 Task: Explore the features and views of the project management tool for 'Our first project'.
Action: Mouse moved to (538, 71)
Screenshot: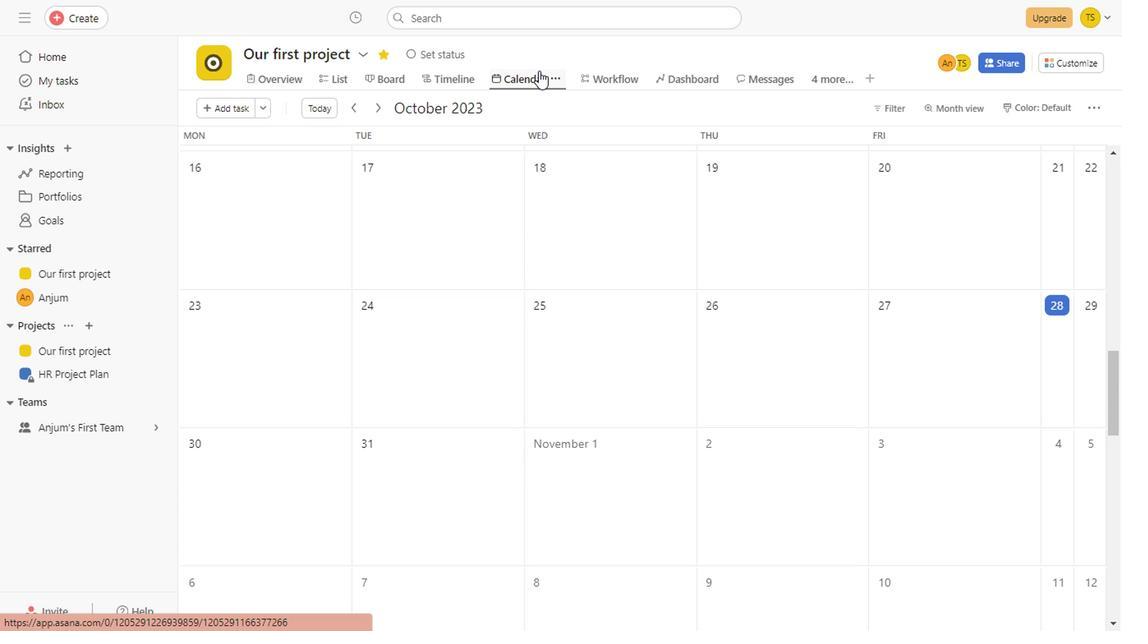 
Action: Mouse pressed left at (538, 71)
Screenshot: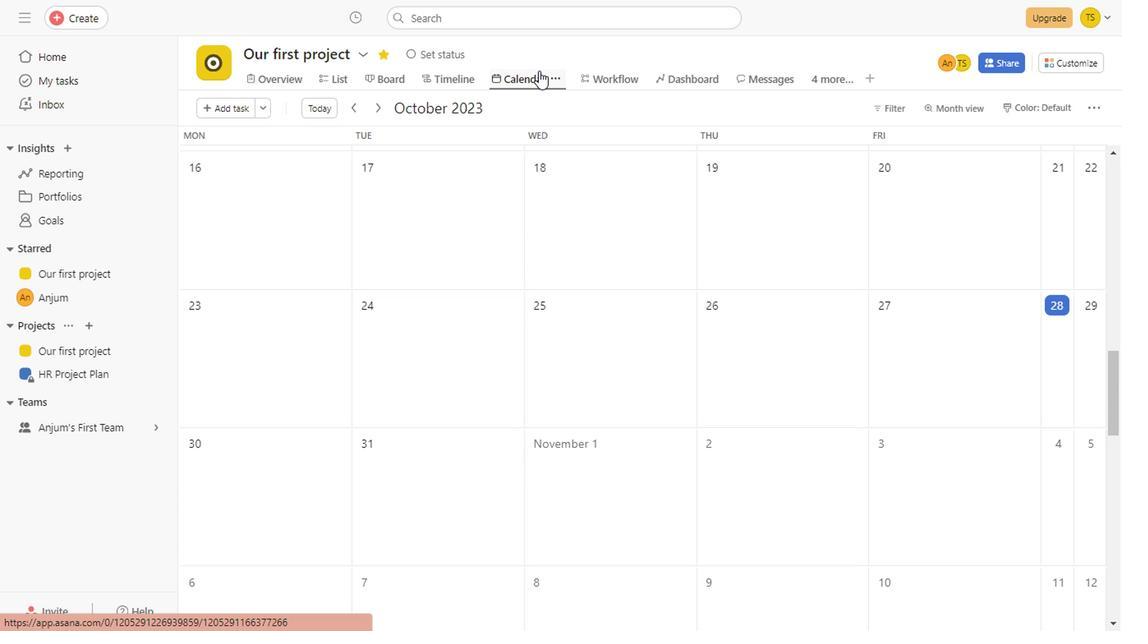 
Action: Mouse moved to (97, 60)
Screenshot: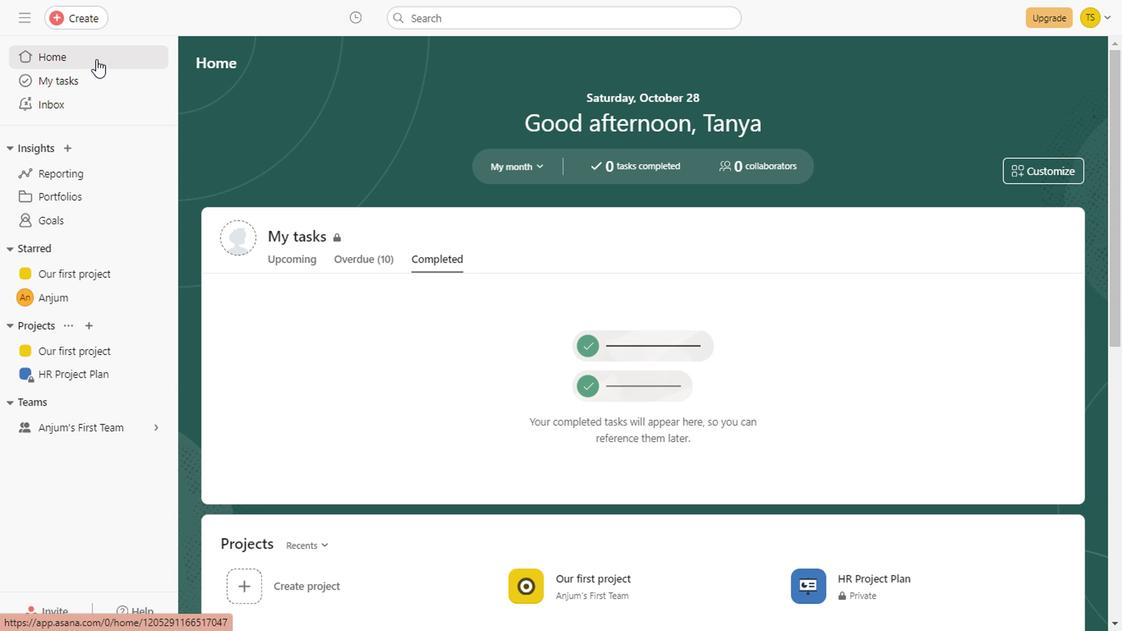 
Action: Mouse pressed left at (97, 60)
Screenshot: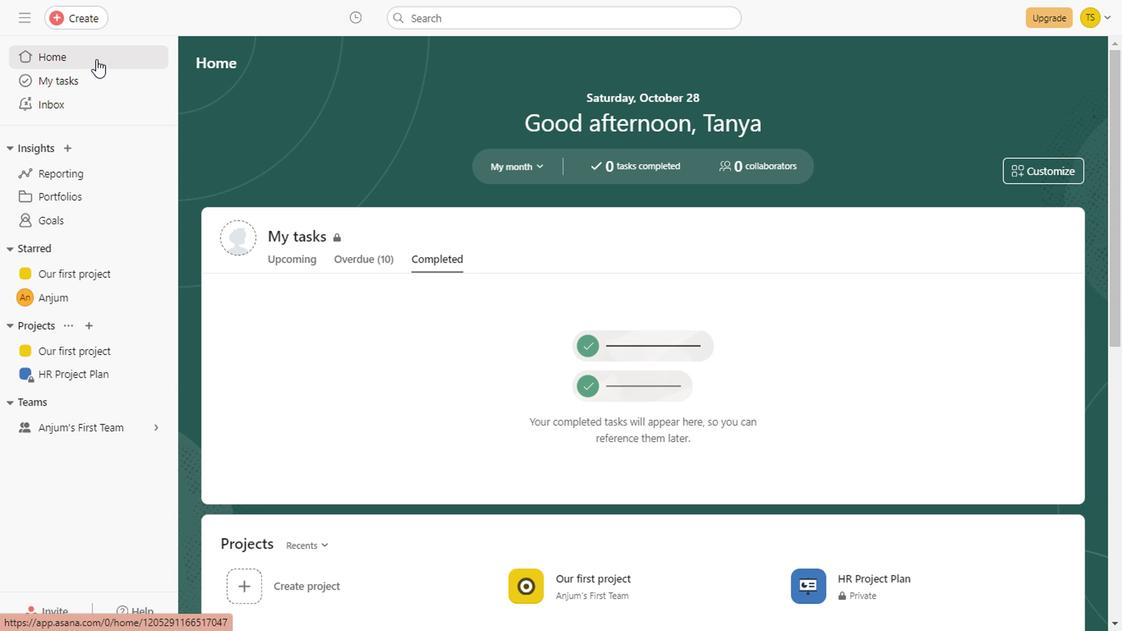 
Action: Mouse moved to (695, 406)
Screenshot: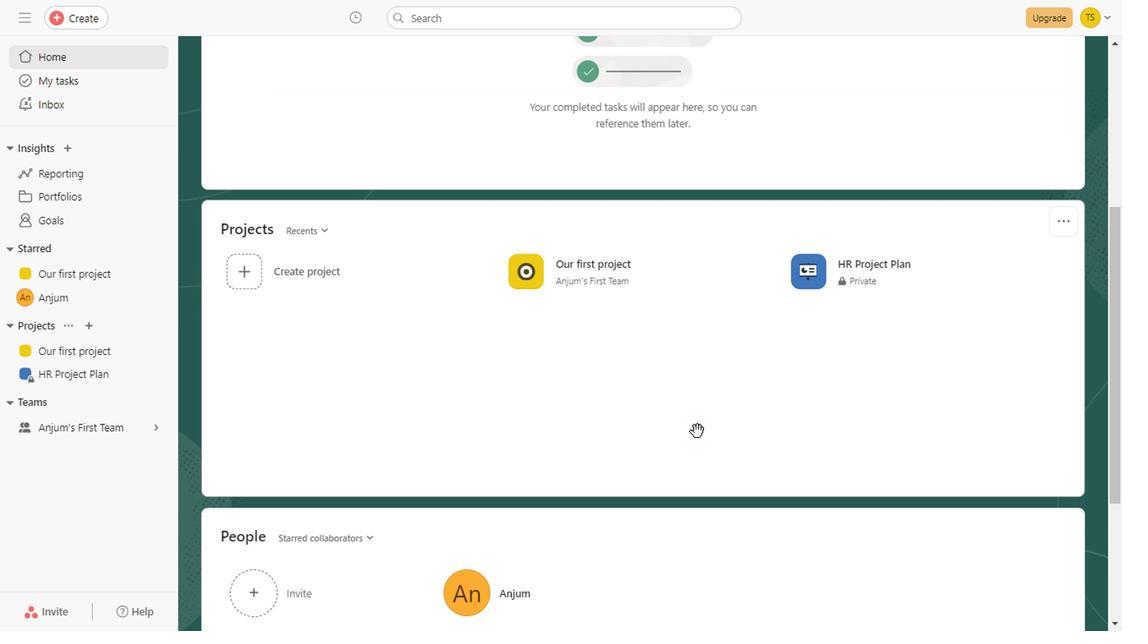 
Action: Mouse scrolled (695, 405) with delta (0, 0)
Screenshot: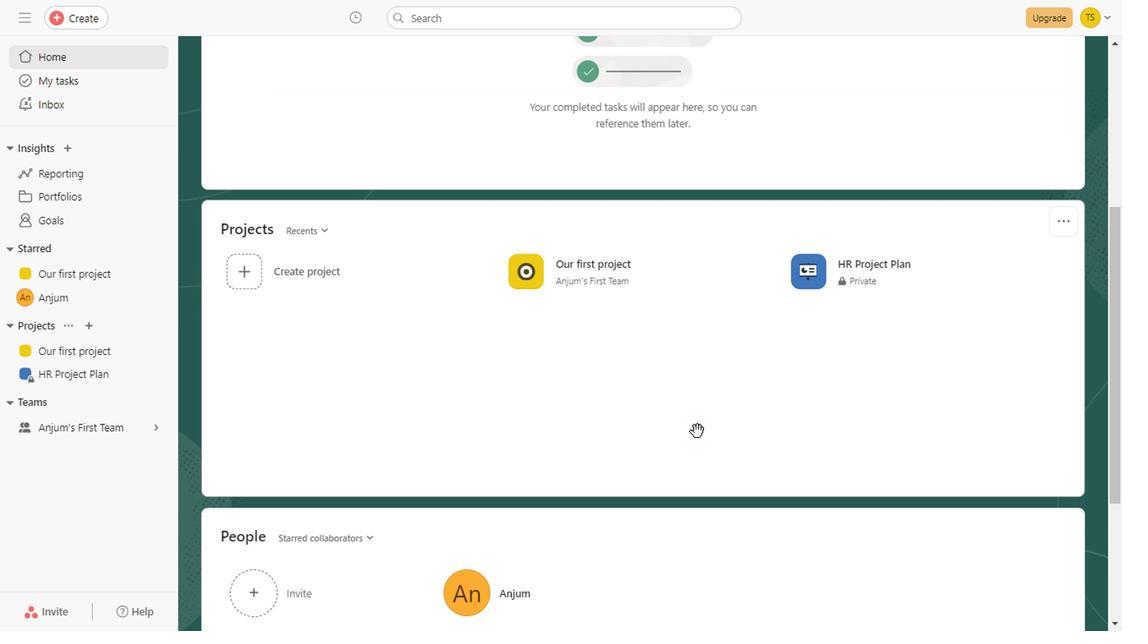 
Action: Mouse scrolled (695, 405) with delta (0, 0)
Screenshot: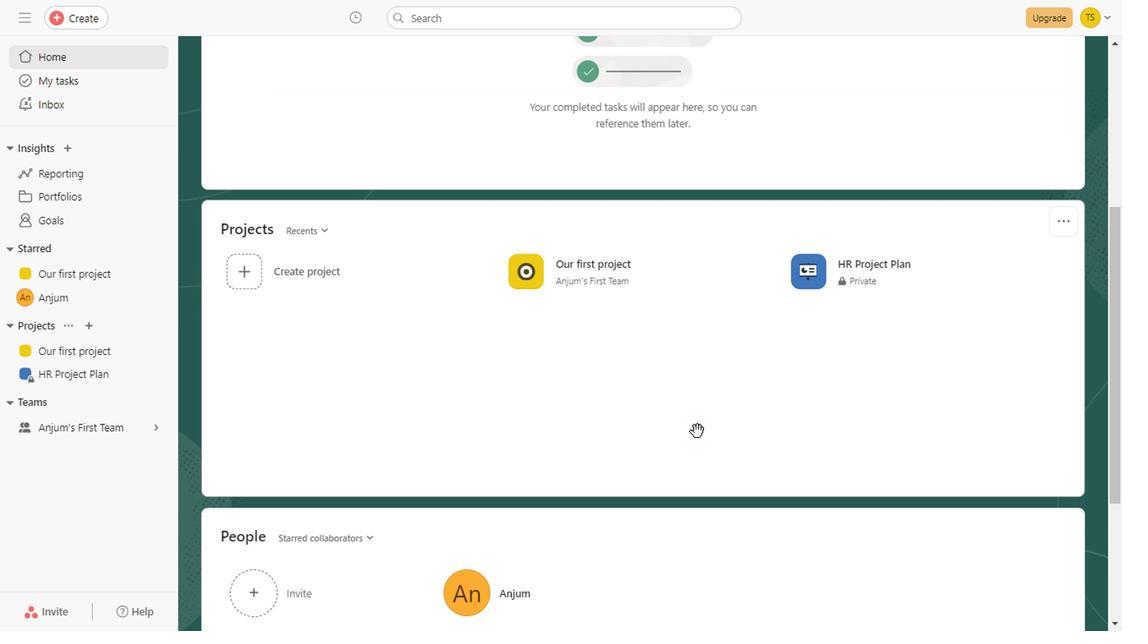 
Action: Mouse scrolled (695, 405) with delta (0, 0)
Screenshot: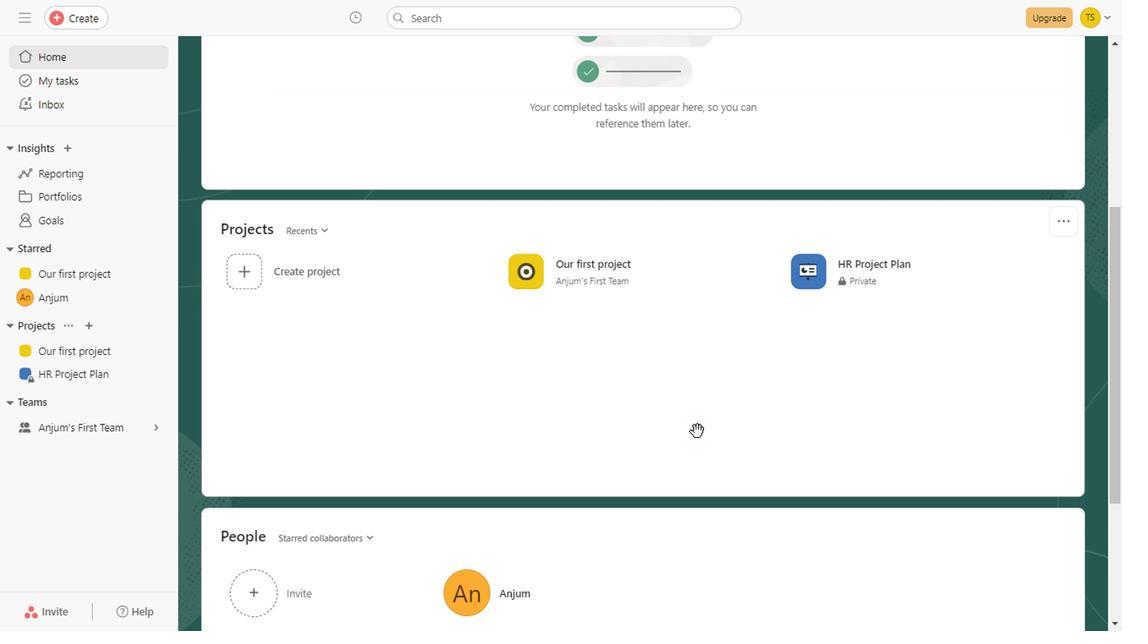 
Action: Mouse scrolled (695, 405) with delta (0, 0)
Screenshot: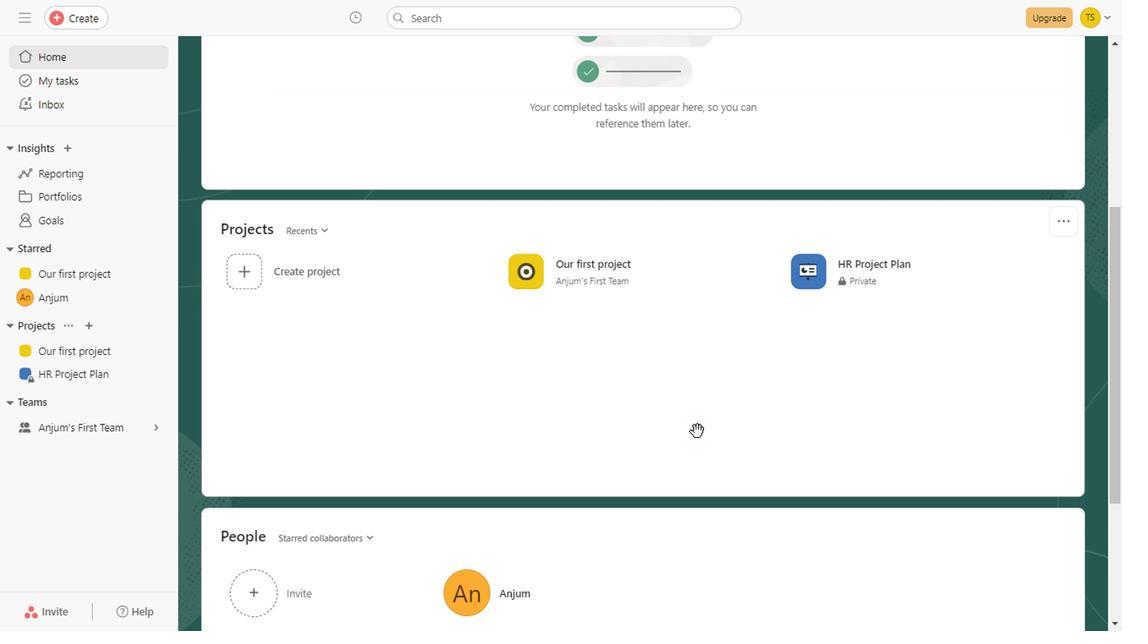 
Action: Mouse scrolled (695, 405) with delta (0, 0)
Screenshot: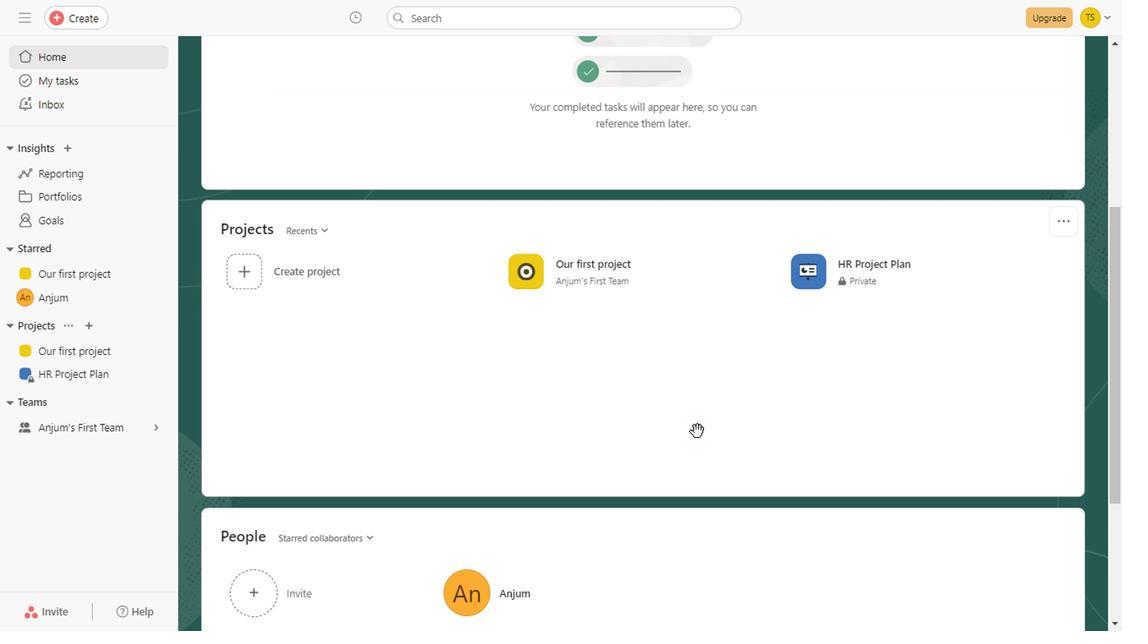 
Action: Mouse scrolled (695, 405) with delta (0, 0)
Screenshot: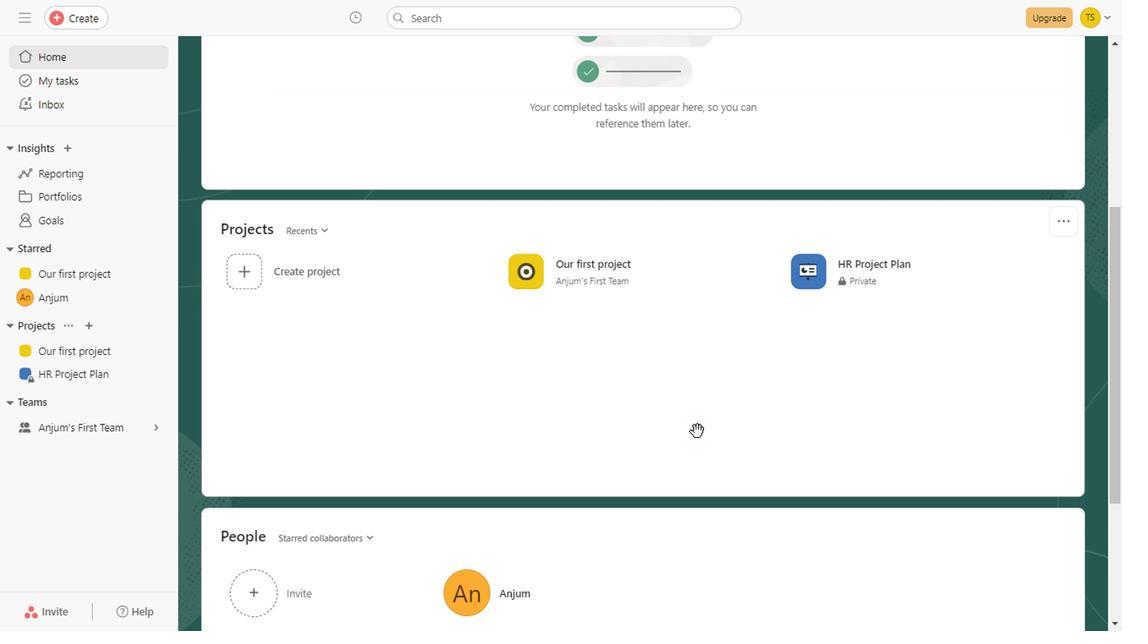 
Action: Mouse scrolled (695, 405) with delta (0, 0)
Screenshot: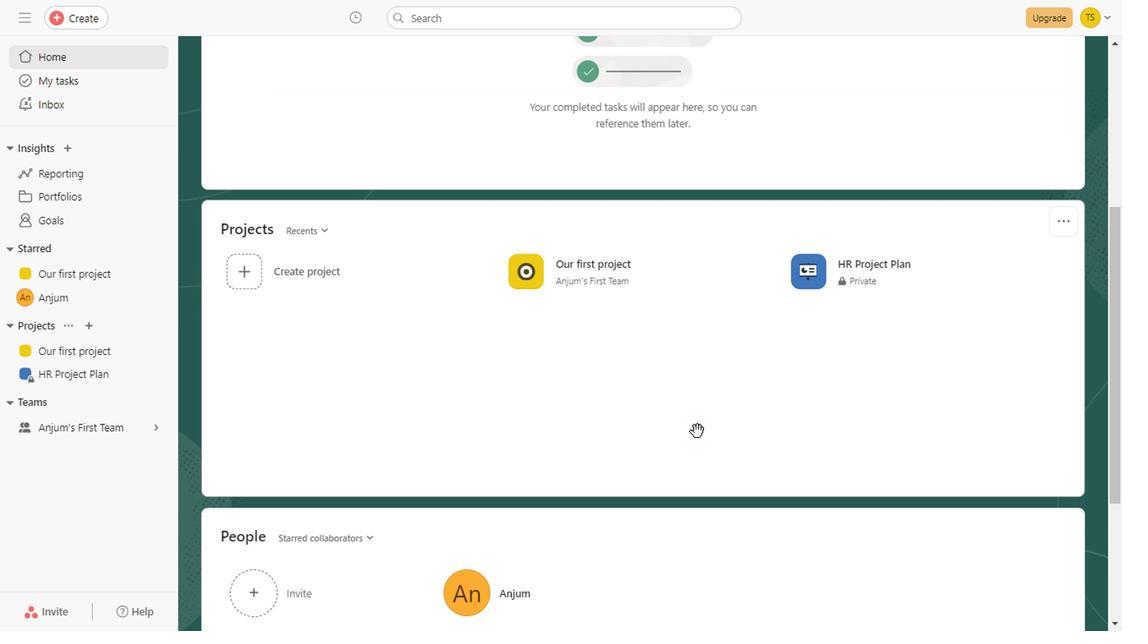 
Action: Mouse scrolled (695, 405) with delta (0, 0)
Screenshot: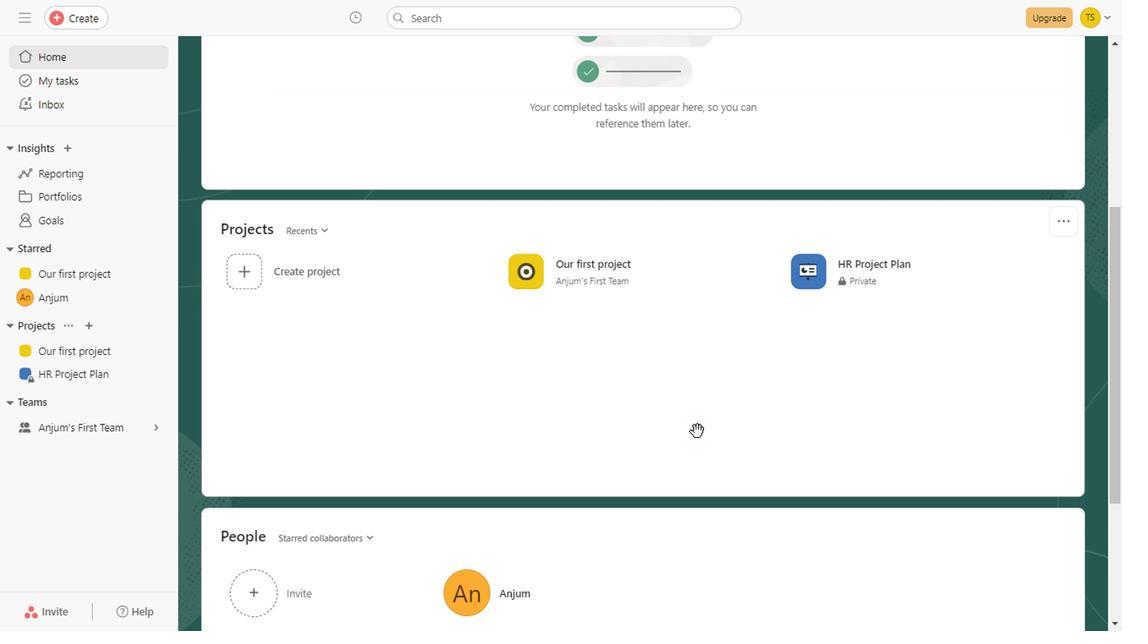 
Action: Mouse scrolled (695, 405) with delta (0, 0)
Screenshot: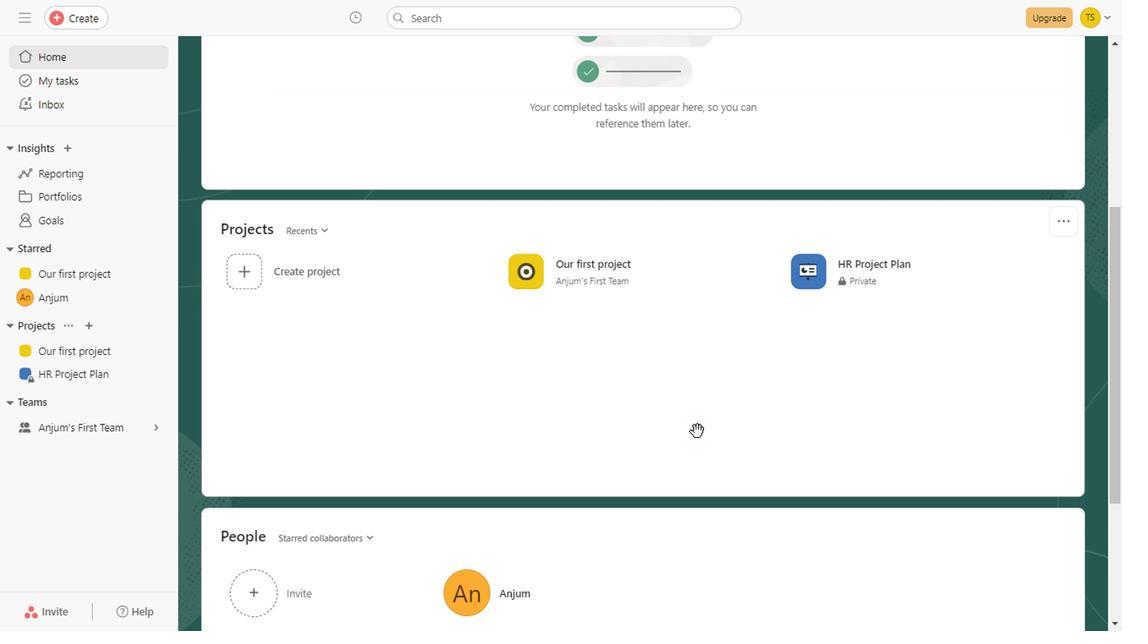
Action: Mouse scrolled (695, 405) with delta (0, 0)
Screenshot: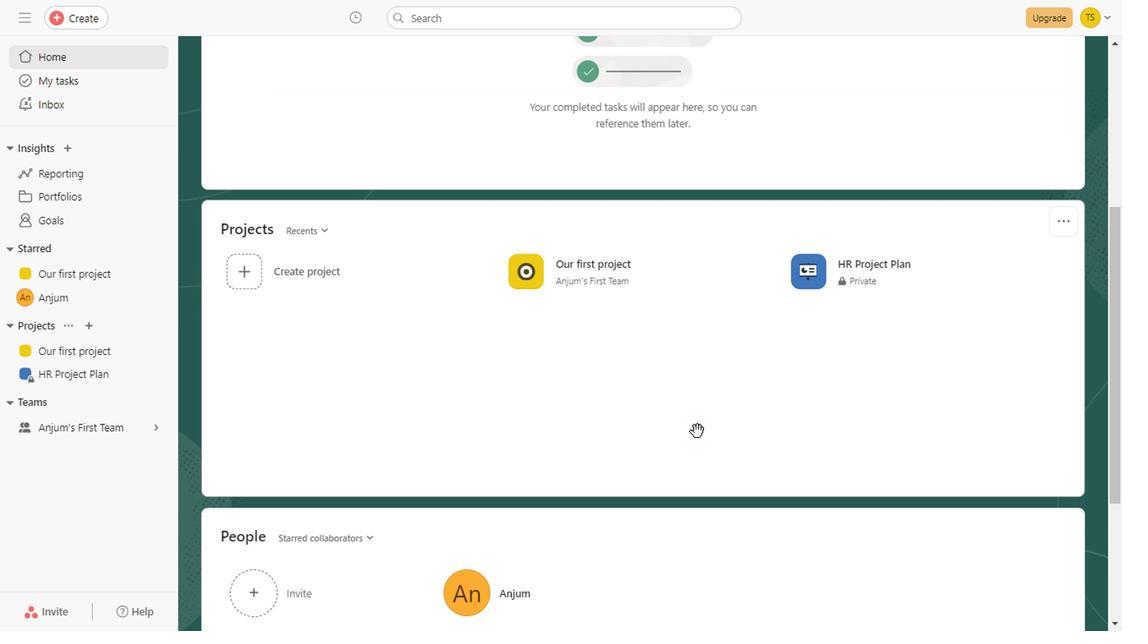 
Action: Mouse scrolled (695, 405) with delta (0, 0)
Screenshot: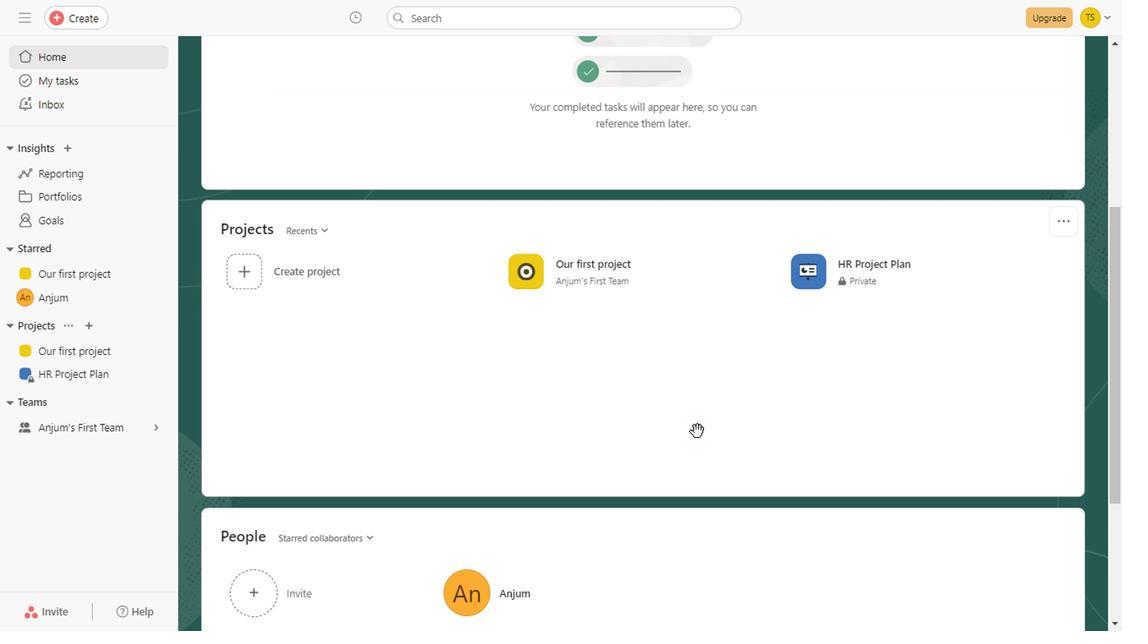 
Action: Mouse scrolled (695, 405) with delta (0, 0)
Screenshot: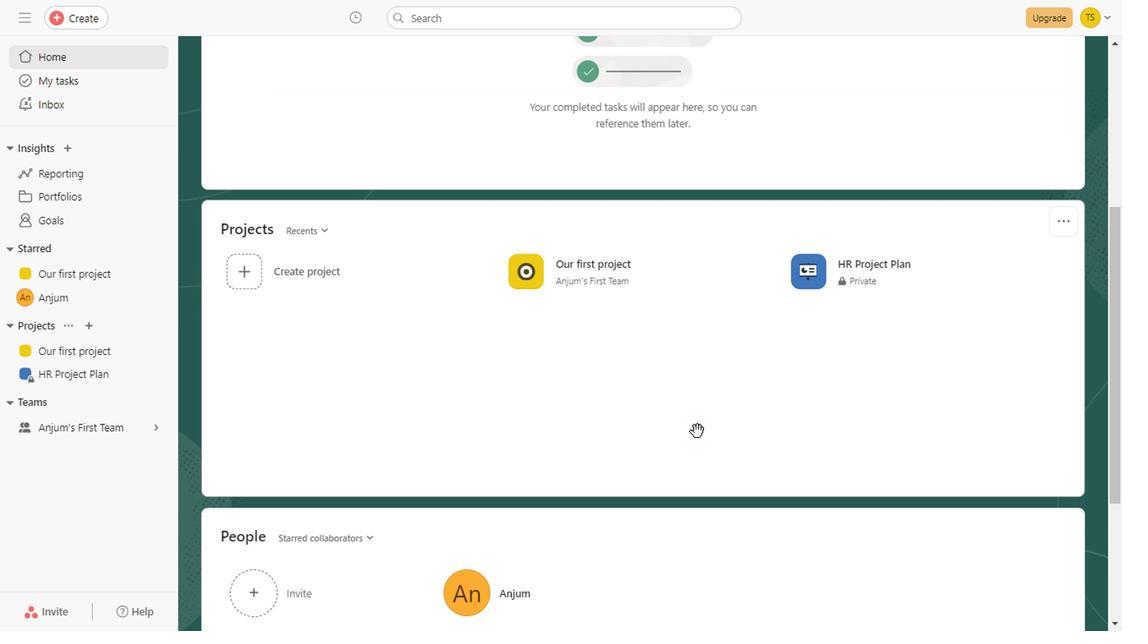 
Action: Mouse scrolled (695, 405) with delta (0, 0)
Screenshot: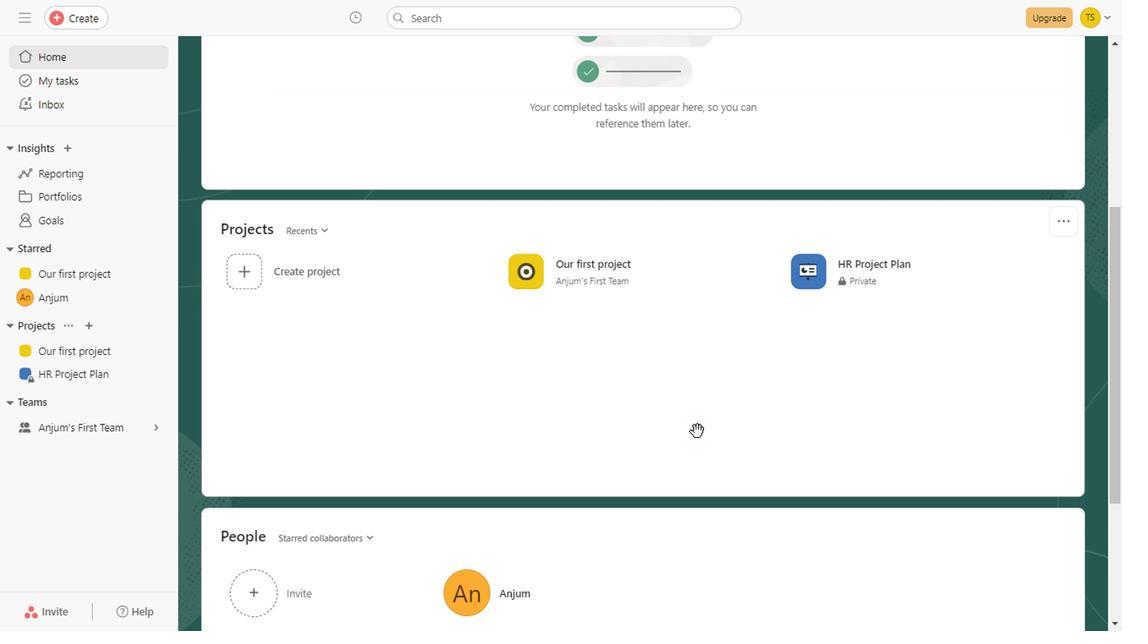 
Action: Mouse scrolled (695, 405) with delta (0, 0)
Screenshot: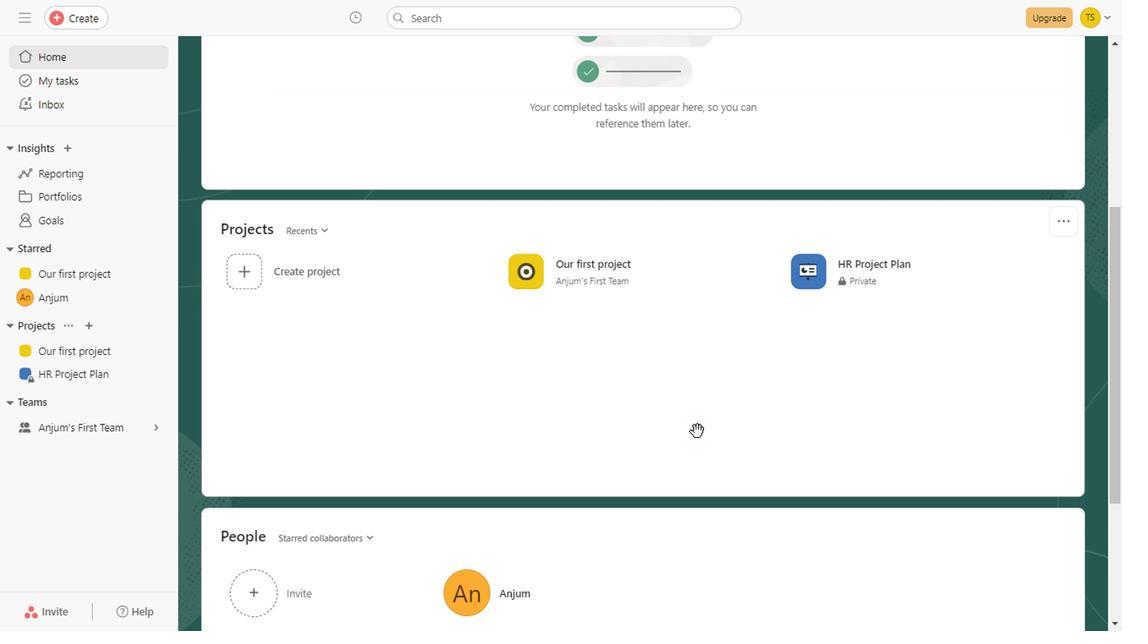 
Action: Mouse scrolled (695, 405) with delta (0, 0)
Screenshot: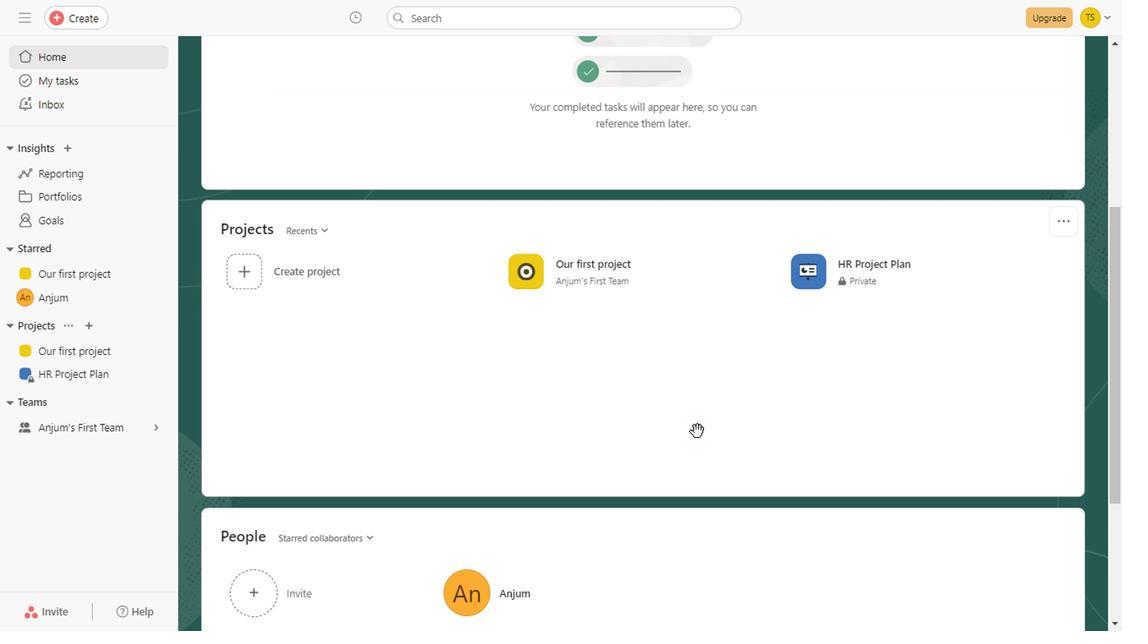 
Action: Mouse scrolled (695, 405) with delta (0, 0)
Screenshot: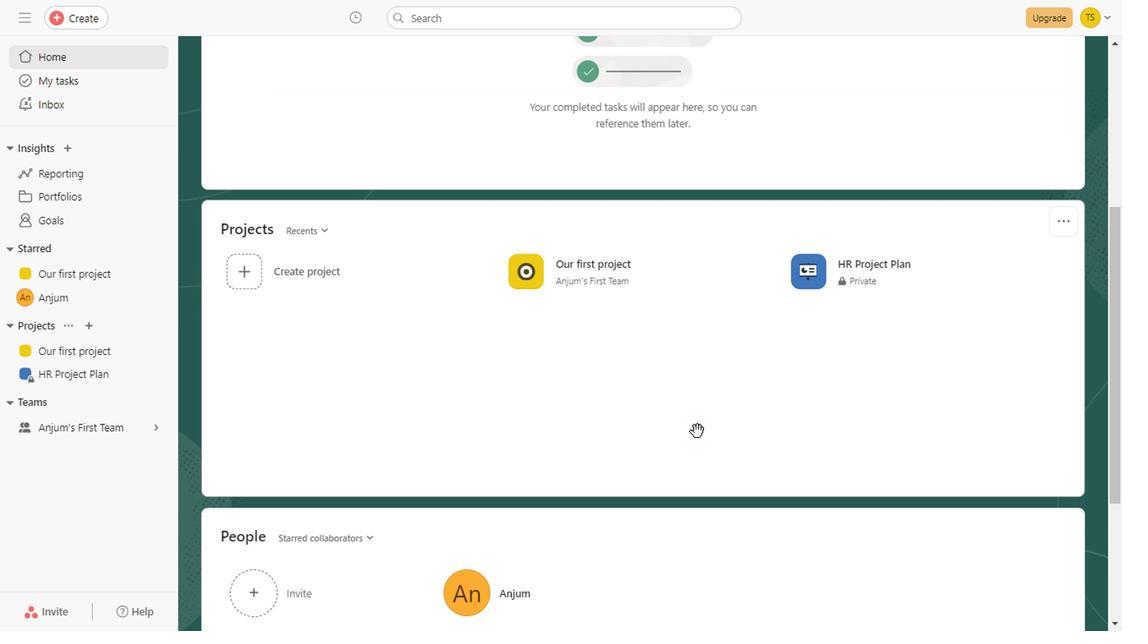 
Action: Mouse scrolled (695, 405) with delta (0, 0)
Screenshot: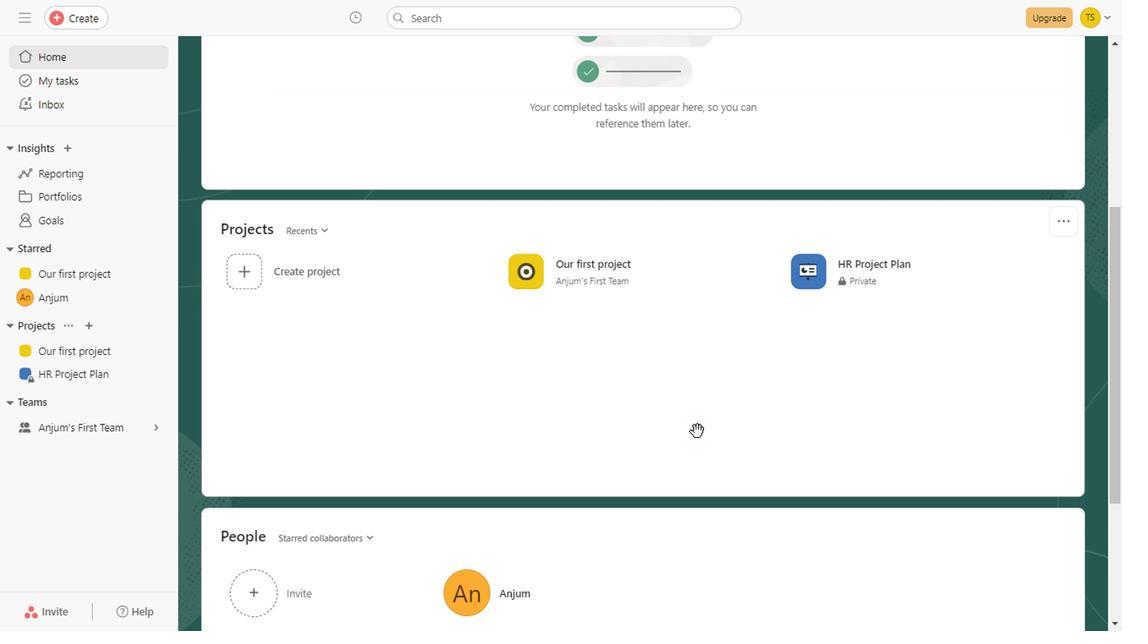 
Action: Mouse scrolled (695, 405) with delta (0, 0)
Screenshot: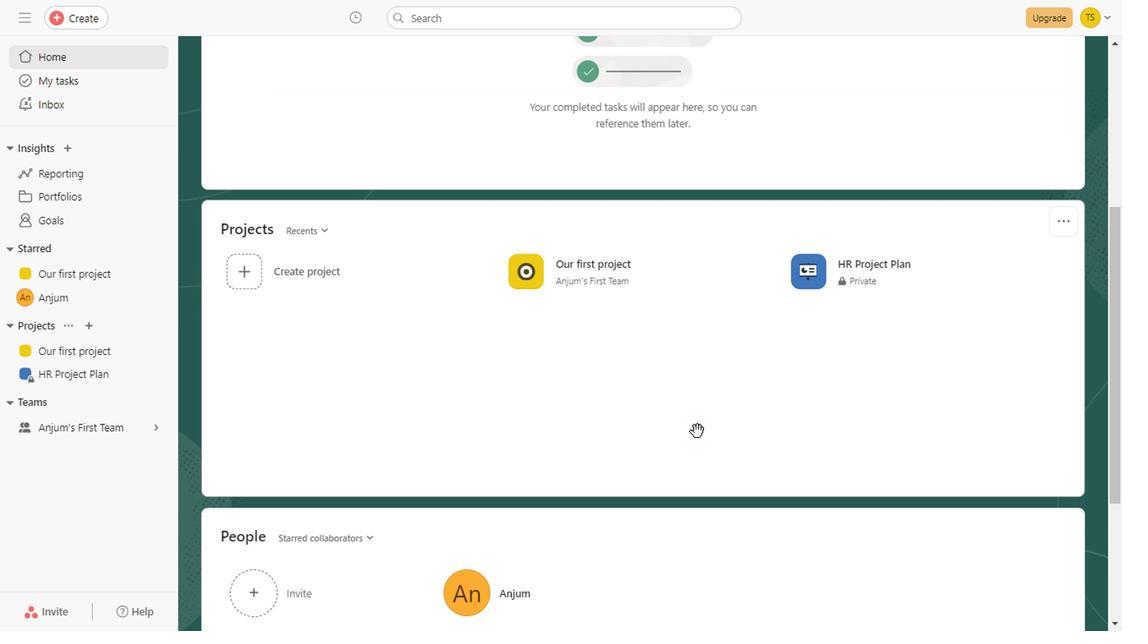 
Action: Mouse scrolled (695, 405) with delta (0, 0)
Screenshot: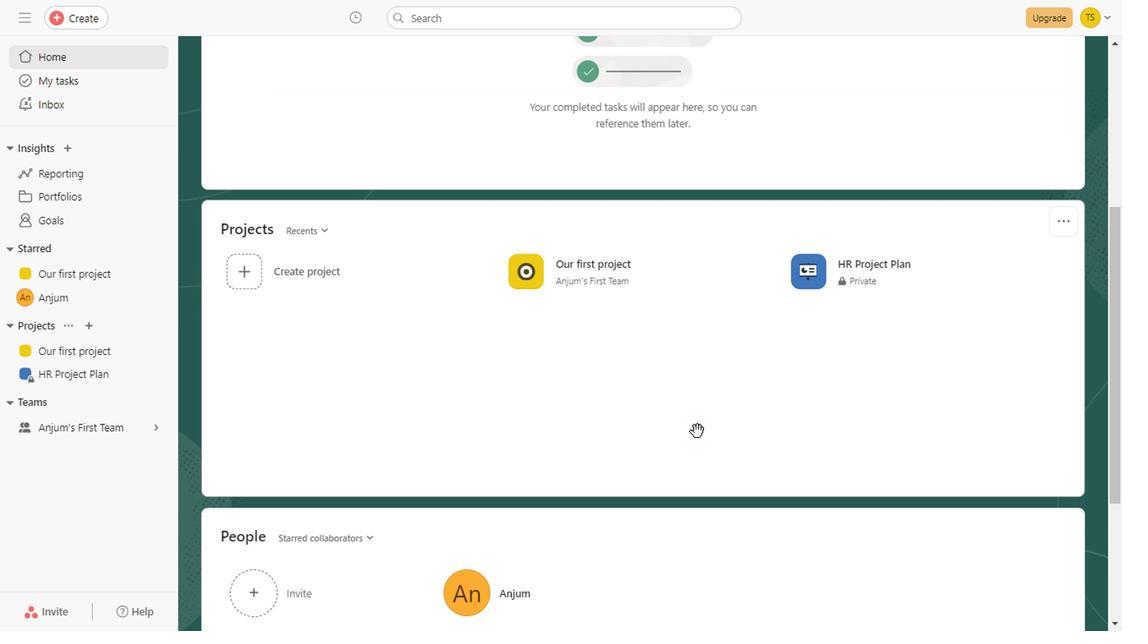 
Action: Mouse scrolled (695, 405) with delta (0, 0)
Screenshot: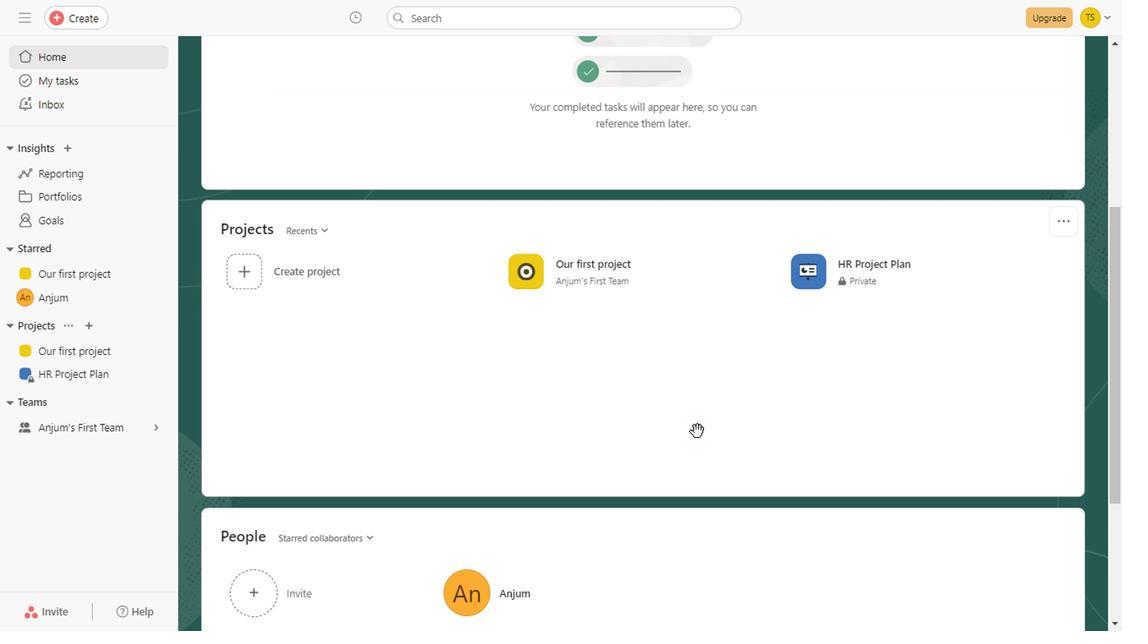
Action: Mouse scrolled (695, 405) with delta (0, 0)
Screenshot: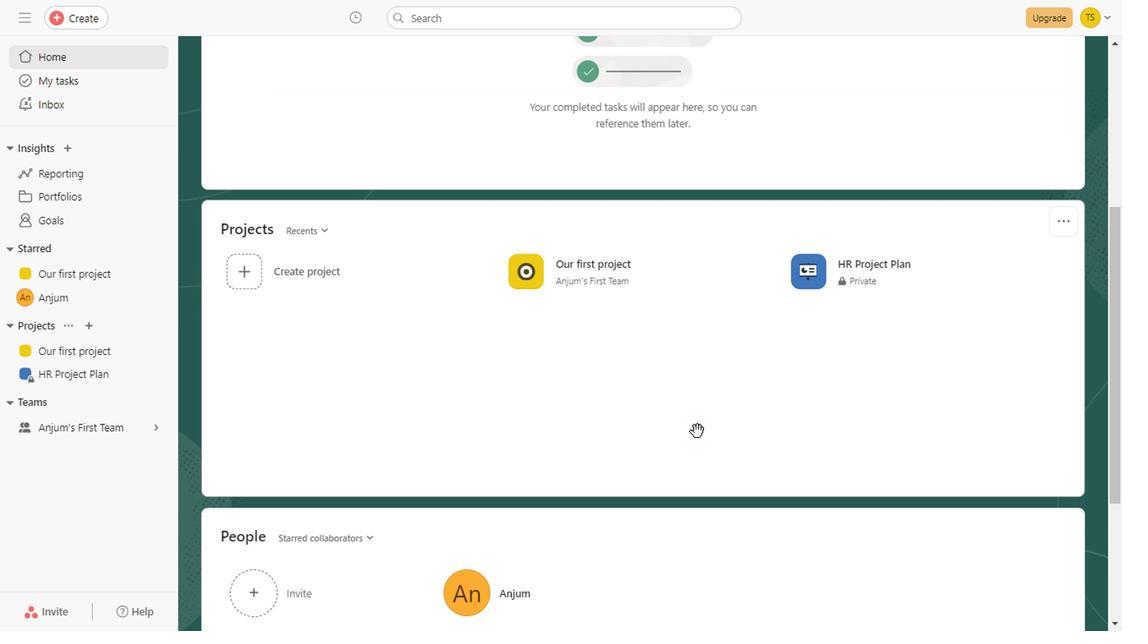 
Action: Mouse scrolled (695, 405) with delta (0, 0)
Screenshot: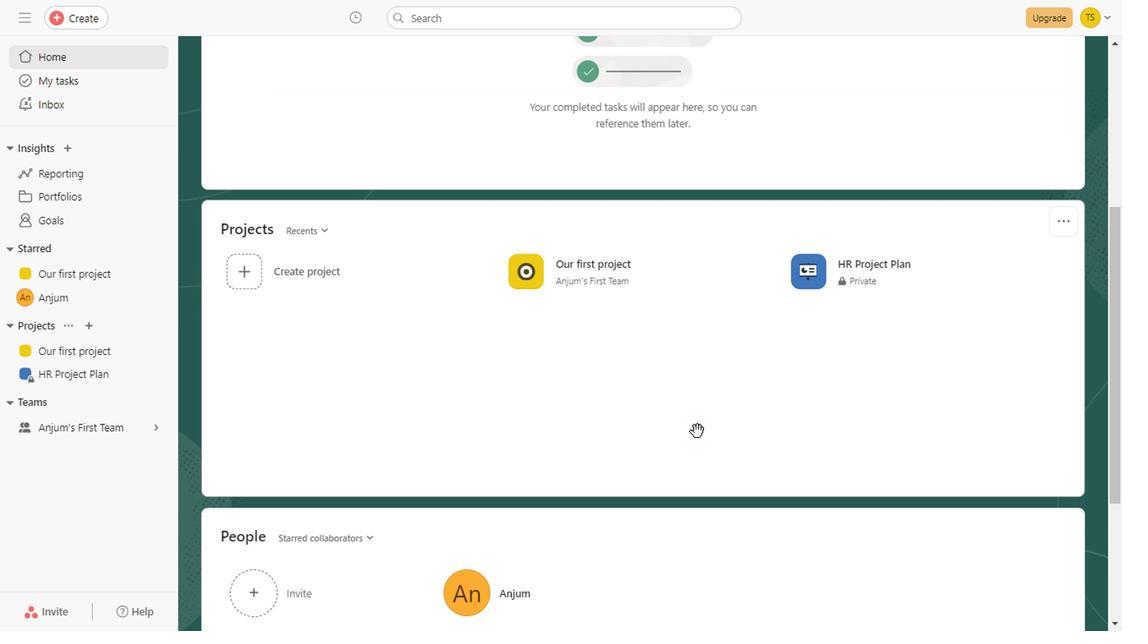 
Action: Mouse scrolled (695, 405) with delta (0, 0)
Screenshot: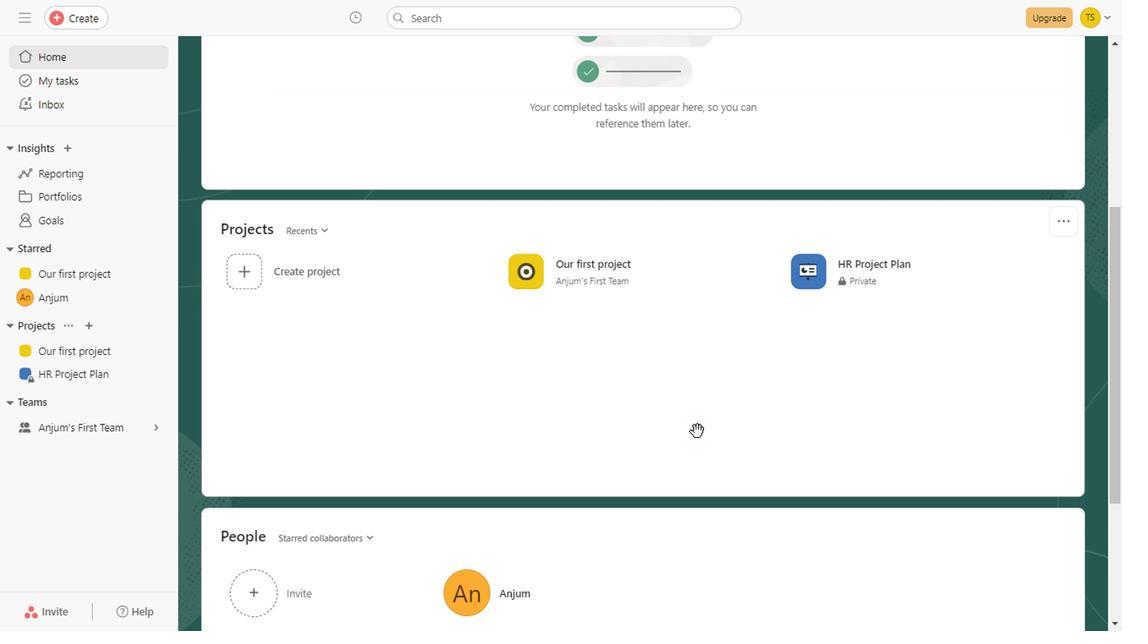
Action: Mouse scrolled (695, 405) with delta (0, 0)
Screenshot: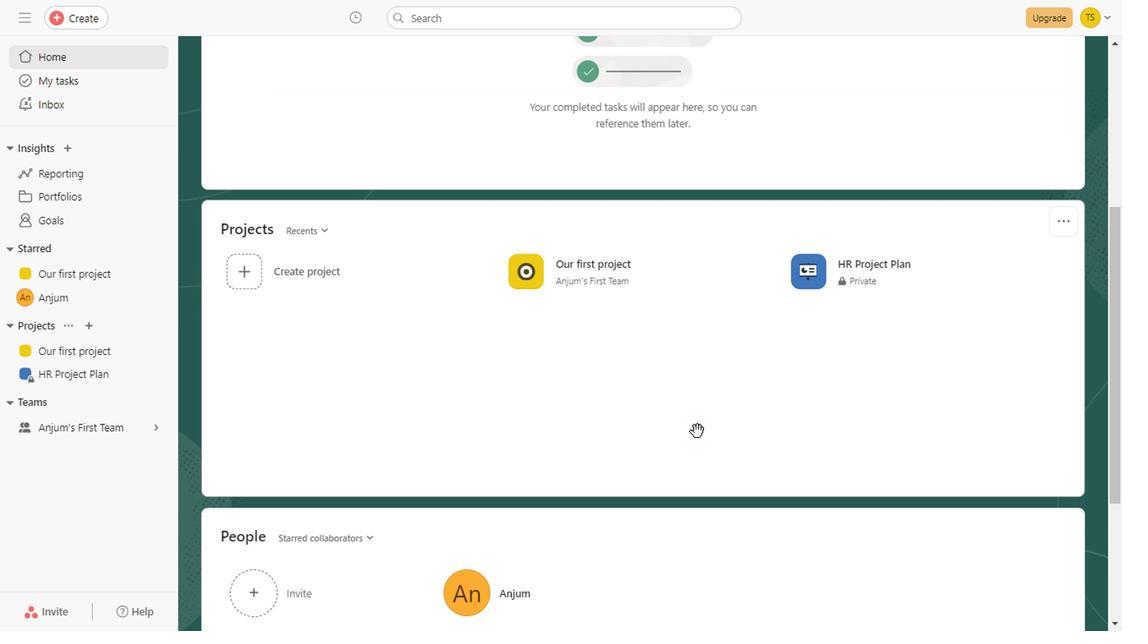 
Action: Mouse scrolled (695, 405) with delta (0, 0)
Screenshot: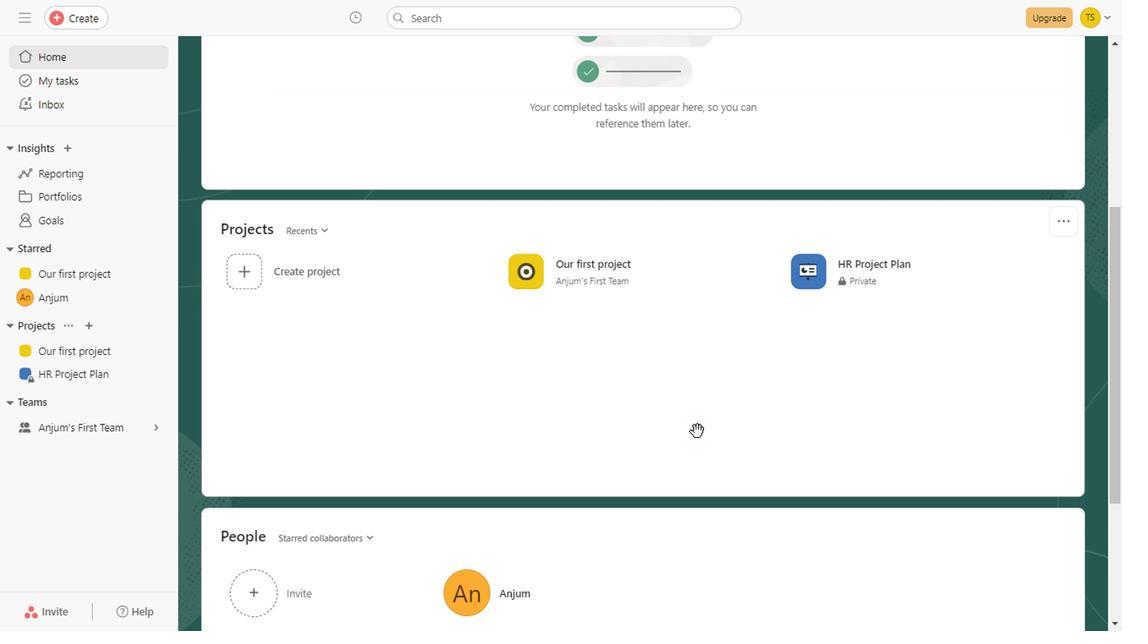 
Action: Mouse scrolled (695, 405) with delta (0, 0)
Screenshot: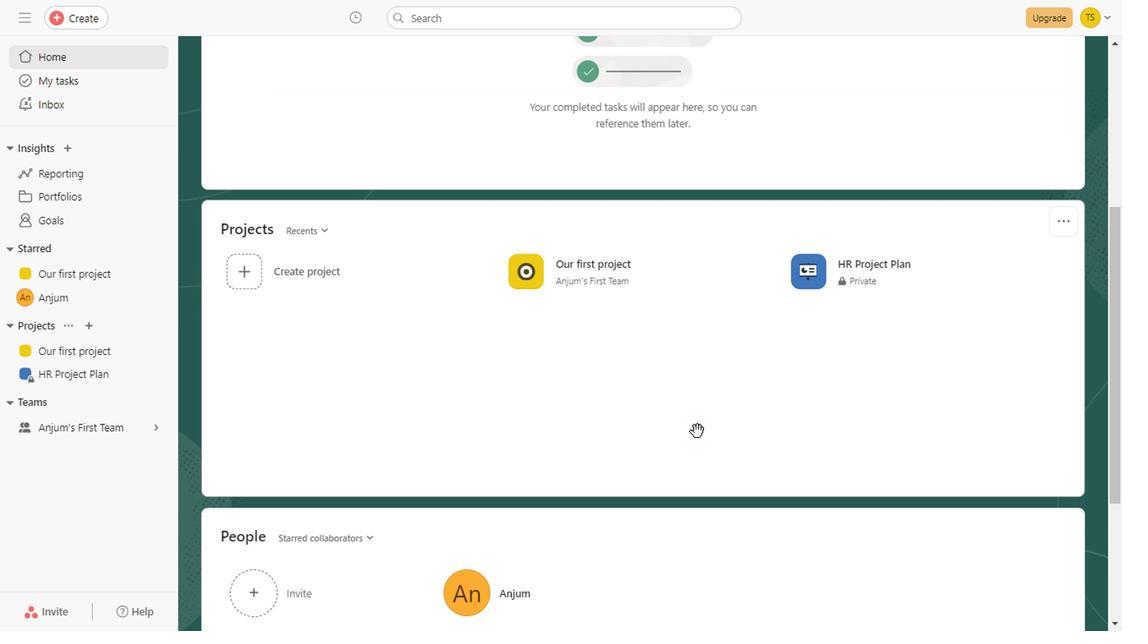 
Action: Mouse scrolled (695, 405) with delta (0, 0)
Screenshot: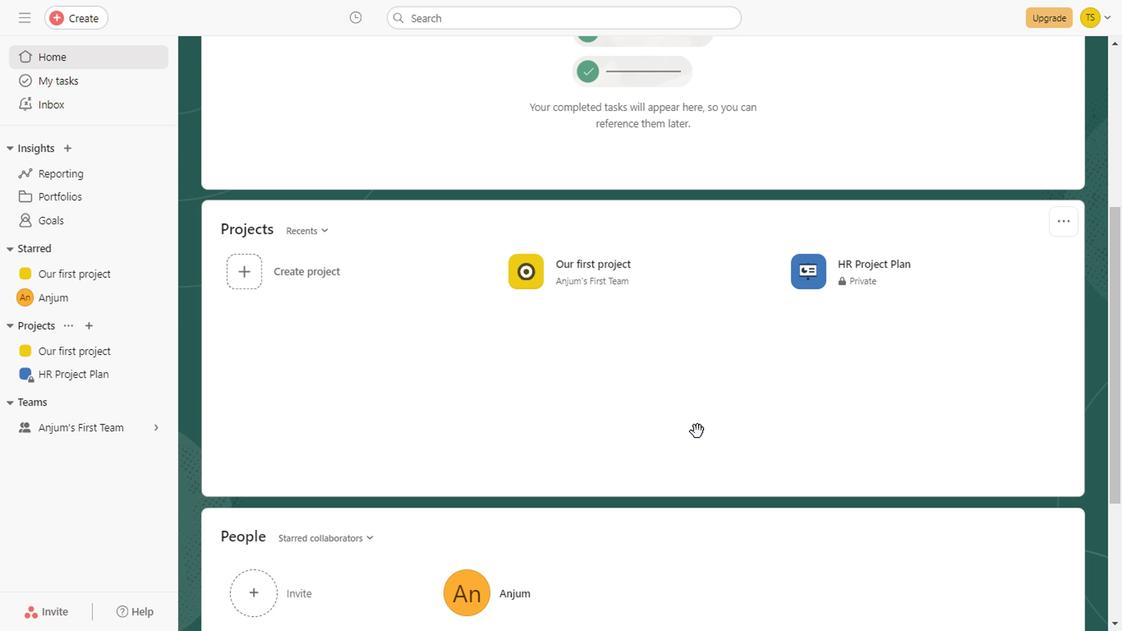 
Action: Mouse scrolled (695, 405) with delta (0, 0)
Screenshot: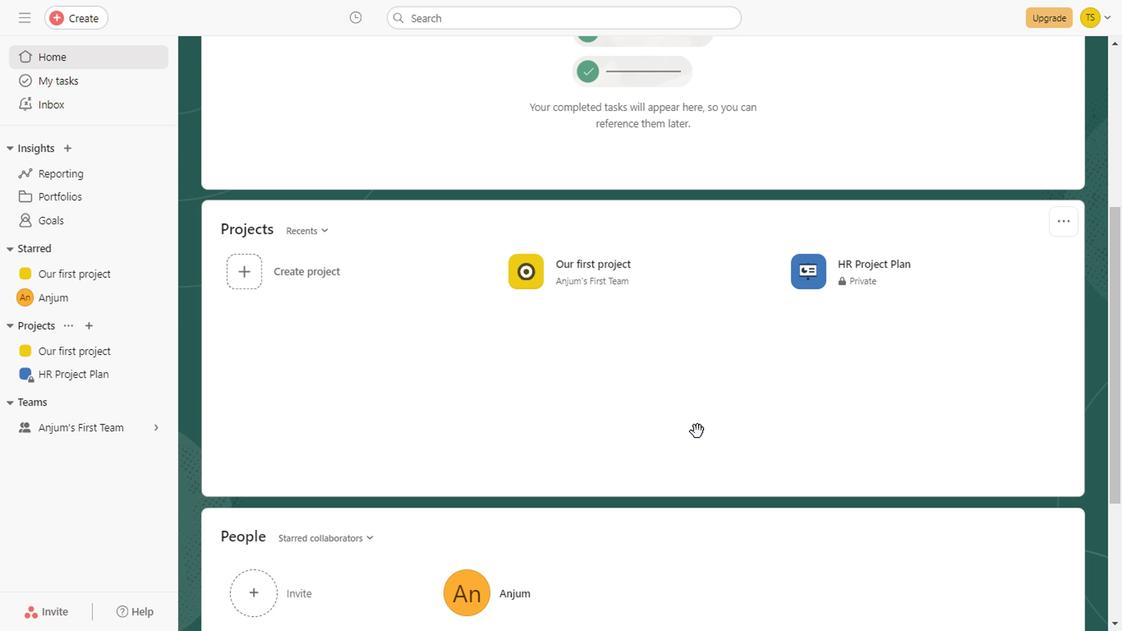 
Action: Mouse scrolled (695, 405) with delta (0, 0)
Screenshot: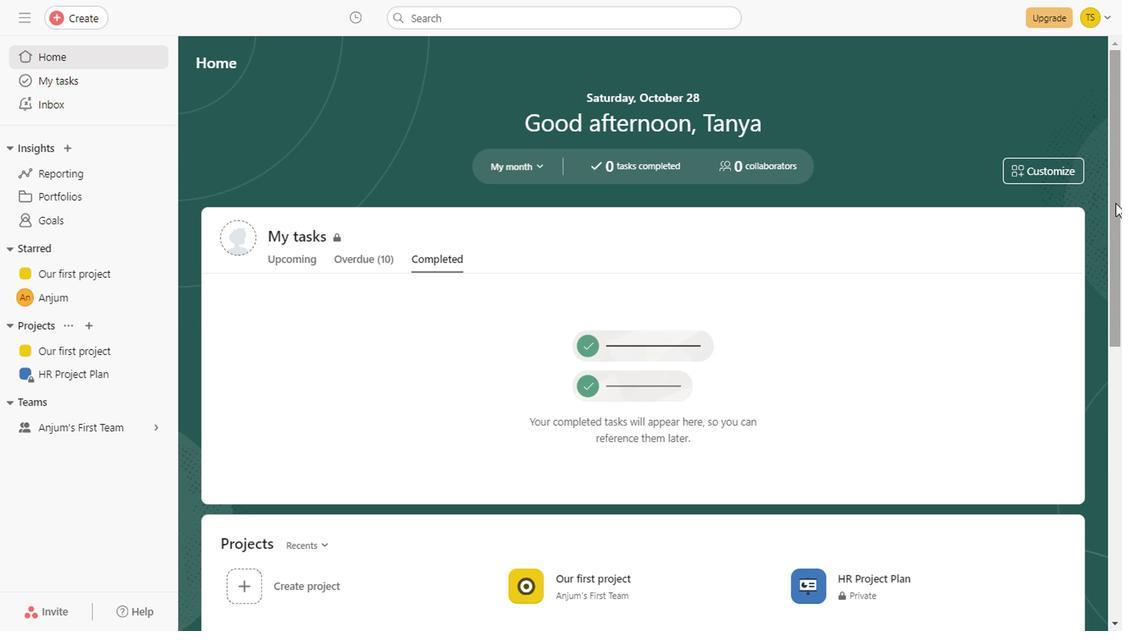 
Action: Mouse scrolled (695, 405) with delta (0, 0)
Screenshot: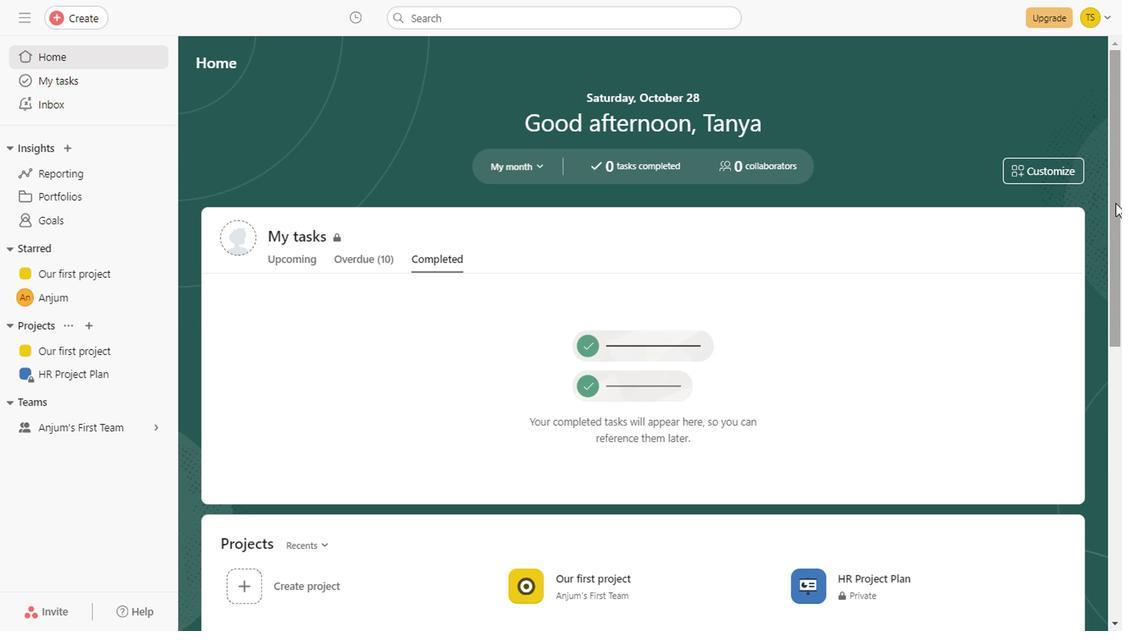 
Action: Mouse scrolled (695, 405) with delta (0, 0)
Screenshot: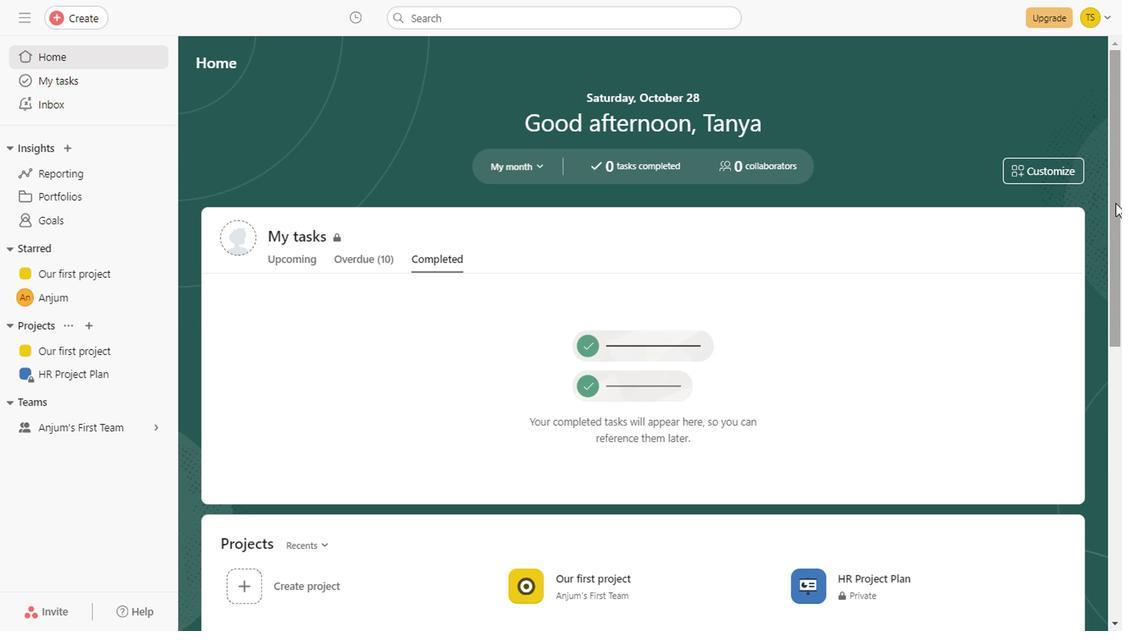
Action: Mouse scrolled (695, 405) with delta (0, 0)
Screenshot: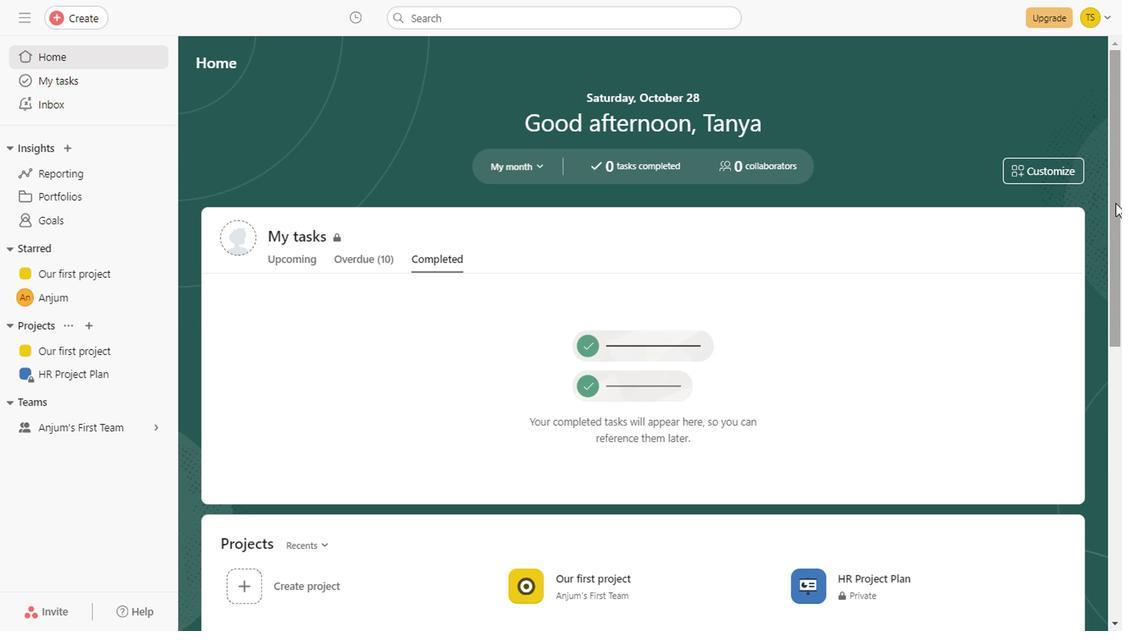 
Action: Mouse scrolled (695, 405) with delta (0, 0)
Screenshot: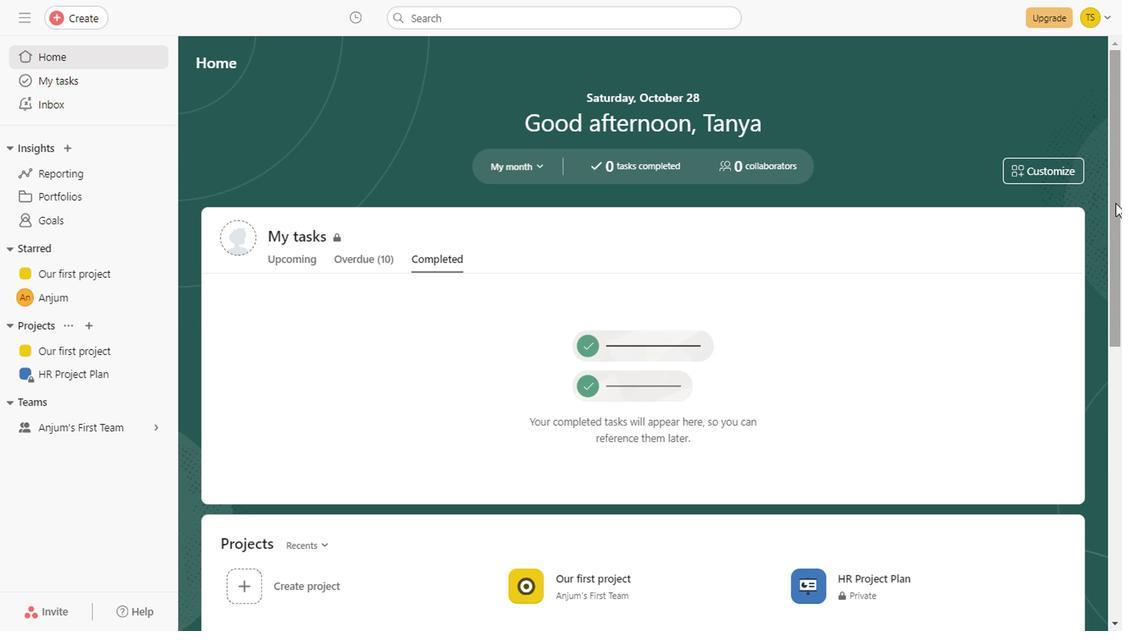 
Action: Mouse scrolled (695, 405) with delta (0, 0)
Screenshot: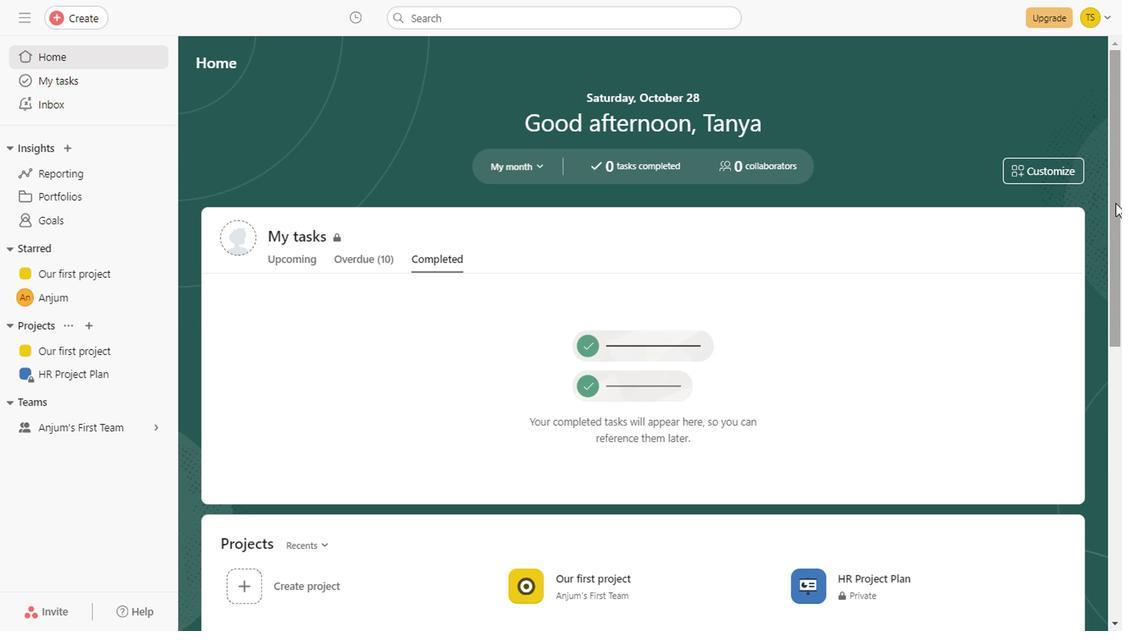 
Action: Mouse moved to (1111, 194)
Screenshot: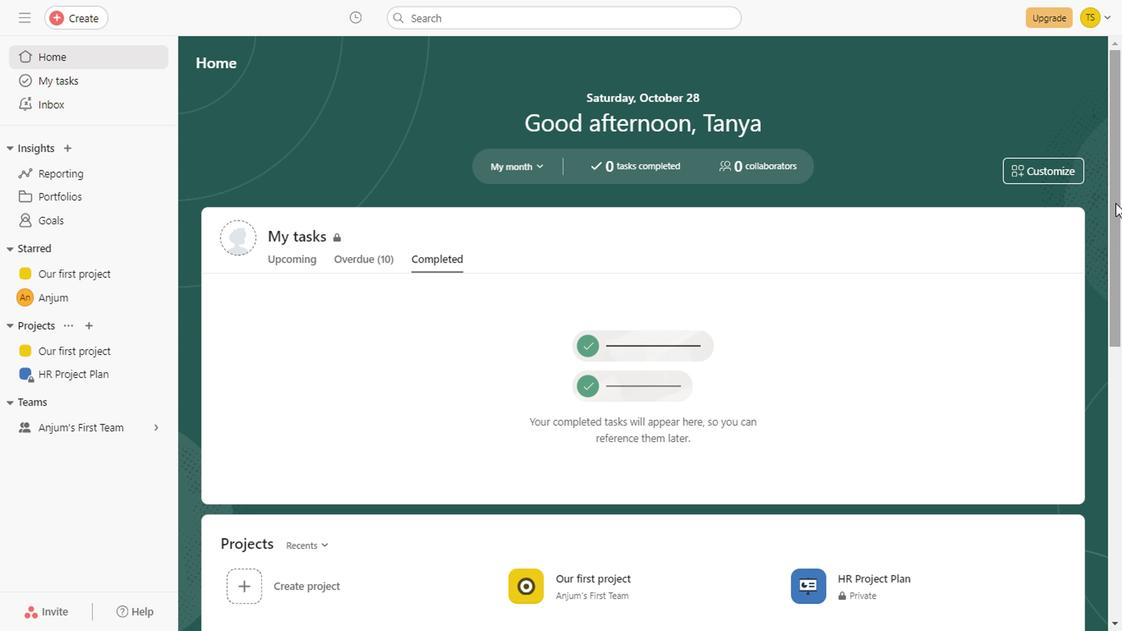 
Action: Mouse pressed left at (1111, 194)
Screenshot: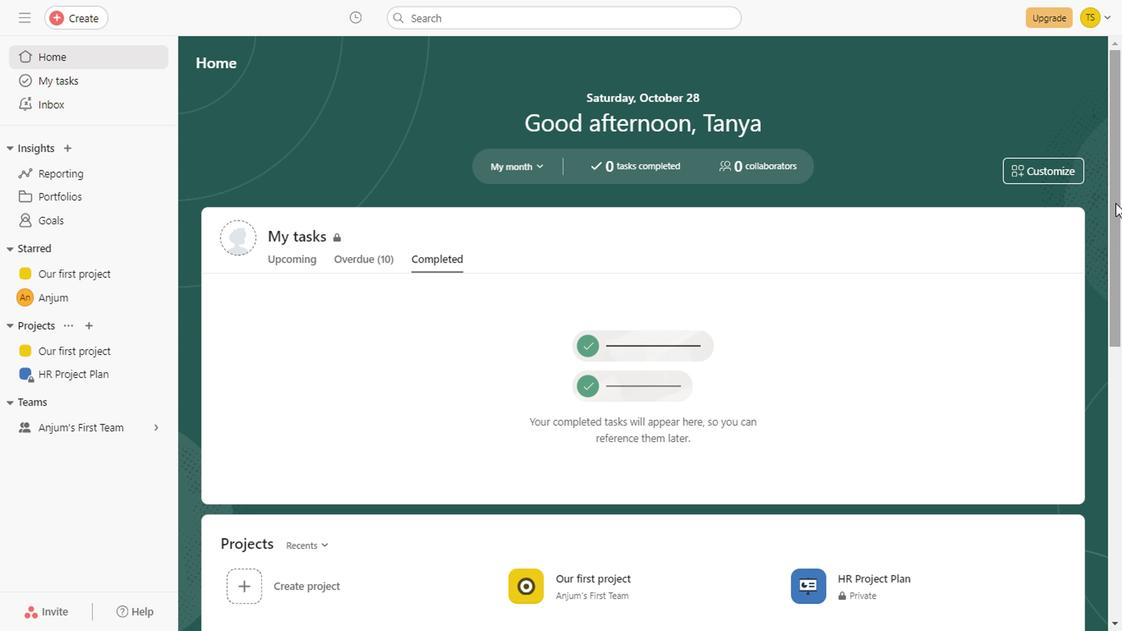 
Action: Mouse moved to (123, 262)
Screenshot: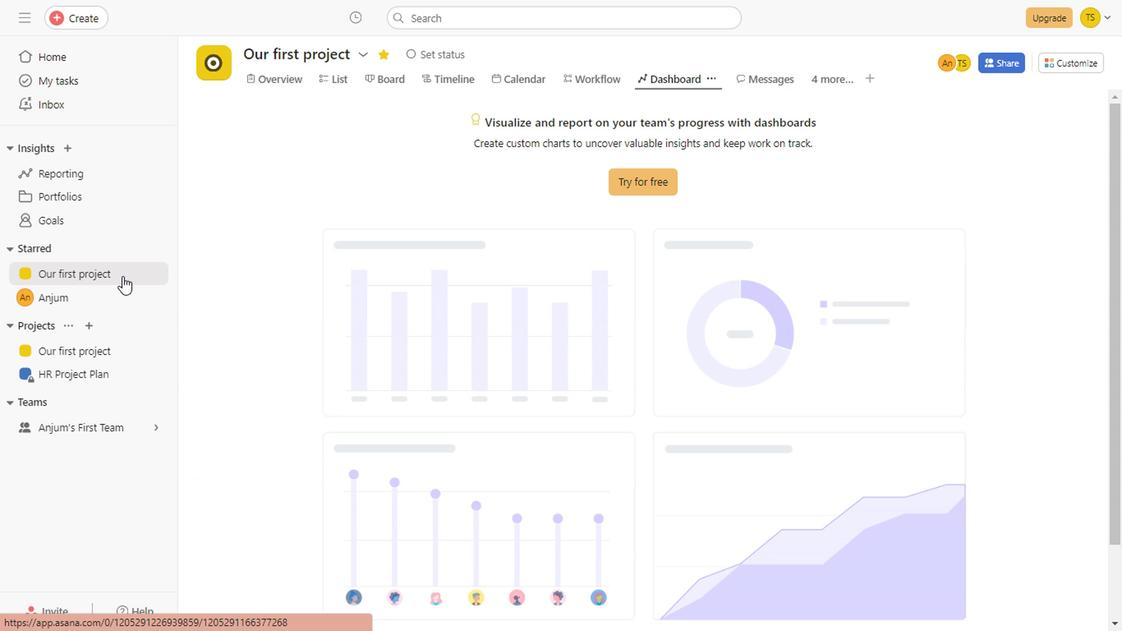 
Action: Mouse pressed left at (123, 262)
Screenshot: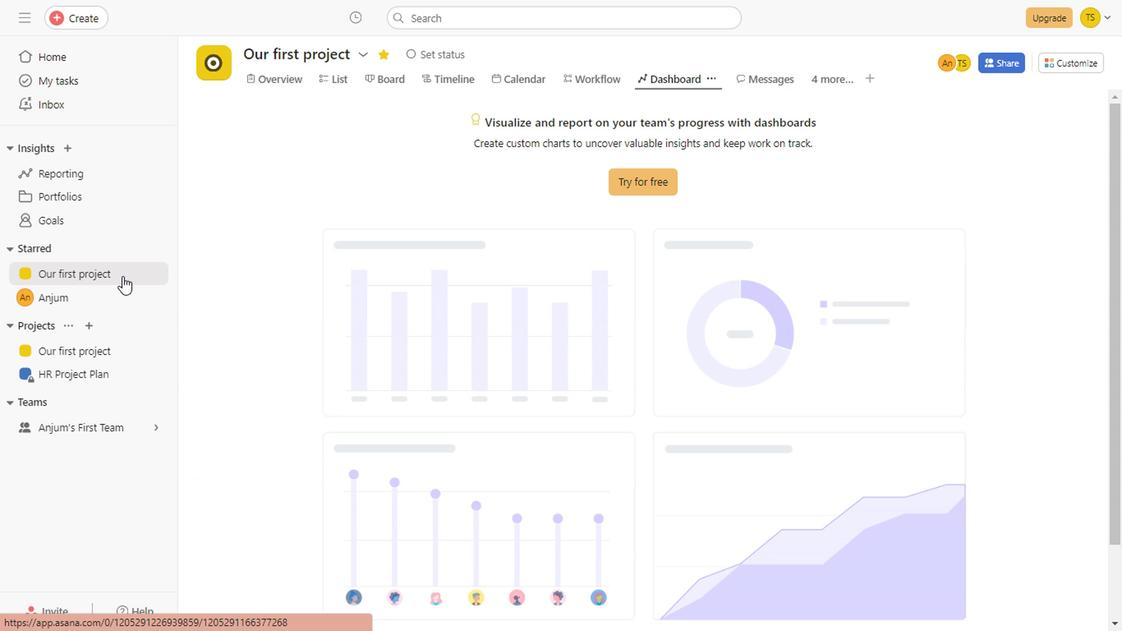 
Action: Mouse moved to (877, 392)
Screenshot: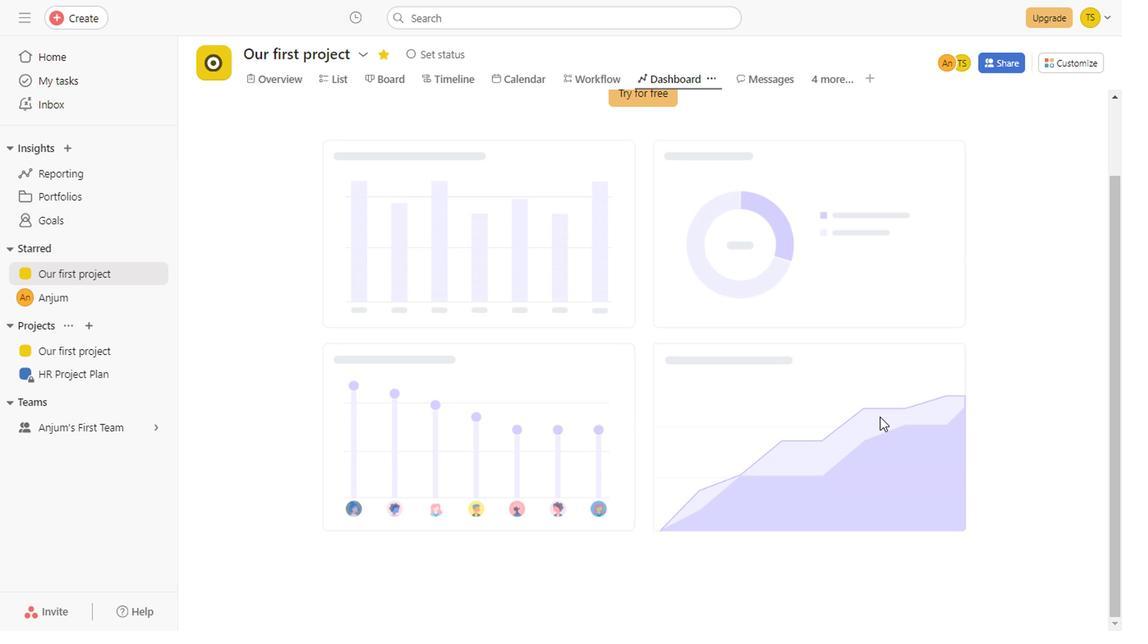 
Action: Mouse scrolled (877, 391) with delta (0, -1)
Screenshot: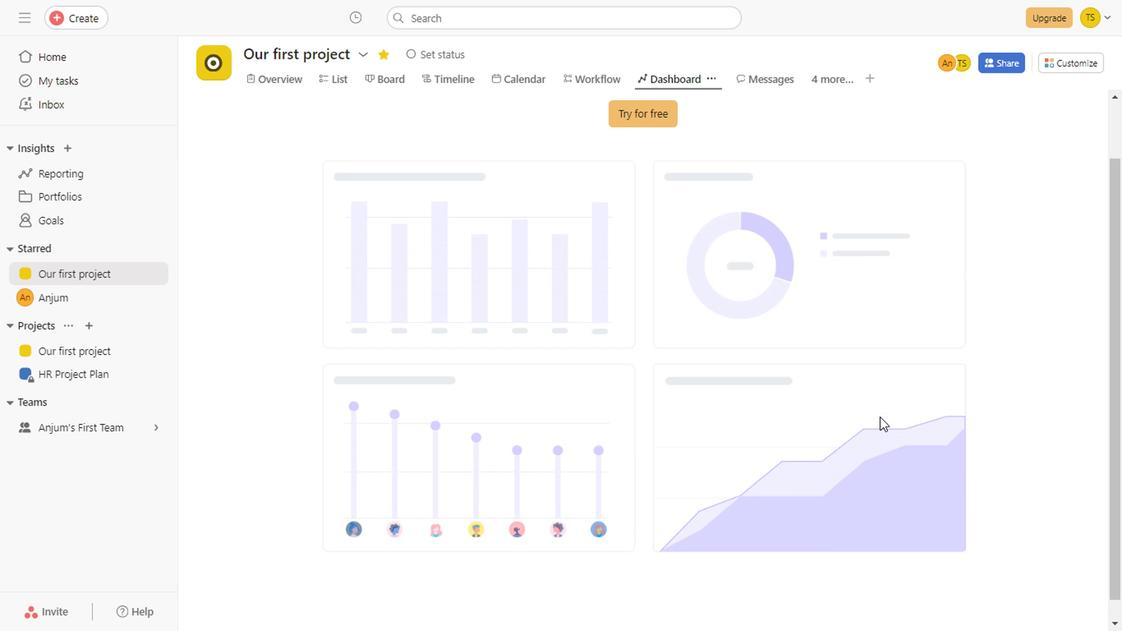 
Action: Mouse scrolled (877, 391) with delta (0, -1)
Screenshot: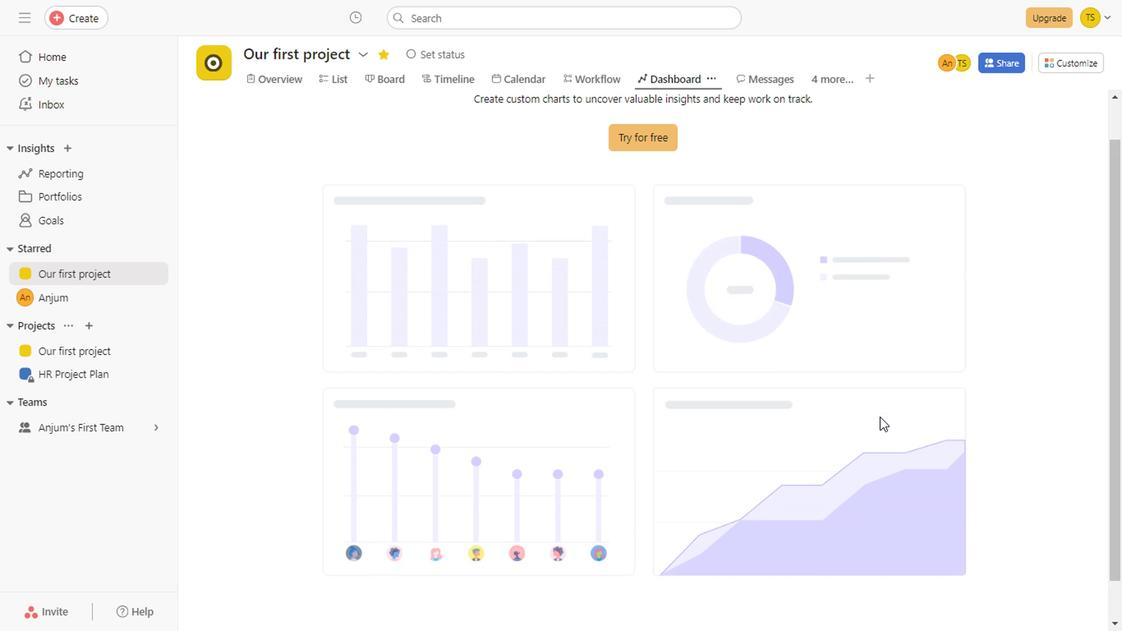 
Action: Mouse scrolled (877, 391) with delta (0, -1)
Screenshot: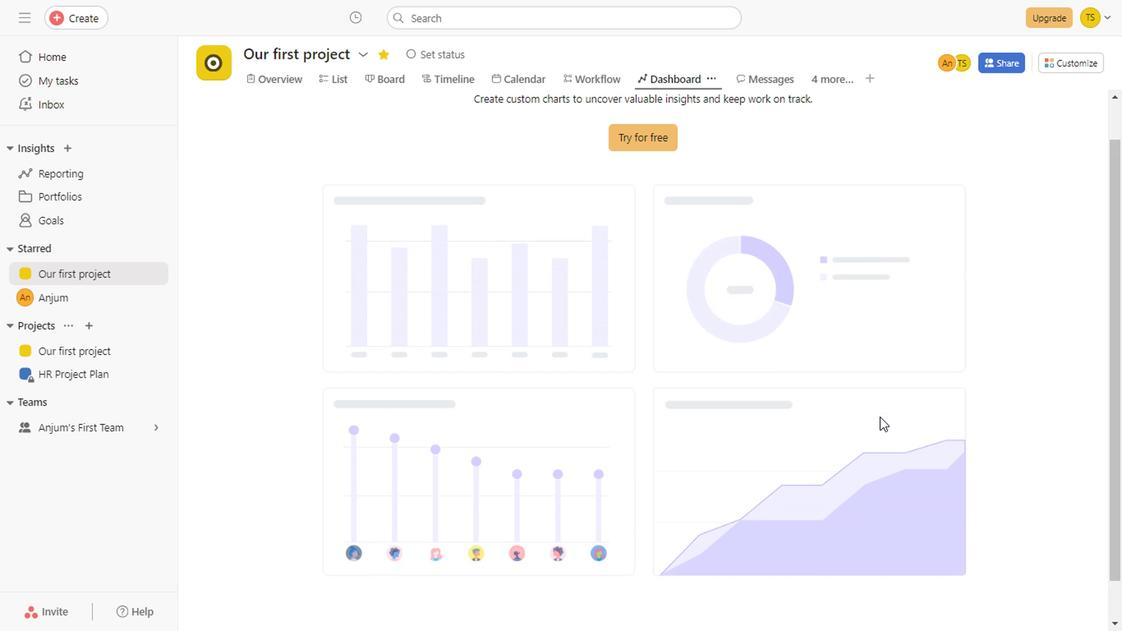 
Action: Mouse scrolled (877, 391) with delta (0, -1)
Screenshot: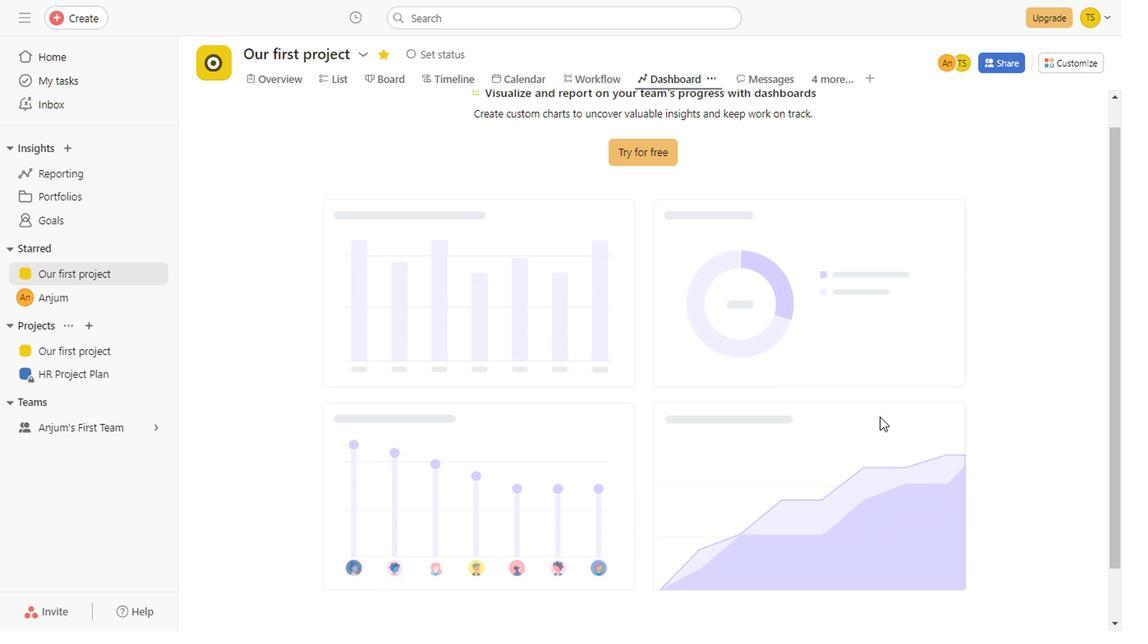 
Action: Mouse scrolled (877, 391) with delta (0, -1)
Screenshot: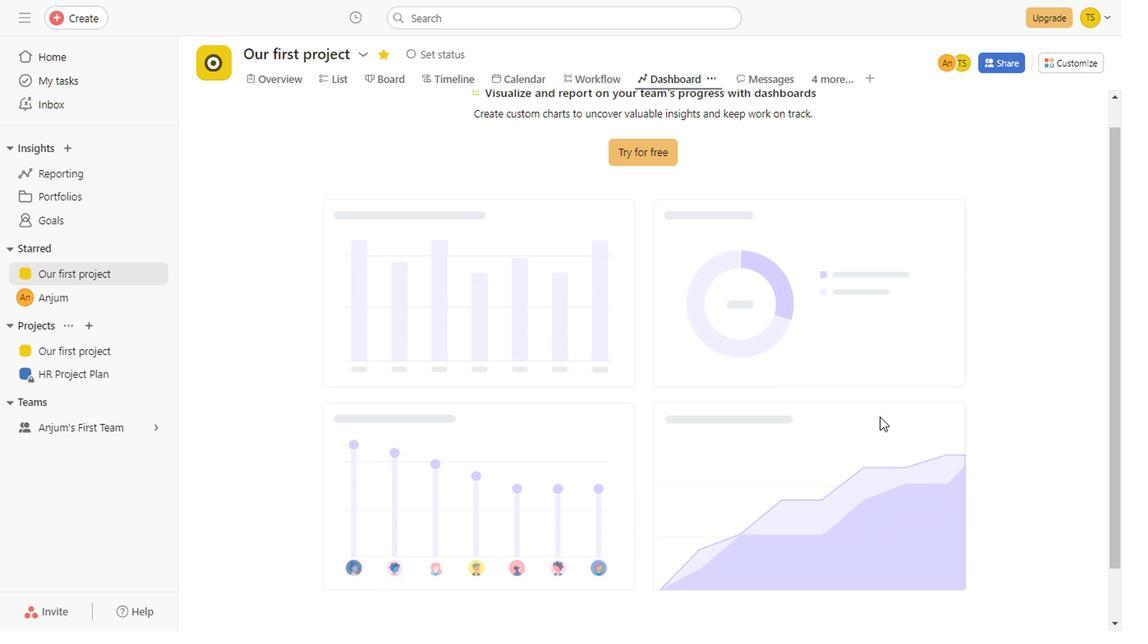 
Action: Mouse scrolled (877, 391) with delta (0, -1)
Screenshot: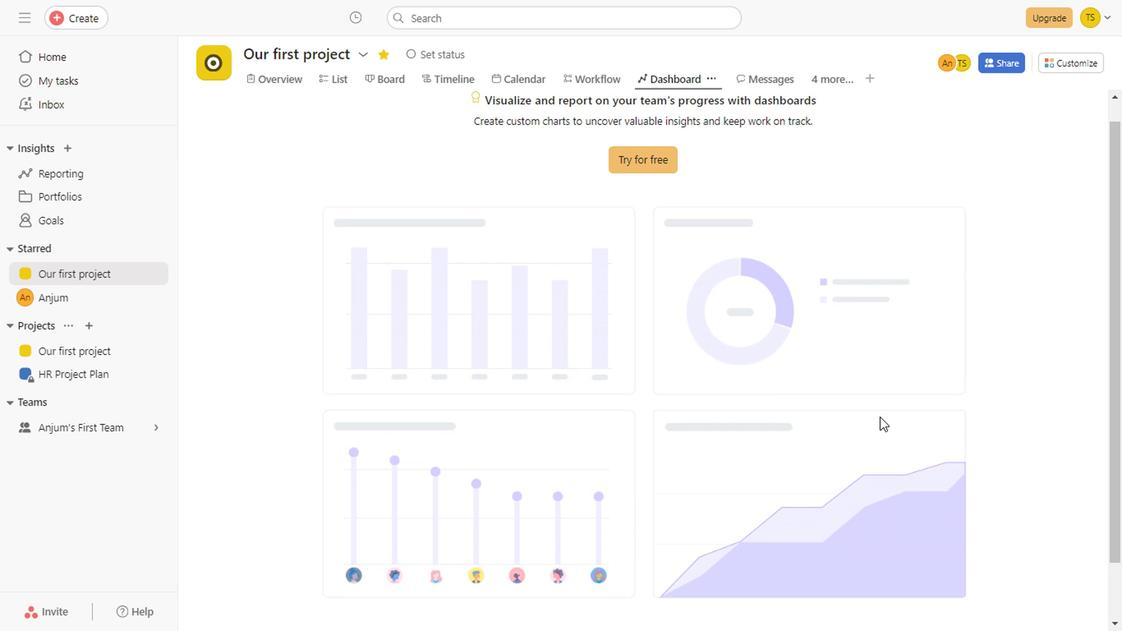 
Action: Mouse scrolled (877, 391) with delta (0, -1)
Screenshot: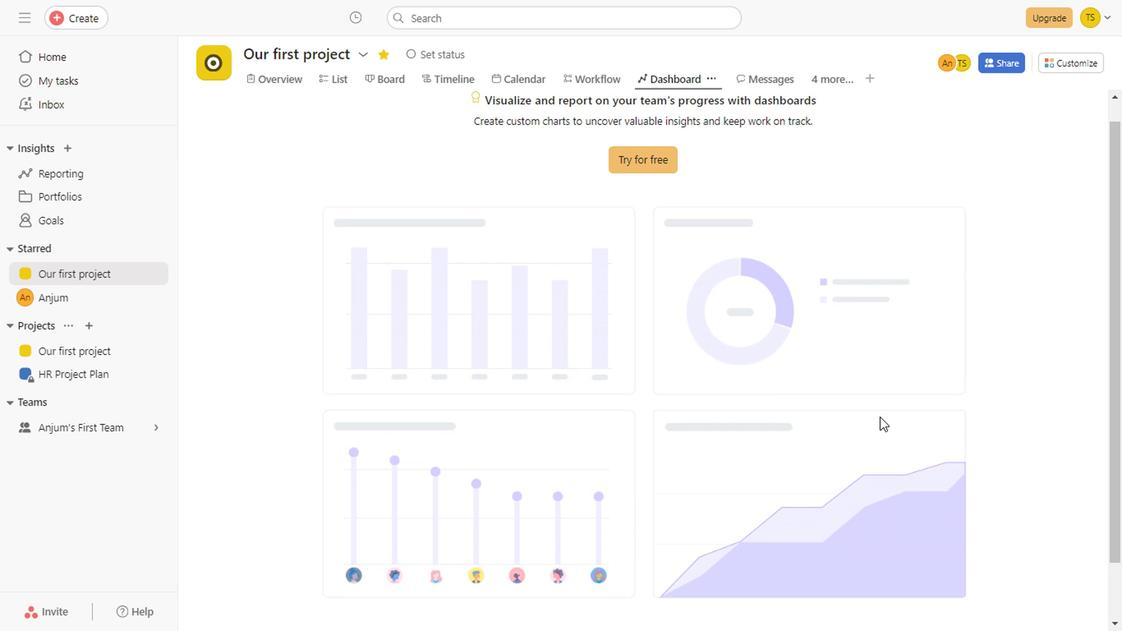 
Action: Mouse scrolled (877, 391) with delta (0, -1)
Screenshot: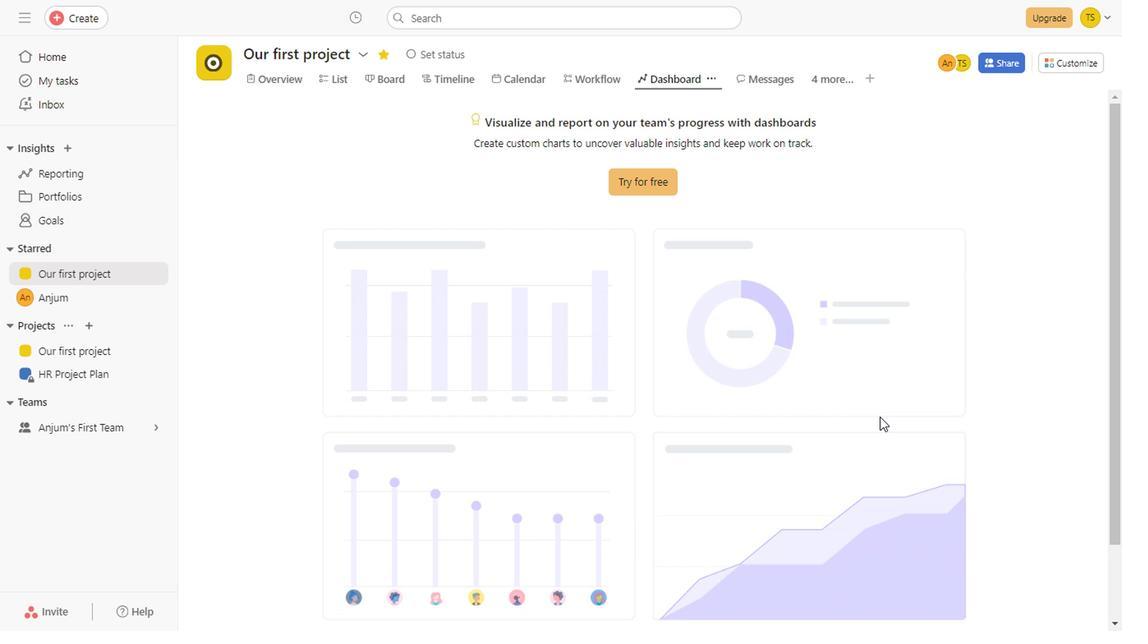 
Action: Mouse scrolled (877, 391) with delta (0, -1)
Screenshot: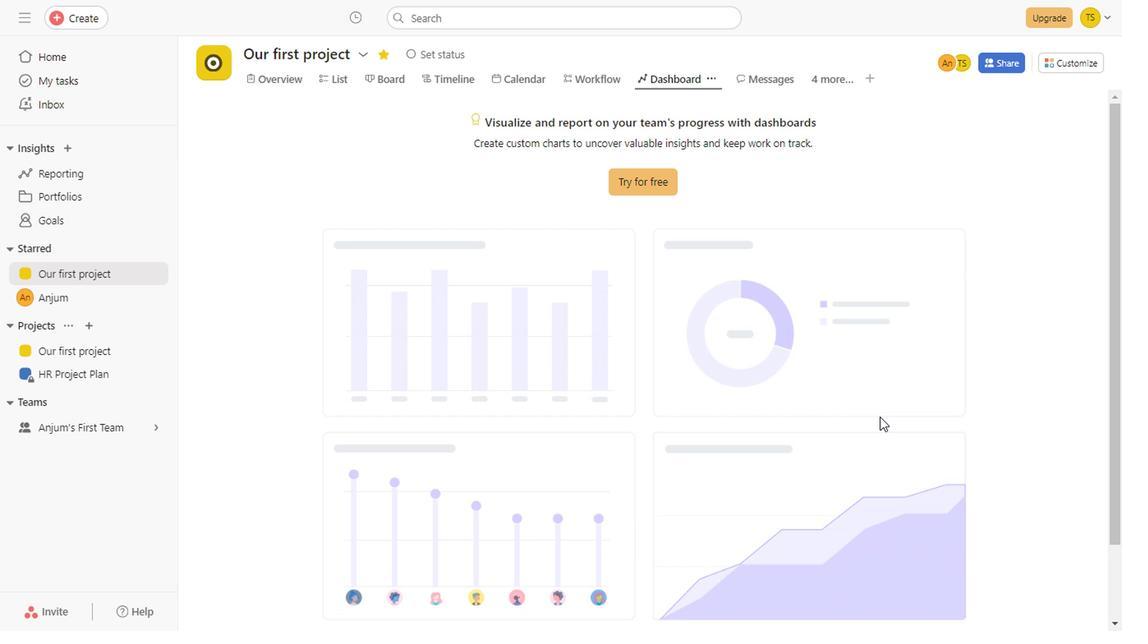 
Action: Mouse scrolled (877, 391) with delta (0, -1)
Screenshot: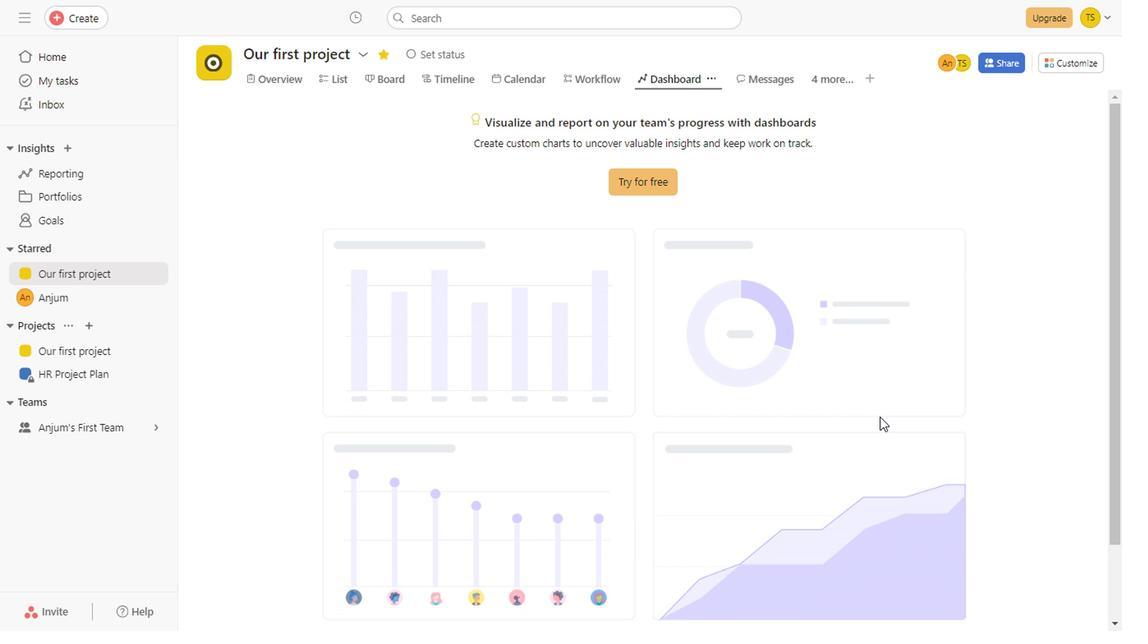 
Action: Mouse scrolled (877, 391) with delta (0, -1)
Screenshot: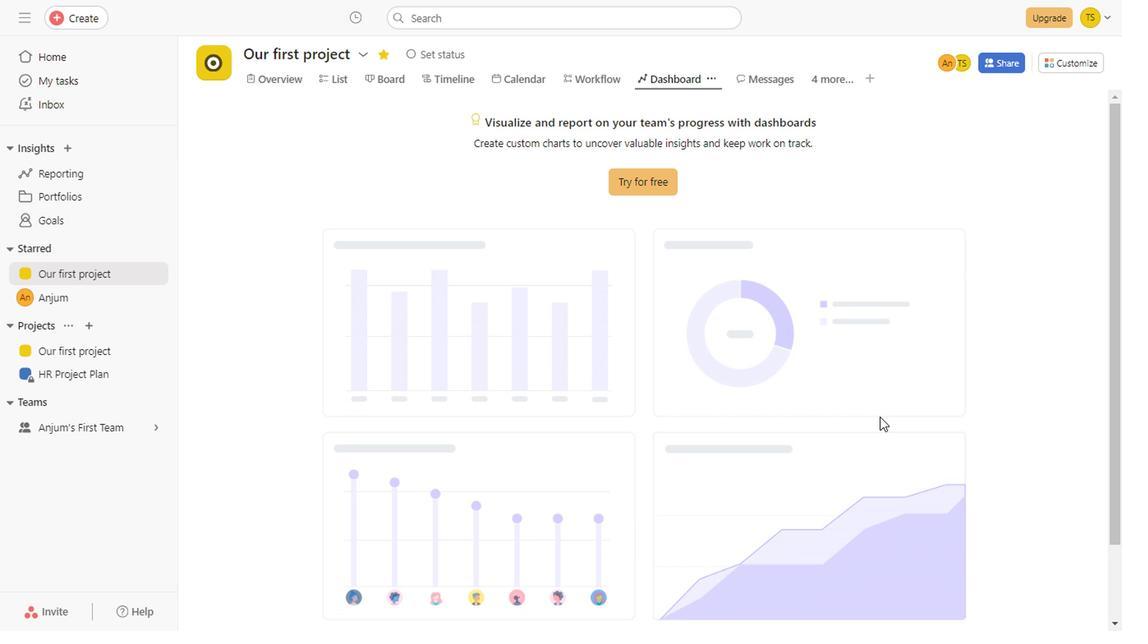 
Action: Mouse scrolled (877, 391) with delta (0, -1)
Screenshot: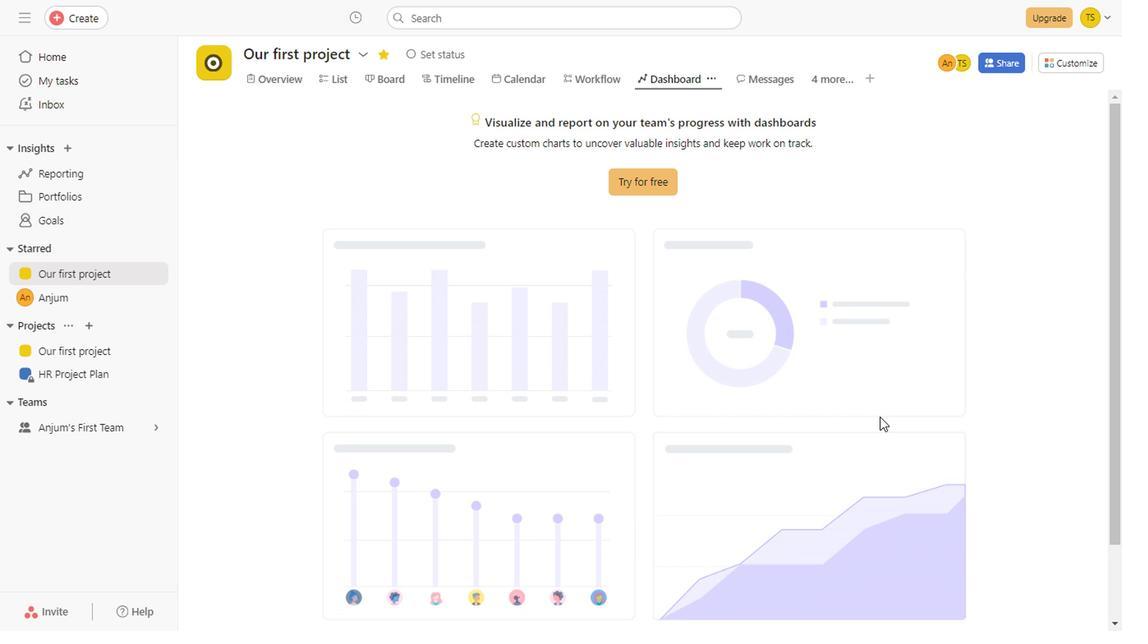 
Action: Mouse scrolled (877, 391) with delta (0, -1)
Screenshot: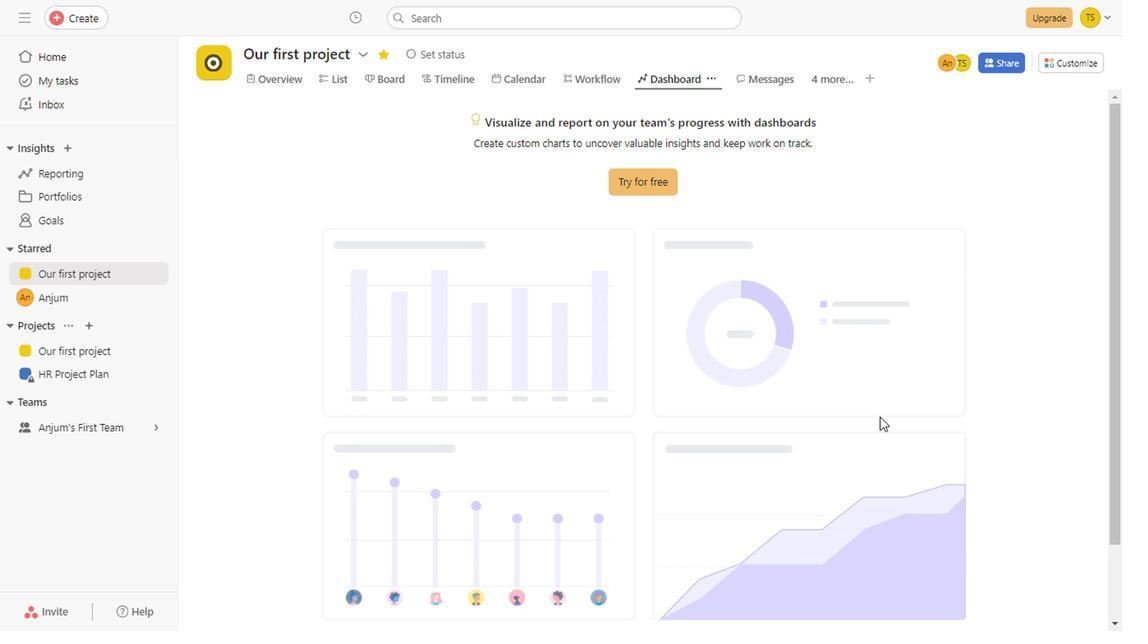 
Action: Mouse scrolled (877, 391) with delta (0, -1)
Screenshot: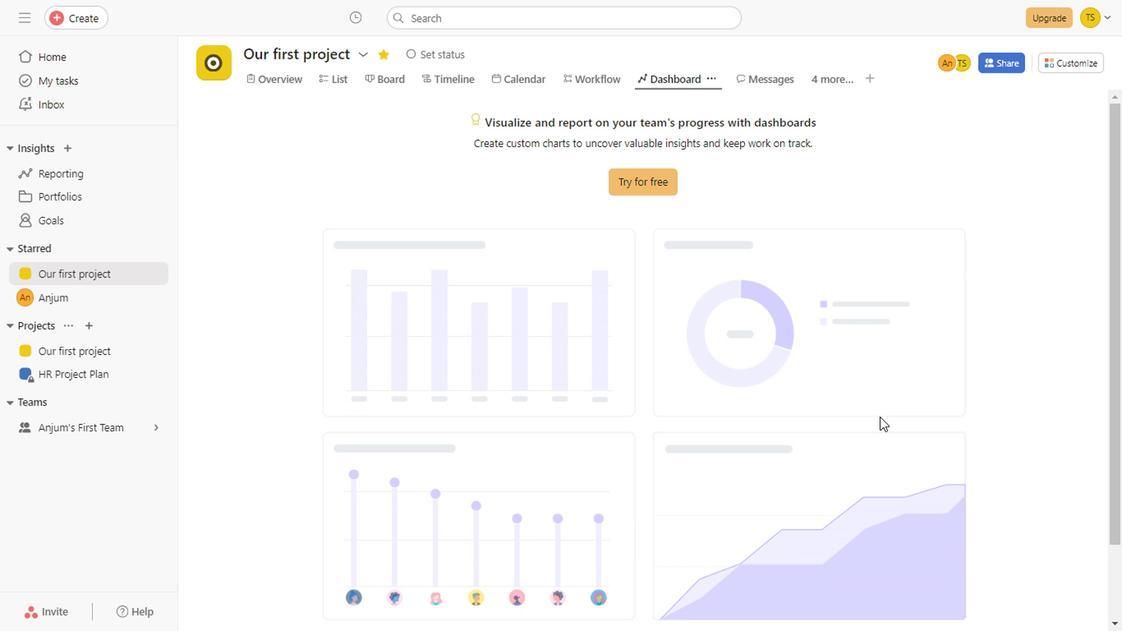
Action: Mouse scrolled (877, 391) with delta (0, -1)
Screenshot: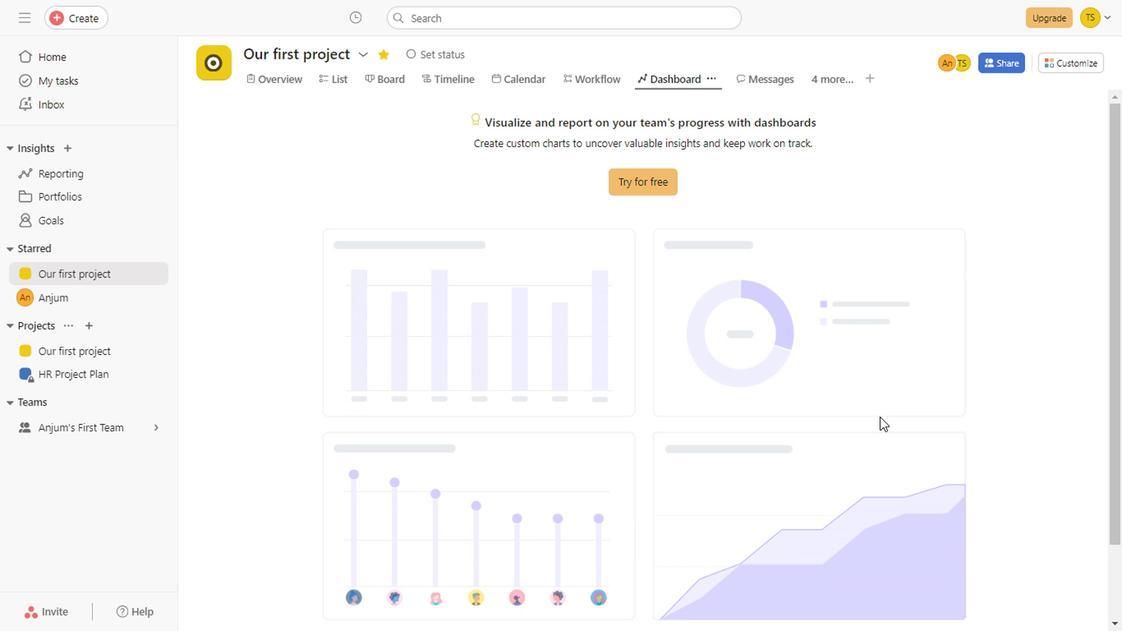 
Action: Mouse scrolled (877, 391) with delta (0, -1)
Screenshot: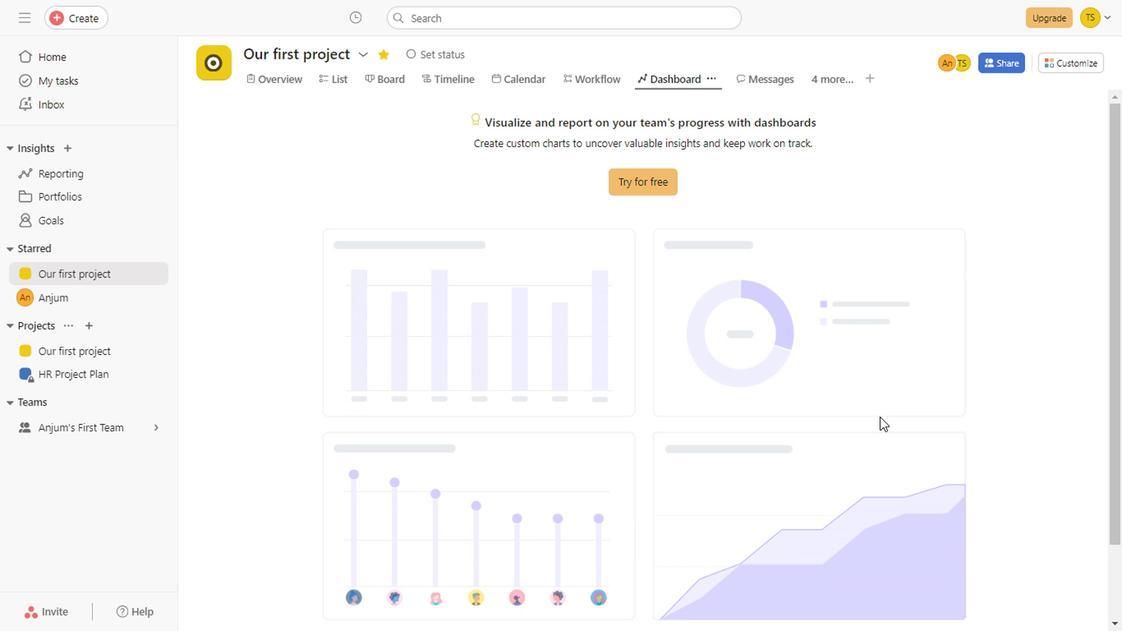 
Action: Mouse scrolled (877, 391) with delta (0, -1)
Screenshot: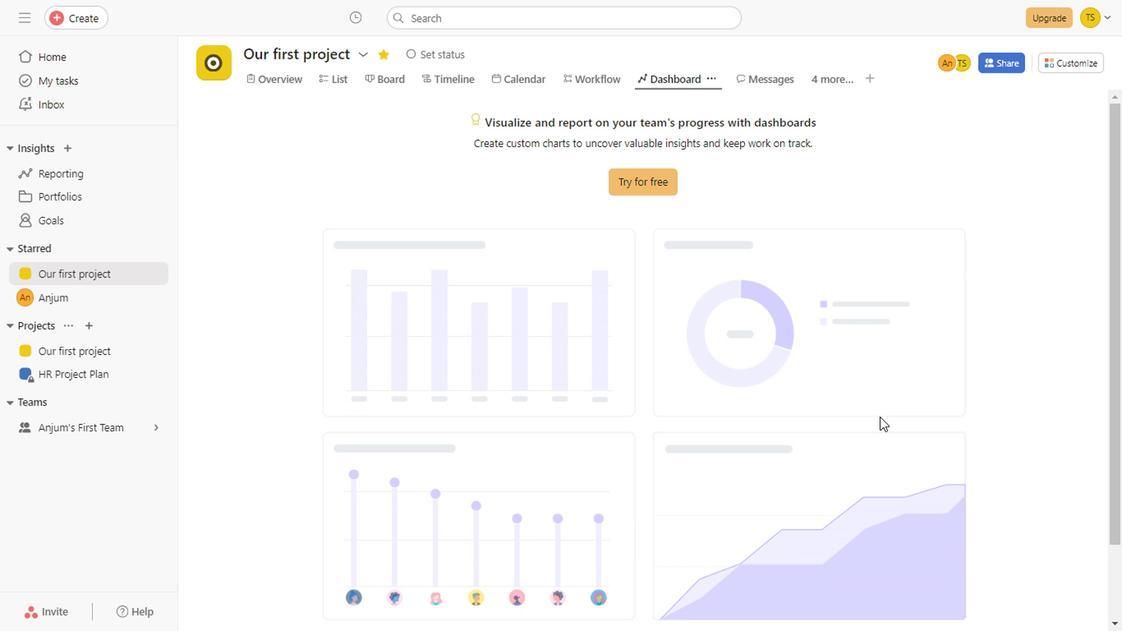 
Action: Mouse scrolled (877, 391) with delta (0, -1)
Screenshot: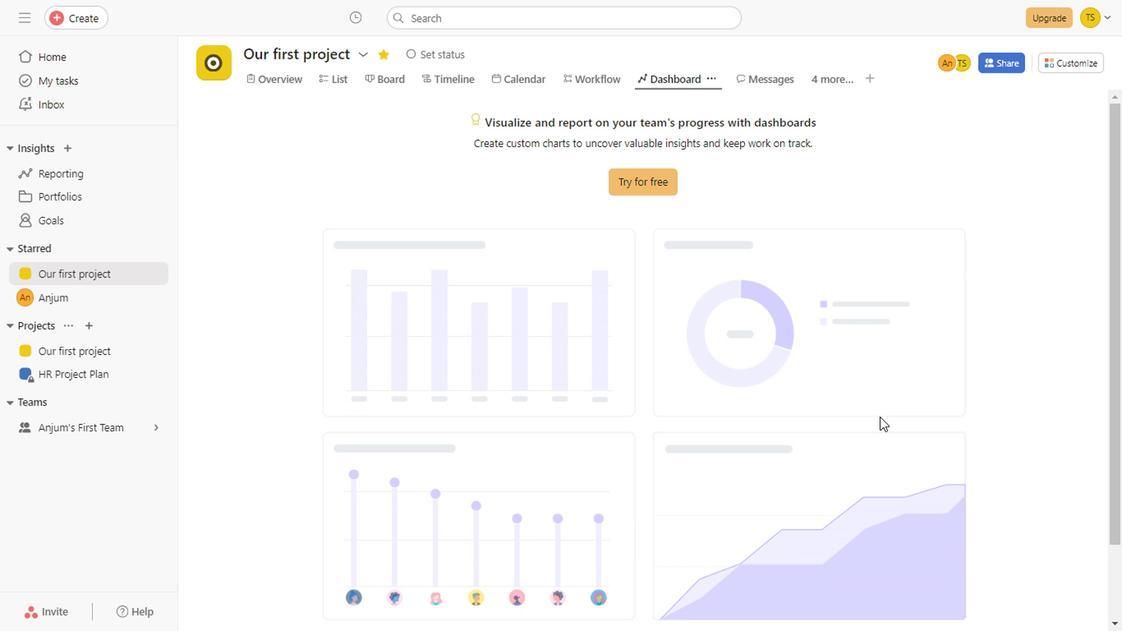 
Action: Mouse scrolled (877, 391) with delta (0, -1)
Screenshot: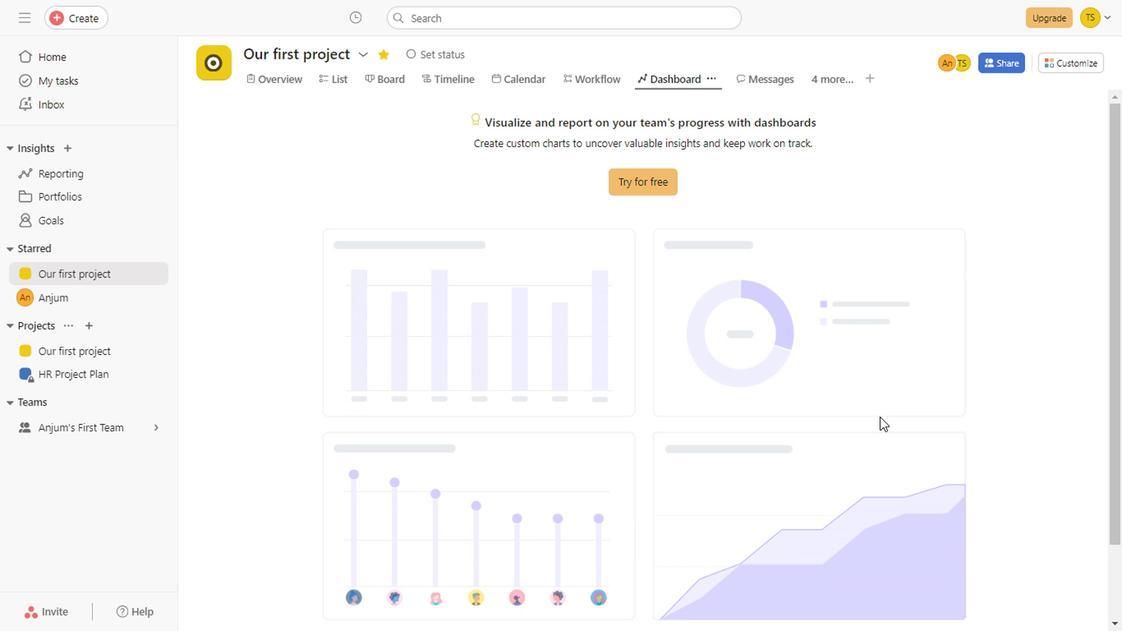 
Action: Mouse scrolled (877, 391) with delta (0, -1)
Screenshot: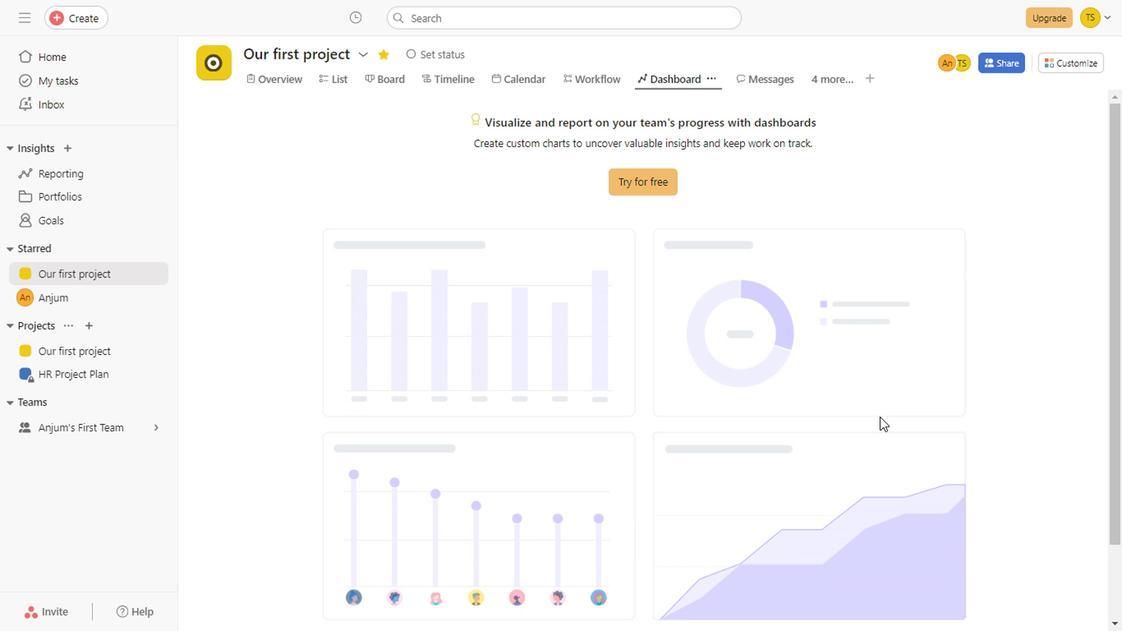 
Action: Mouse scrolled (877, 391) with delta (0, -1)
Screenshot: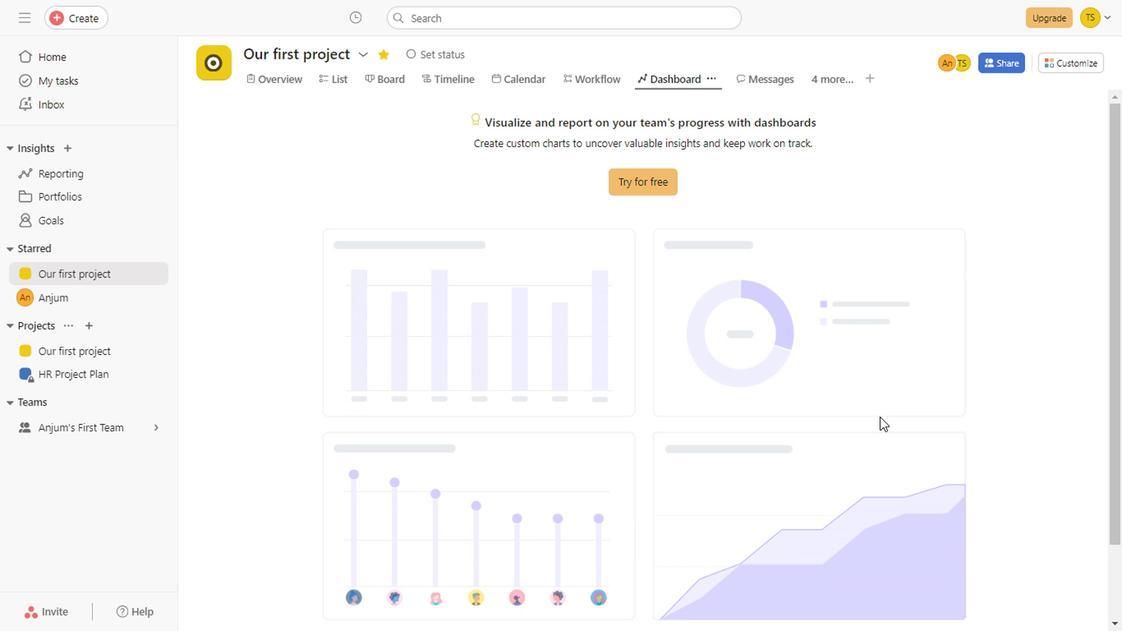 
Action: Mouse scrolled (877, 391) with delta (0, -1)
Screenshot: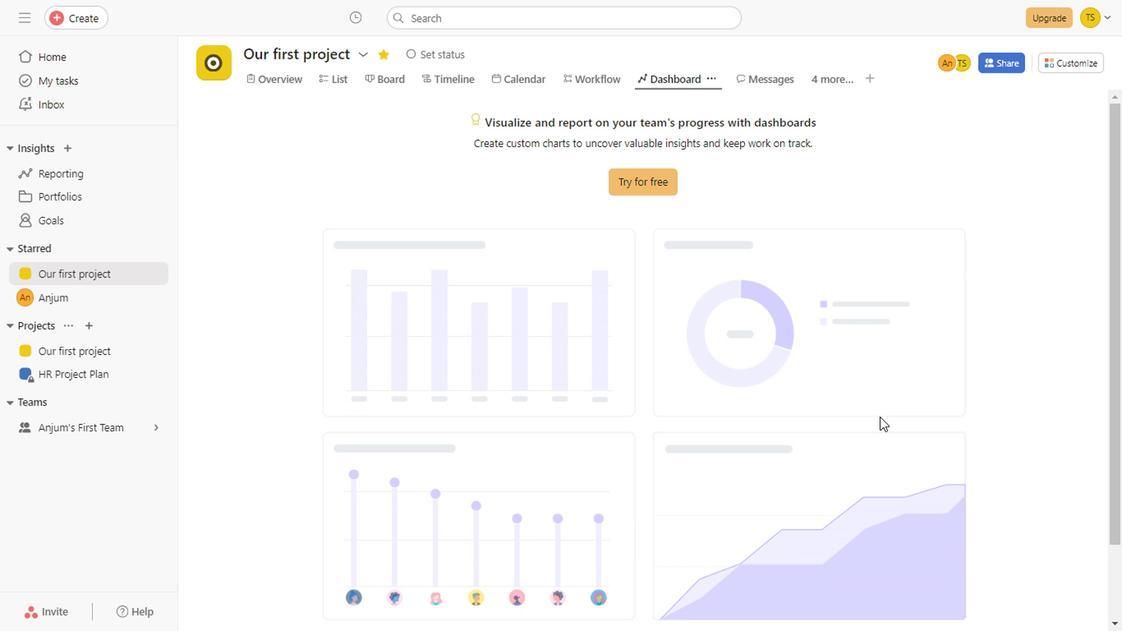 
Action: Mouse scrolled (877, 391) with delta (0, -1)
Screenshot: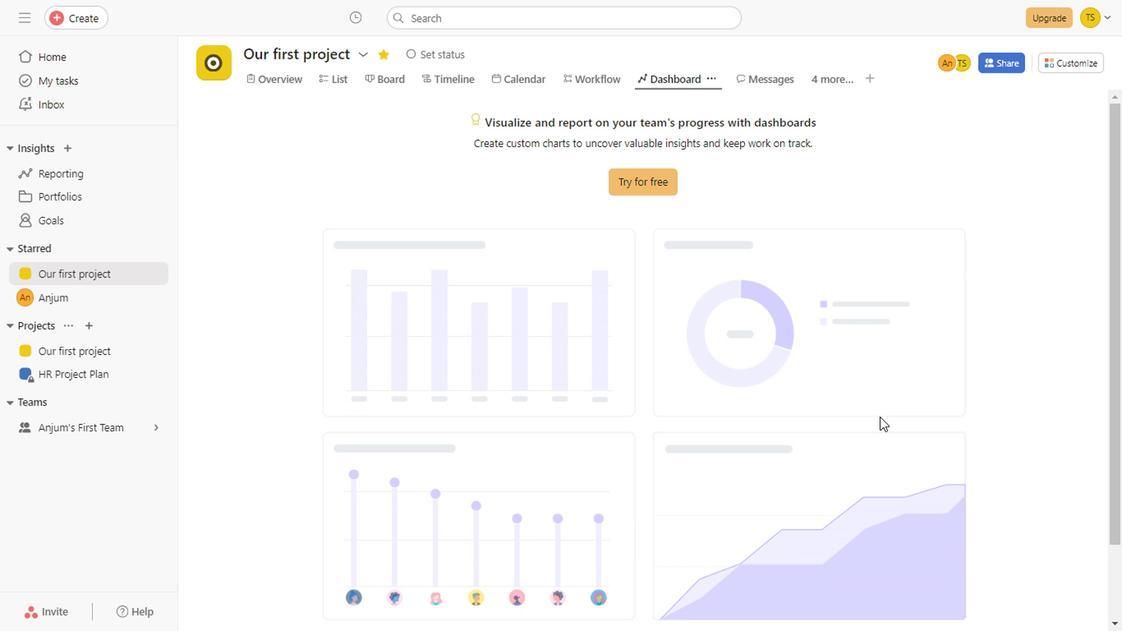 
Action: Mouse scrolled (877, 391) with delta (0, -1)
Screenshot: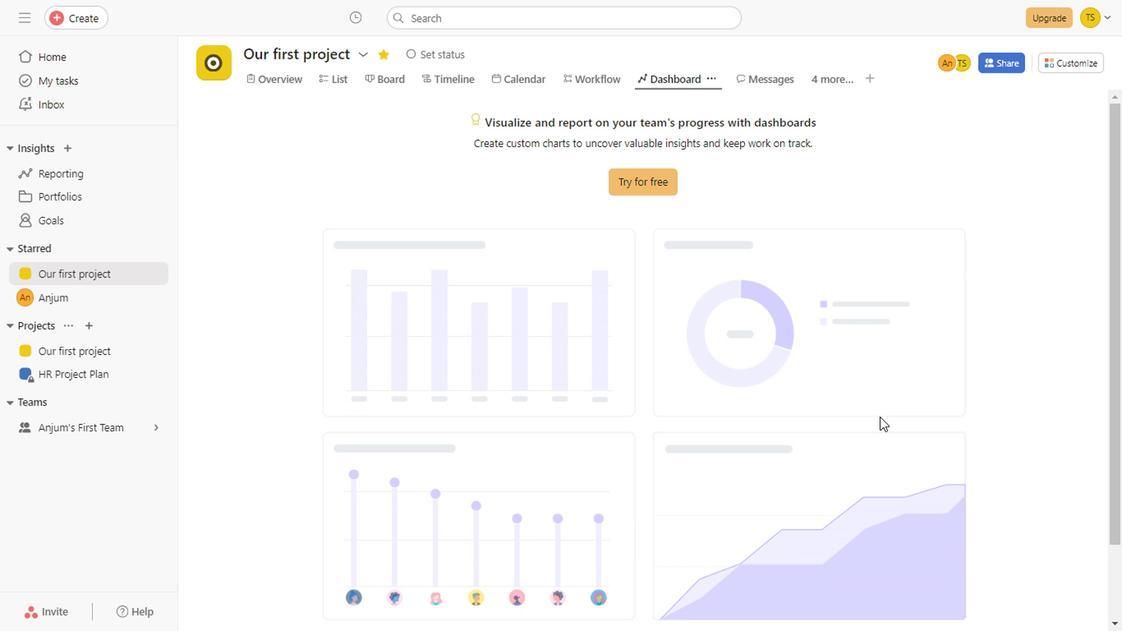 
Action: Mouse scrolled (877, 391) with delta (0, -1)
Screenshot: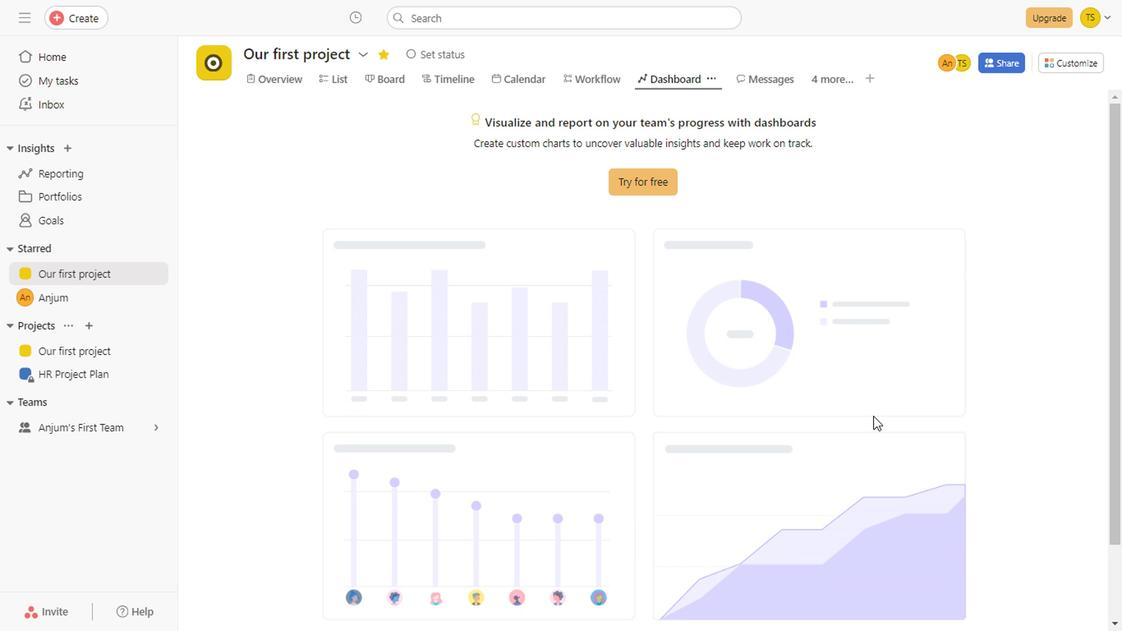 
Action: Mouse scrolled (877, 391) with delta (0, -1)
Screenshot: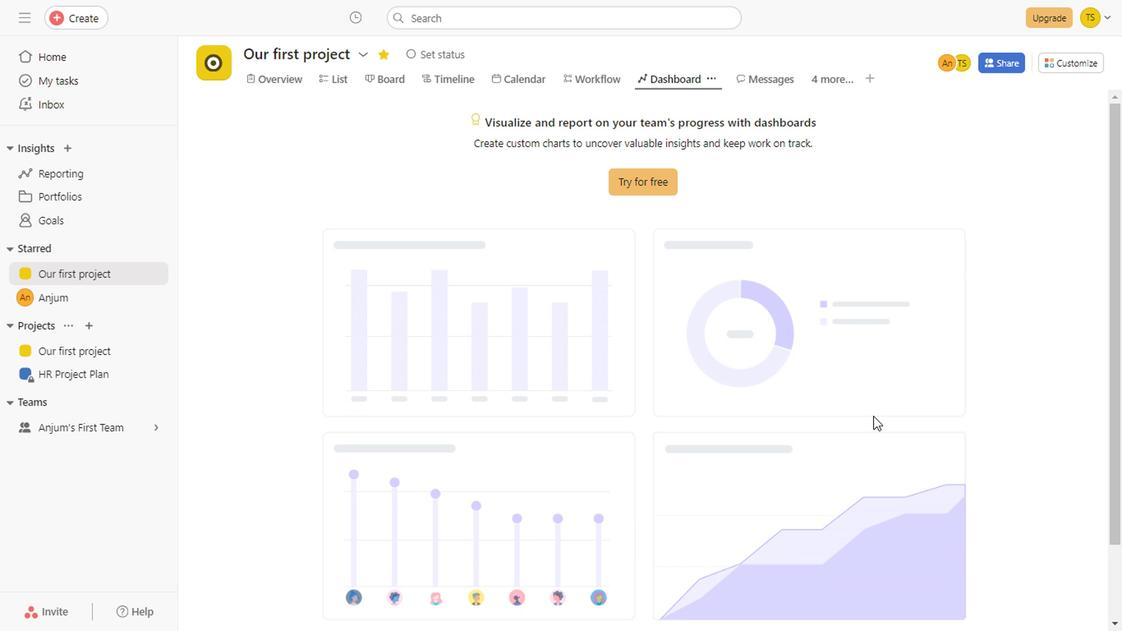 
Action: Mouse scrolled (877, 391) with delta (0, -1)
Screenshot: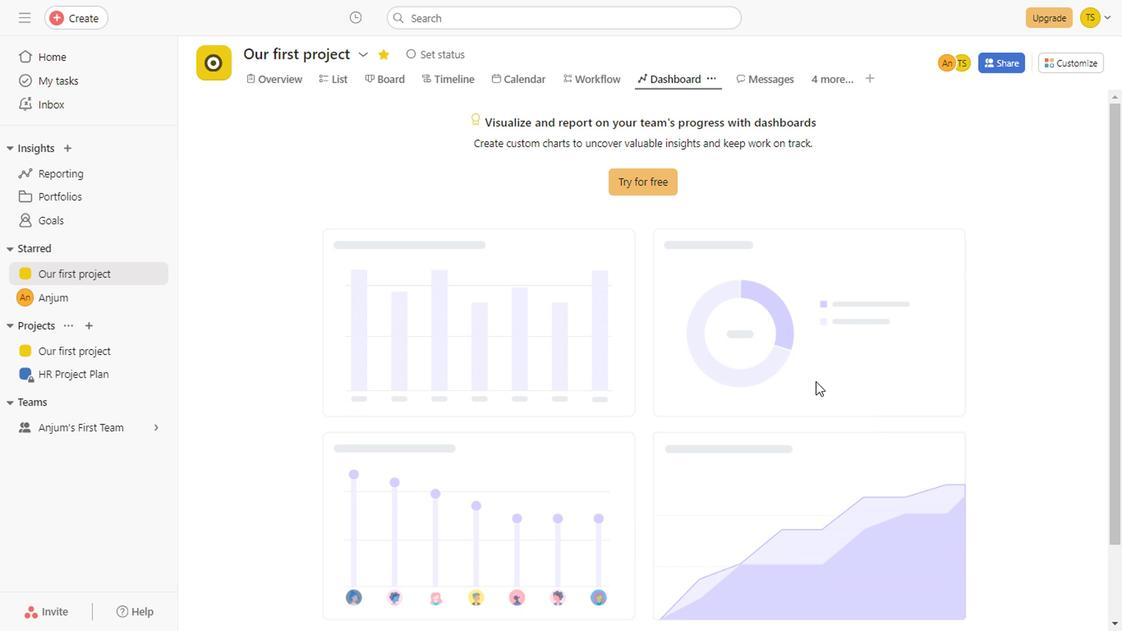 
Action: Mouse scrolled (877, 391) with delta (0, -1)
Screenshot: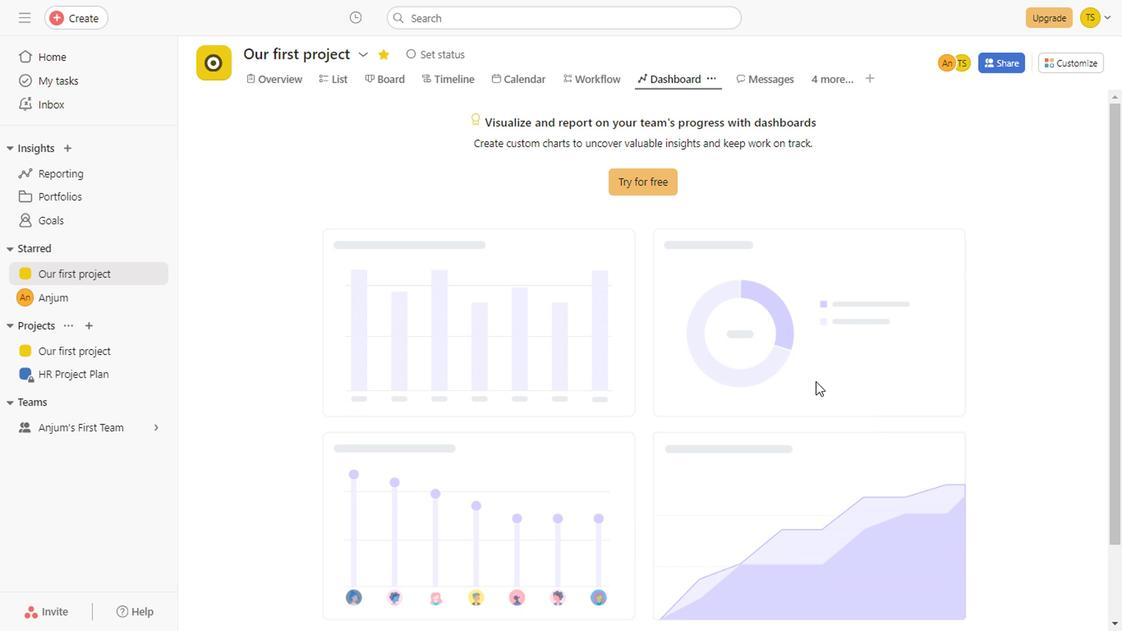 
Action: Mouse scrolled (877, 391) with delta (0, -1)
Screenshot: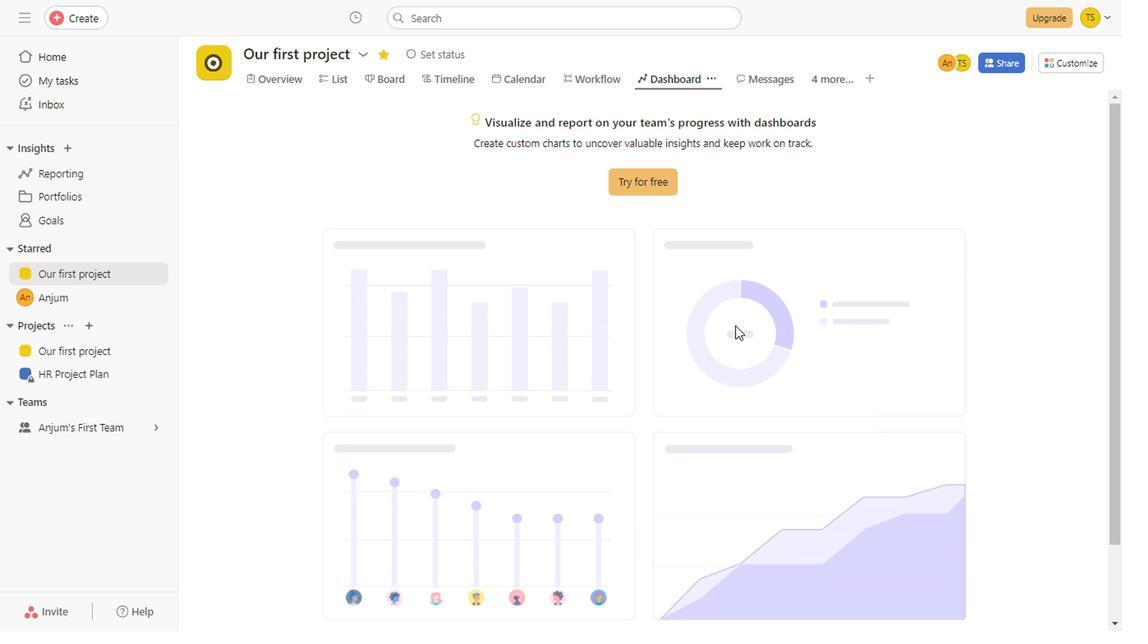 
Action: Mouse scrolled (877, 391) with delta (0, -1)
Screenshot: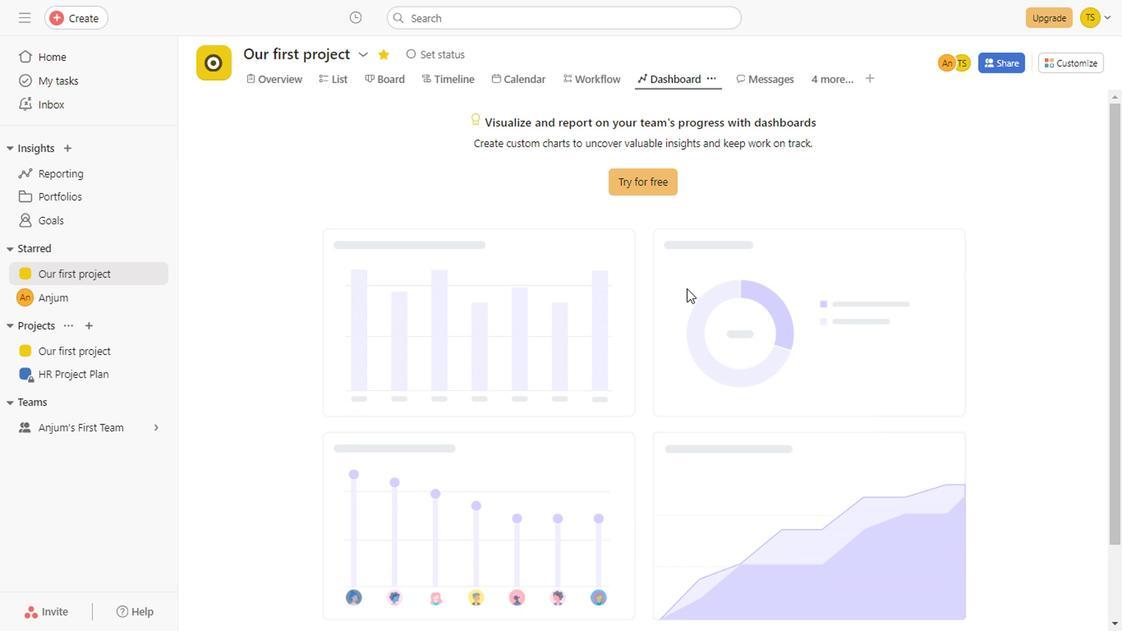
Action: Mouse scrolled (877, 391) with delta (0, -1)
Screenshot: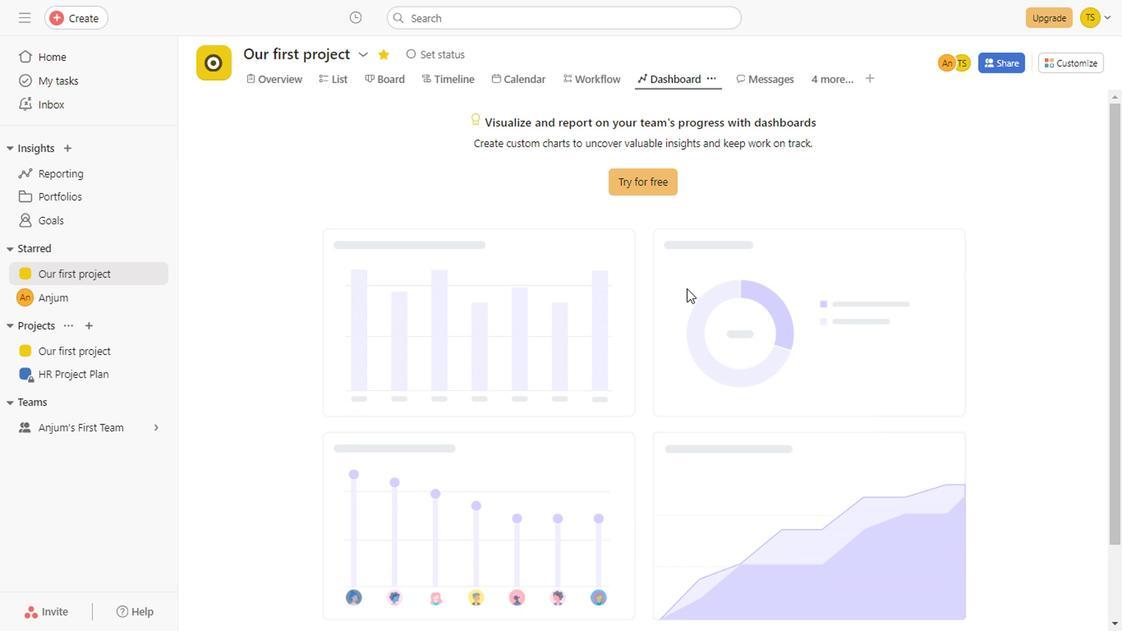 
Action: Mouse scrolled (877, 391) with delta (0, -1)
Screenshot: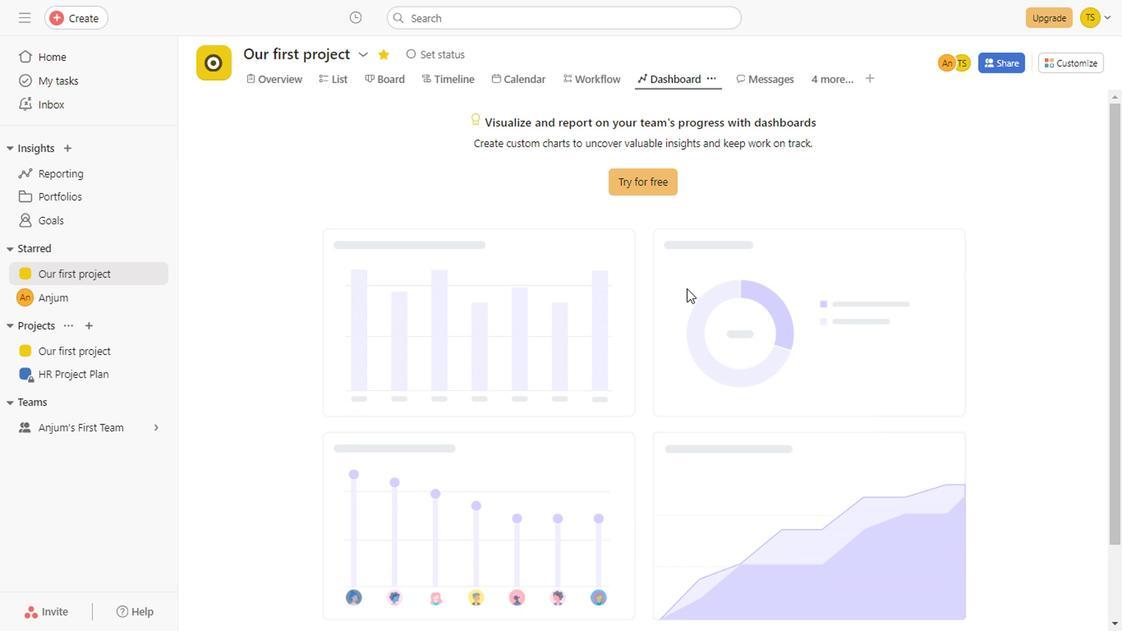
Action: Mouse scrolled (877, 391) with delta (0, -1)
Screenshot: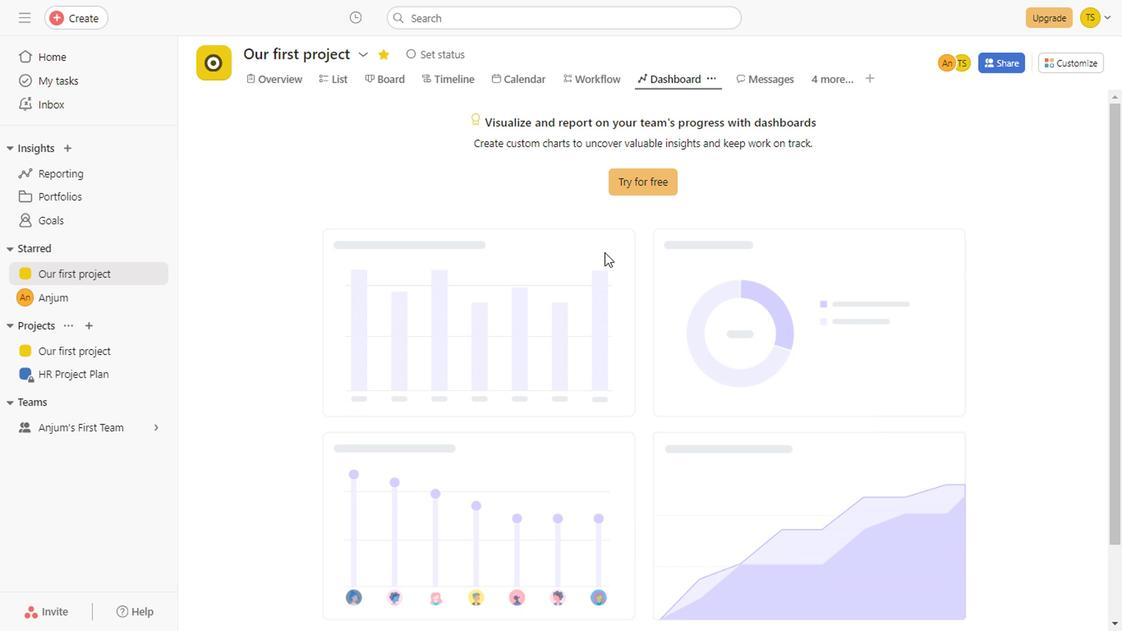 
Action: Mouse scrolled (877, 391) with delta (0, -1)
Screenshot: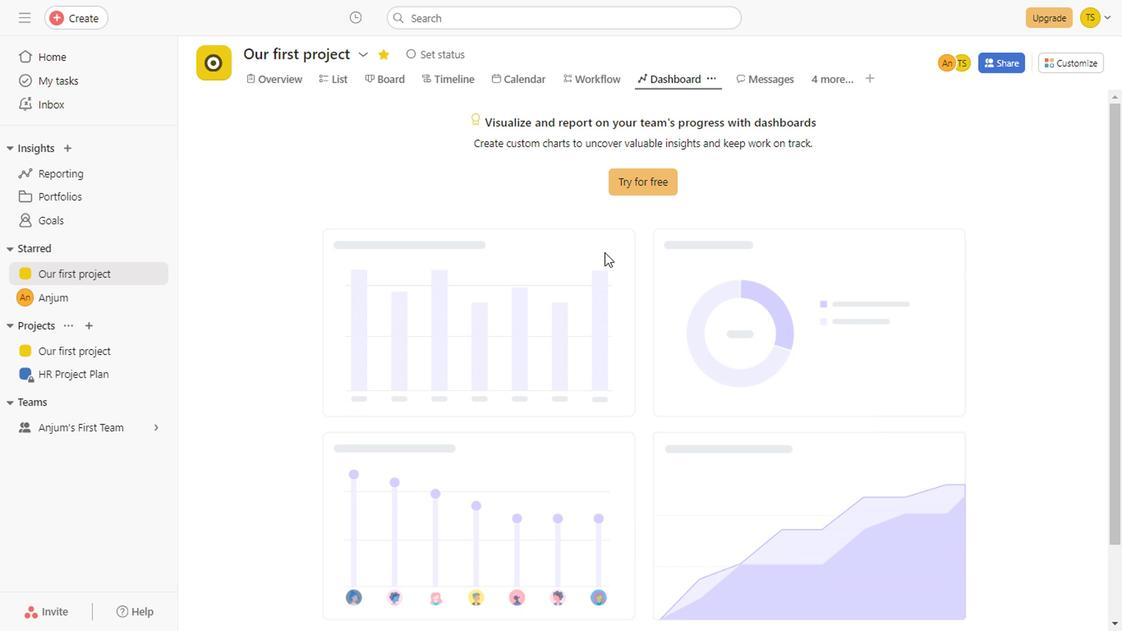
Action: Mouse scrolled (877, 391) with delta (0, -1)
Screenshot: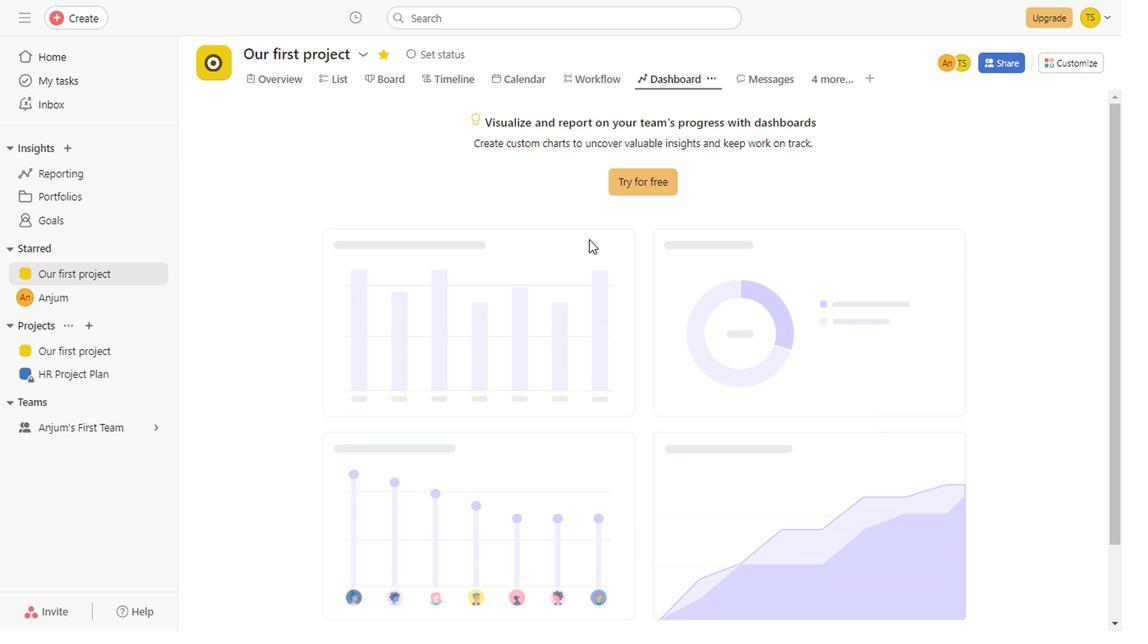 
Action: Mouse scrolled (877, 391) with delta (0, -1)
Screenshot: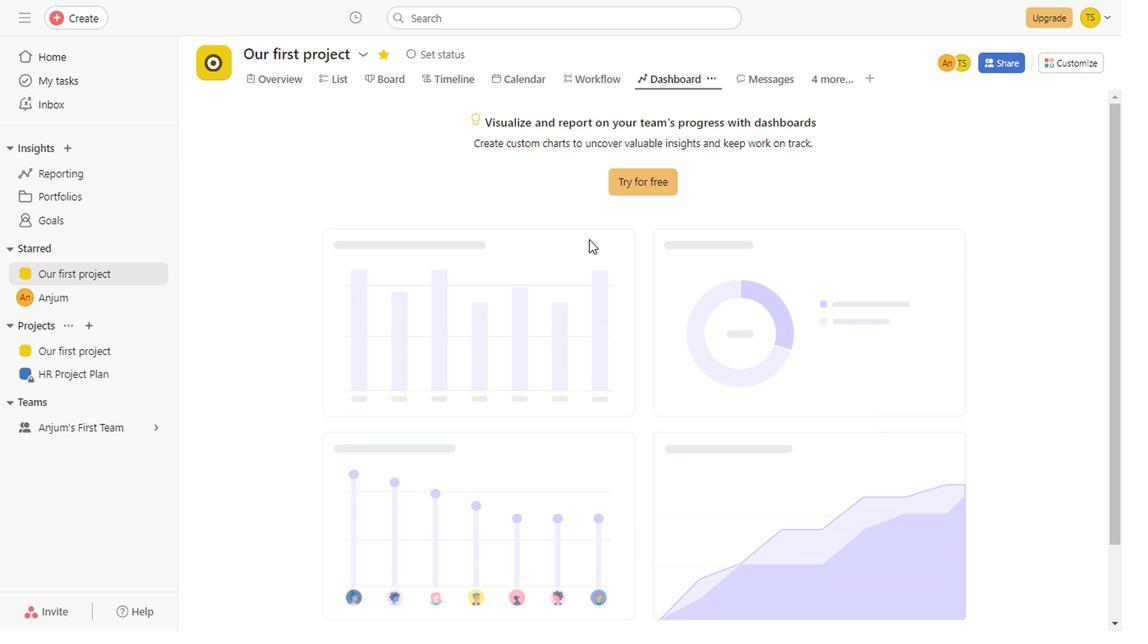 
Action: Mouse scrolled (877, 391) with delta (0, -1)
Screenshot: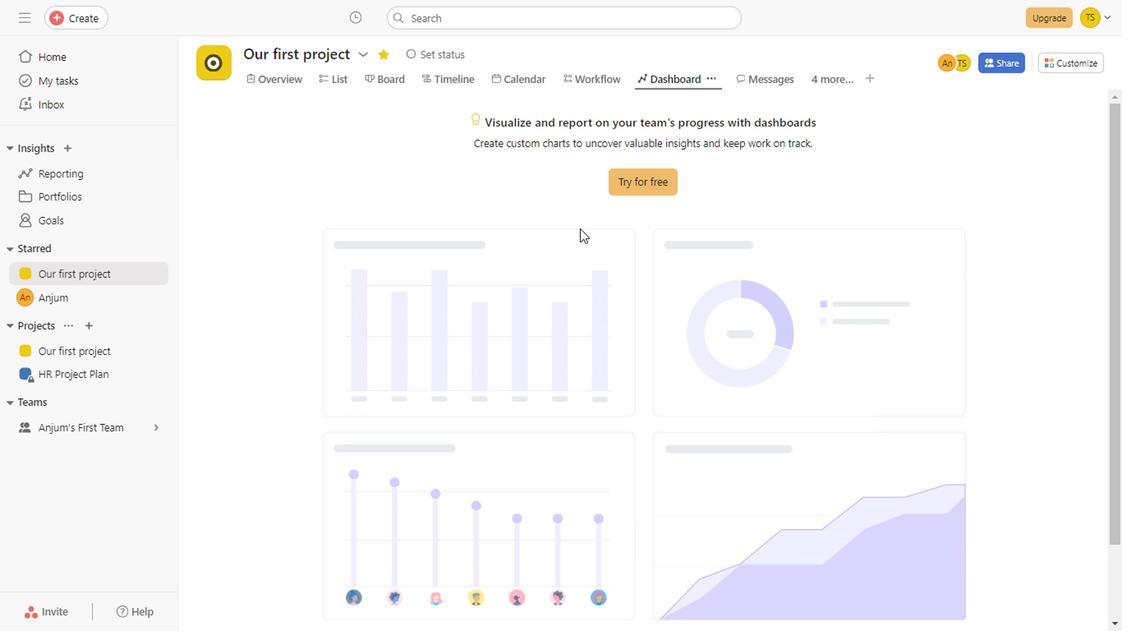 
Action: Mouse scrolled (877, 391) with delta (0, -1)
Screenshot: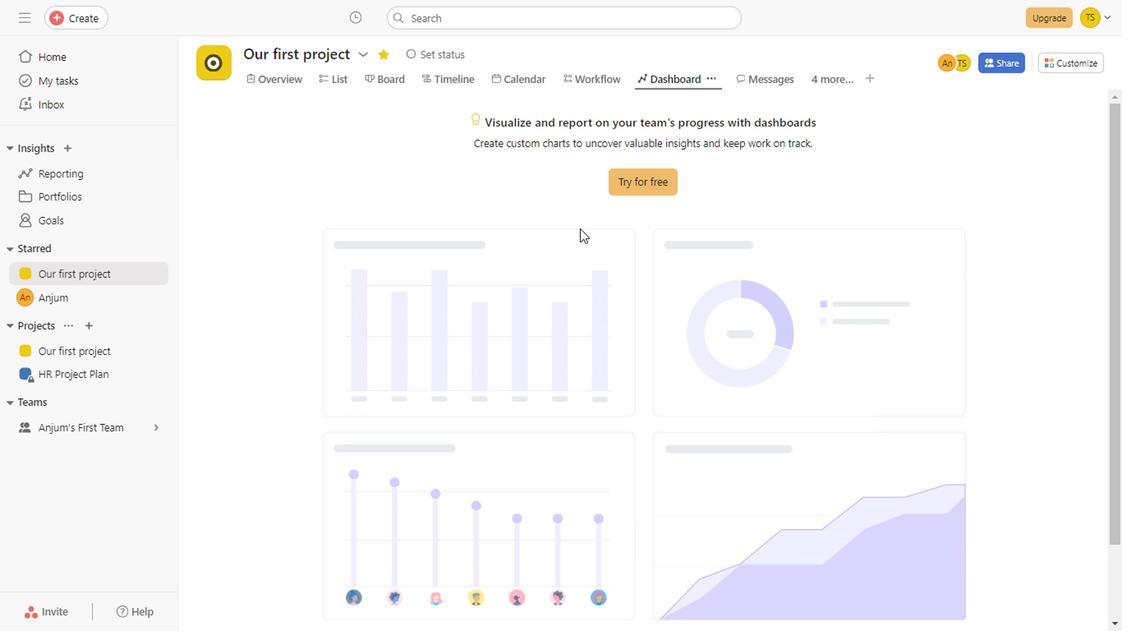 
Action: Mouse scrolled (877, 391) with delta (0, -1)
Screenshot: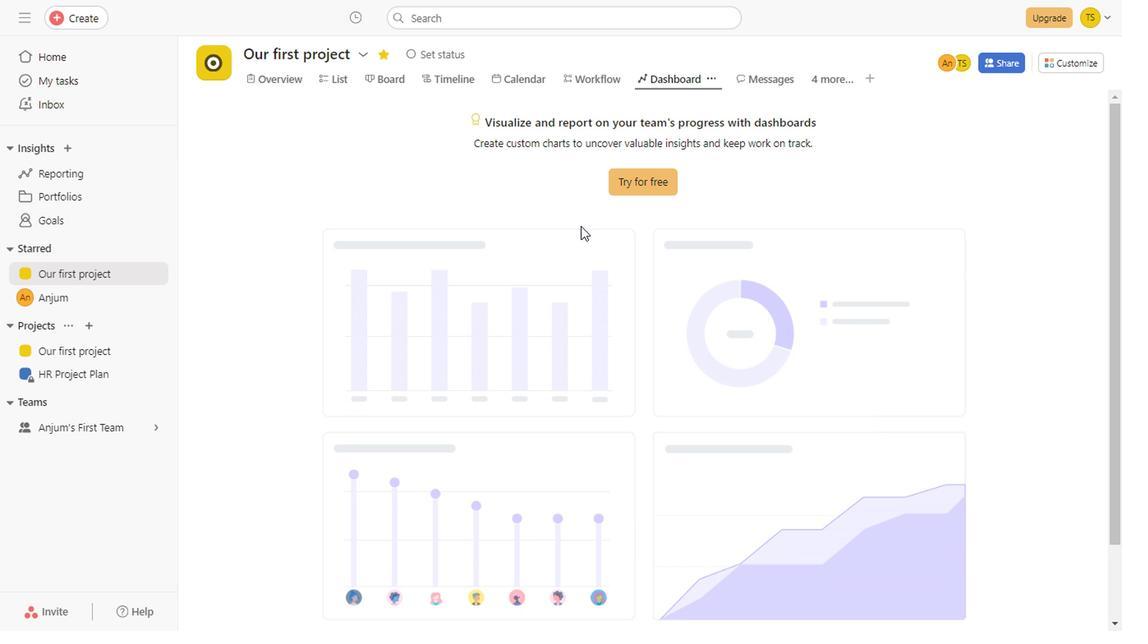 
Action: Mouse scrolled (877, 391) with delta (0, -1)
Screenshot: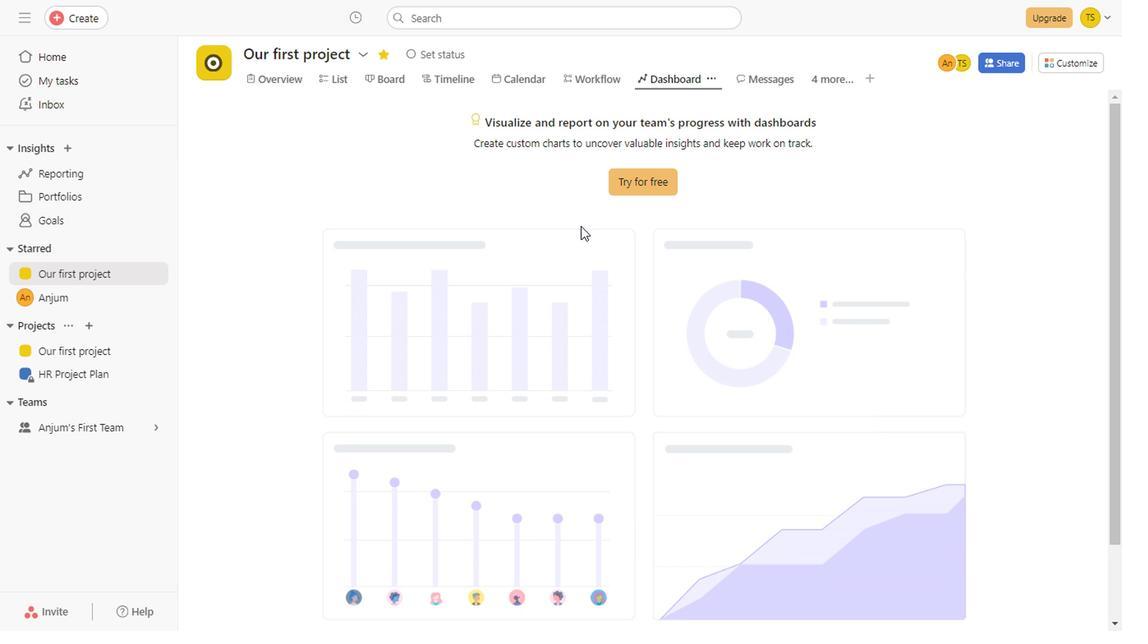 
Action: Mouse scrolled (877, 391) with delta (0, -1)
Screenshot: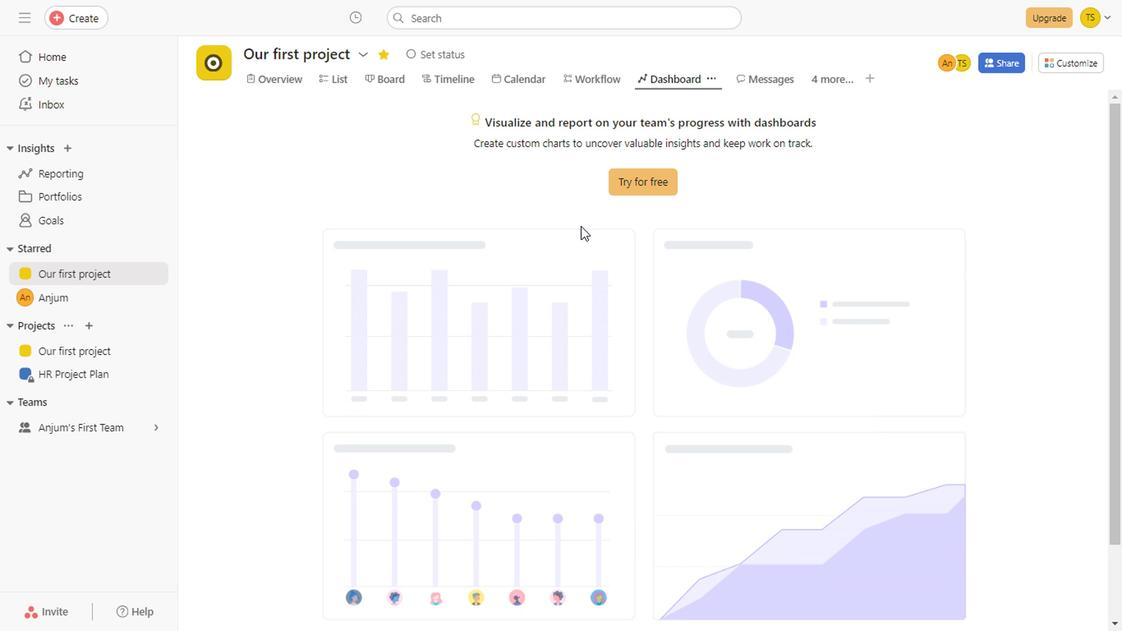 
Action: Mouse scrolled (877, 391) with delta (0, -1)
Screenshot: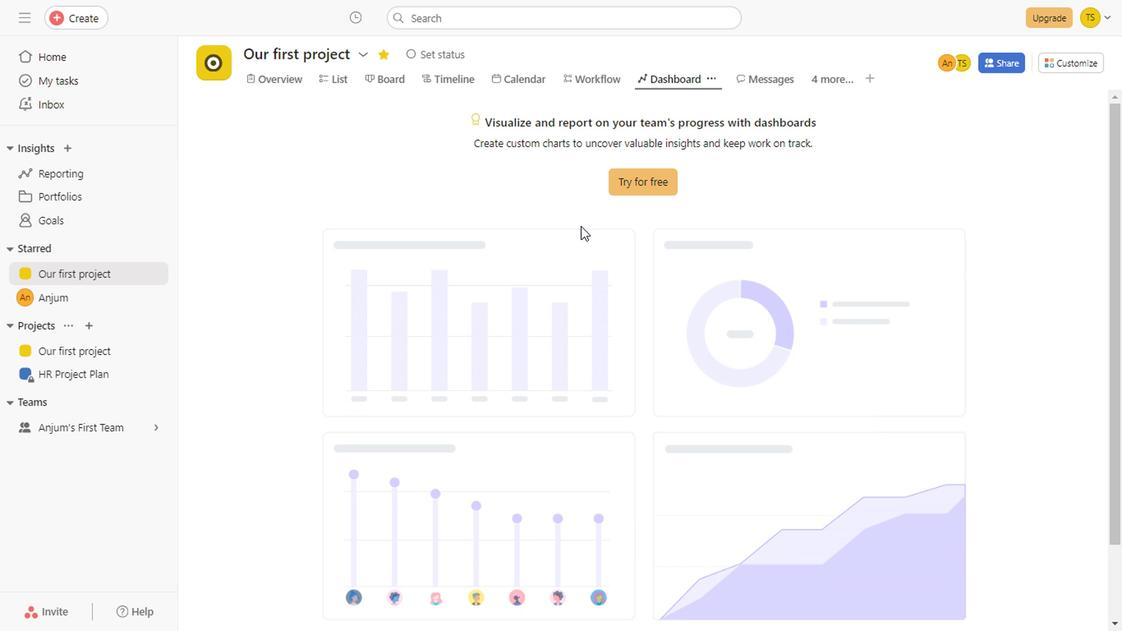 
Action: Mouse scrolled (877, 391) with delta (0, -1)
Screenshot: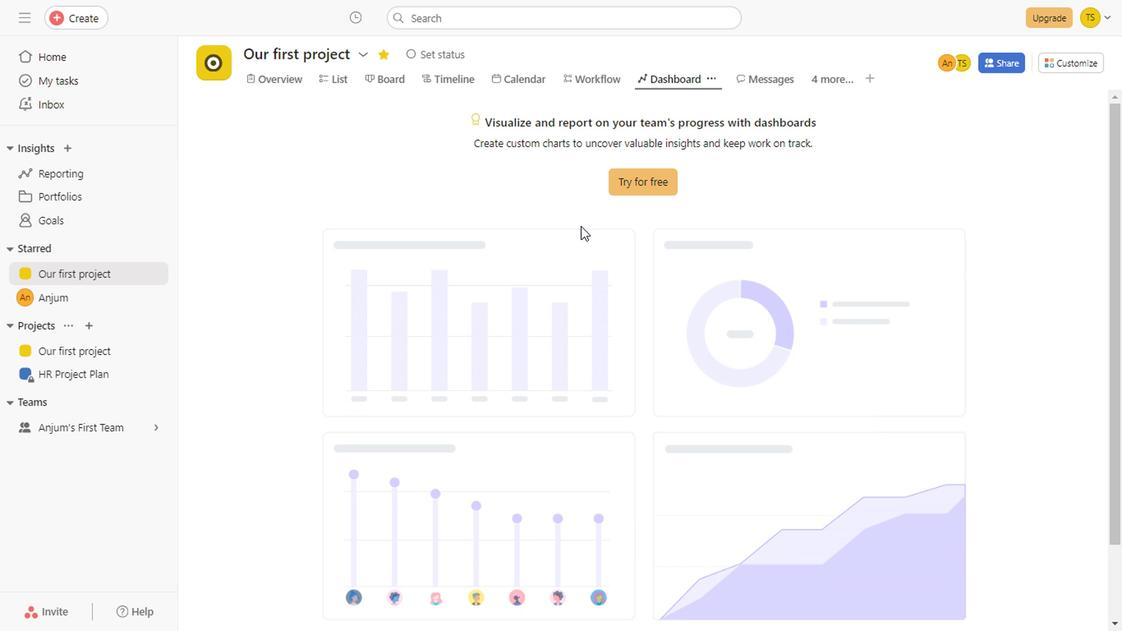 
Action: Mouse scrolled (877, 391) with delta (0, -1)
Screenshot: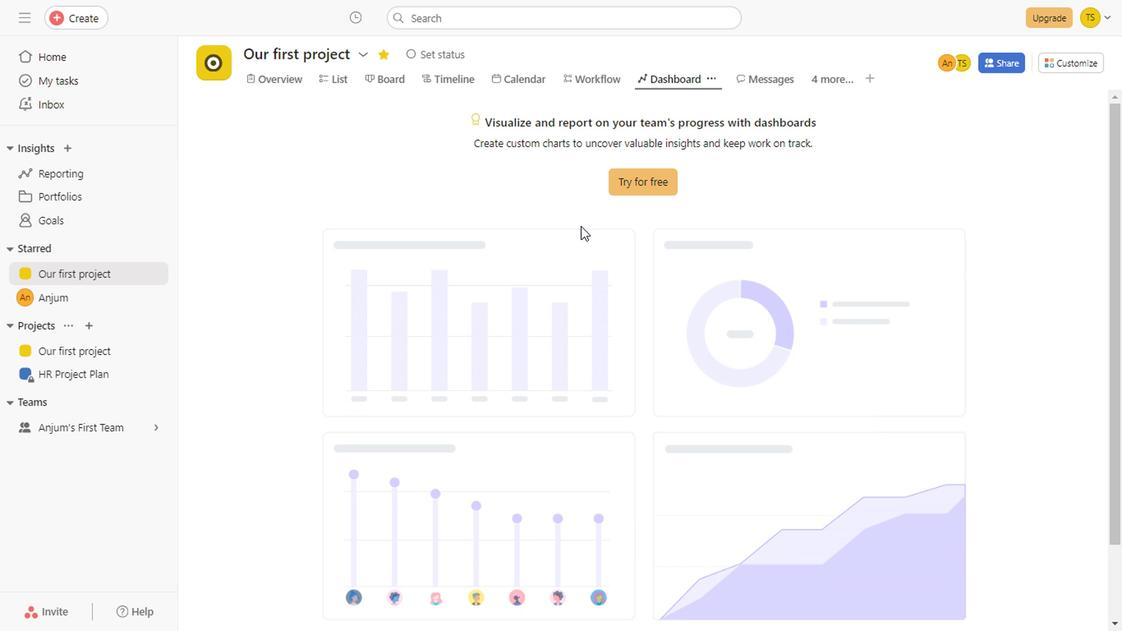 
Action: Mouse scrolled (877, 391) with delta (0, -1)
Screenshot: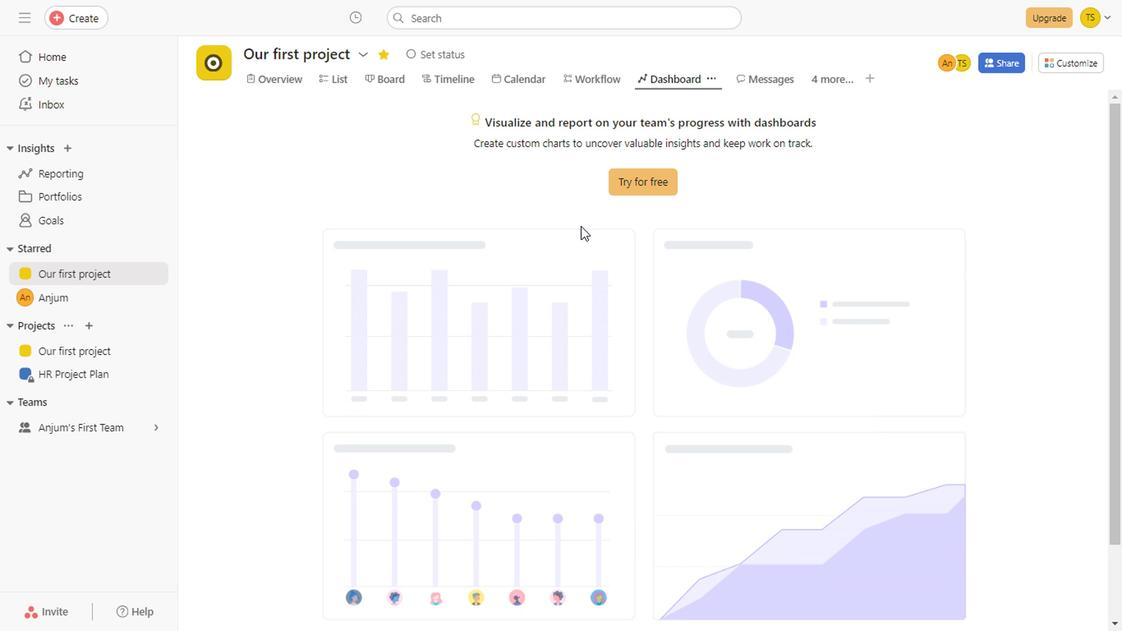 
Action: Mouse scrolled (877, 391) with delta (0, -1)
Screenshot: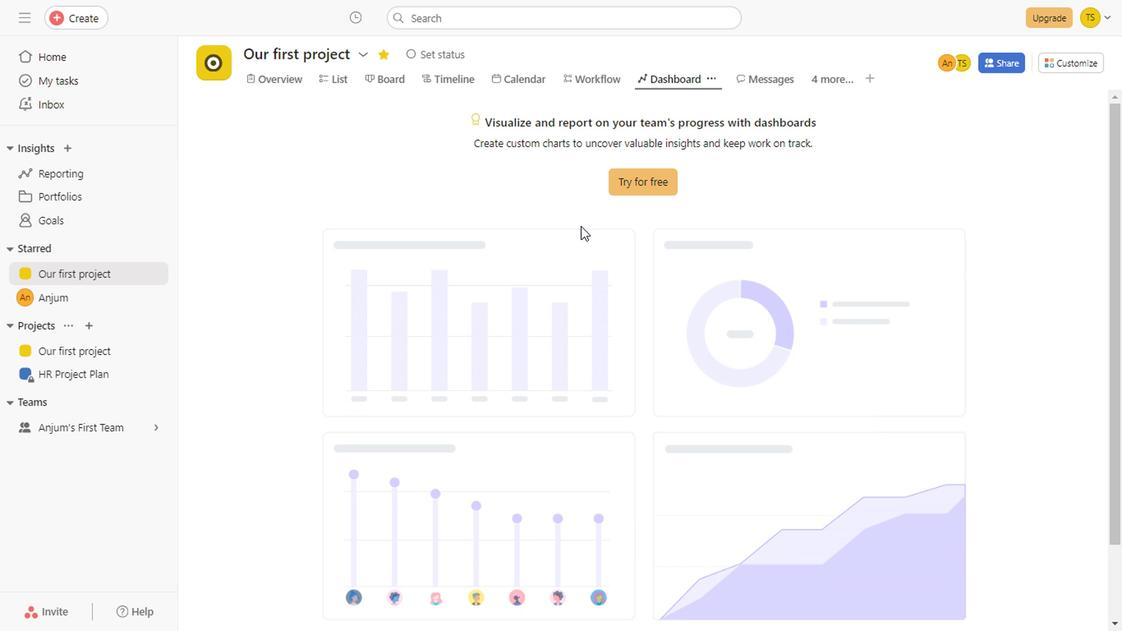 
Action: Mouse scrolled (877, 391) with delta (0, -1)
Screenshot: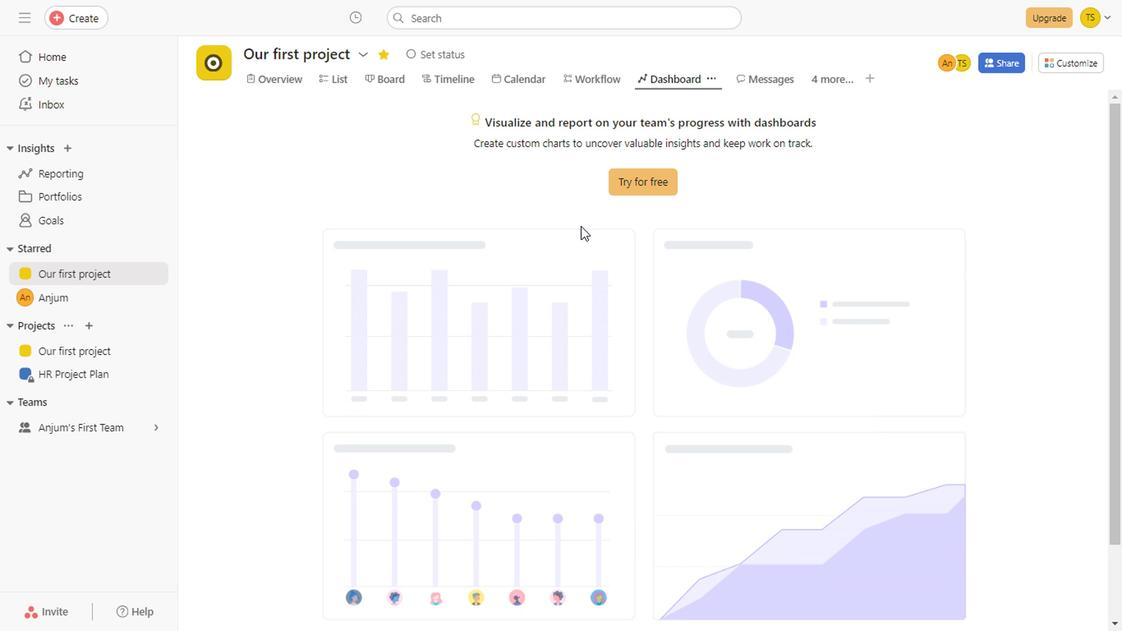 
Action: Mouse scrolled (877, 391) with delta (0, -1)
Screenshot: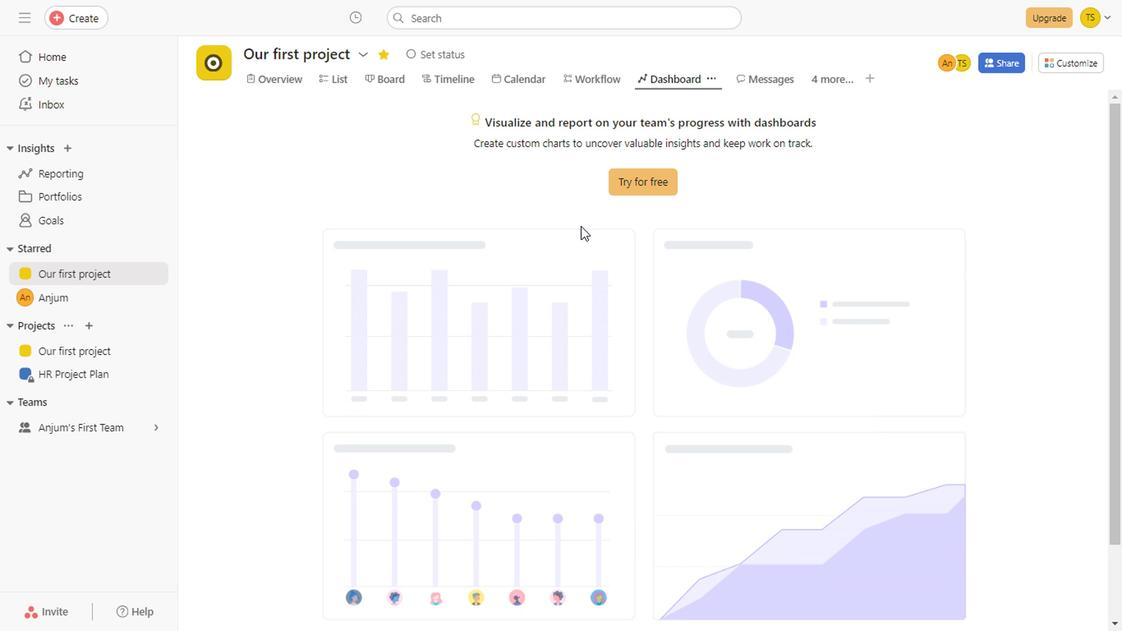 
Action: Mouse scrolled (877, 391) with delta (0, -1)
Screenshot: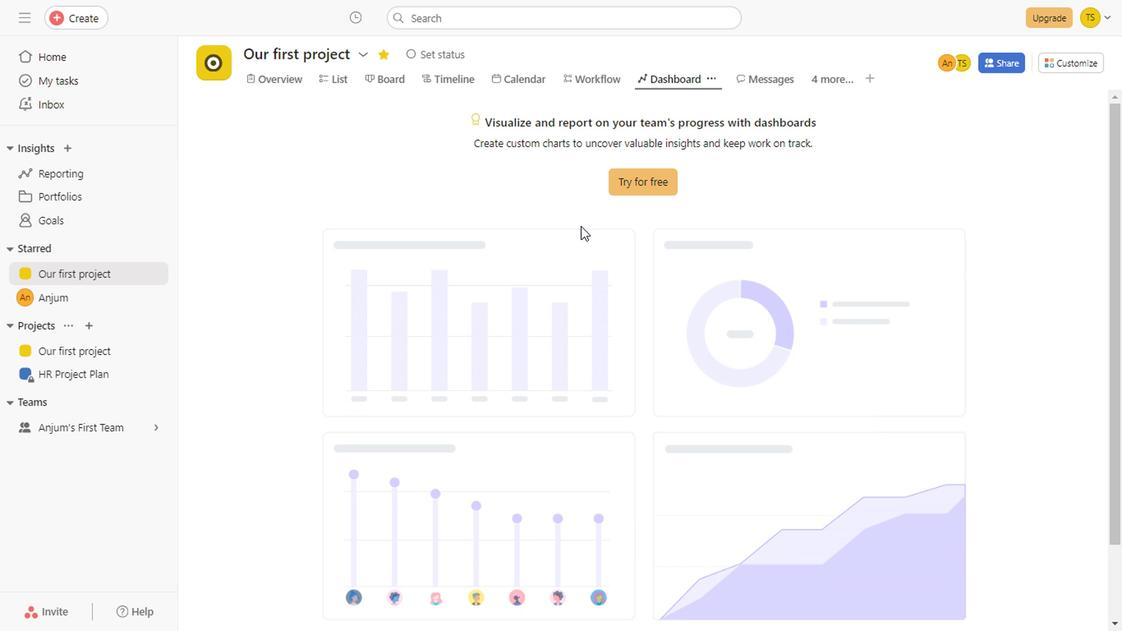 
Action: Mouse scrolled (877, 391) with delta (0, -1)
Screenshot: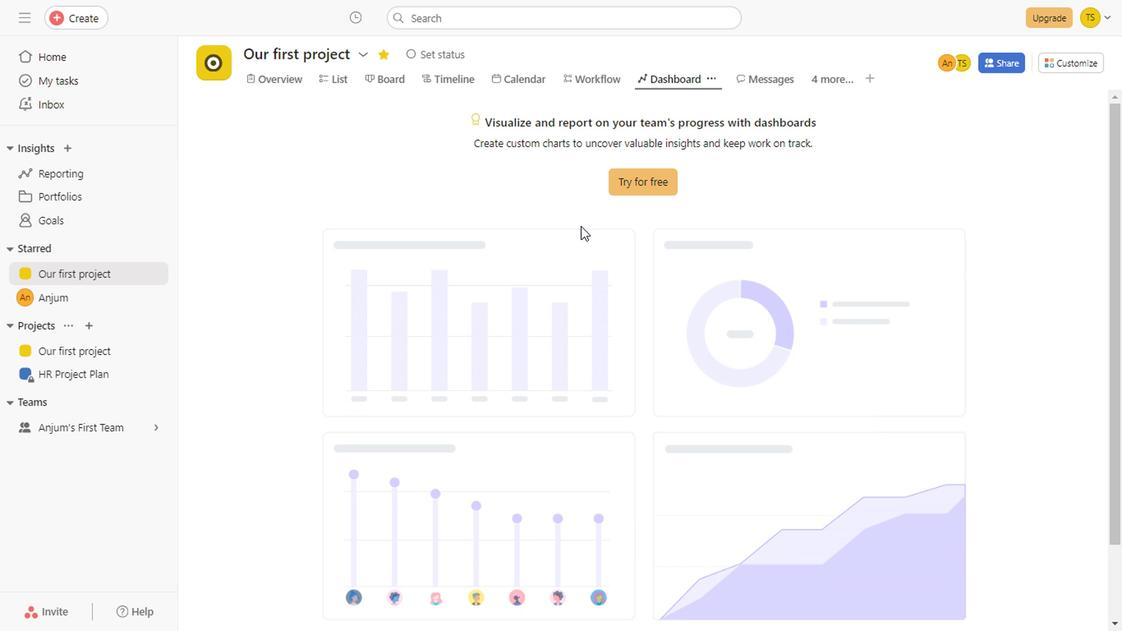 
Action: Mouse scrolled (877, 391) with delta (0, -1)
Screenshot: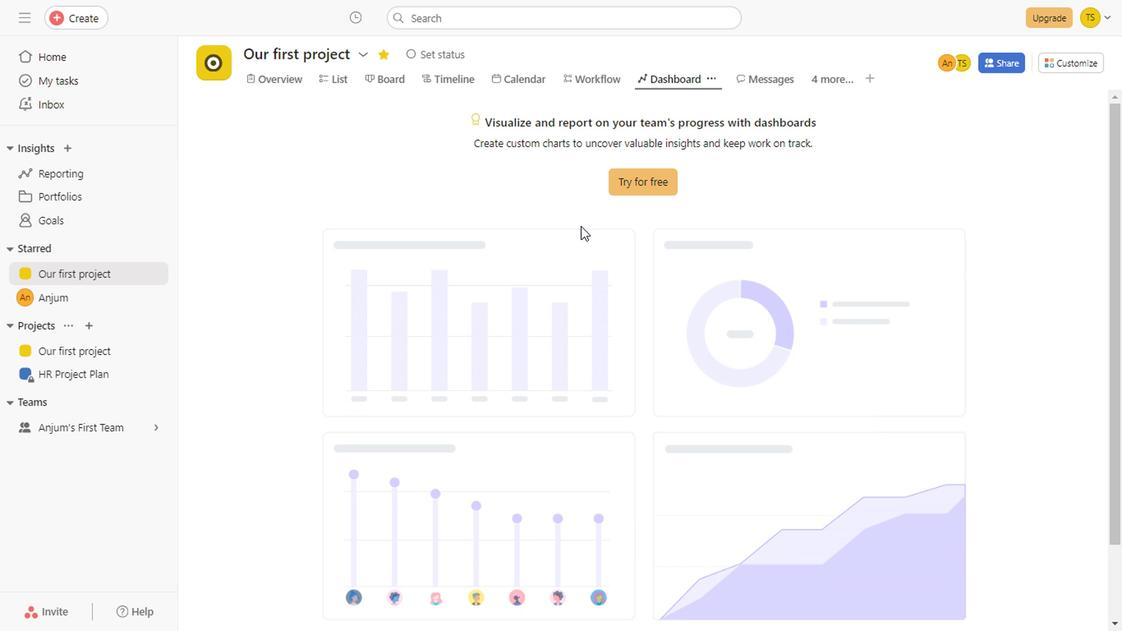 
Action: Mouse scrolled (877, 391) with delta (0, -1)
Screenshot: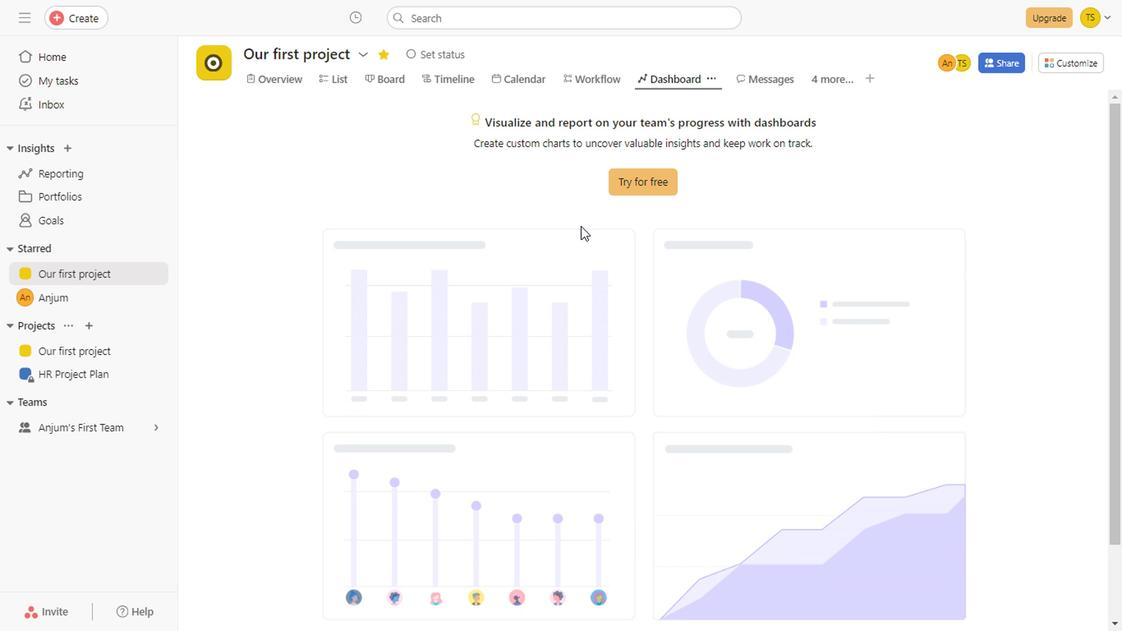 
Action: Mouse scrolled (877, 391) with delta (0, -1)
Screenshot: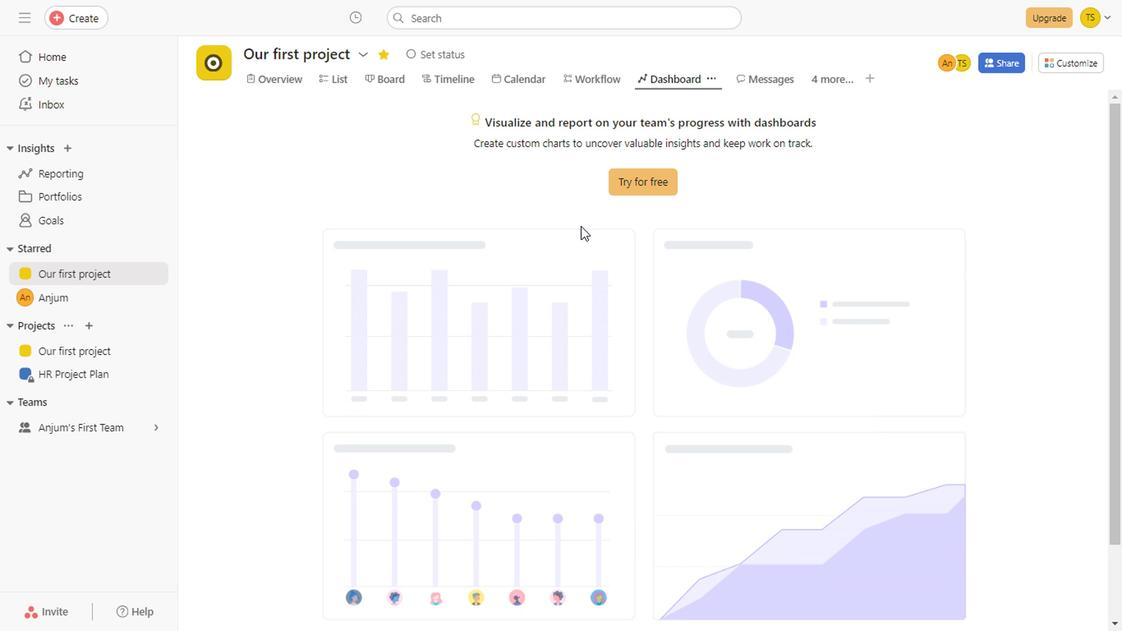 
Action: Mouse scrolled (877, 391) with delta (0, -1)
Screenshot: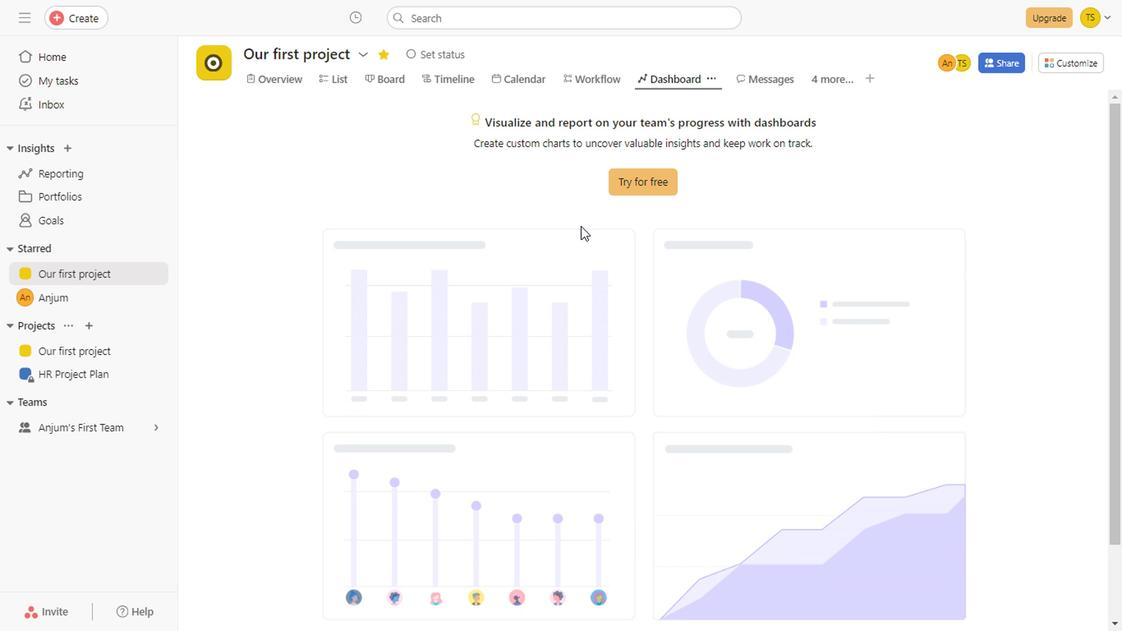 
Action: Mouse scrolled (877, 391) with delta (0, -1)
Screenshot: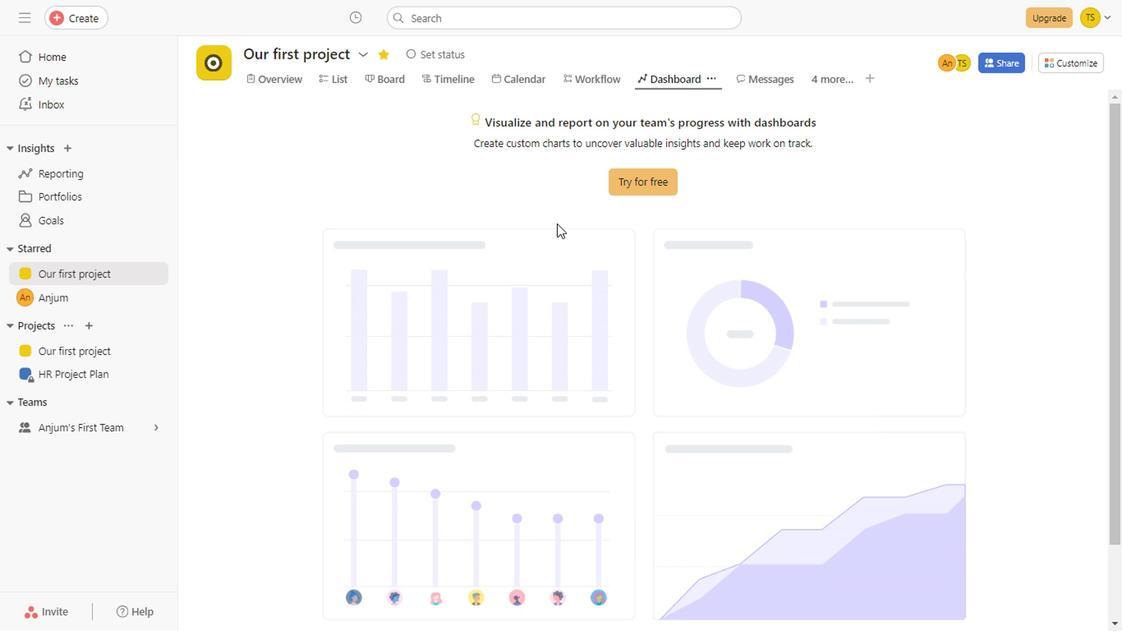 
Action: Mouse scrolled (877, 391) with delta (0, -1)
Screenshot: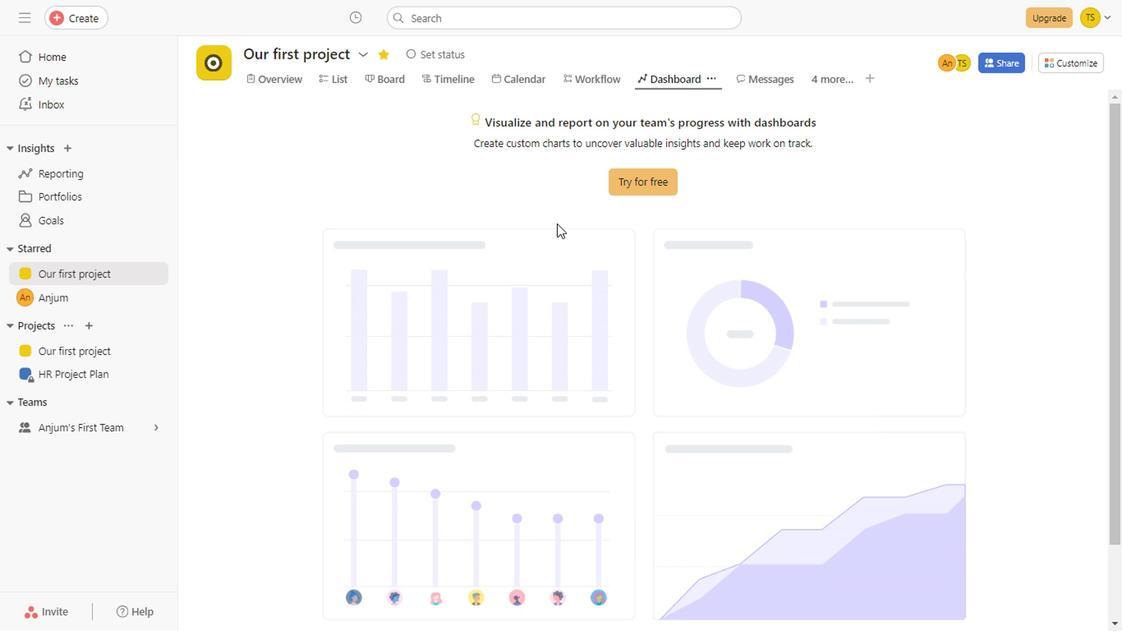 
Action: Mouse scrolled (877, 391) with delta (0, -1)
Screenshot: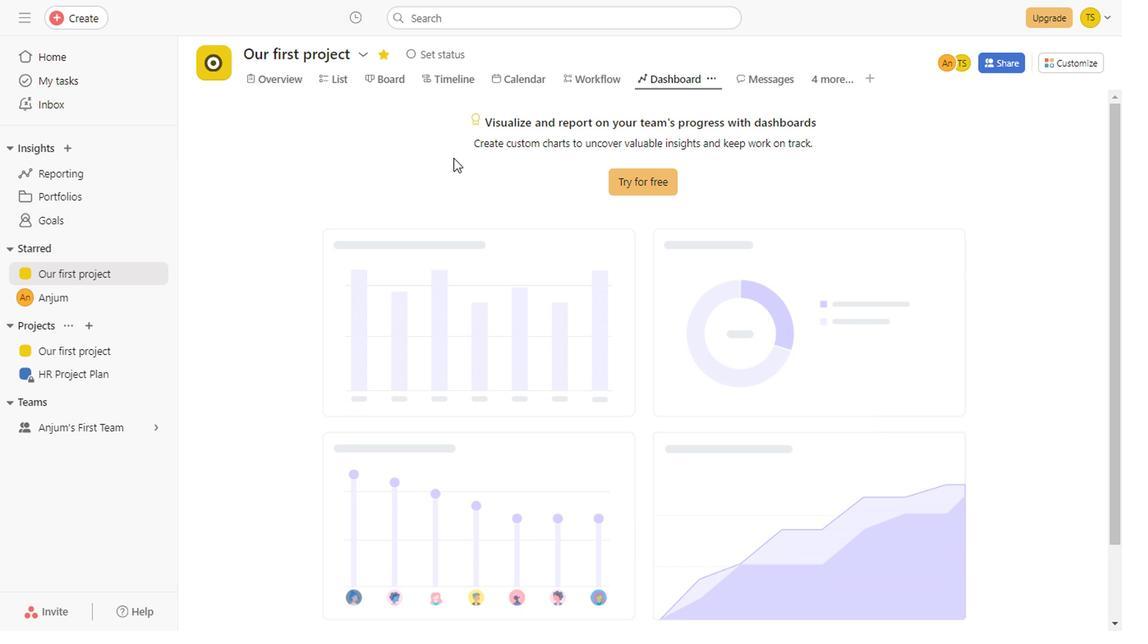 
Action: Mouse scrolled (877, 391) with delta (0, -1)
Screenshot: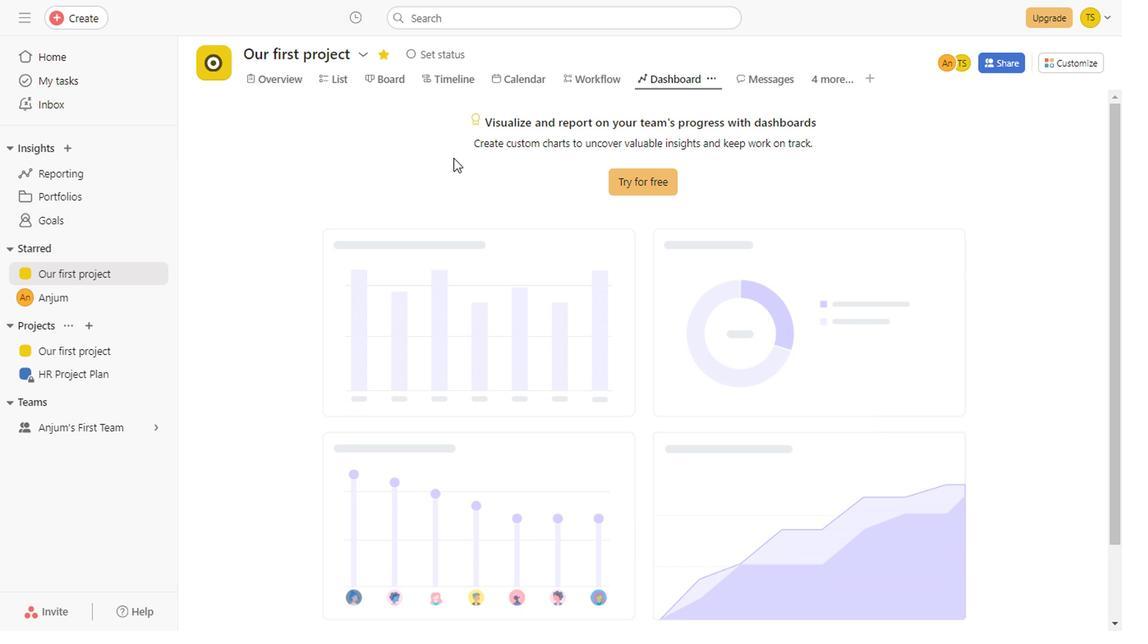 
Action: Mouse scrolled (877, 391) with delta (0, -1)
Screenshot: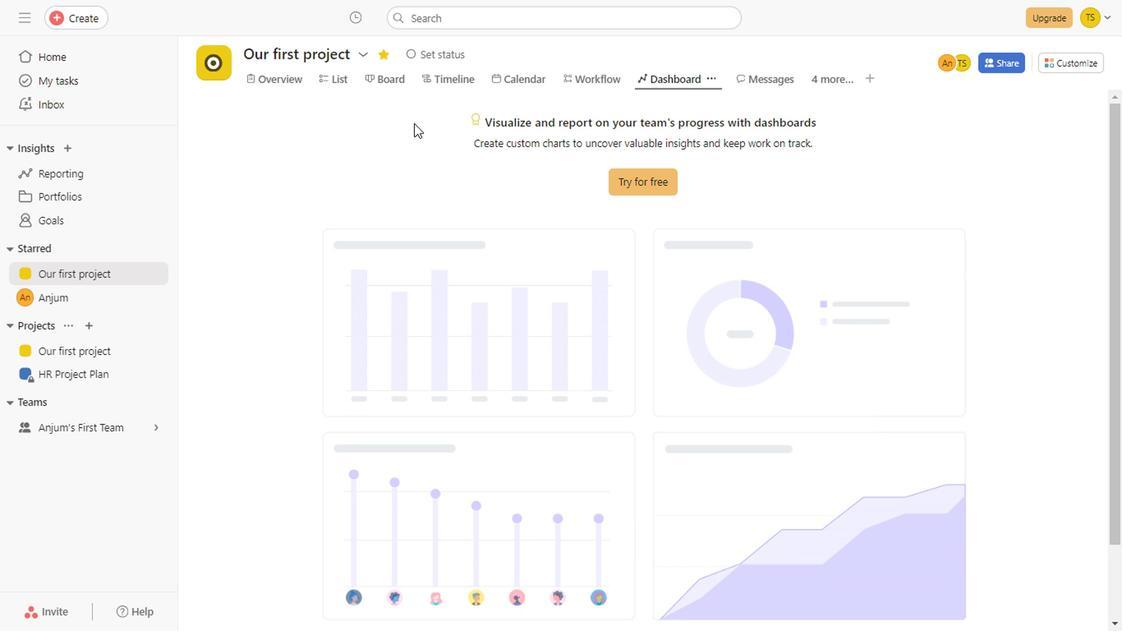 
Action: Mouse scrolled (877, 391) with delta (0, -1)
Screenshot: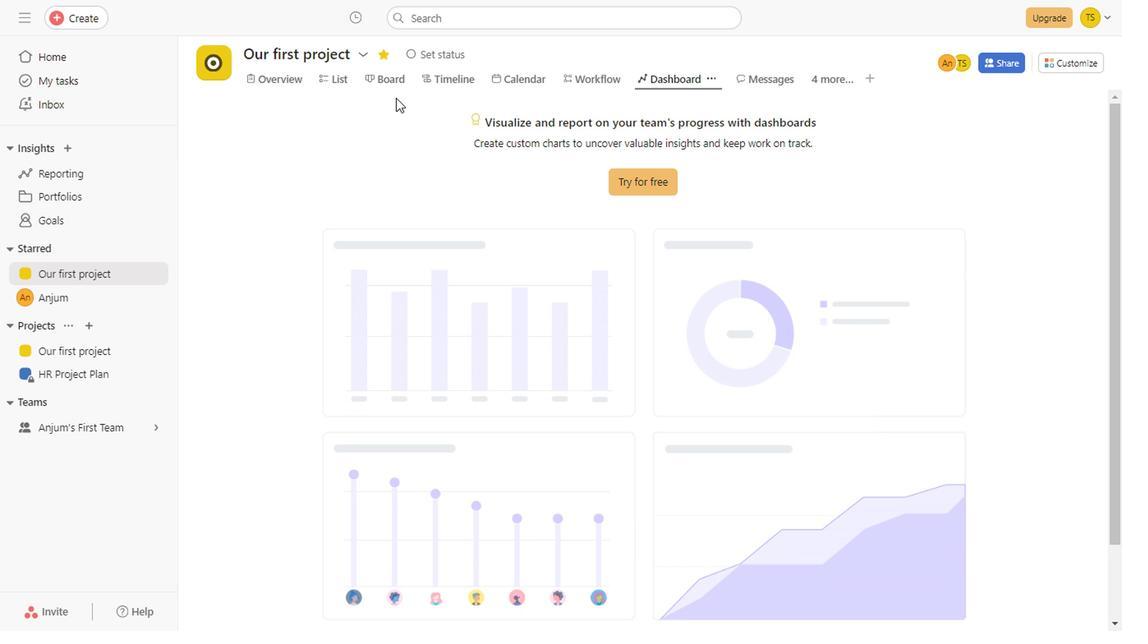 
Action: Mouse scrolled (877, 391) with delta (0, -1)
Screenshot: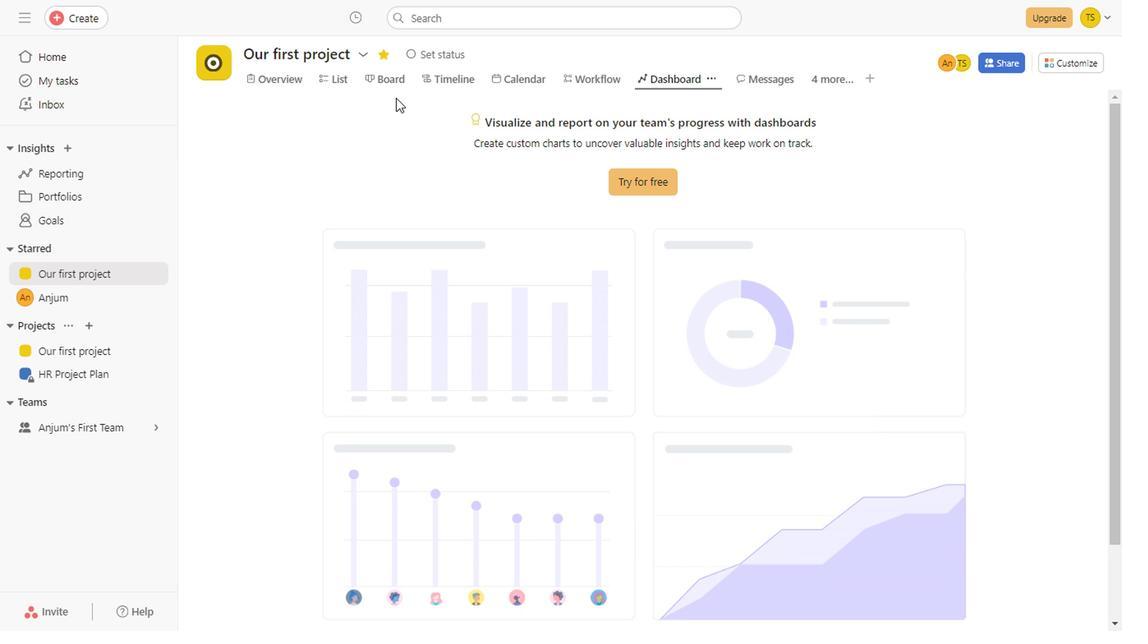 
Action: Mouse scrolled (877, 391) with delta (0, -1)
Screenshot: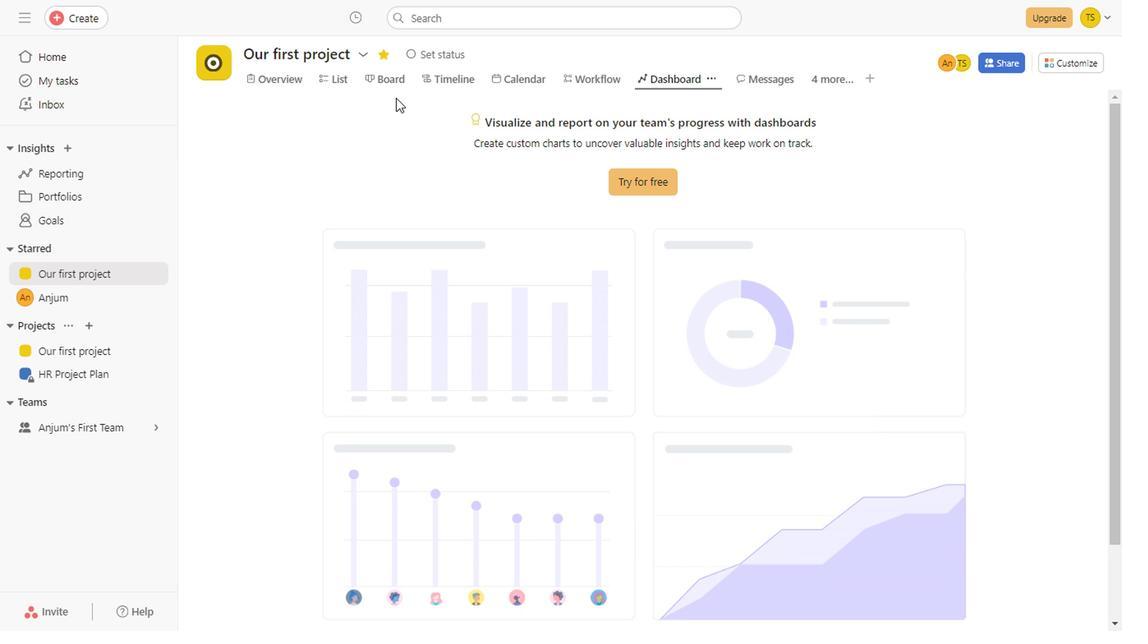 
Action: Mouse scrolled (877, 391) with delta (0, -1)
Screenshot: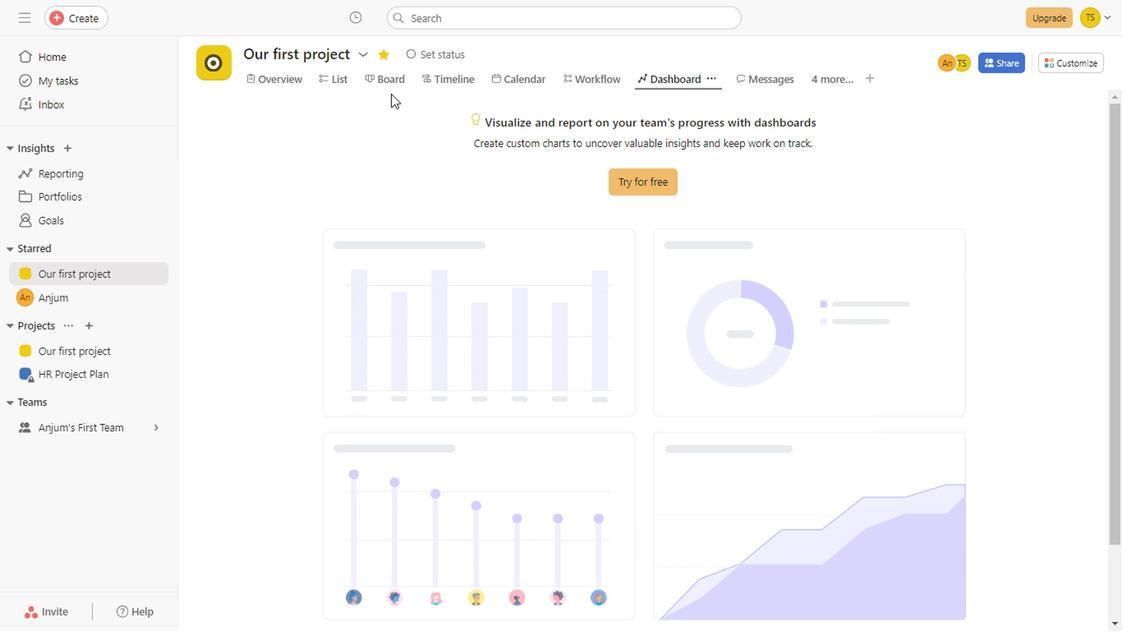 
Action: Mouse scrolled (877, 391) with delta (0, -1)
Screenshot: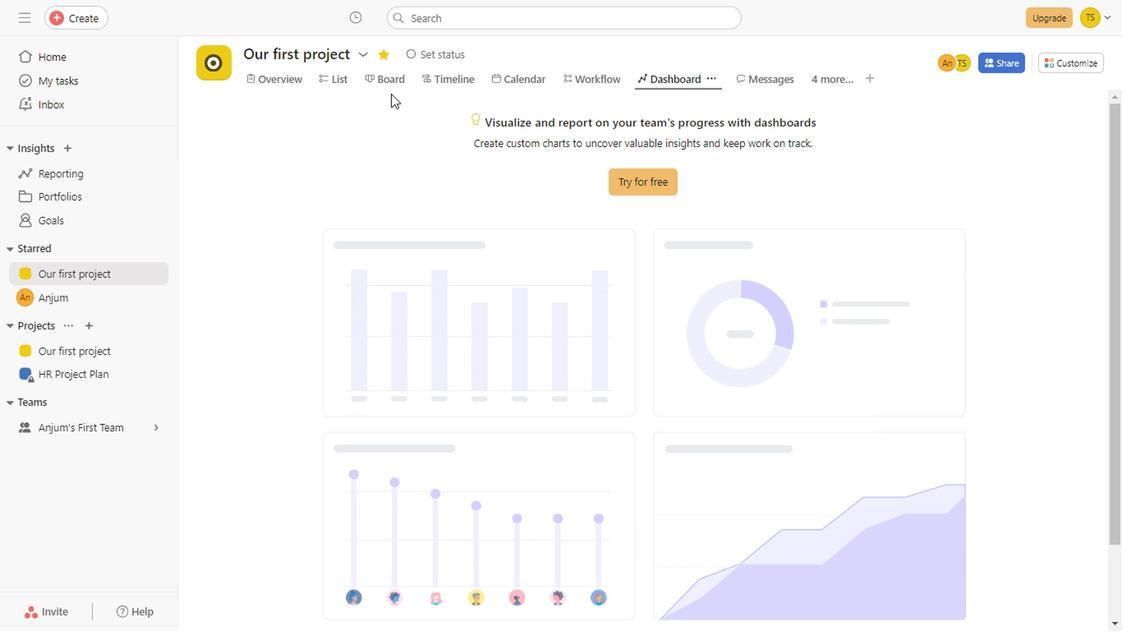 
Action: Mouse scrolled (877, 391) with delta (0, -1)
Screenshot: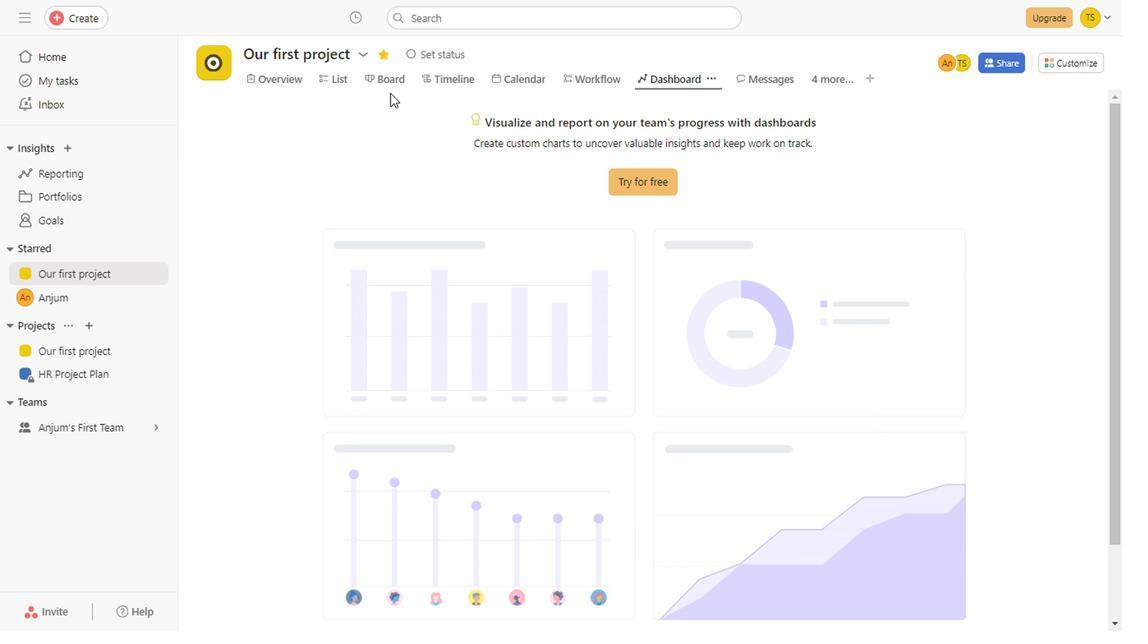 
Action: Mouse scrolled (877, 391) with delta (0, -1)
Screenshot: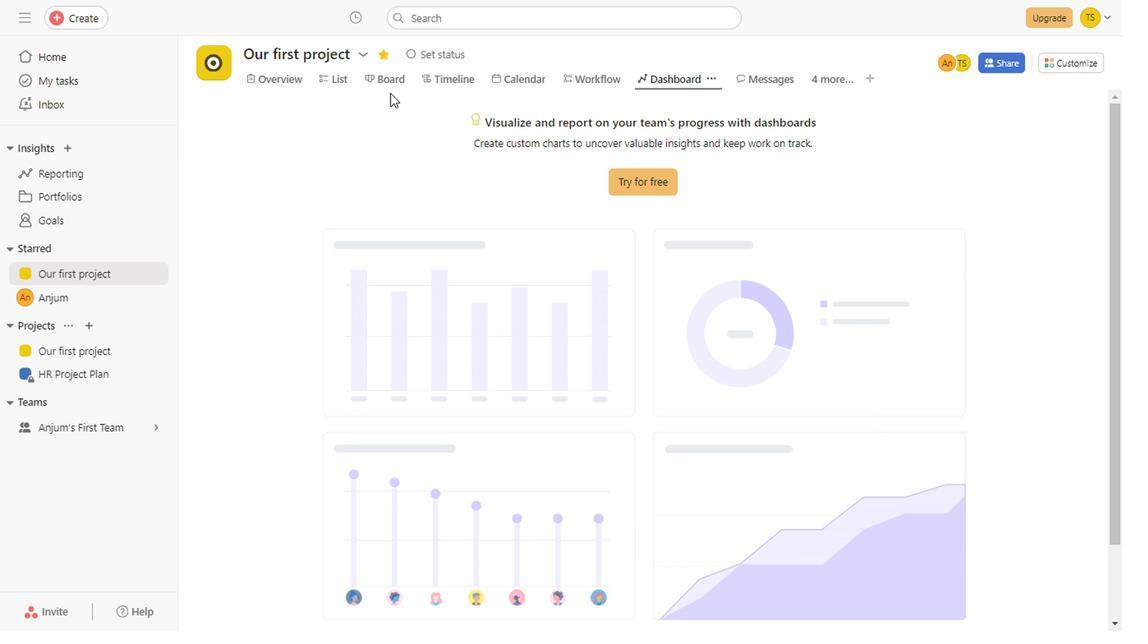 
Action: Mouse scrolled (877, 391) with delta (0, -1)
Screenshot: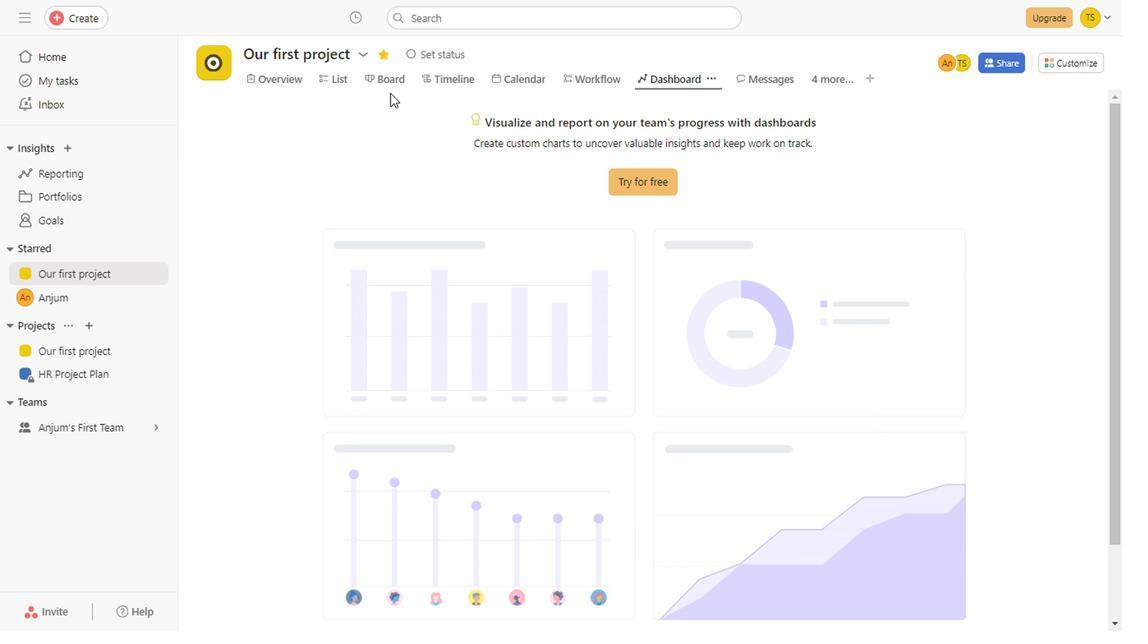 
Action: Mouse scrolled (877, 391) with delta (0, -1)
Screenshot: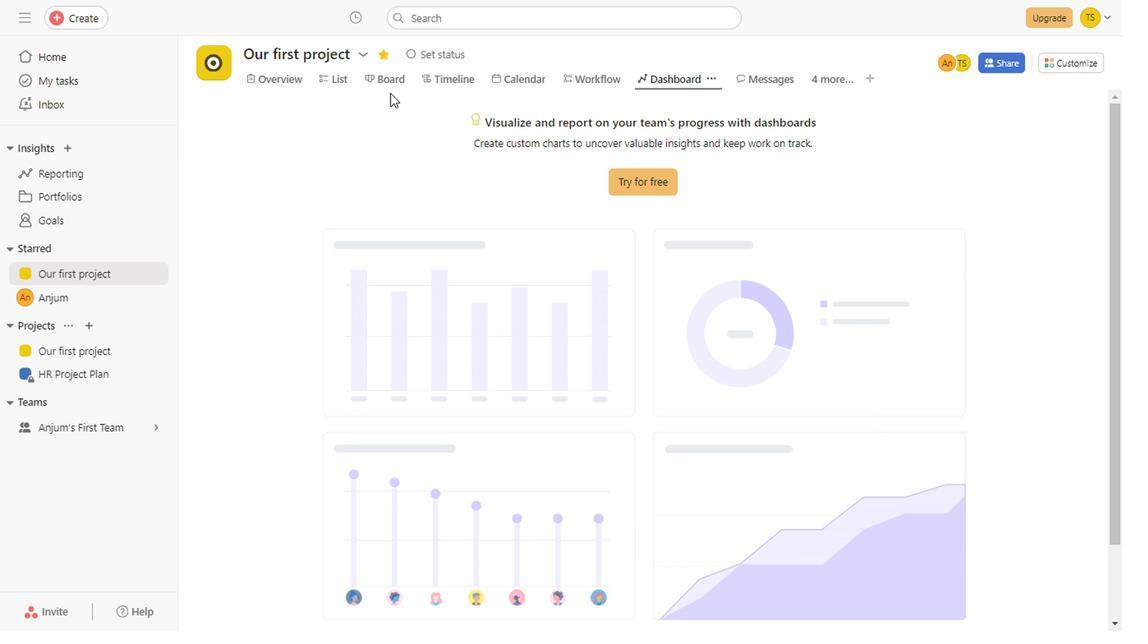 
Action: Mouse scrolled (877, 391) with delta (0, -1)
Screenshot: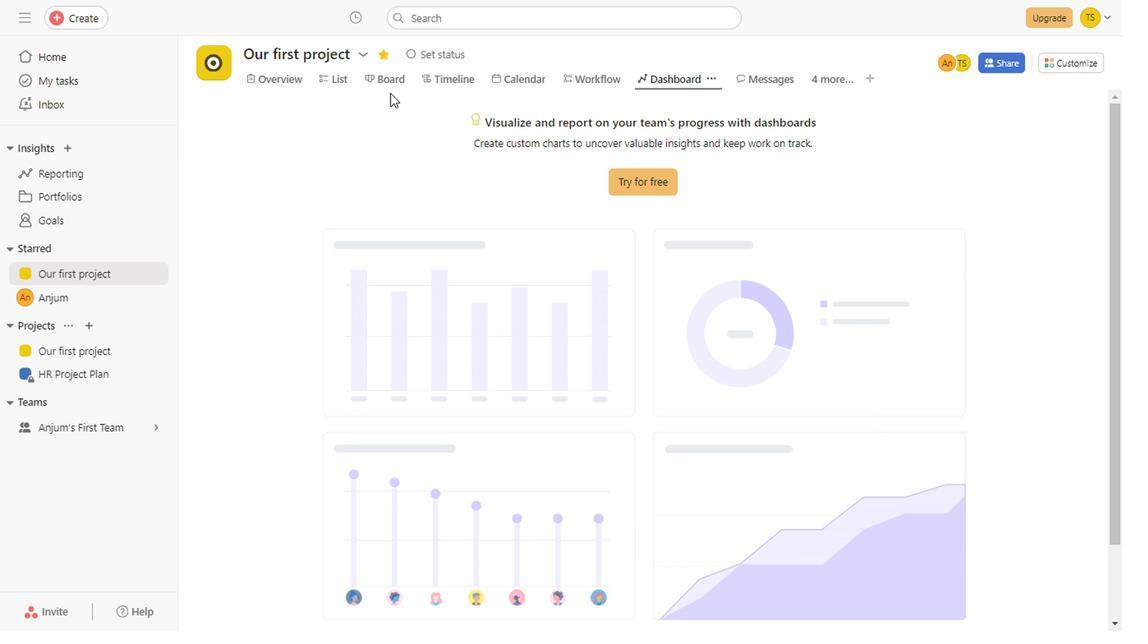 
Action: Mouse scrolled (877, 391) with delta (0, -1)
Screenshot: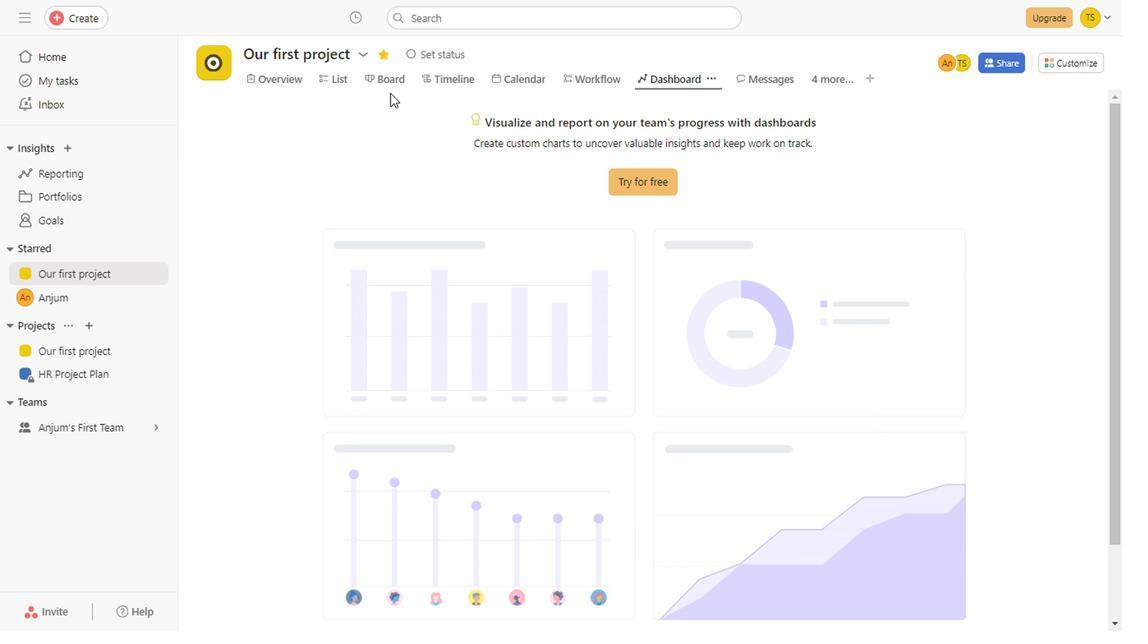 
Action: Mouse scrolled (877, 391) with delta (0, -1)
Screenshot: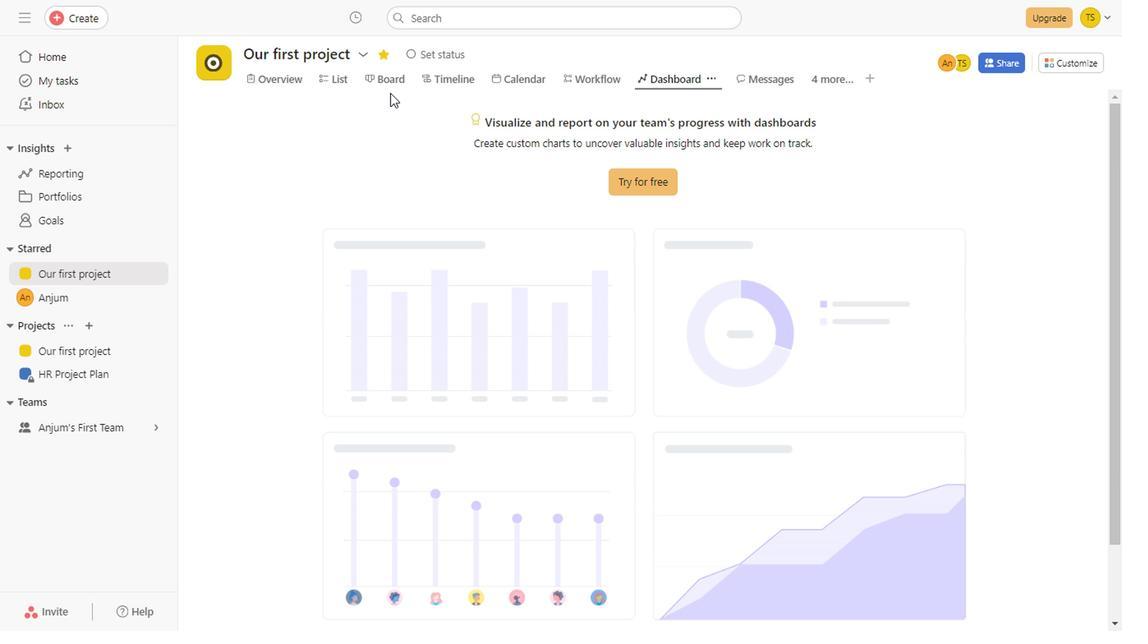 
Action: Mouse scrolled (877, 391) with delta (0, -1)
Screenshot: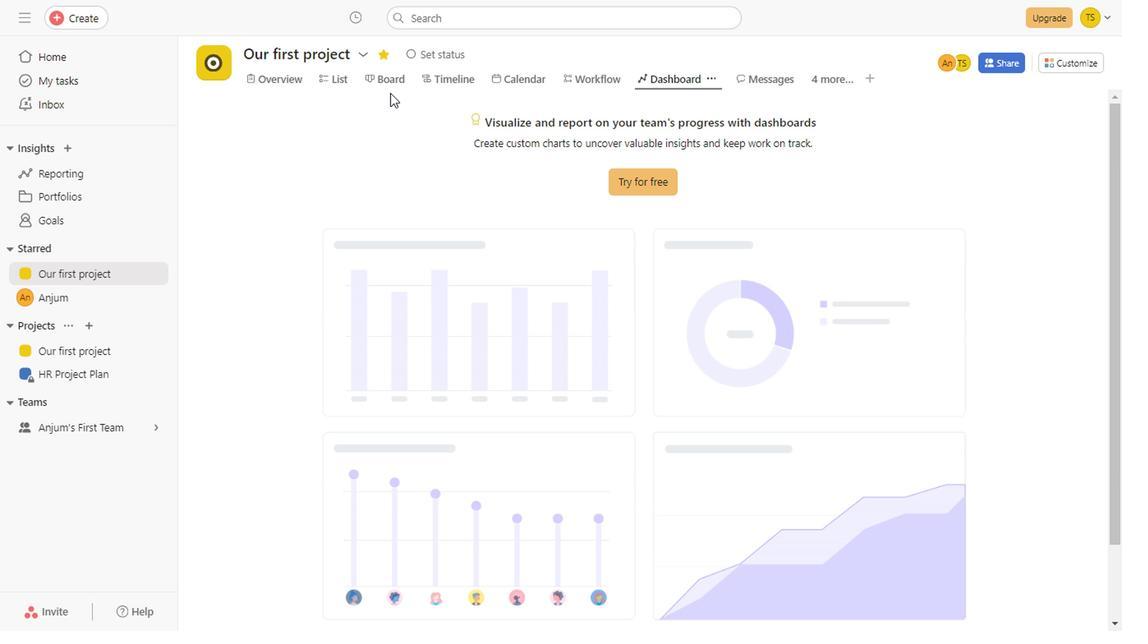 
Action: Mouse scrolled (877, 393) with delta (0, 0)
Screenshot: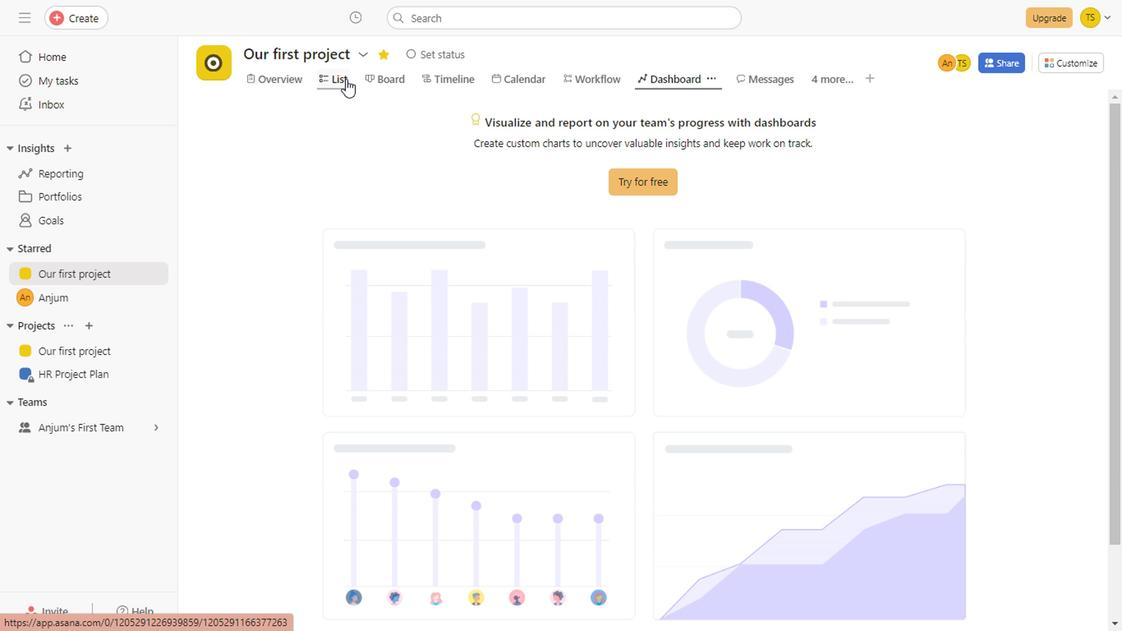 
Action: Mouse scrolled (877, 391) with delta (0, -1)
Screenshot: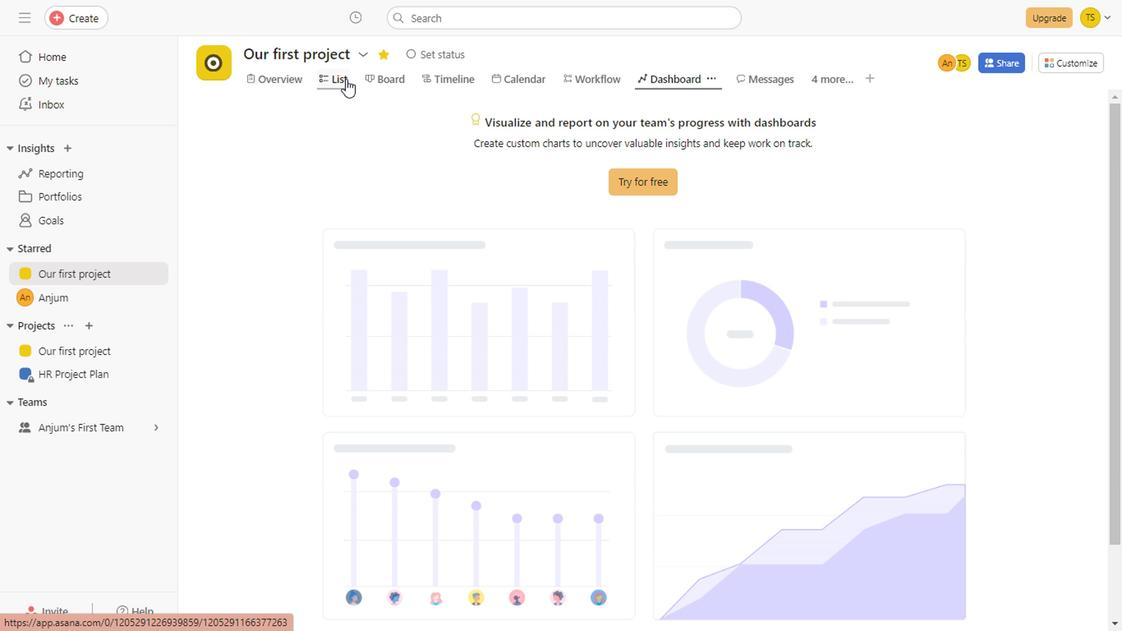 
Action: Mouse moved to (346, 78)
Screenshot: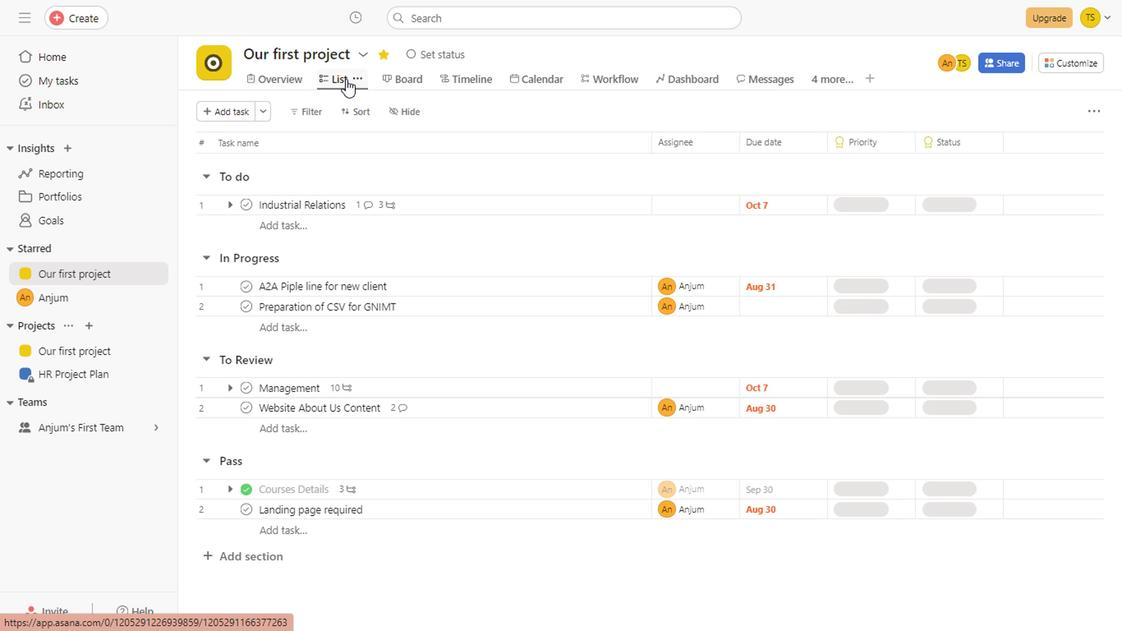 
Action: Mouse pressed left at (346, 78)
Screenshot: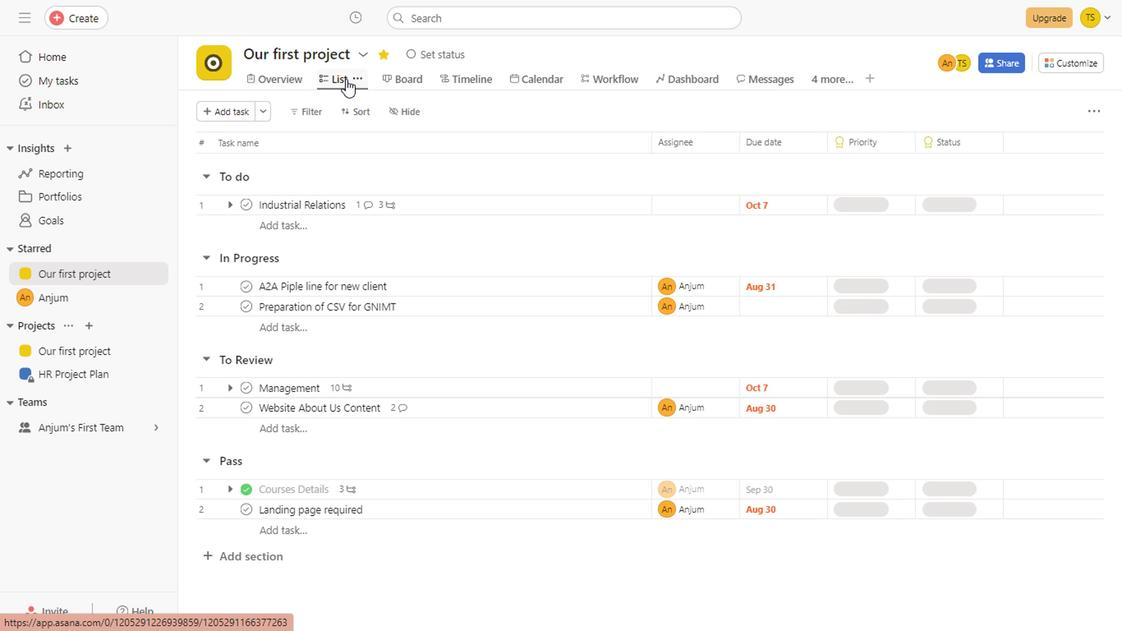 
Action: Mouse moved to (411, 77)
Screenshot: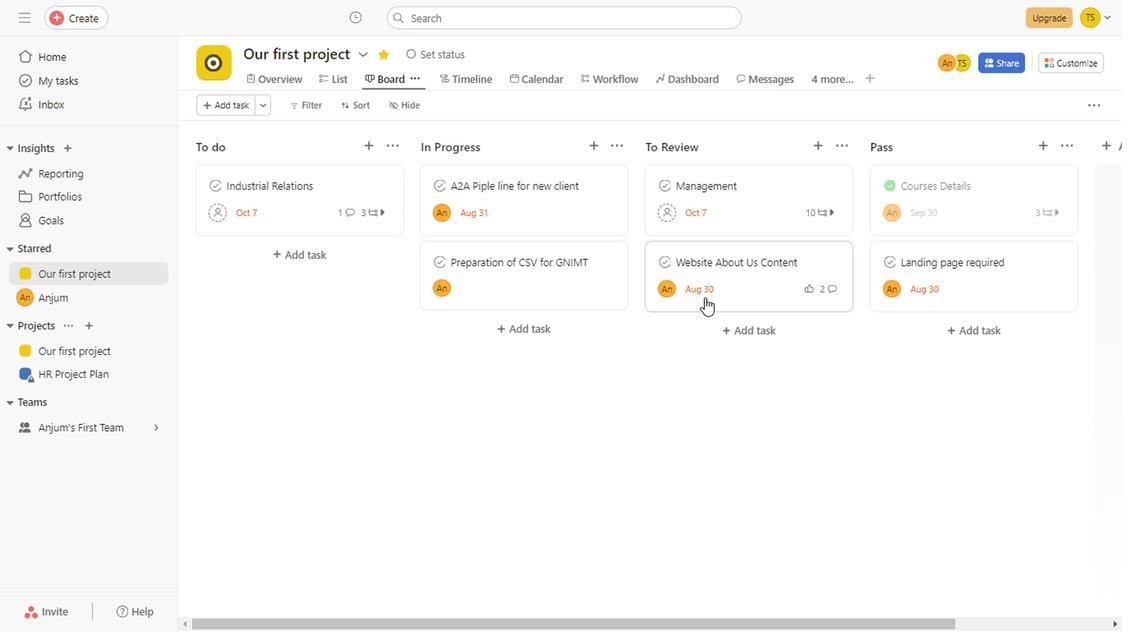 
Action: Mouse pressed left at (411, 77)
Screenshot: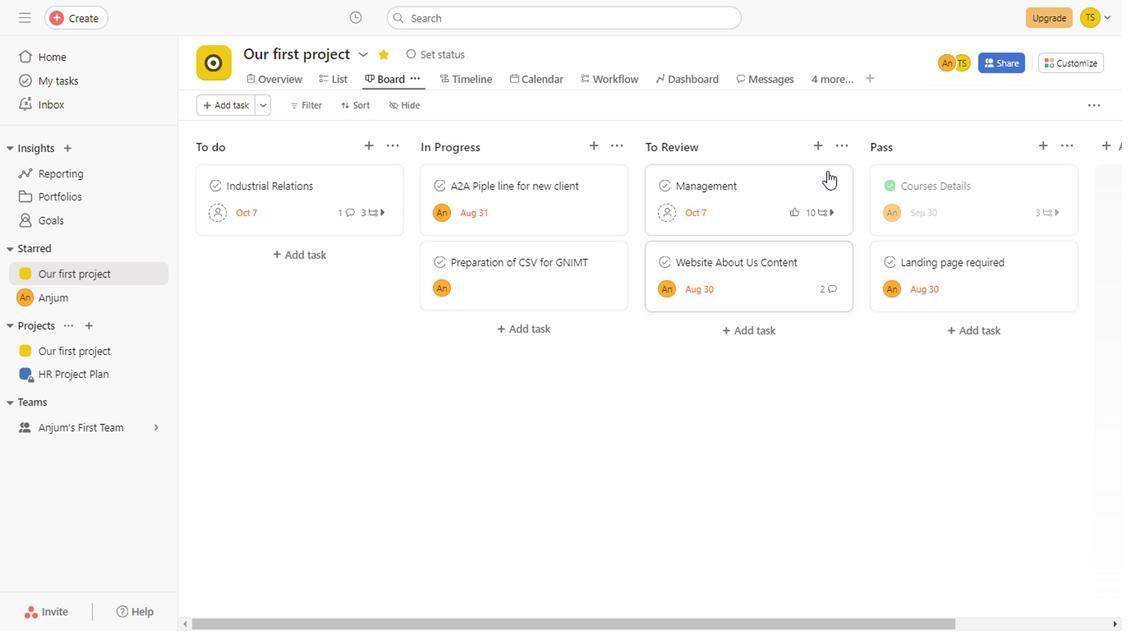 
Action: Mouse moved to (813, 205)
Screenshot: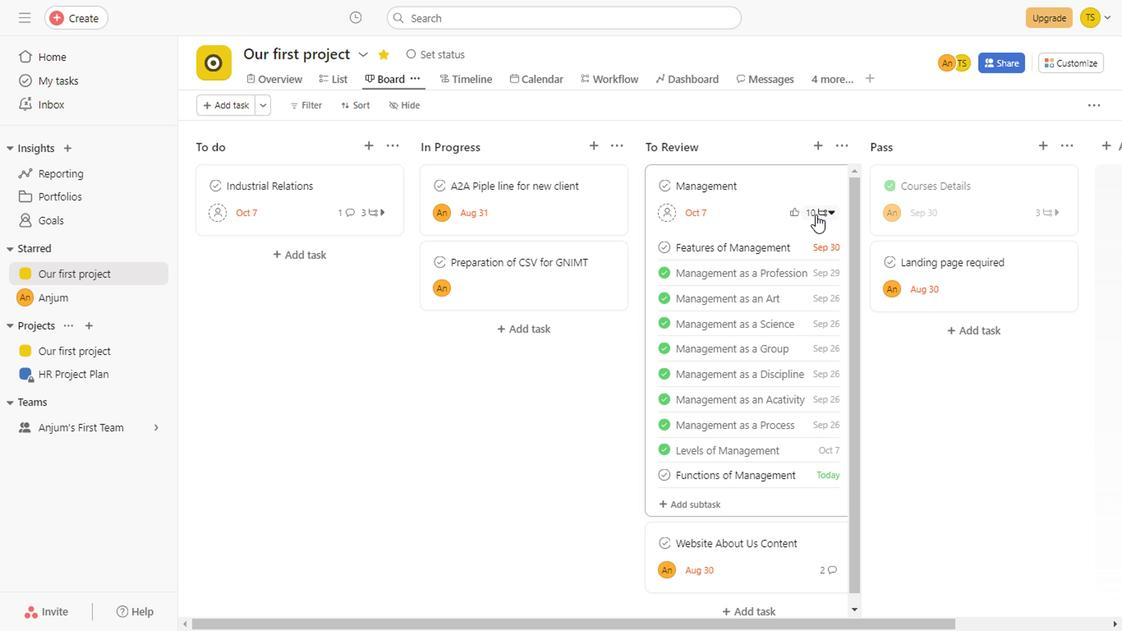 
Action: Mouse pressed left at (813, 205)
Screenshot: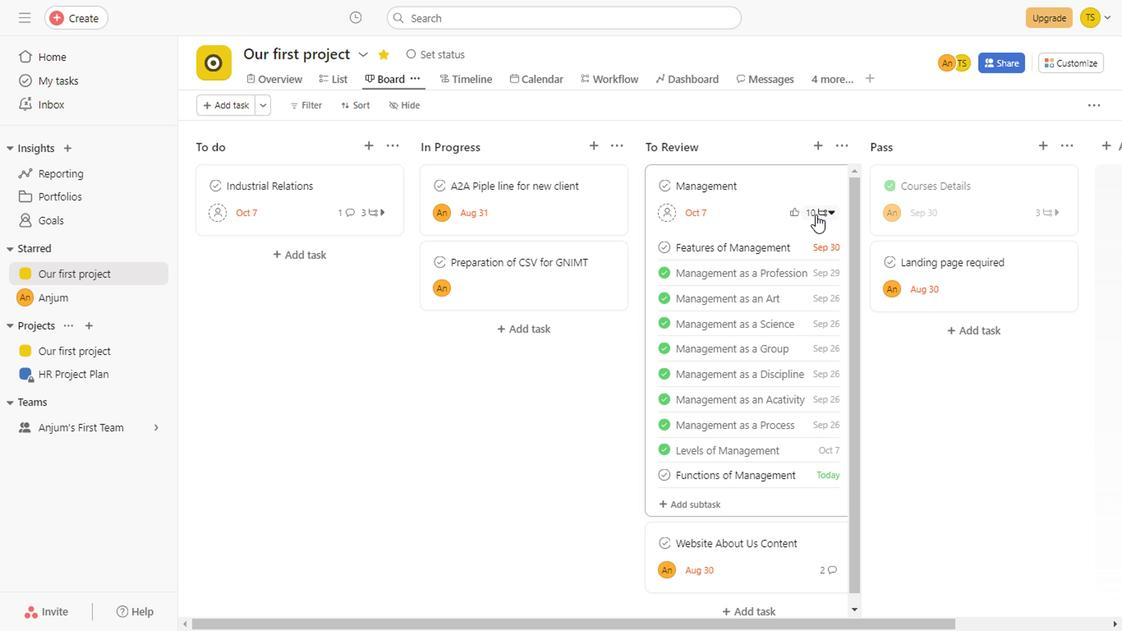 
Action: Mouse moved to (732, 442)
Screenshot: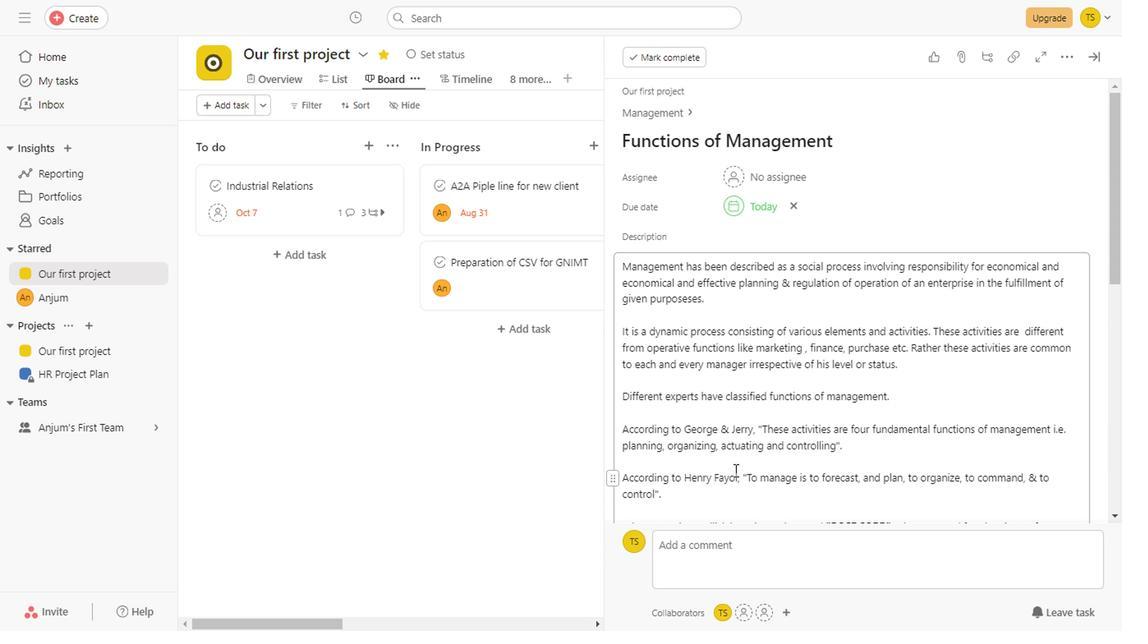 
Action: Mouse pressed left at (732, 442)
Screenshot: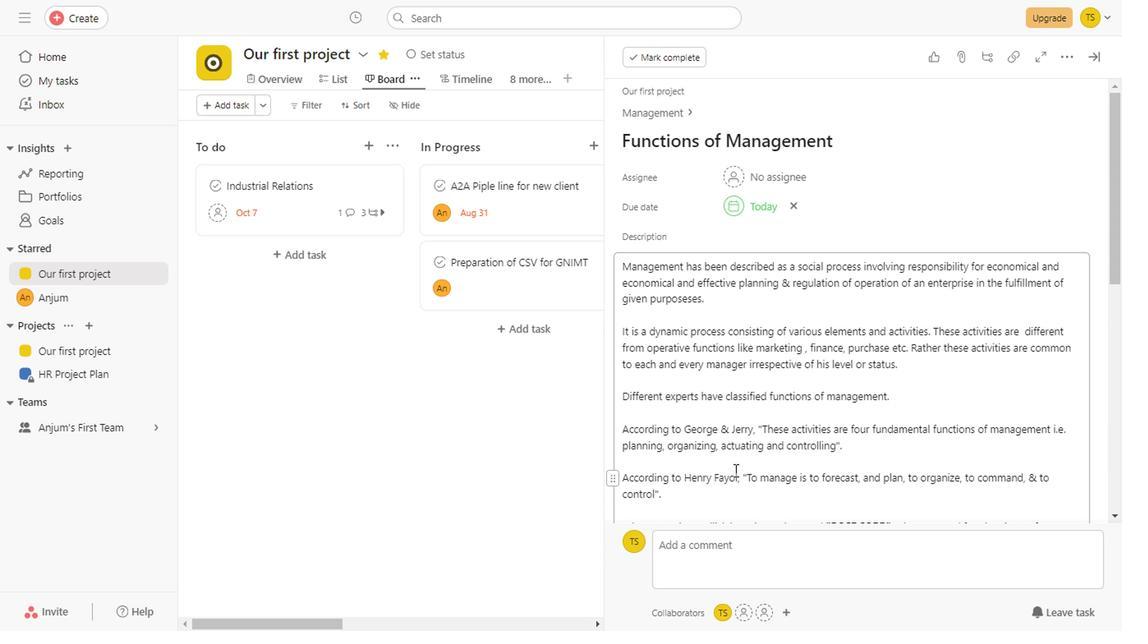 
Action: Mouse moved to (916, 431)
Screenshot: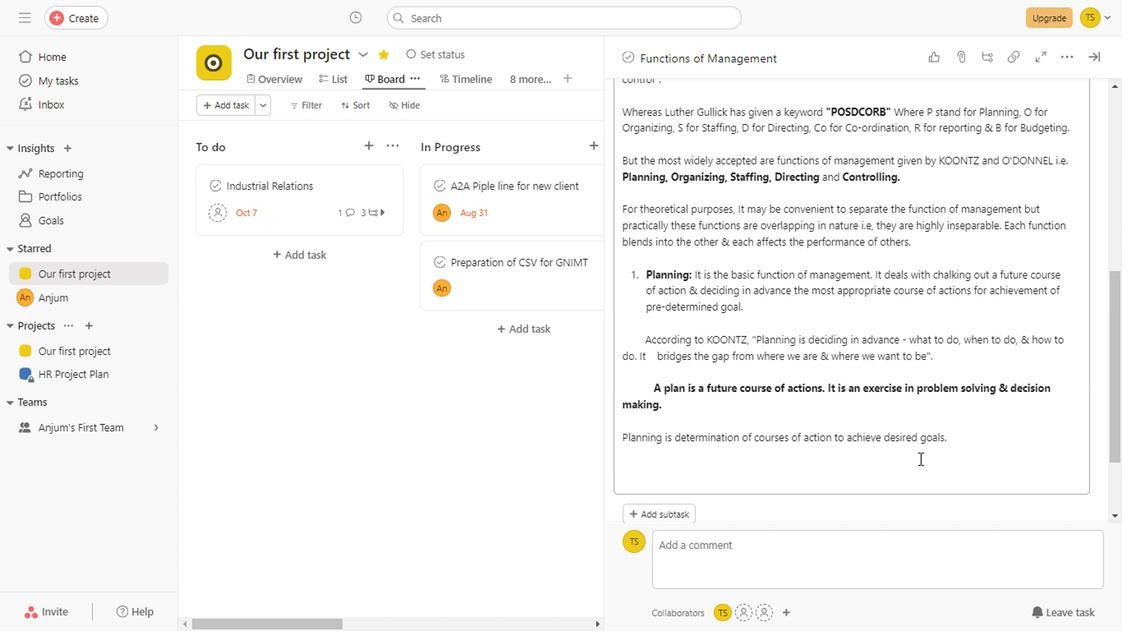 
Action: Mouse scrolled (916, 430) with delta (0, -1)
Screenshot: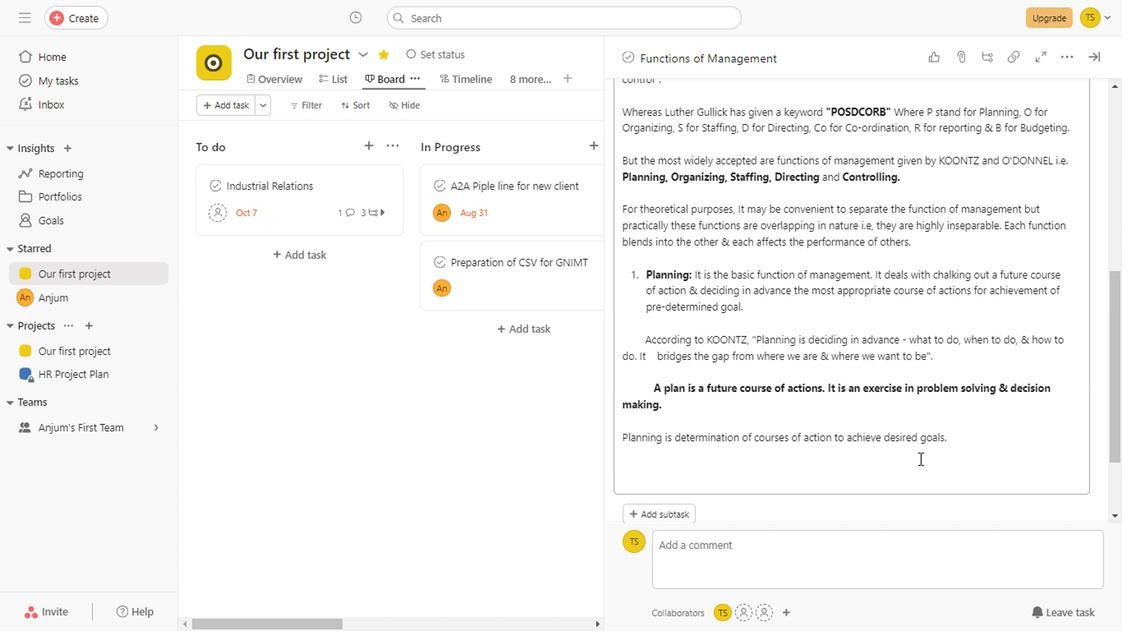 
Action: Mouse scrolled (916, 430) with delta (0, 0)
Screenshot: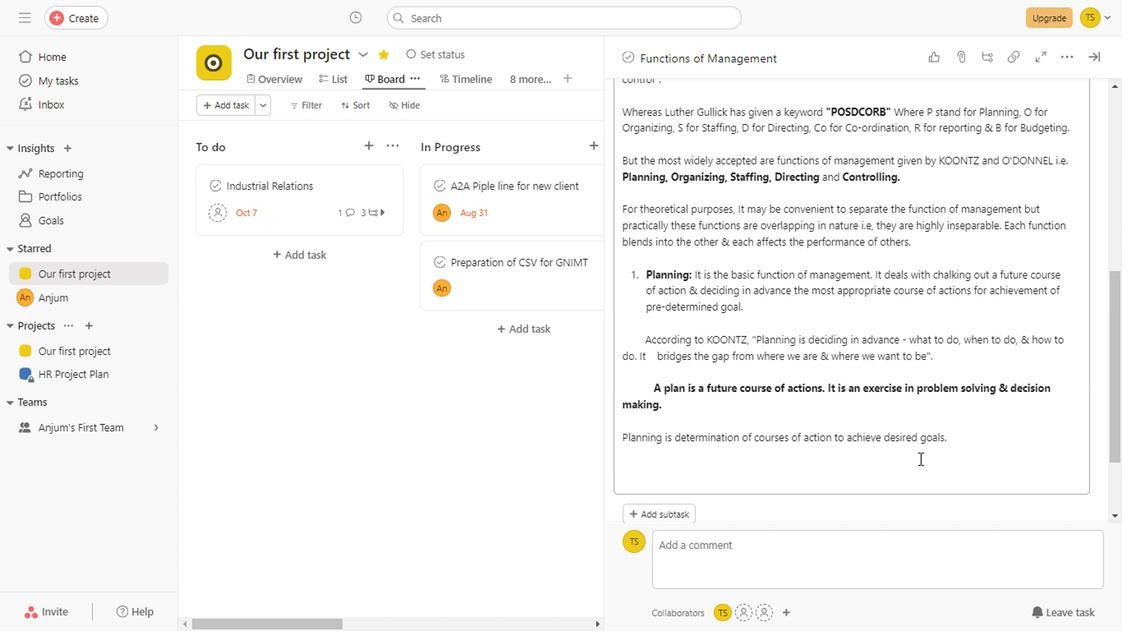
Action: Mouse scrolled (916, 430) with delta (0, 0)
Screenshot: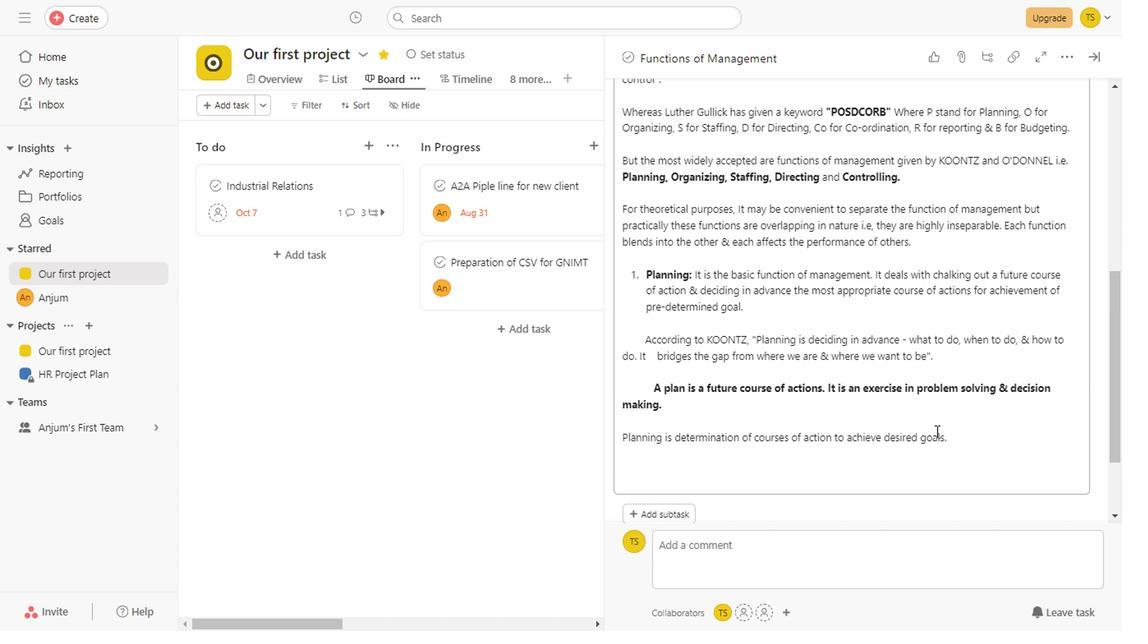 
Action: Mouse scrolled (916, 430) with delta (0, 0)
Screenshot: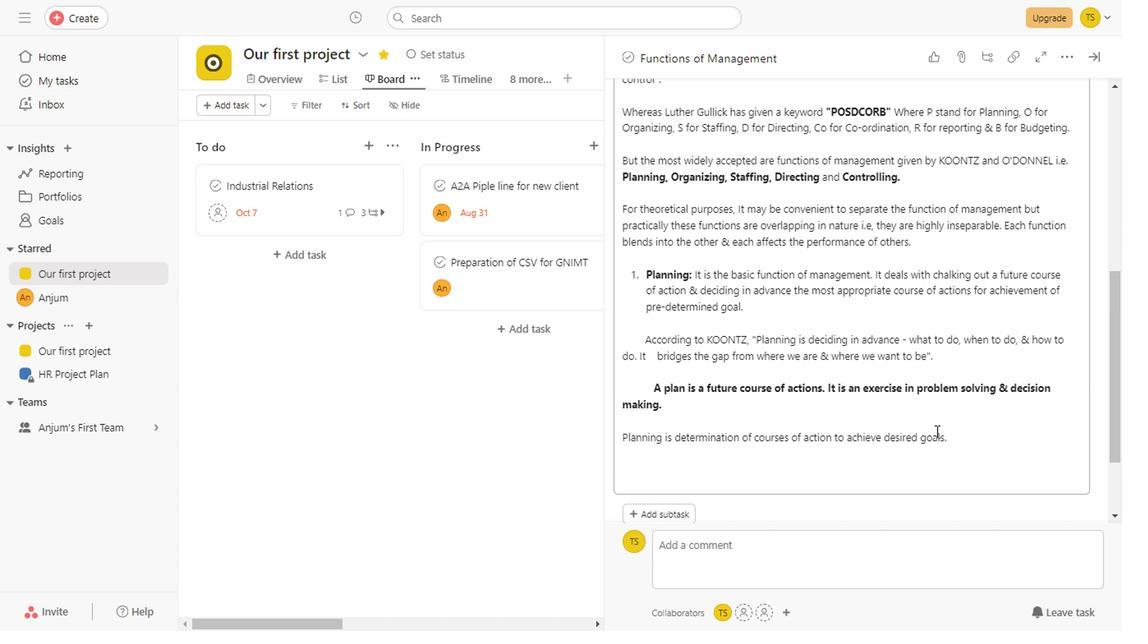 
Action: Mouse scrolled (916, 430) with delta (0, 0)
Screenshot: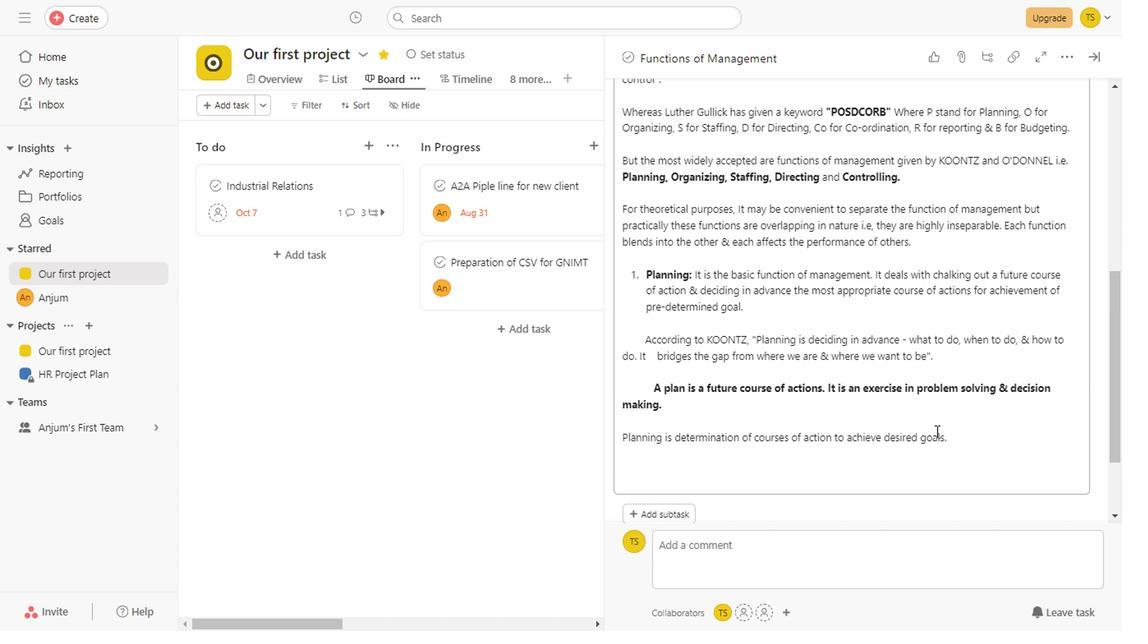 
Action: Mouse scrolled (916, 430) with delta (0, 0)
Screenshot: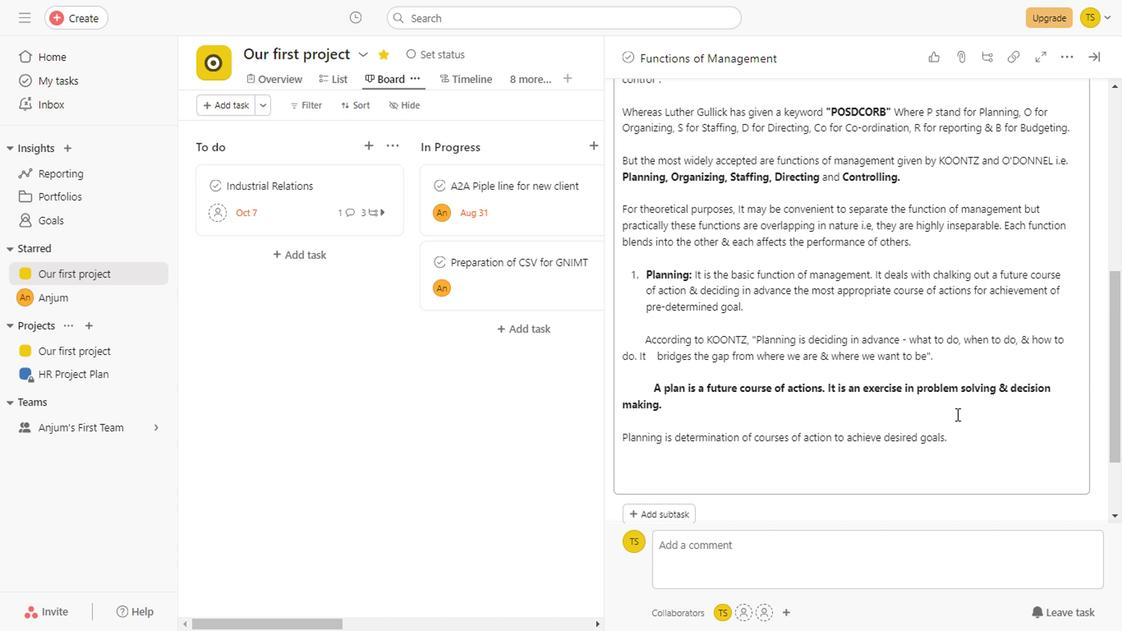 
Action: Mouse scrolled (916, 430) with delta (0, 0)
Screenshot: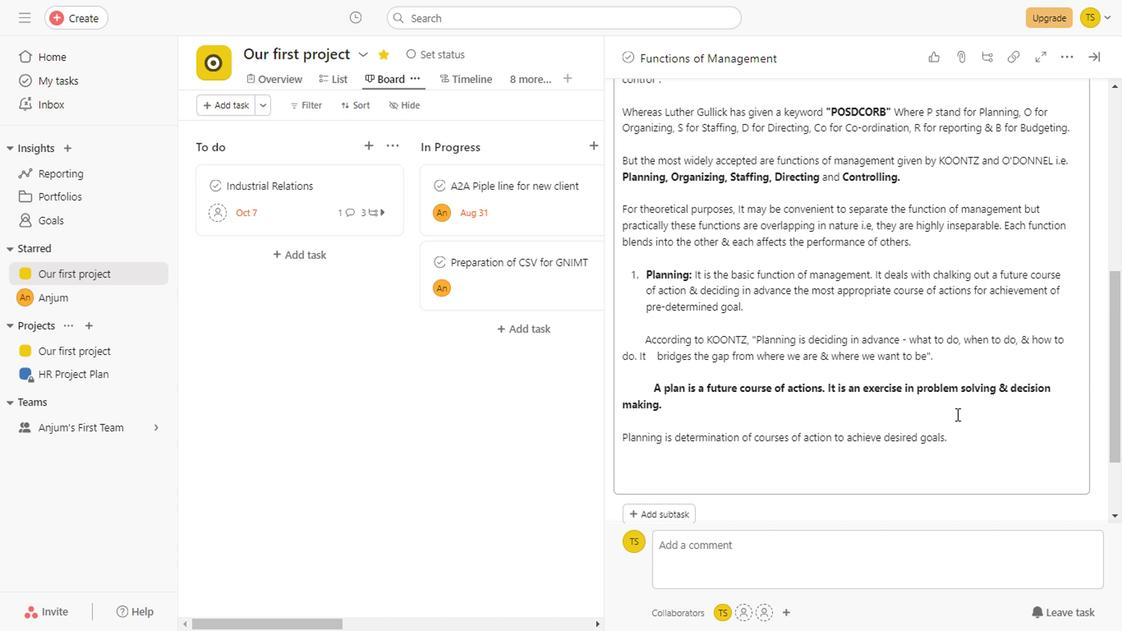 
Action: Mouse scrolled (916, 430) with delta (0, 0)
Screenshot: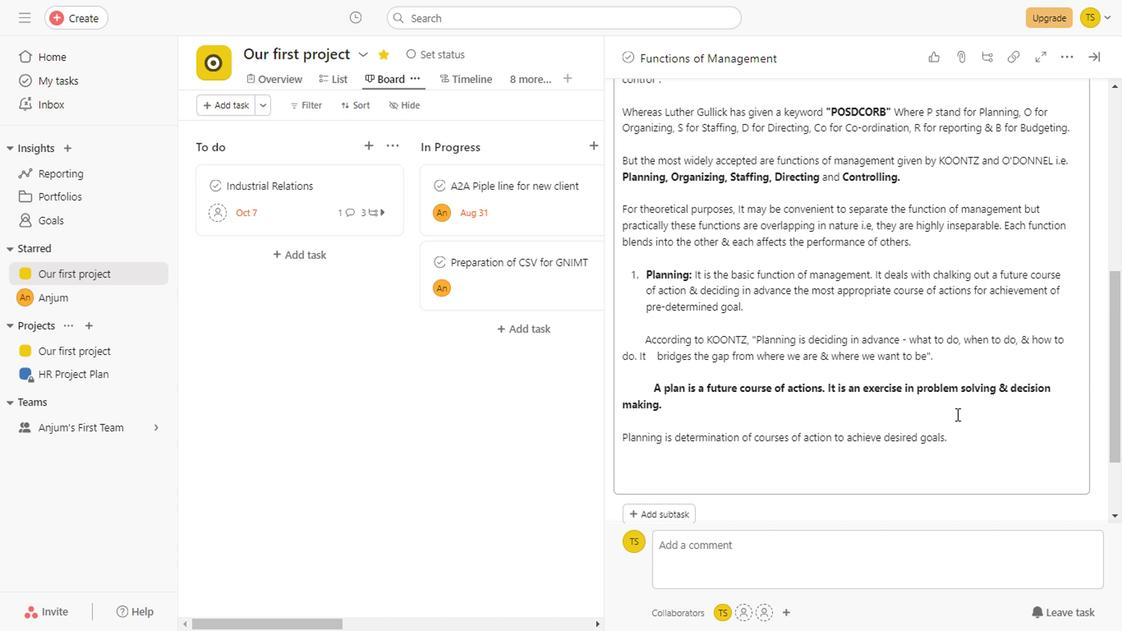 
Action: Mouse scrolled (916, 430) with delta (0, 0)
Screenshot: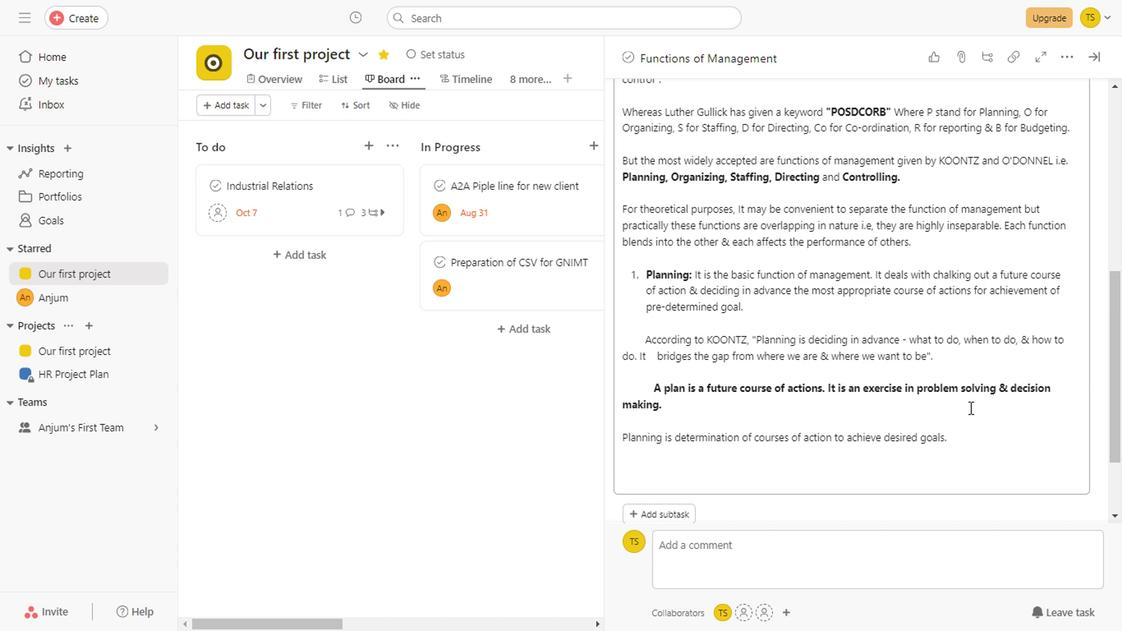 
Action: Mouse scrolled (916, 430) with delta (0, 0)
Screenshot: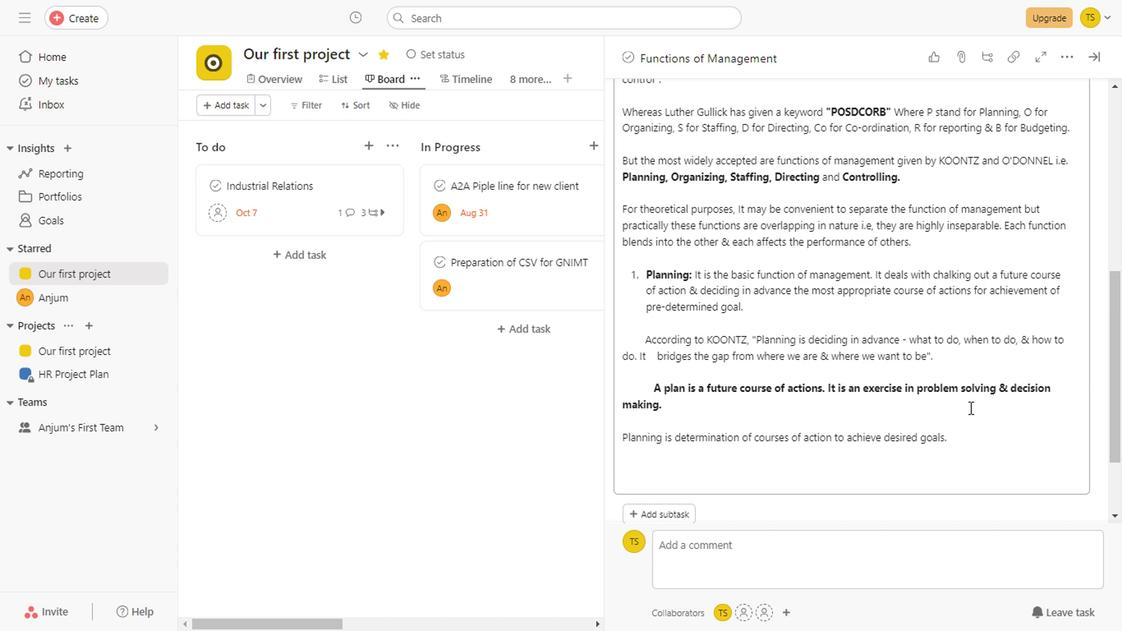 
Action: Mouse scrolled (916, 430) with delta (0, 0)
Screenshot: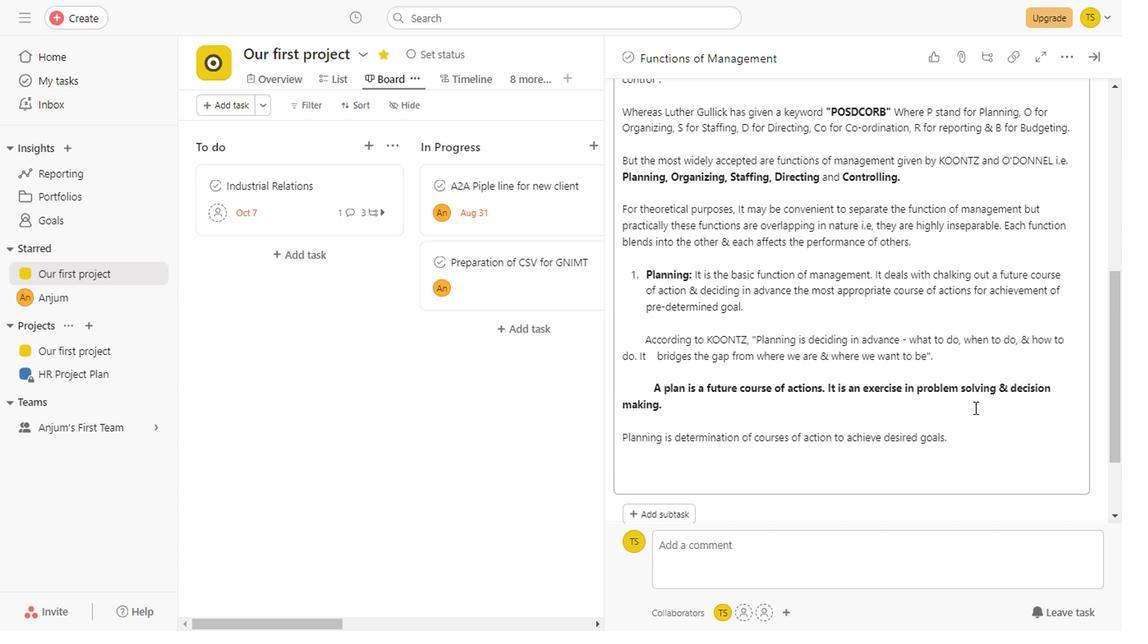 
Action: Mouse scrolled (916, 430) with delta (0, 0)
Screenshot: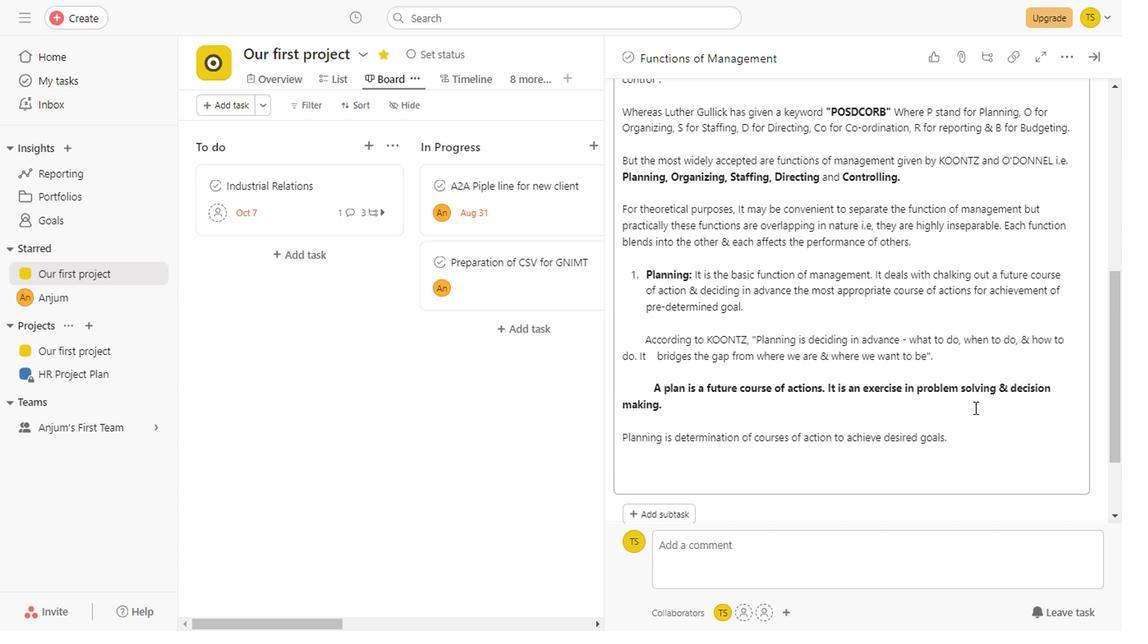 
Action: Mouse scrolled (916, 430) with delta (0, 0)
Screenshot: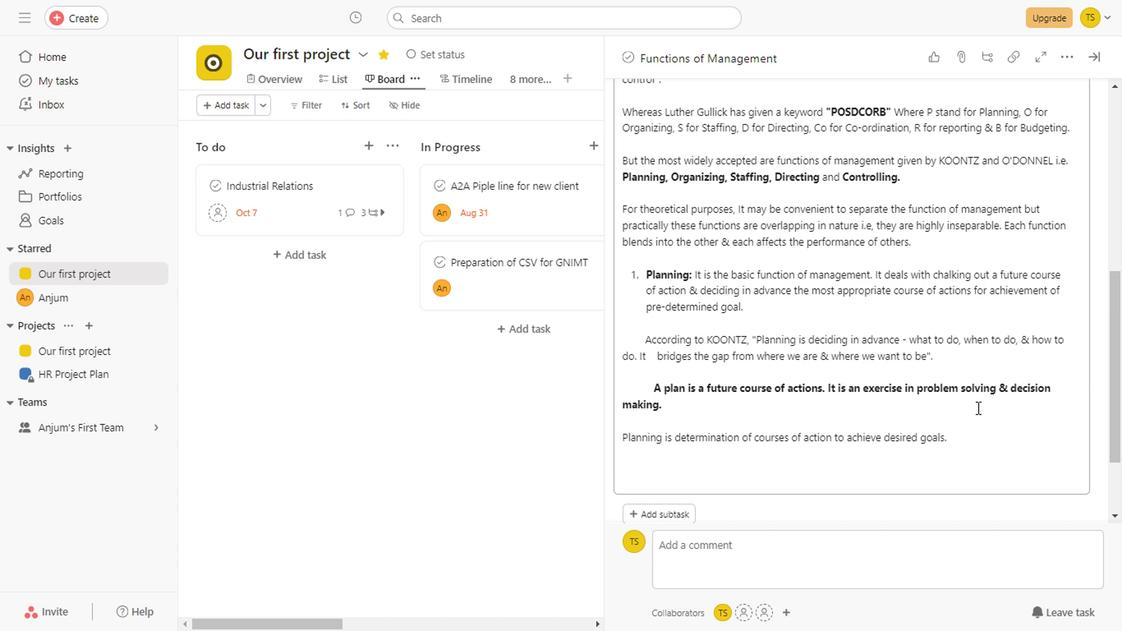 
Action: Mouse scrolled (916, 430) with delta (0, 0)
Screenshot: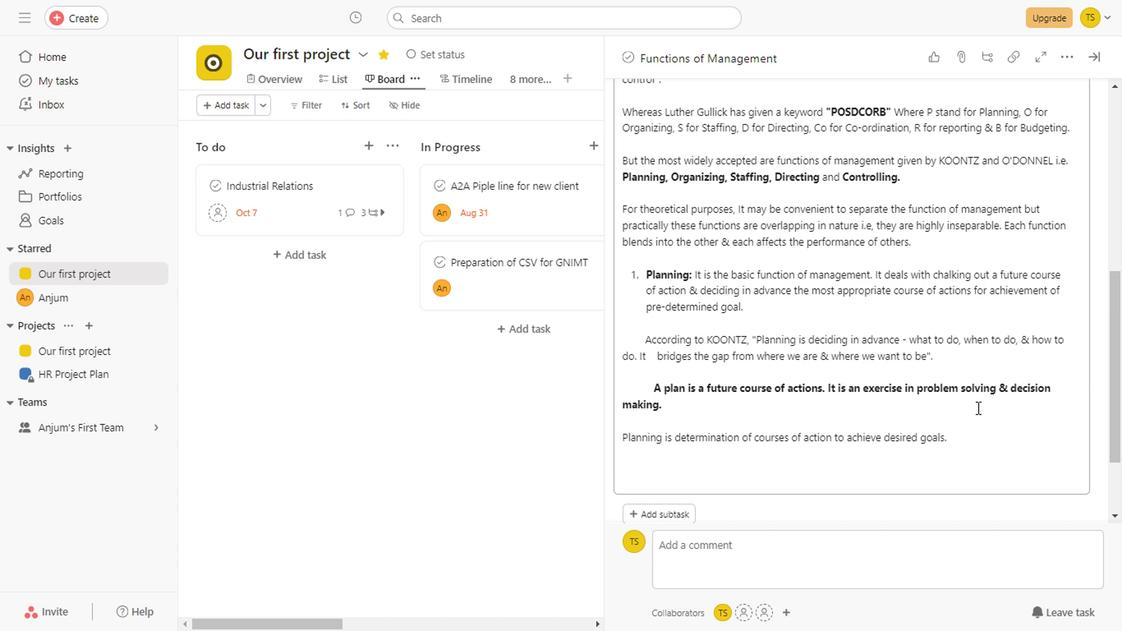 
Action: Mouse scrolled (916, 430) with delta (0, 0)
Screenshot: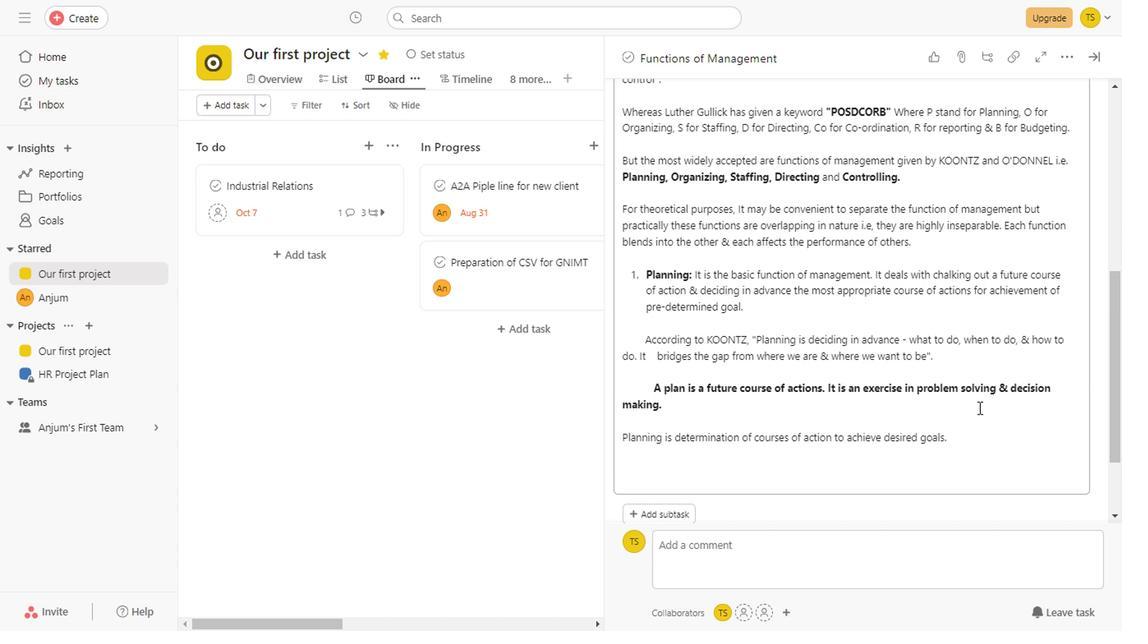 
Action: Mouse scrolled (916, 430) with delta (0, 0)
Screenshot: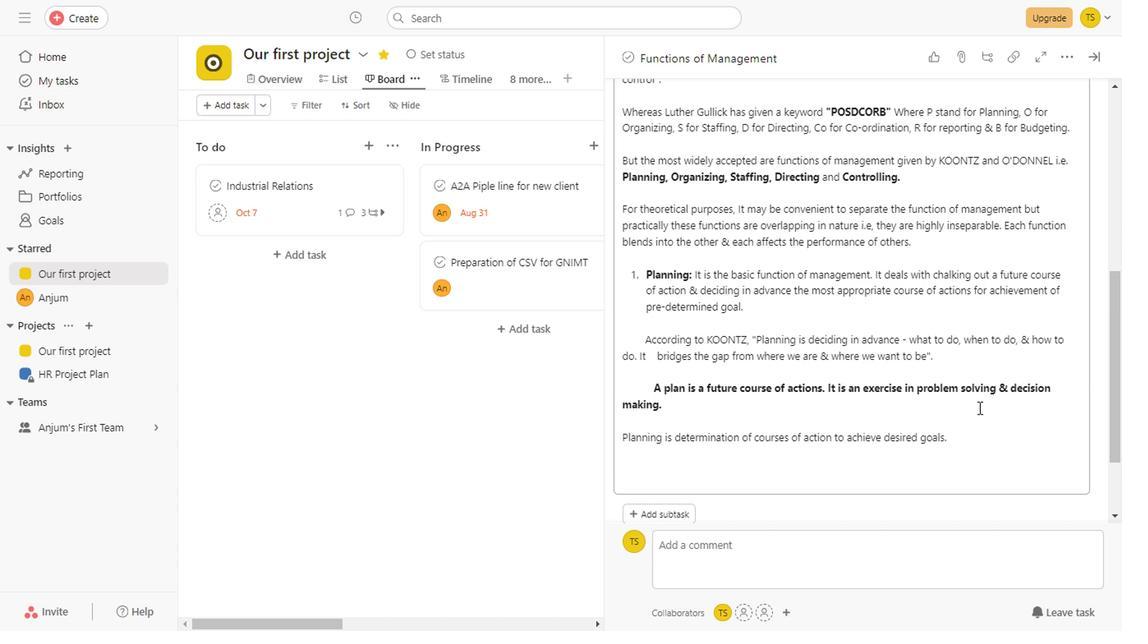 
Action: Mouse scrolled (916, 430) with delta (0, 0)
Screenshot: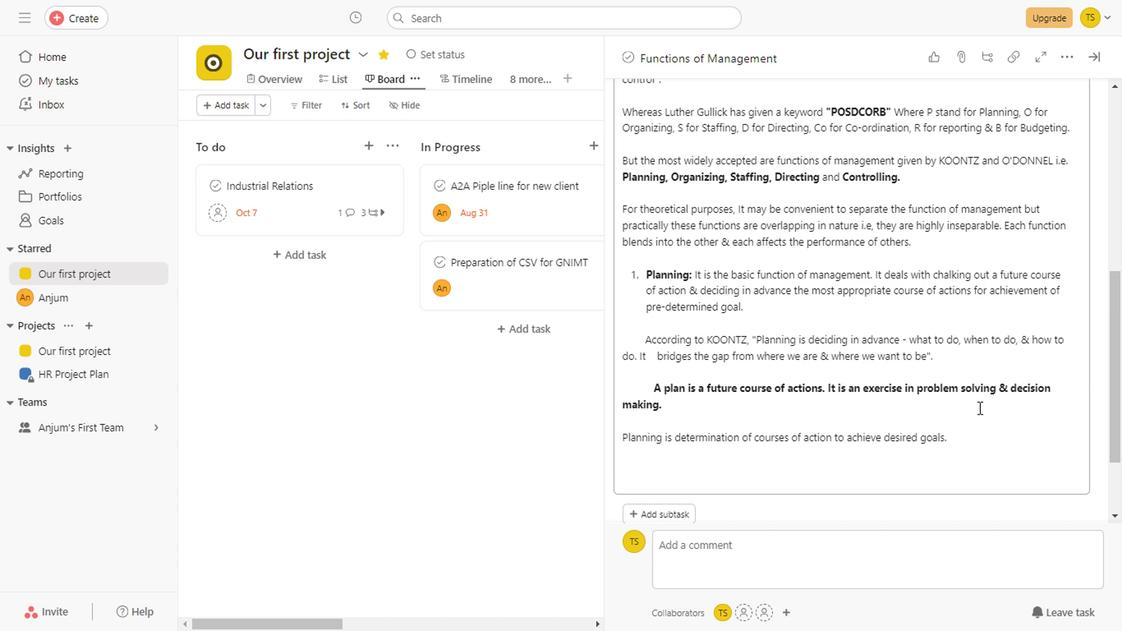 
Action: Mouse scrolled (916, 430) with delta (0, 0)
Screenshot: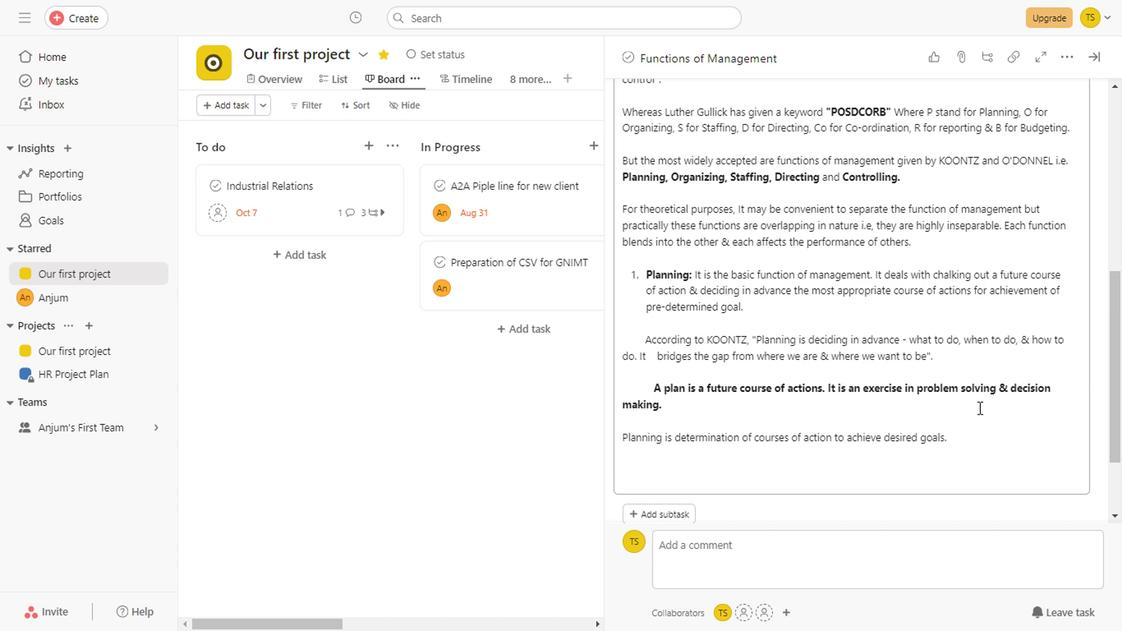 
Action: Mouse scrolled (916, 430) with delta (0, 0)
Screenshot: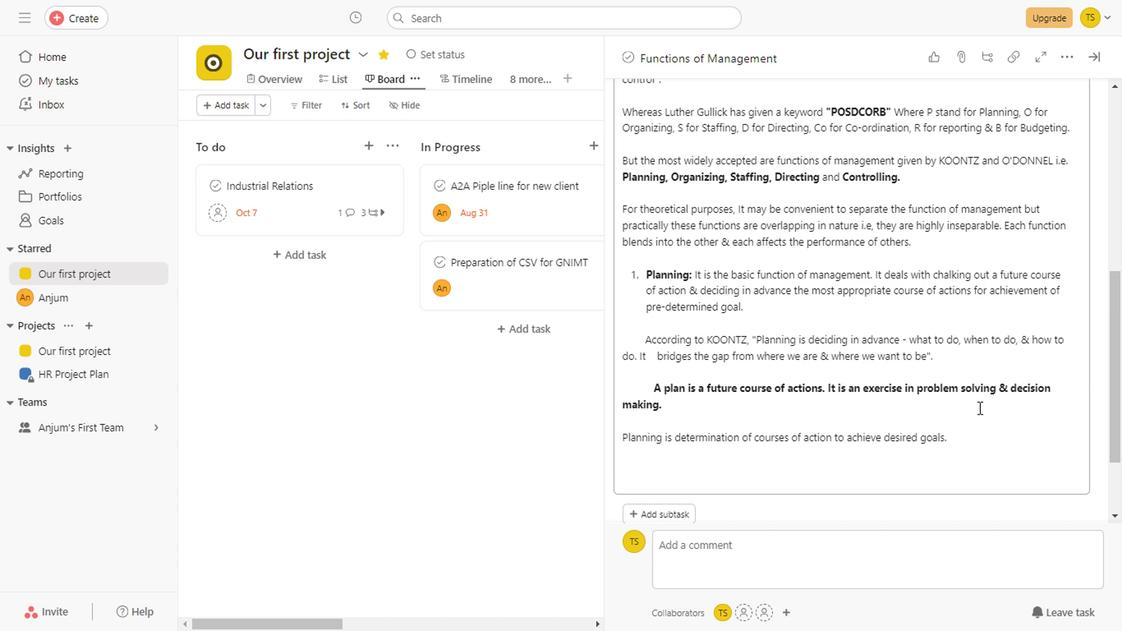 
Action: Mouse scrolled (916, 430) with delta (0, 0)
Screenshot: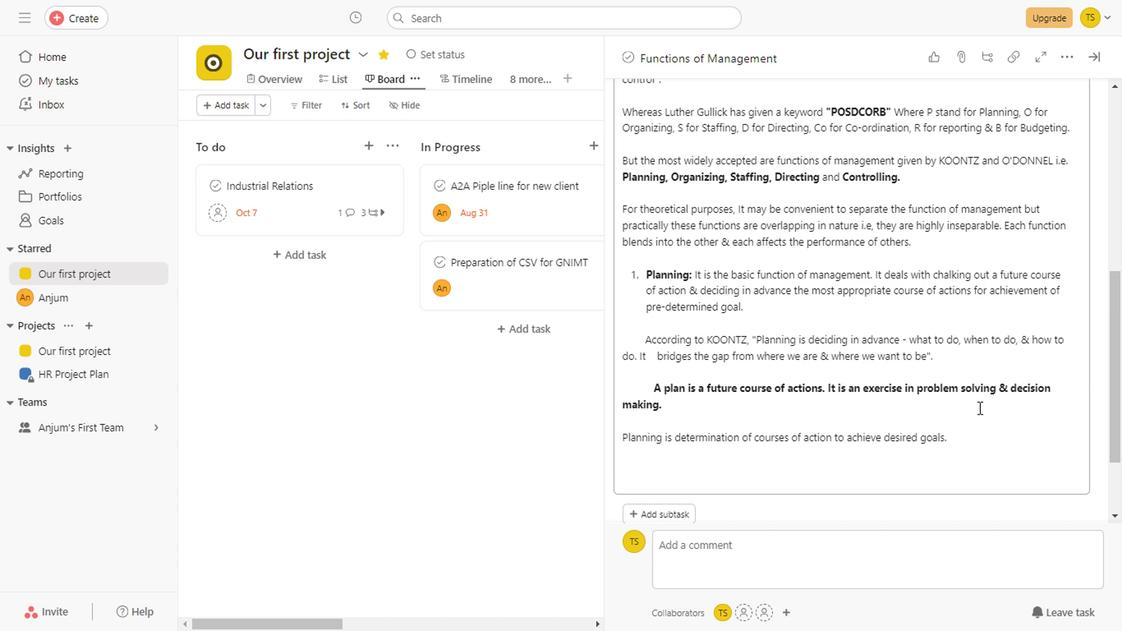 
Action: Mouse scrolled (916, 430) with delta (0, 0)
Screenshot: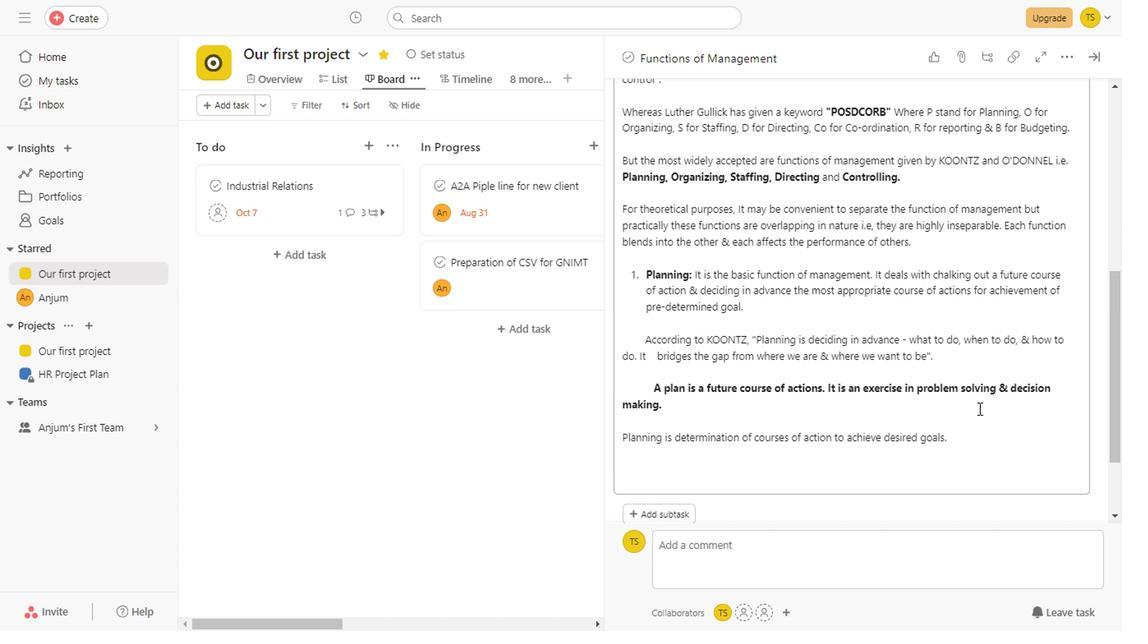 
Action: Mouse scrolled (916, 430) with delta (0, 0)
Screenshot: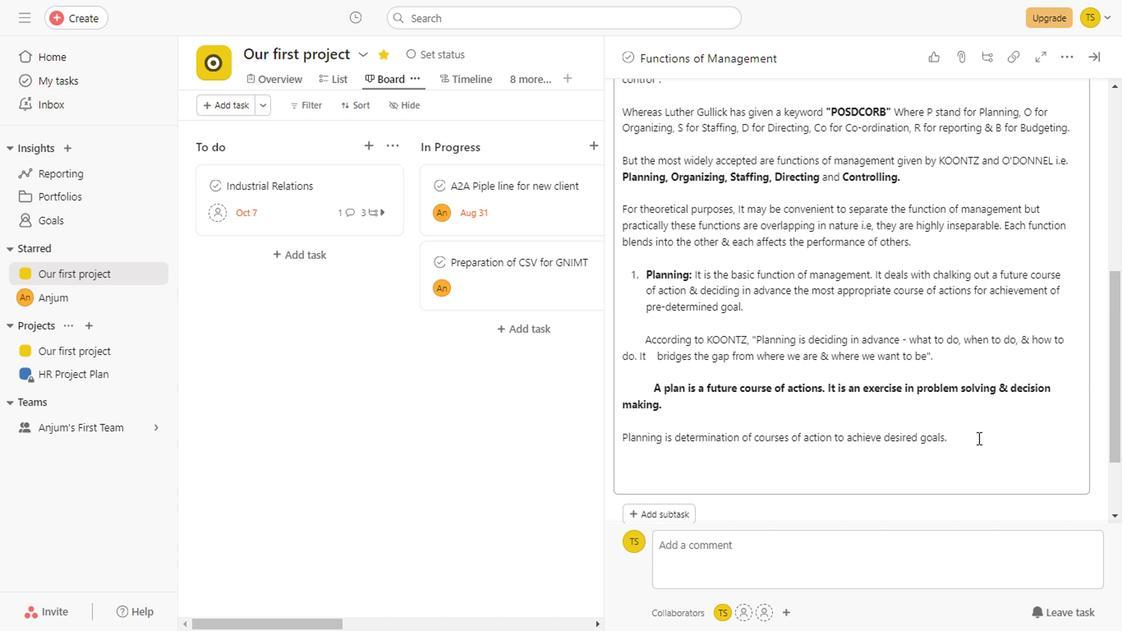 
Action: Mouse scrolled (916, 430) with delta (0, 0)
Screenshot: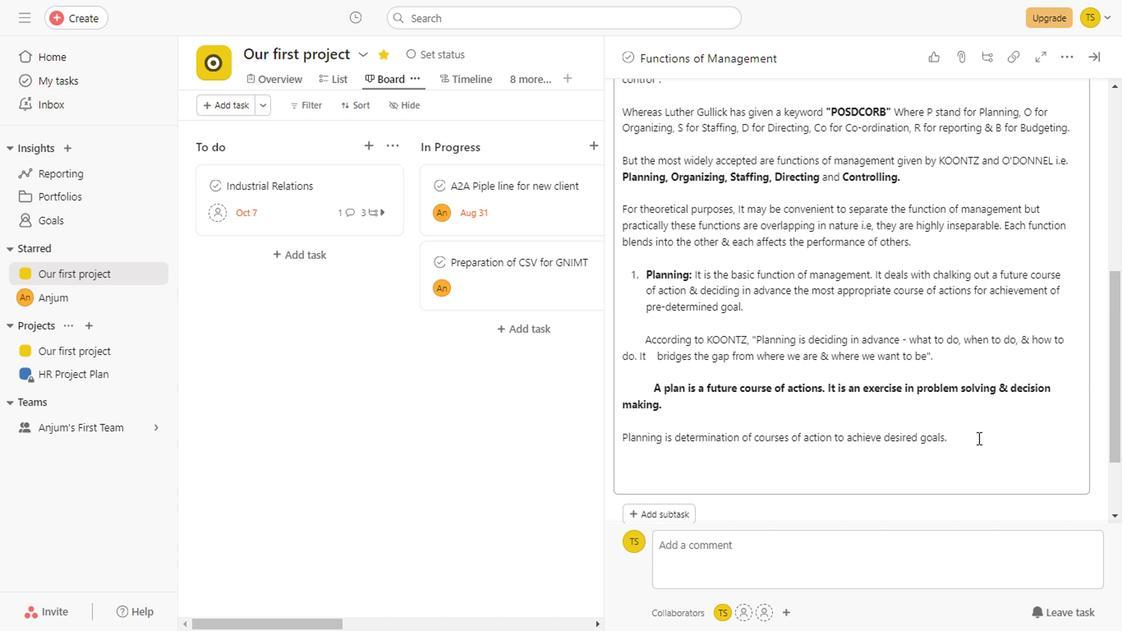 
Action: Mouse scrolled (916, 430) with delta (0, 0)
Screenshot: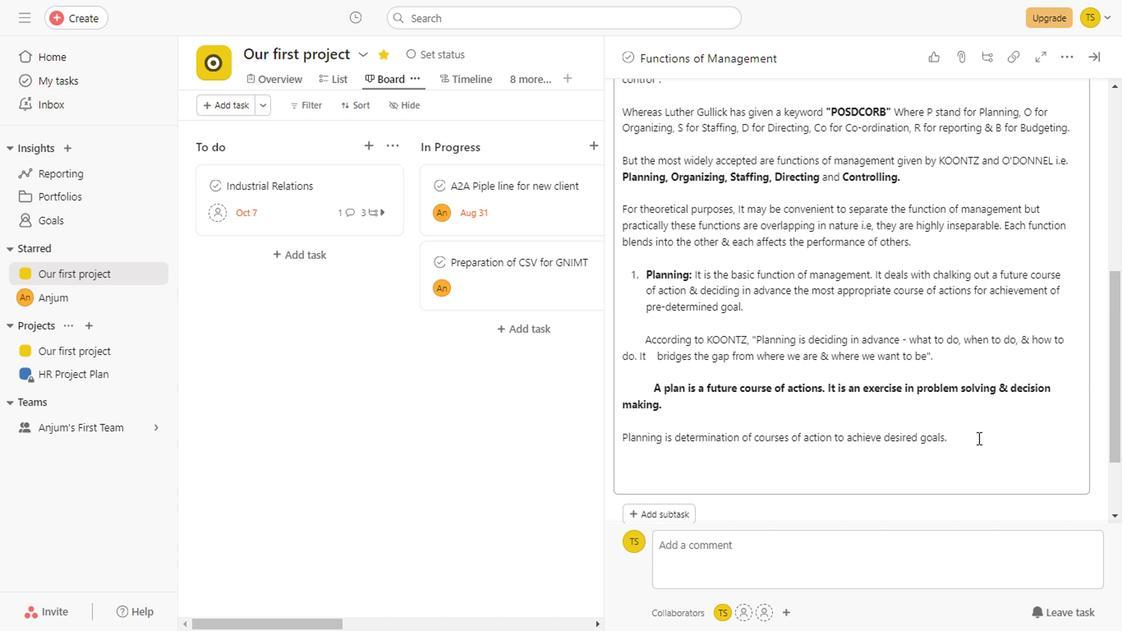 
Action: Mouse scrolled (916, 430) with delta (0, 0)
Screenshot: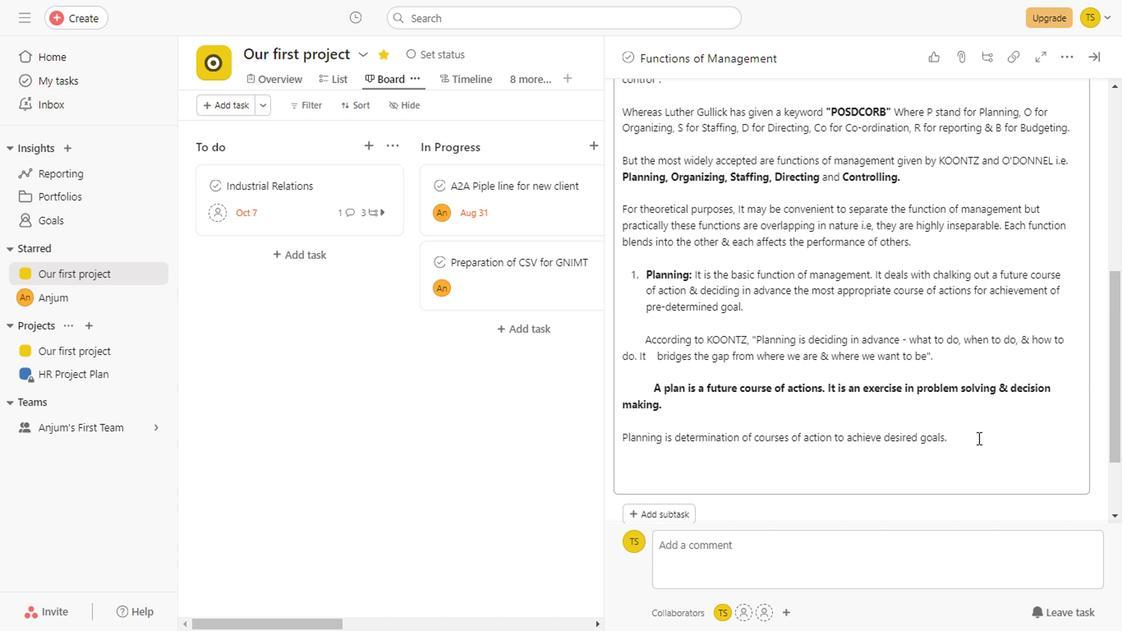 
Action: Mouse scrolled (916, 430) with delta (0, 0)
Screenshot: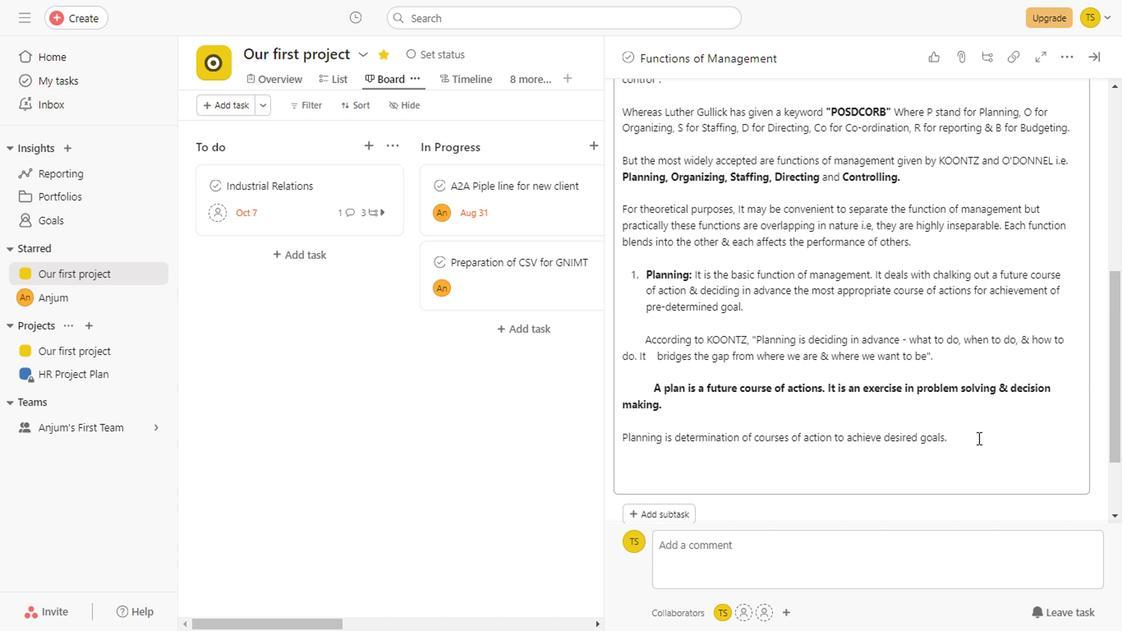
Action: Mouse scrolled (916, 430) with delta (0, 0)
Screenshot: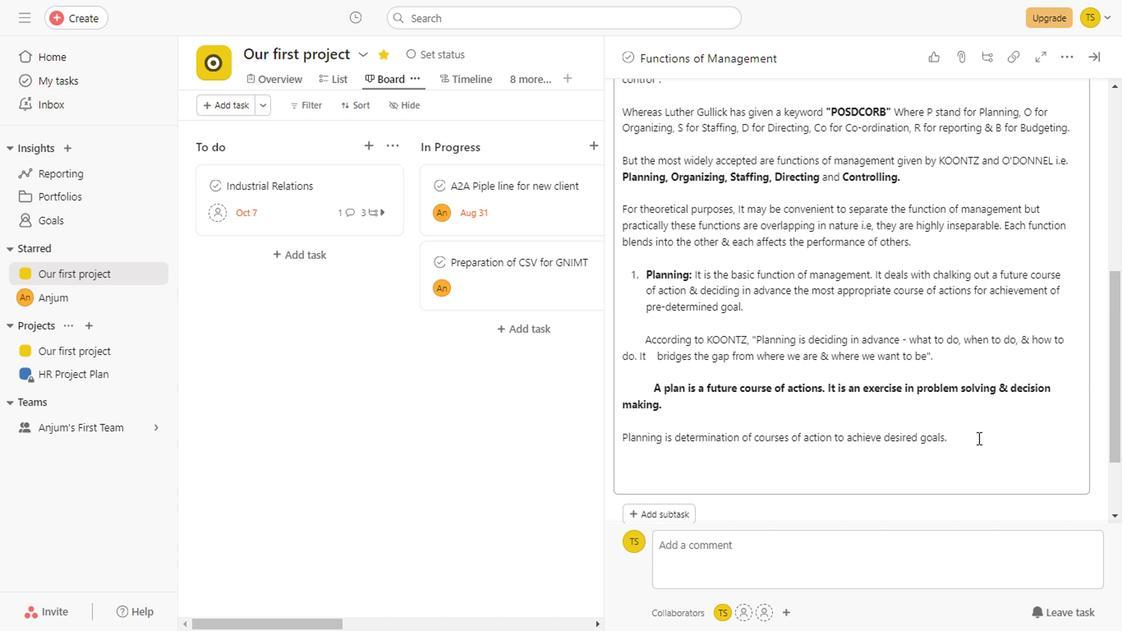 
Action: Mouse scrolled (916, 430) with delta (0, 0)
Screenshot: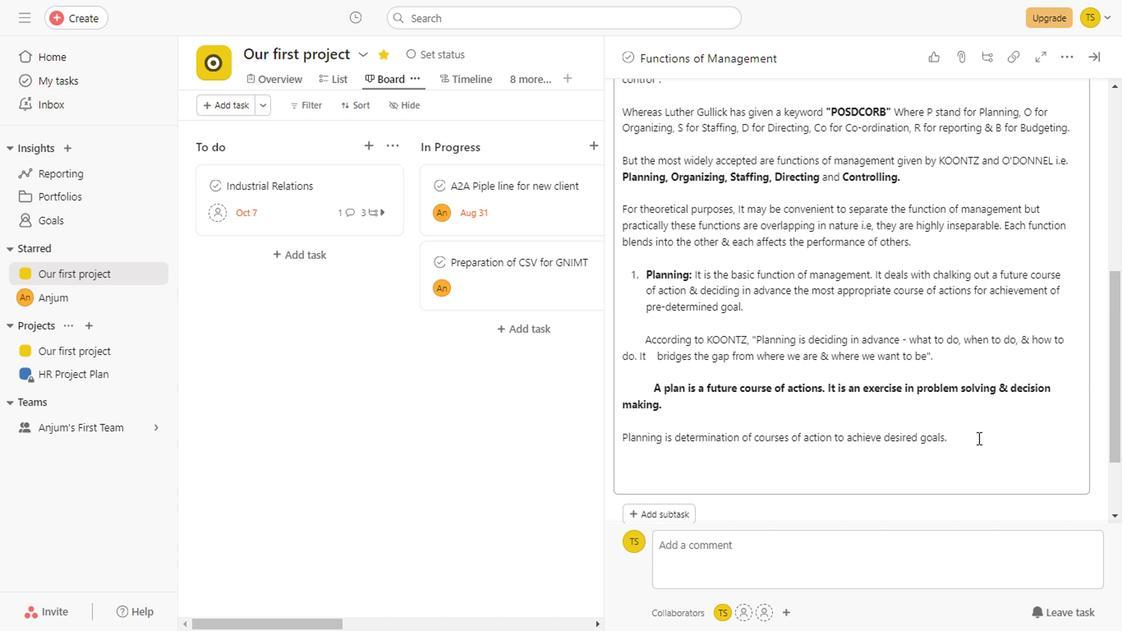 
Action: Mouse scrolled (916, 430) with delta (0, 0)
Screenshot: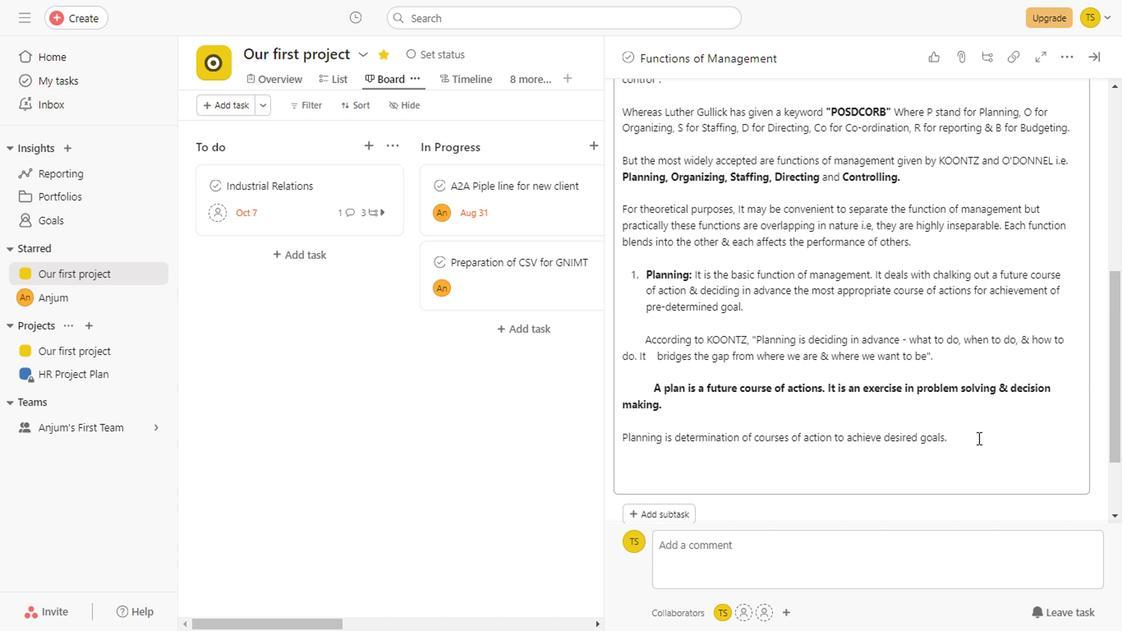 
Action: Mouse scrolled (916, 430) with delta (0, 0)
Screenshot: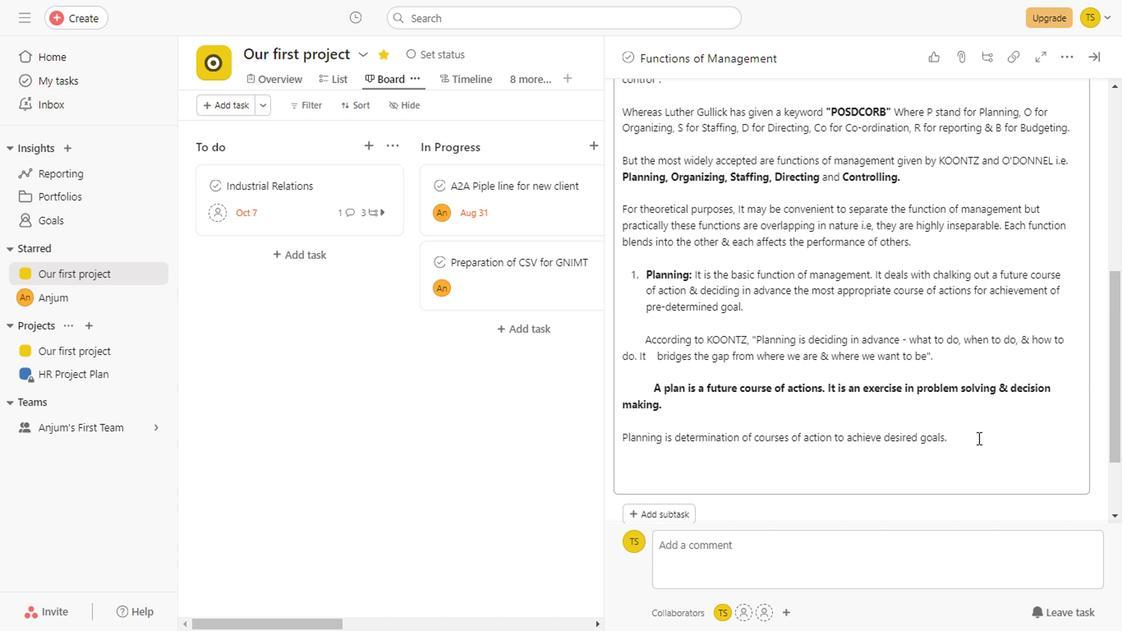 
Action: Mouse scrolled (916, 430) with delta (0, 0)
Screenshot: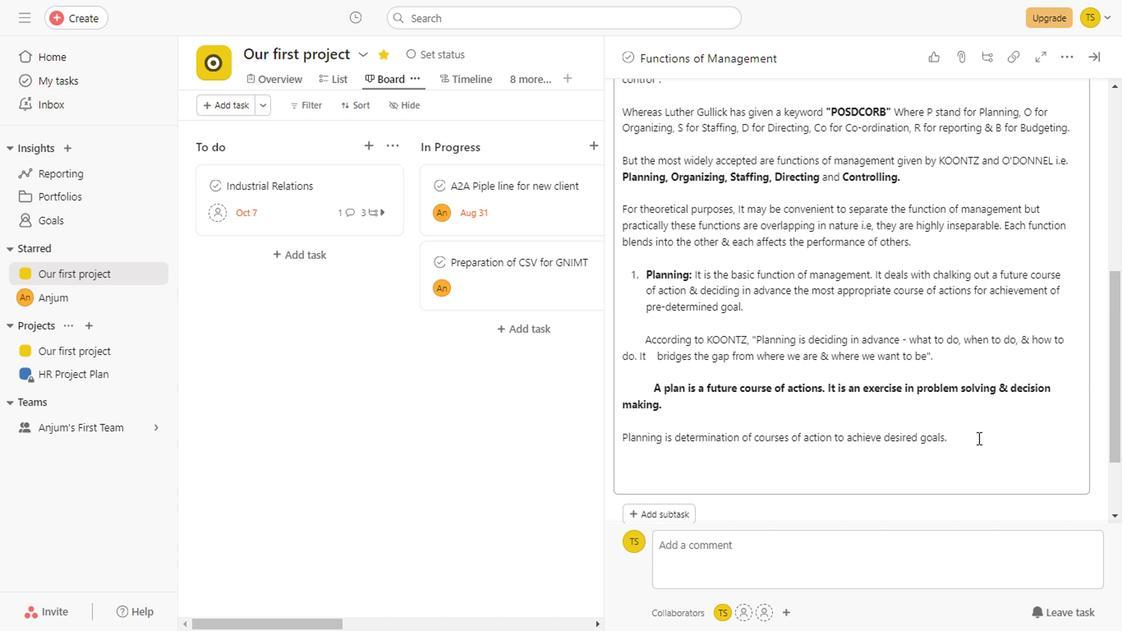 
Action: Mouse scrolled (916, 430) with delta (0, 0)
Screenshot: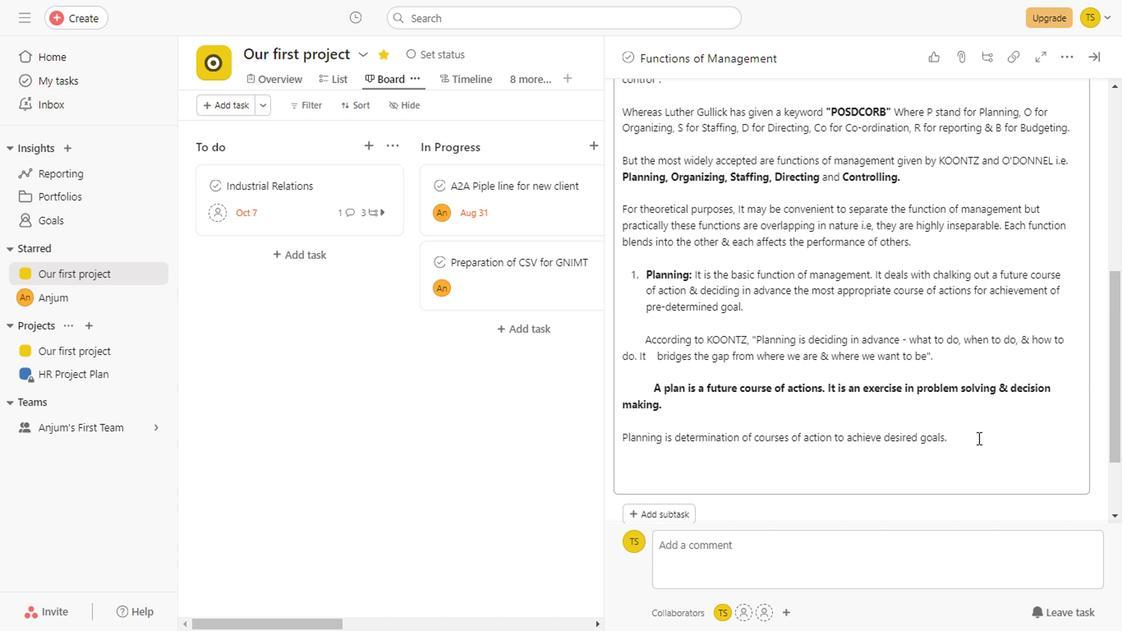 
Action: Mouse scrolled (916, 430) with delta (0, 0)
Screenshot: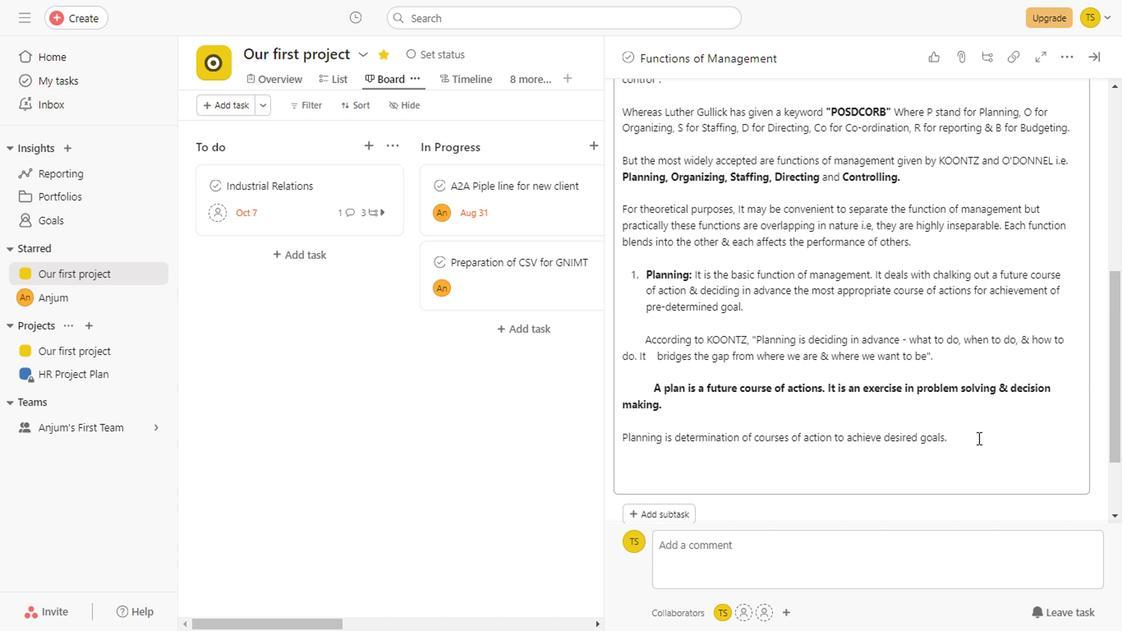 
Action: Mouse scrolled (916, 430) with delta (0, 0)
Screenshot: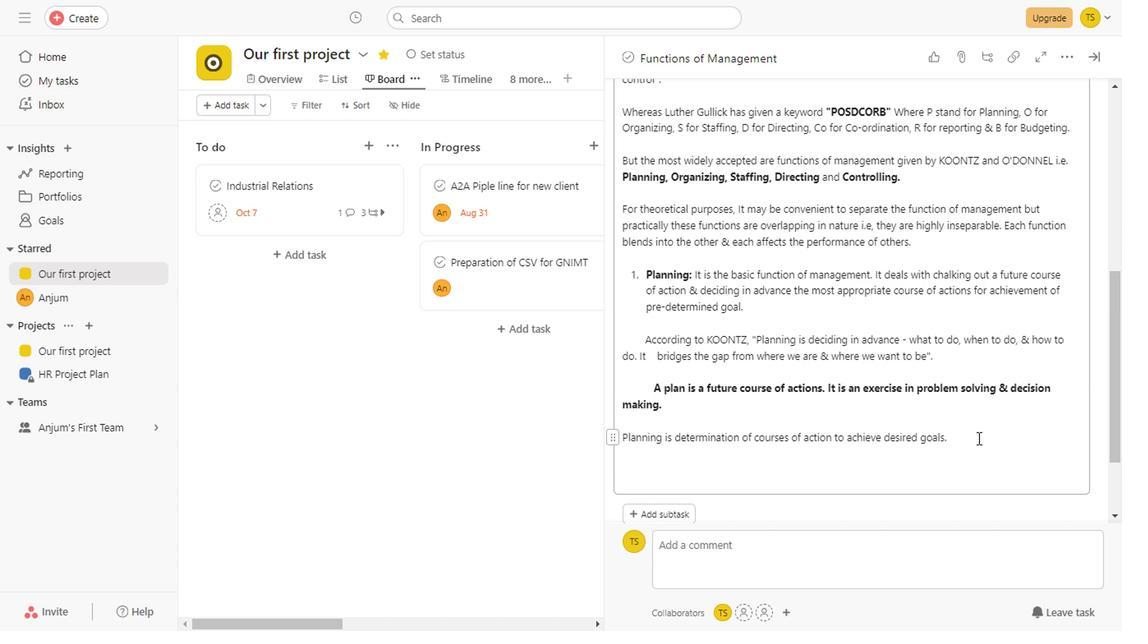 
Action: Mouse scrolled (916, 430) with delta (0, 0)
Screenshot: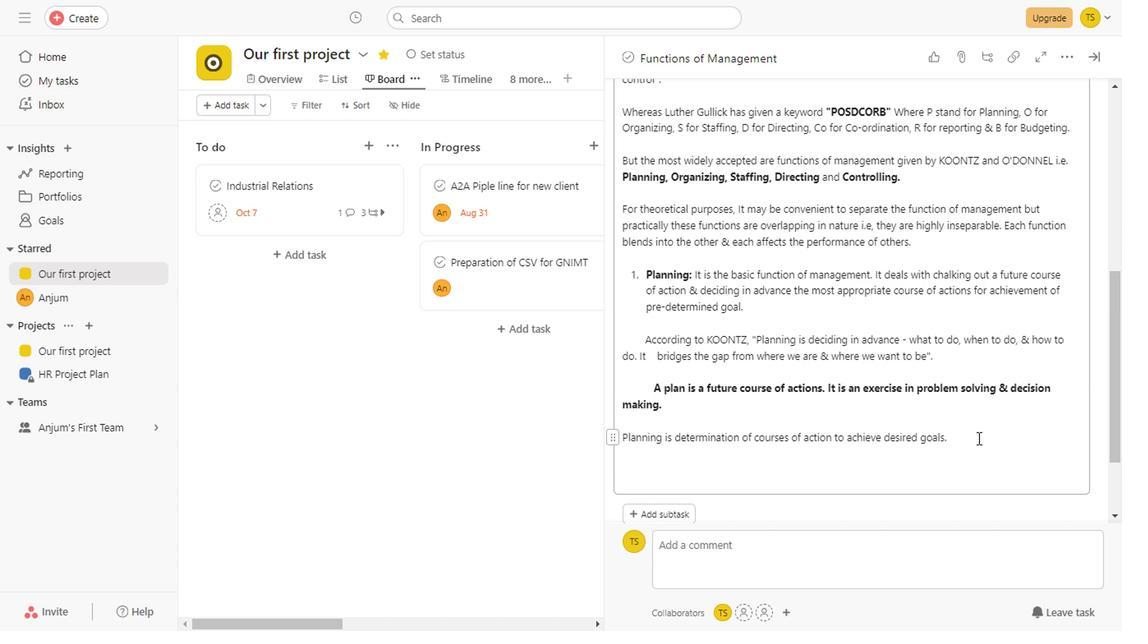 
Action: Mouse scrolled (916, 430) with delta (0, 0)
Screenshot: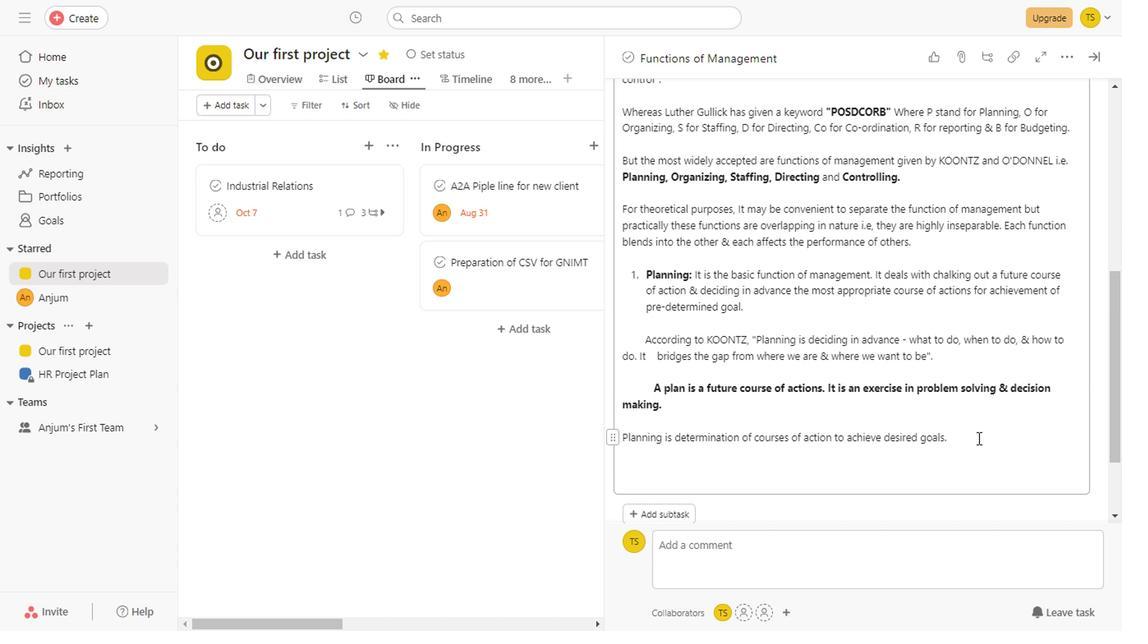 
Action: Mouse scrolled (916, 430) with delta (0, 0)
Screenshot: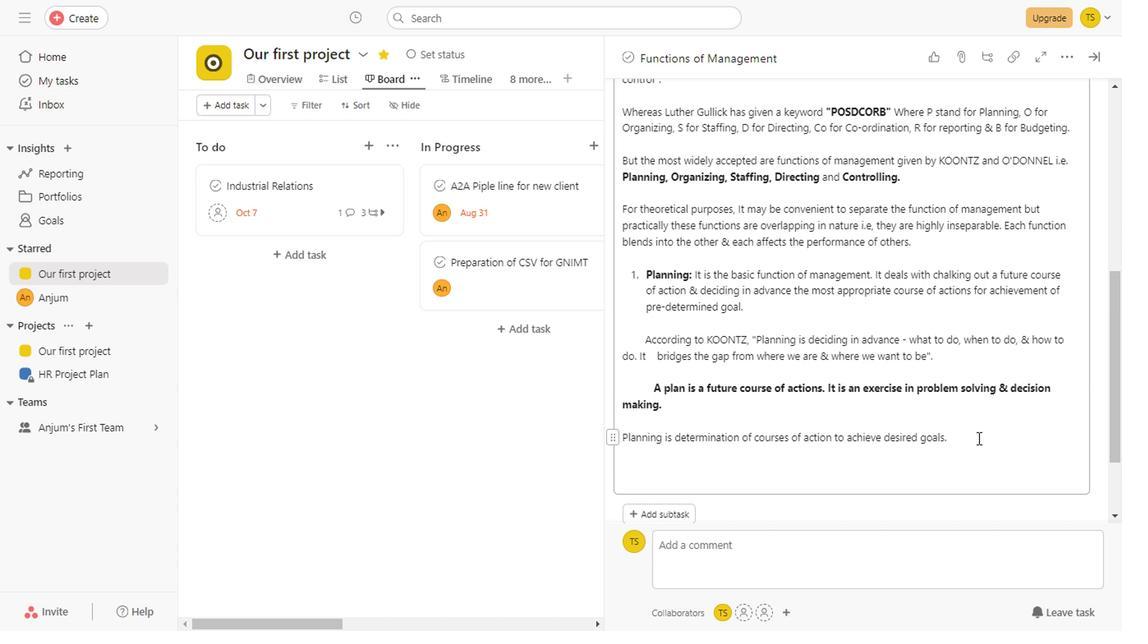 
Action: Mouse scrolled (916, 430) with delta (0, 0)
Screenshot: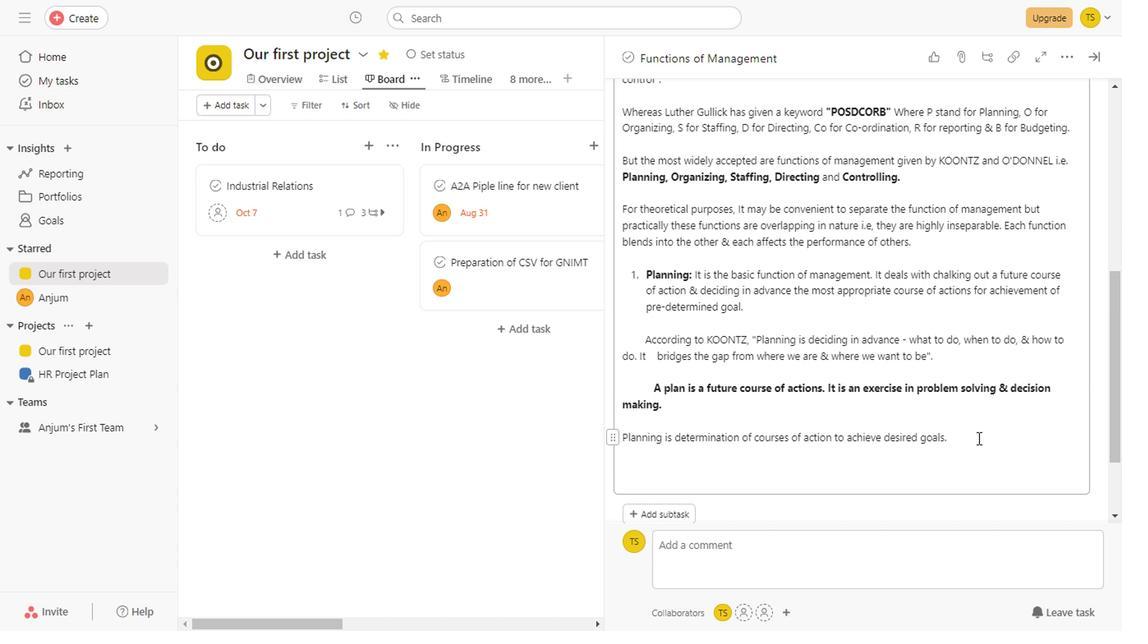 
Action: Mouse scrolled (916, 430) with delta (0, 0)
Screenshot: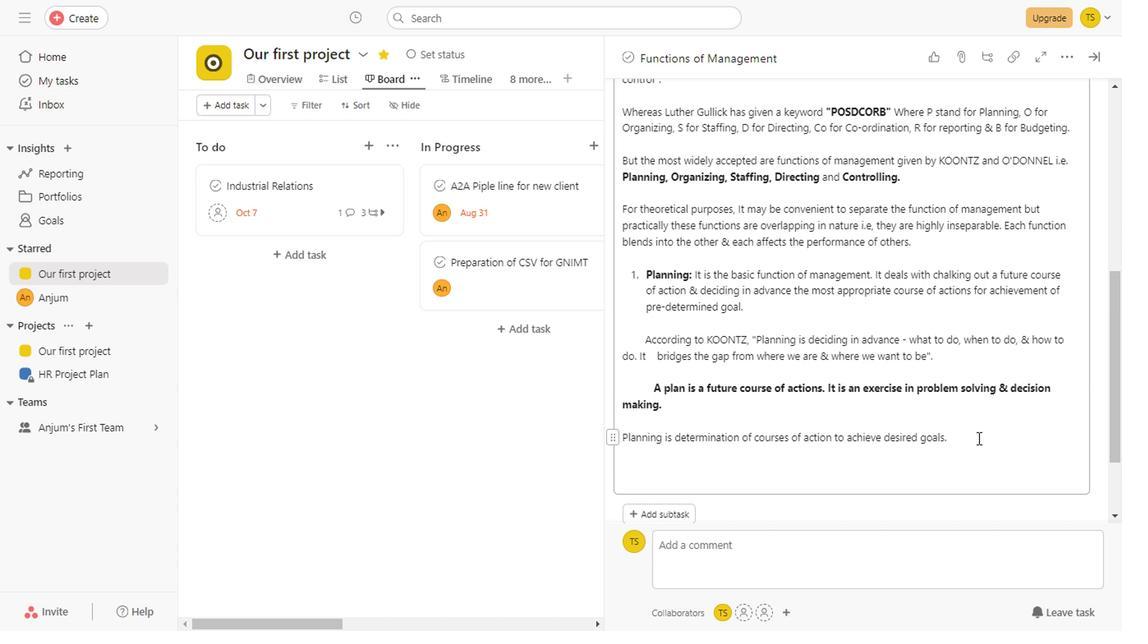 
Action: Mouse scrolled (916, 430) with delta (0, 0)
Screenshot: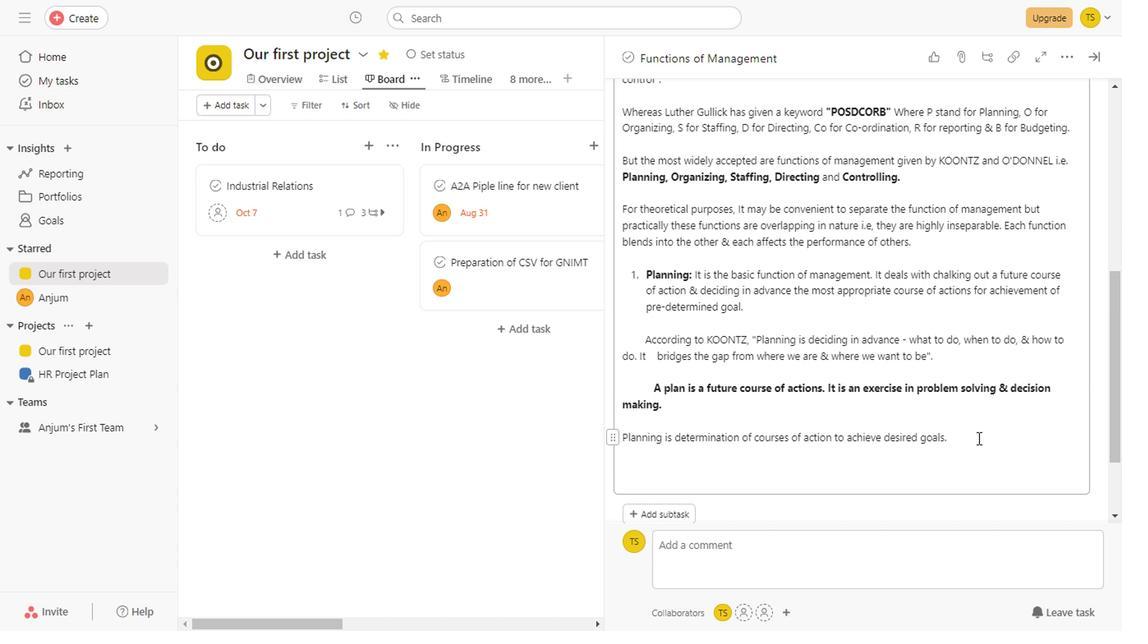 
Action: Mouse scrolled (916, 430) with delta (0, 0)
Screenshot: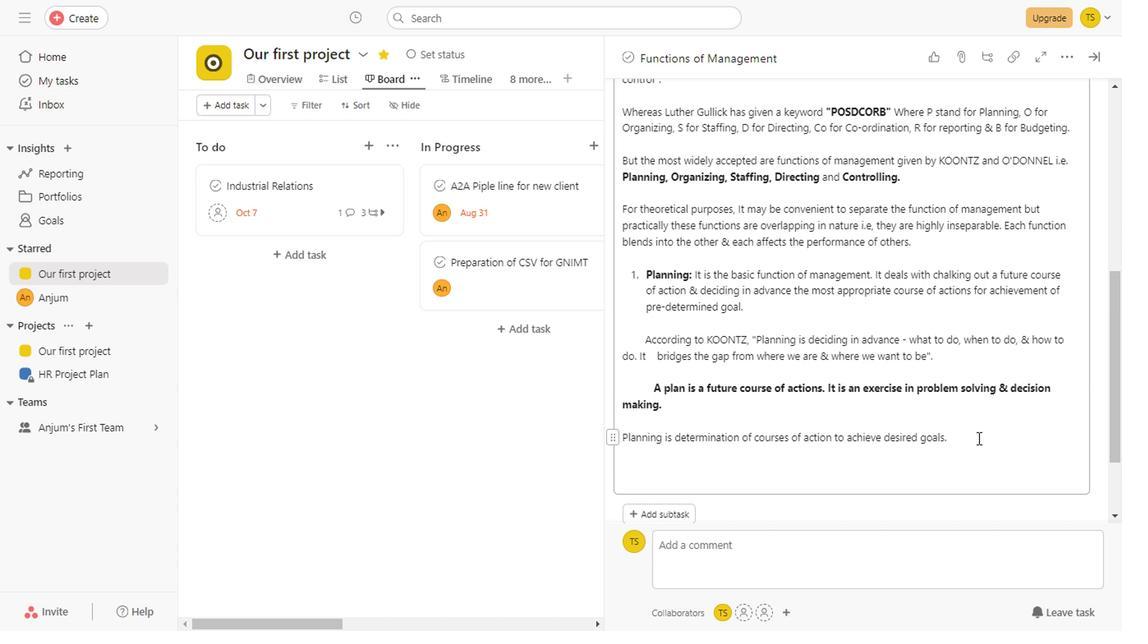 
Action: Mouse scrolled (916, 430) with delta (0, 0)
Screenshot: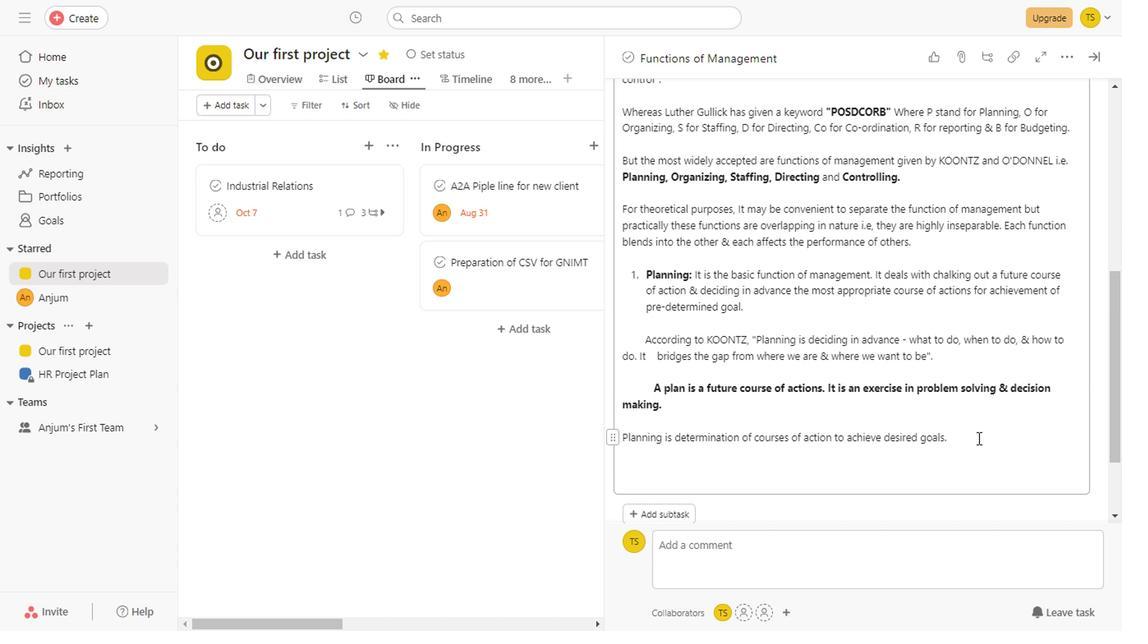 
Action: Mouse moved to (974, 412)
Screenshot: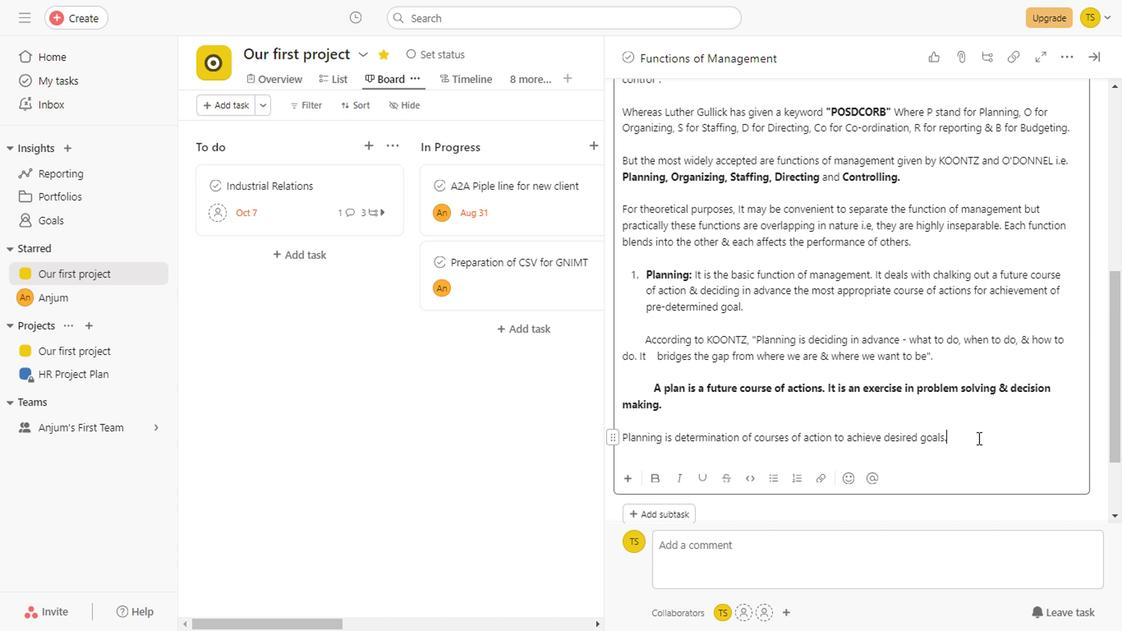 
Action: Mouse pressed left at (974, 412)
Screenshot: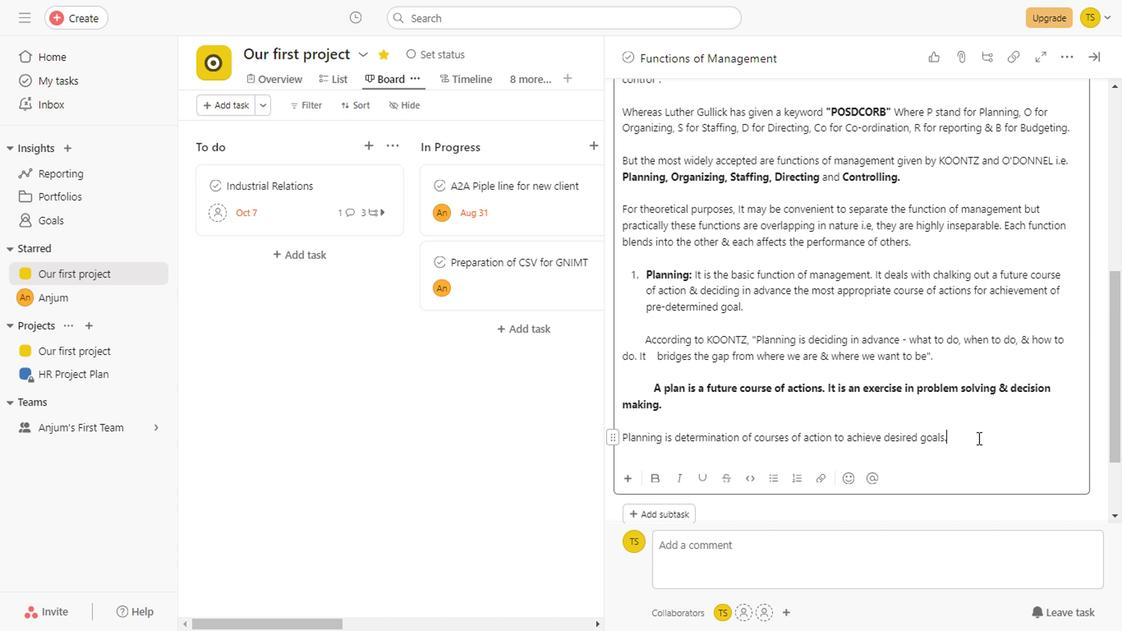 
Action: Mouse scrolled (974, 411) with delta (0, -1)
Screenshot: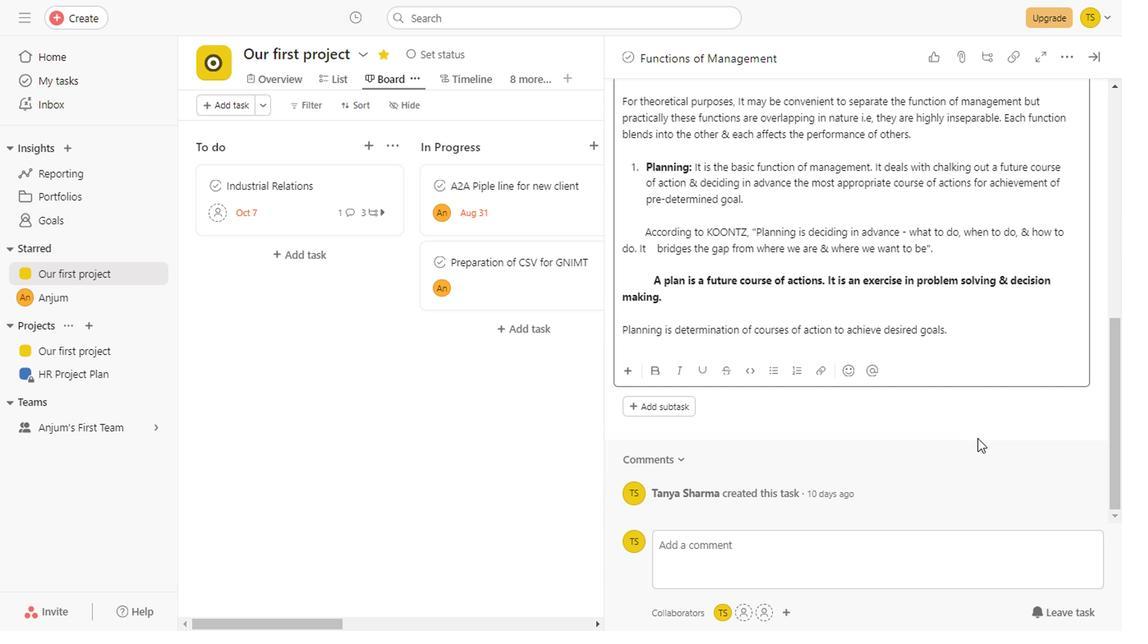 
Action: Mouse scrolled (974, 411) with delta (0, -1)
Screenshot: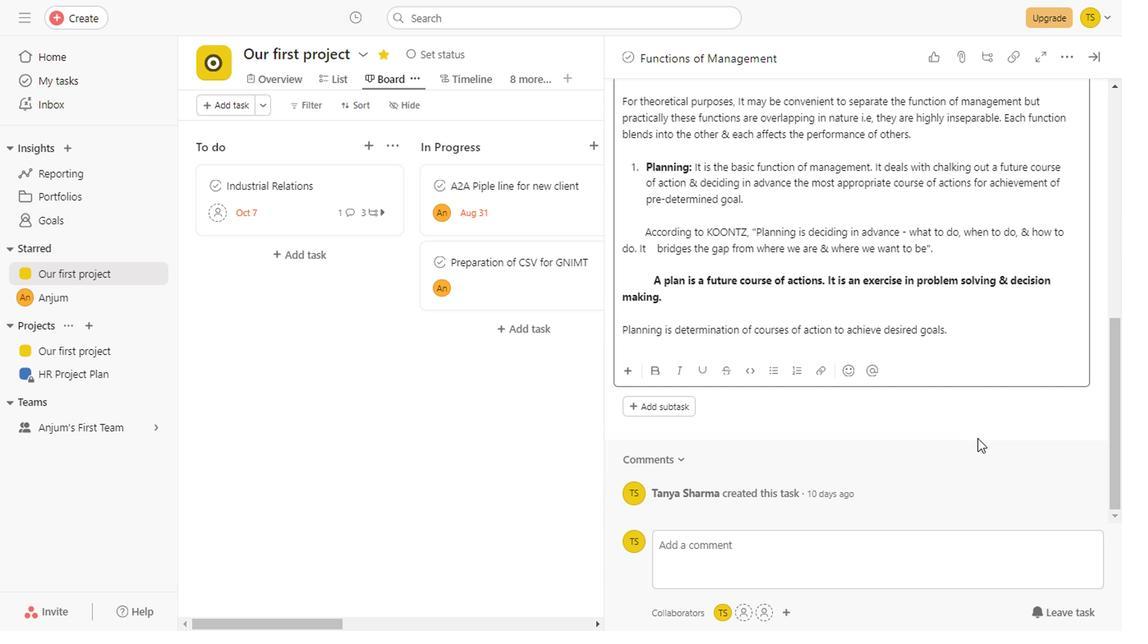 
Action: Mouse scrolled (974, 411) with delta (0, -1)
Screenshot: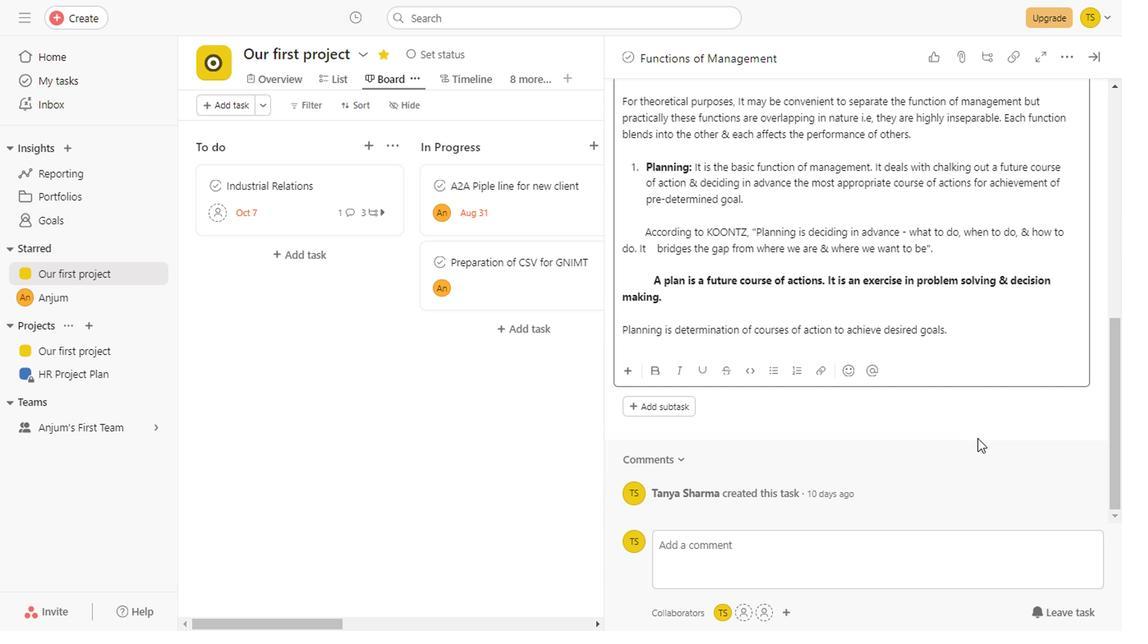 
Action: Mouse scrolled (974, 411) with delta (0, -1)
Screenshot: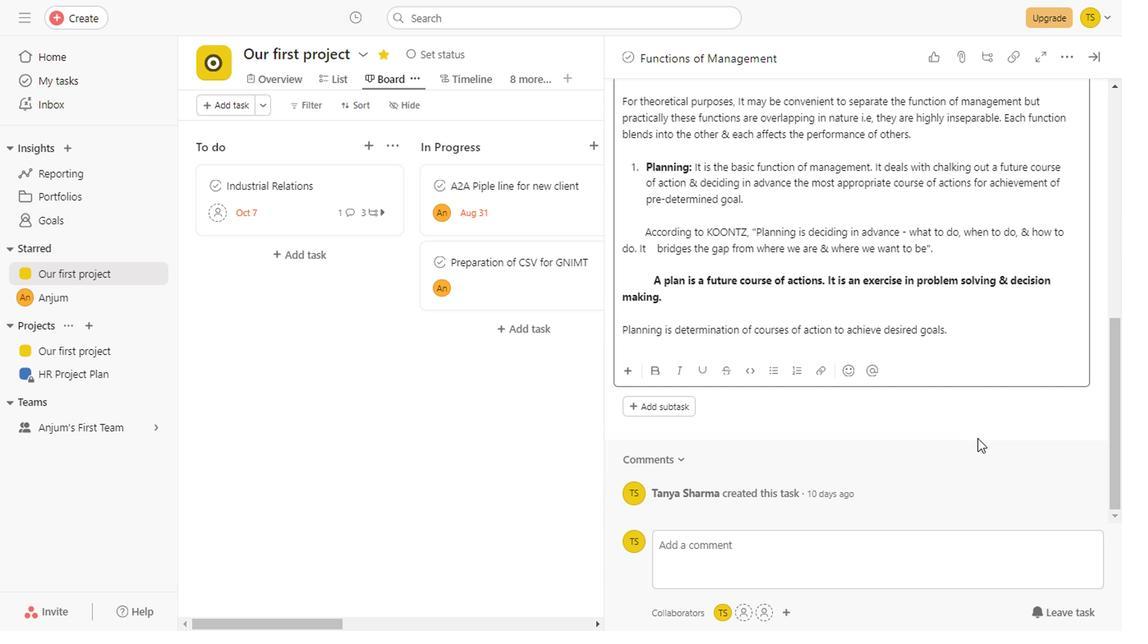 
Action: Mouse scrolled (974, 411) with delta (0, -1)
Screenshot: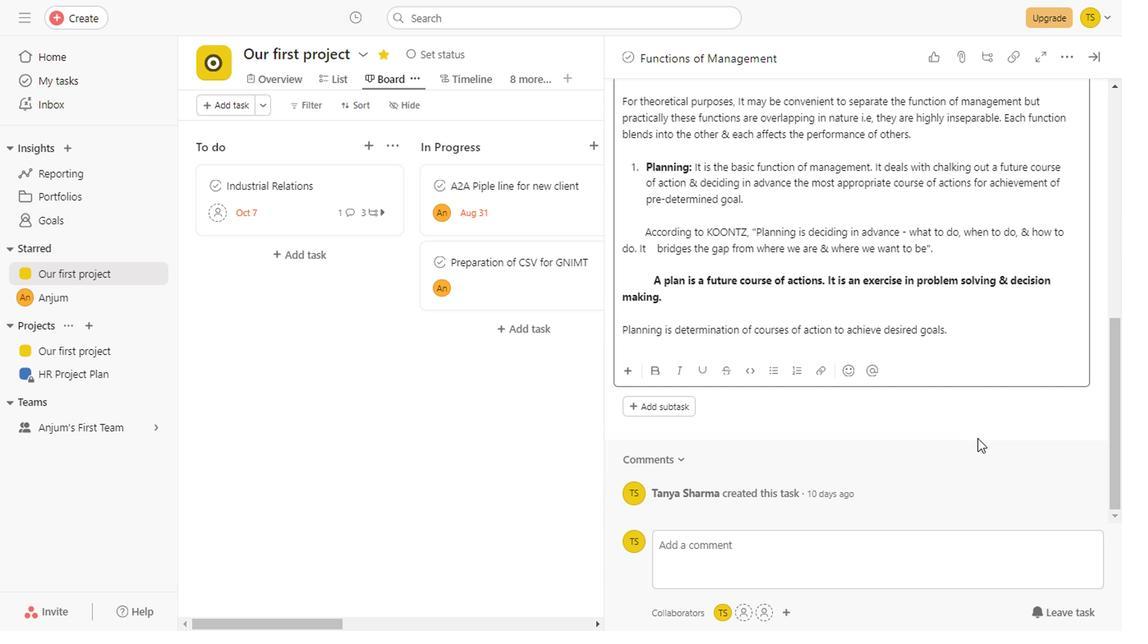 
Action: Mouse scrolled (974, 411) with delta (0, -1)
Screenshot: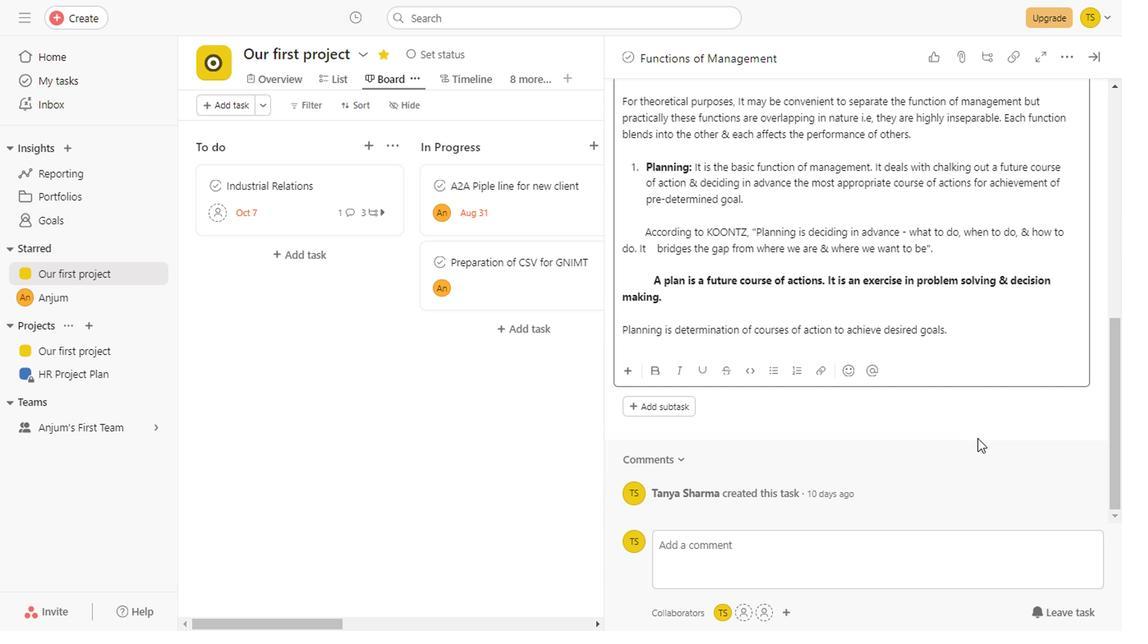 
Action: Mouse scrolled (974, 411) with delta (0, -1)
Screenshot: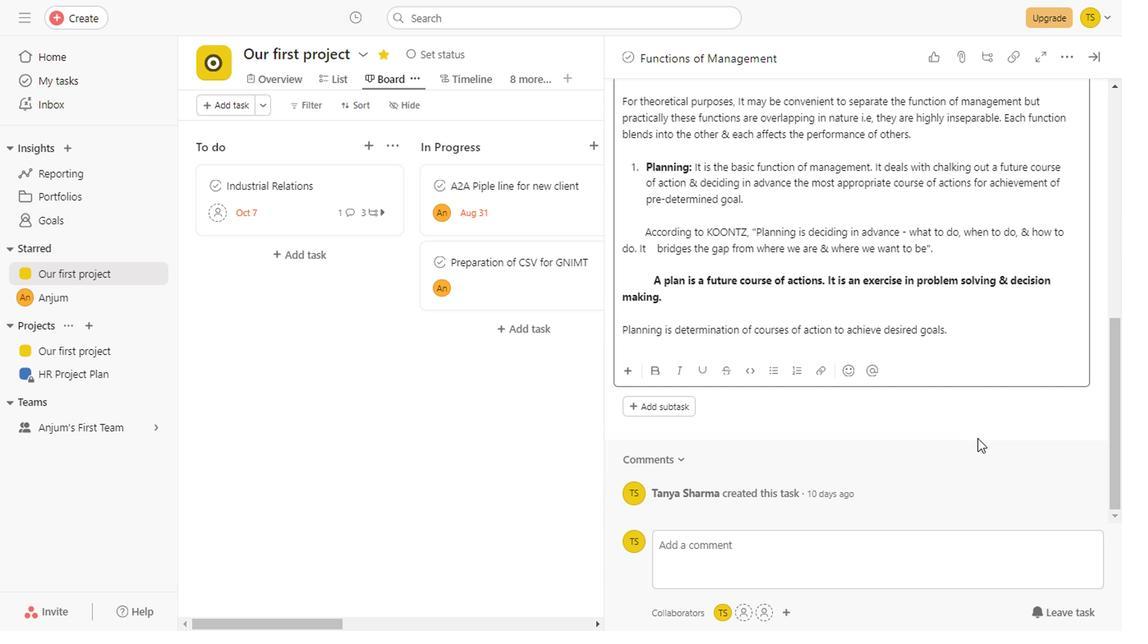 
Action: Mouse scrolled (974, 411) with delta (0, -1)
Screenshot: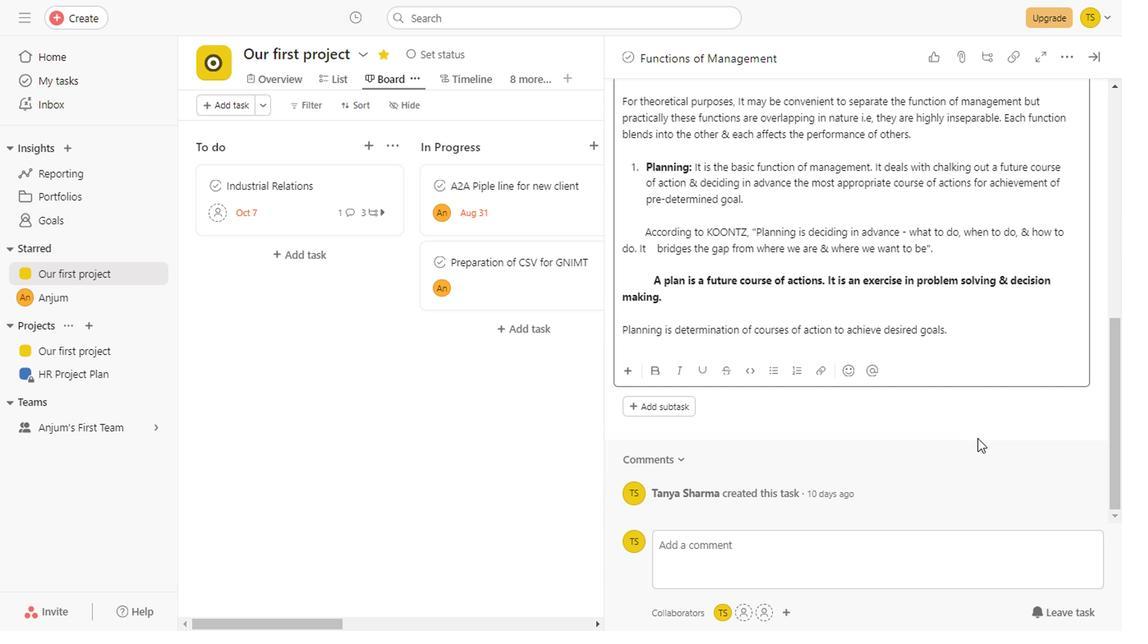 
Action: Mouse scrolled (974, 411) with delta (0, -1)
Screenshot: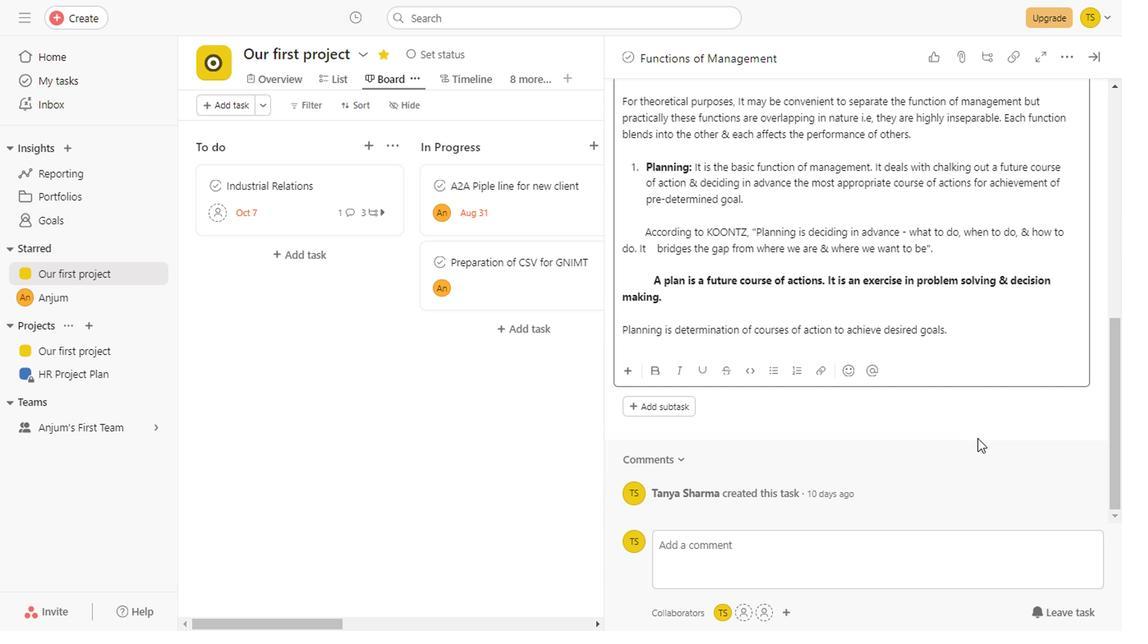 
Action: Mouse scrolled (974, 411) with delta (0, -1)
Screenshot: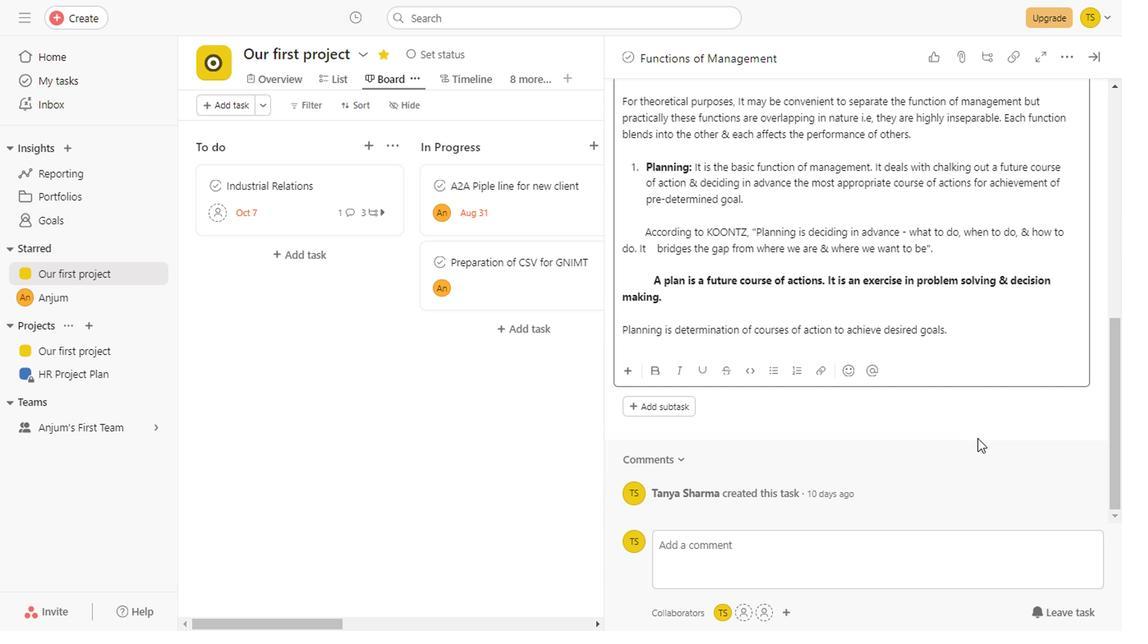 
Action: Mouse scrolled (974, 411) with delta (0, -1)
Screenshot: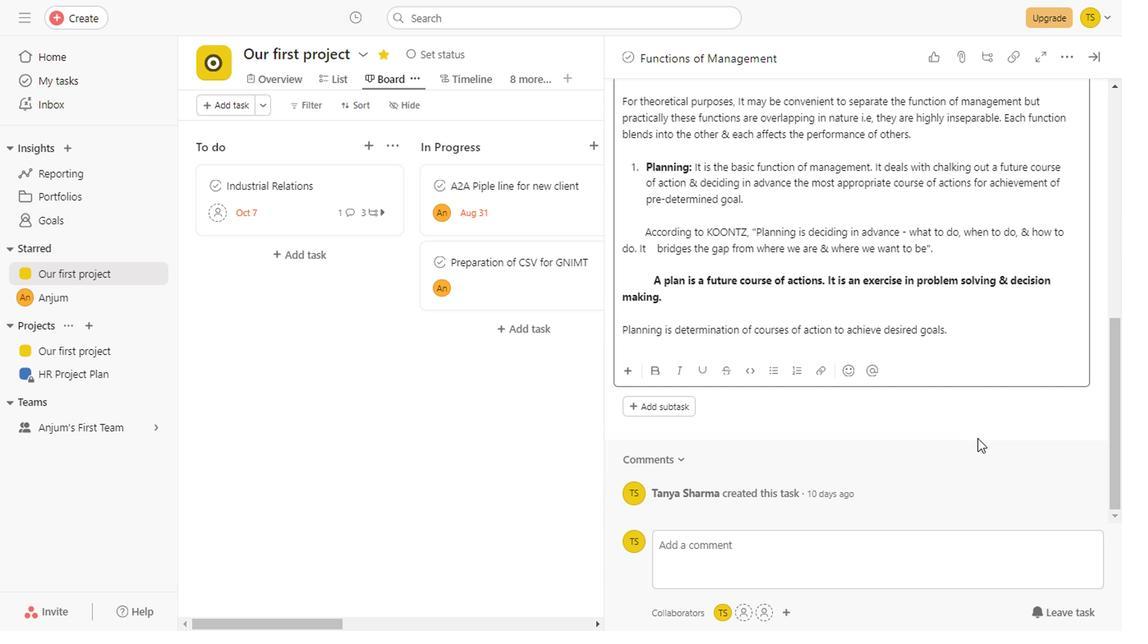 
Action: Mouse scrolled (974, 411) with delta (0, -1)
Screenshot: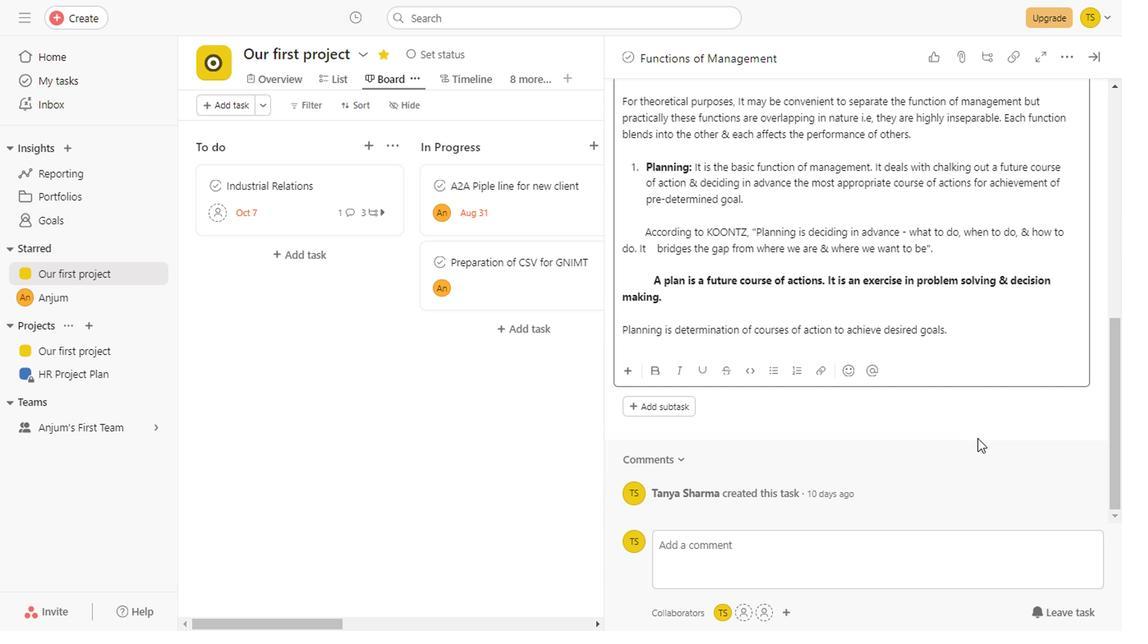 
Action: Mouse scrolled (974, 411) with delta (0, -1)
Screenshot: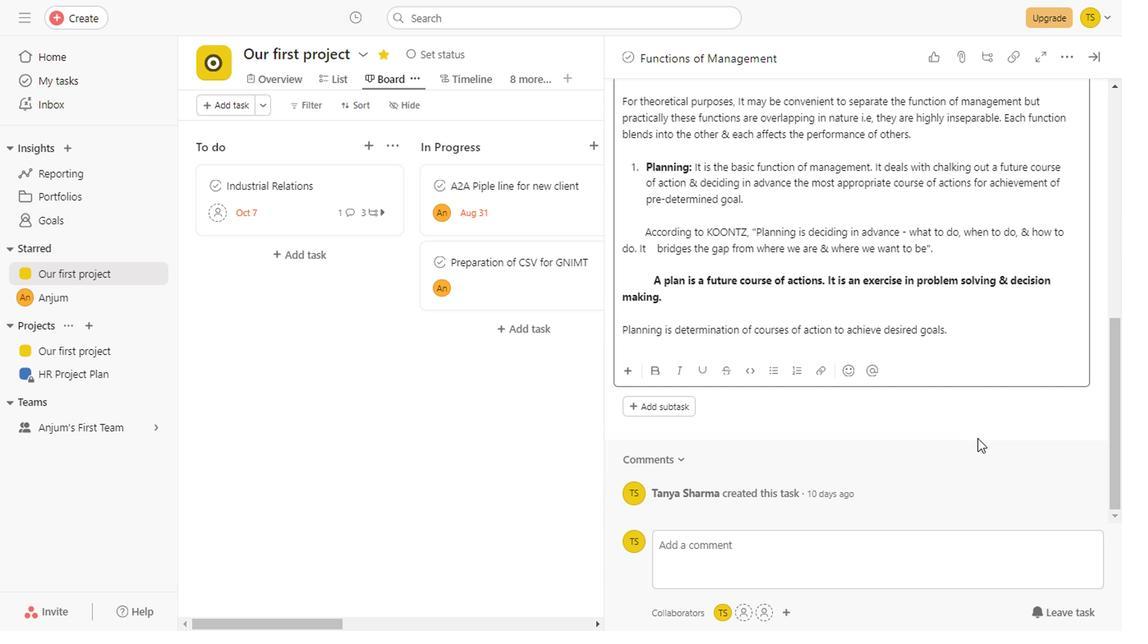 
Action: Mouse scrolled (974, 411) with delta (0, -1)
Screenshot: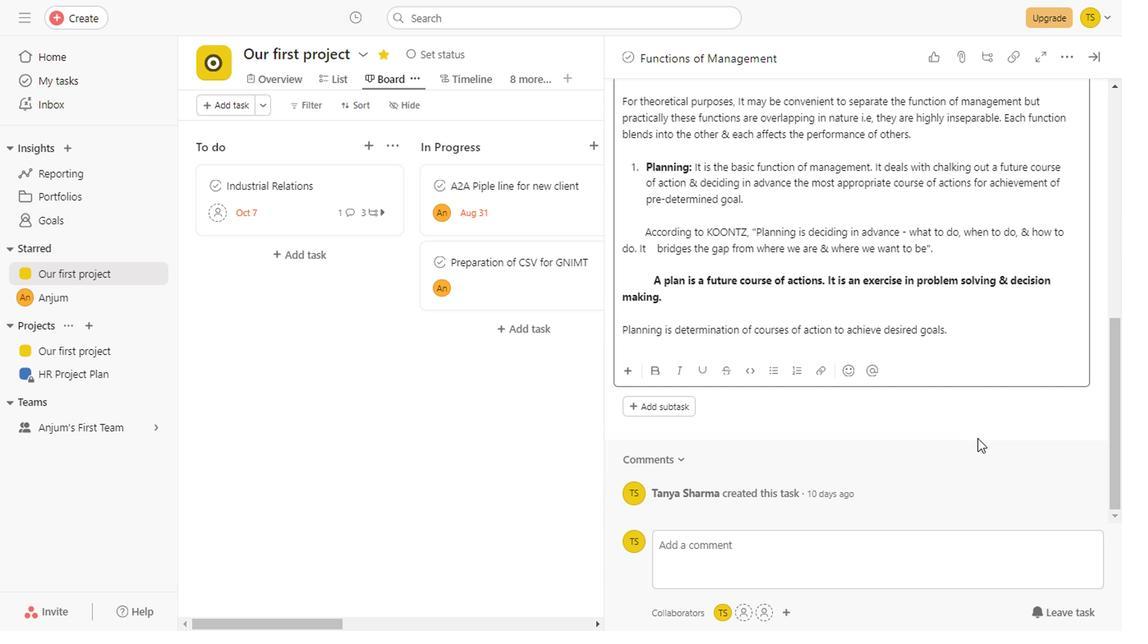 
Action: Mouse scrolled (974, 411) with delta (0, -1)
Screenshot: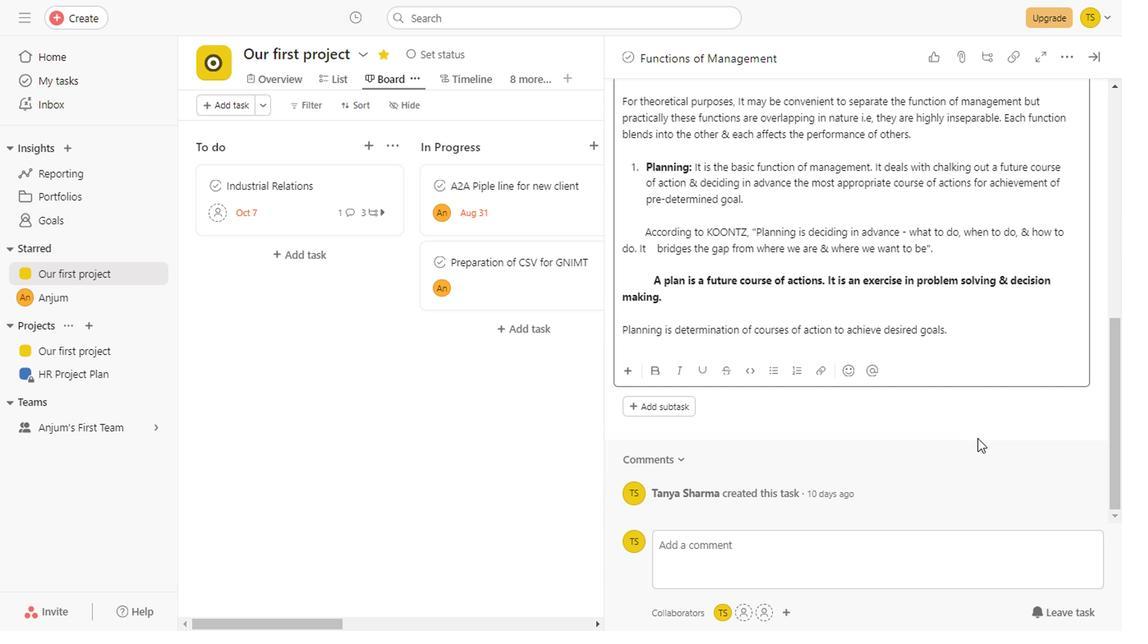 
Action: Mouse scrolled (974, 411) with delta (0, -1)
Screenshot: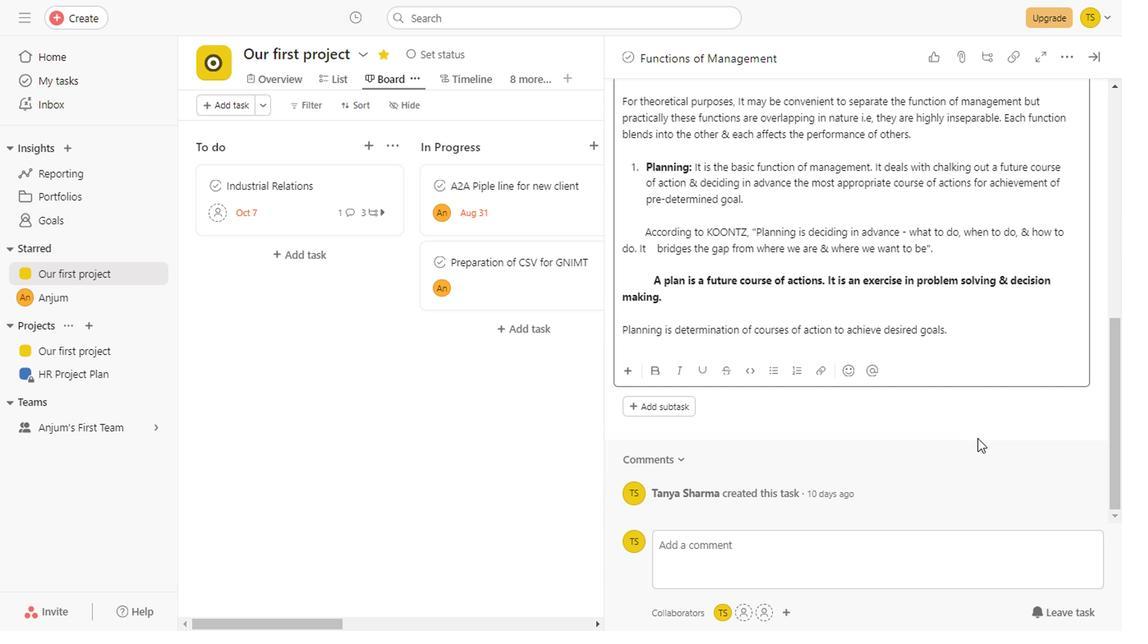 
Action: Key pressed <Key.space><Key.shift><Key.shift><Key.shift><Key.shift><Key.shift><Key.shift>Thus,<Key.space>planning<Key.space>
Screenshot: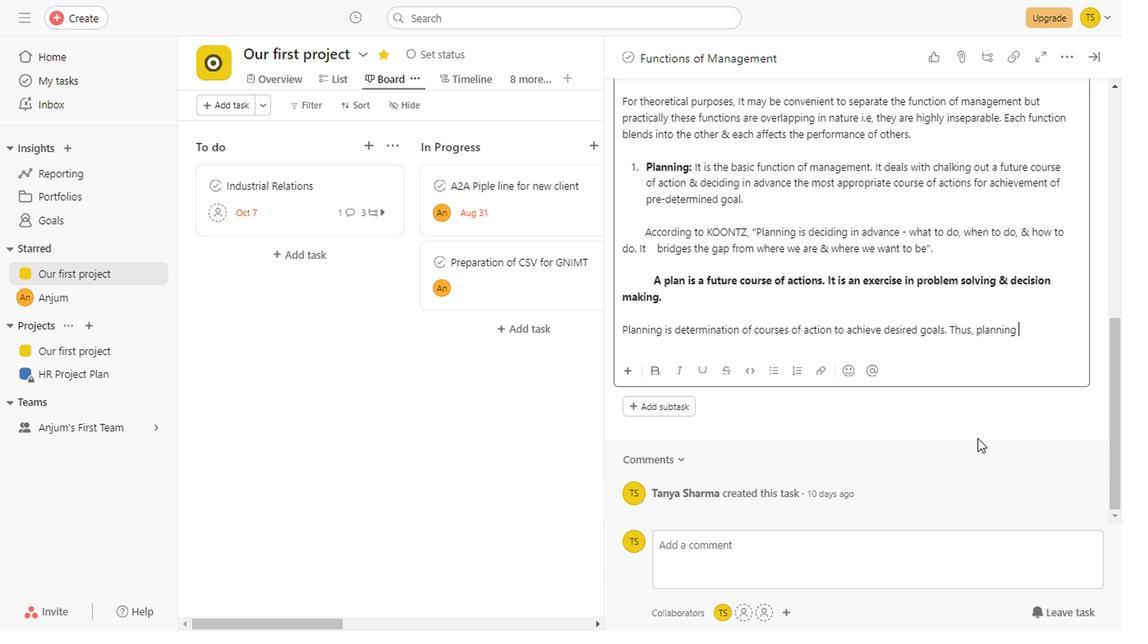 
Action: Mouse moved to (1096, 59)
Screenshot: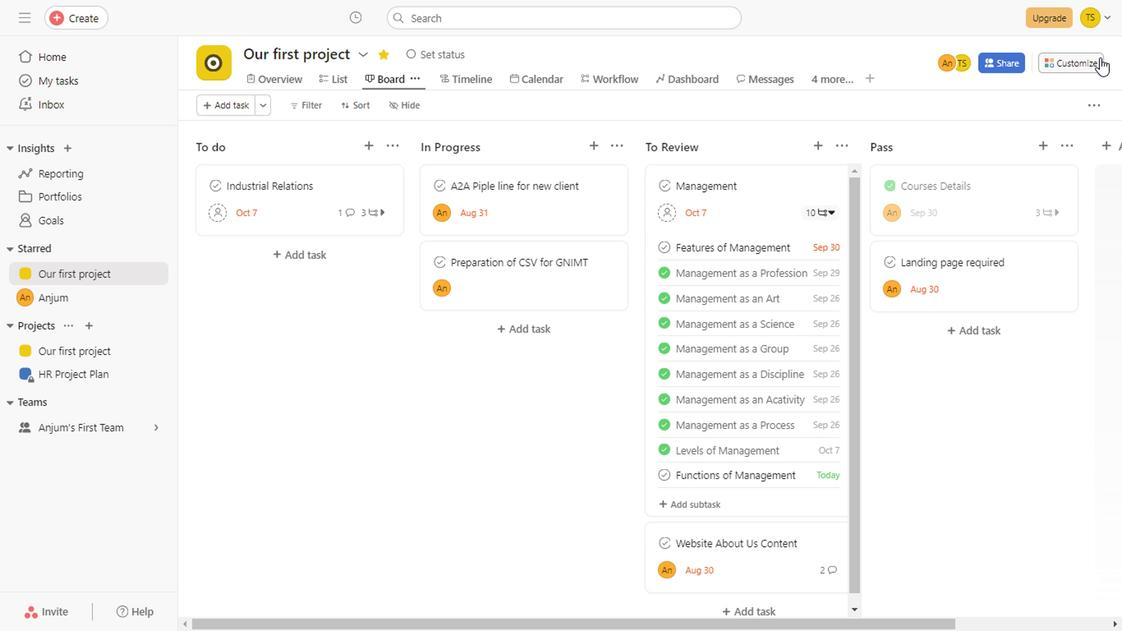 
Action: Mouse pressed left at (1096, 59)
Screenshot: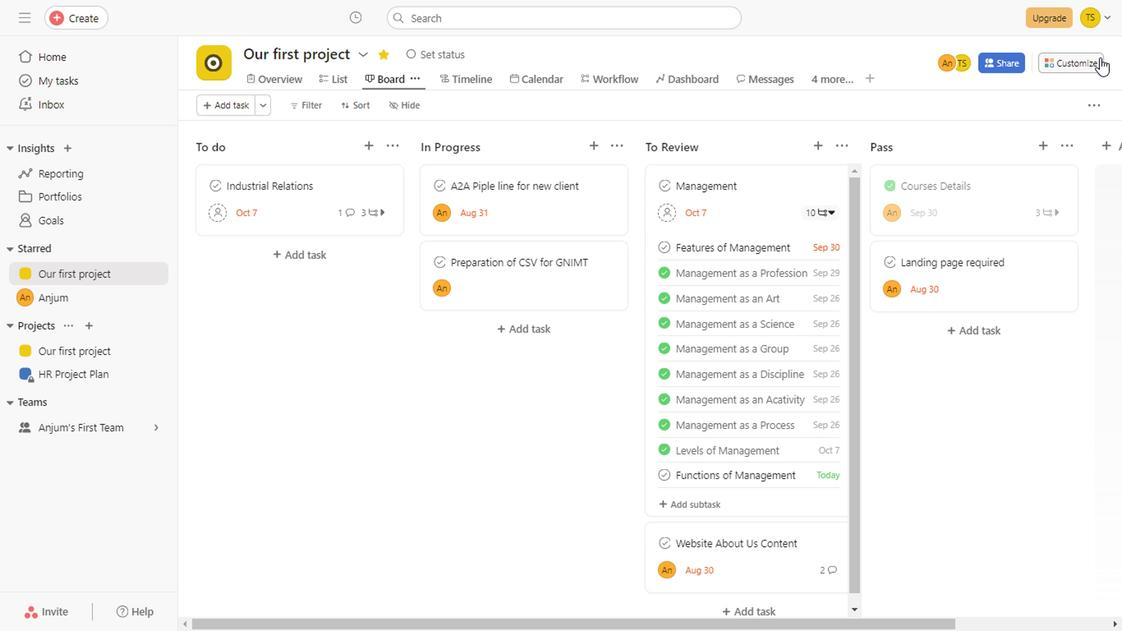 
Action: Mouse moved to (488, 81)
Screenshot: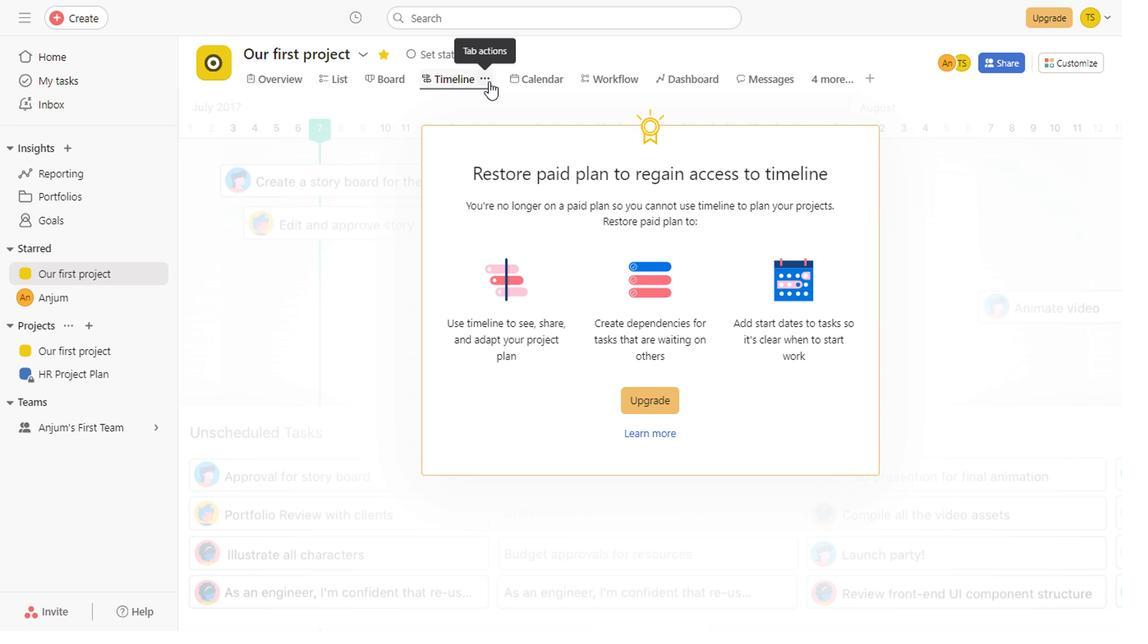 
Action: Mouse pressed left at (488, 81)
Screenshot: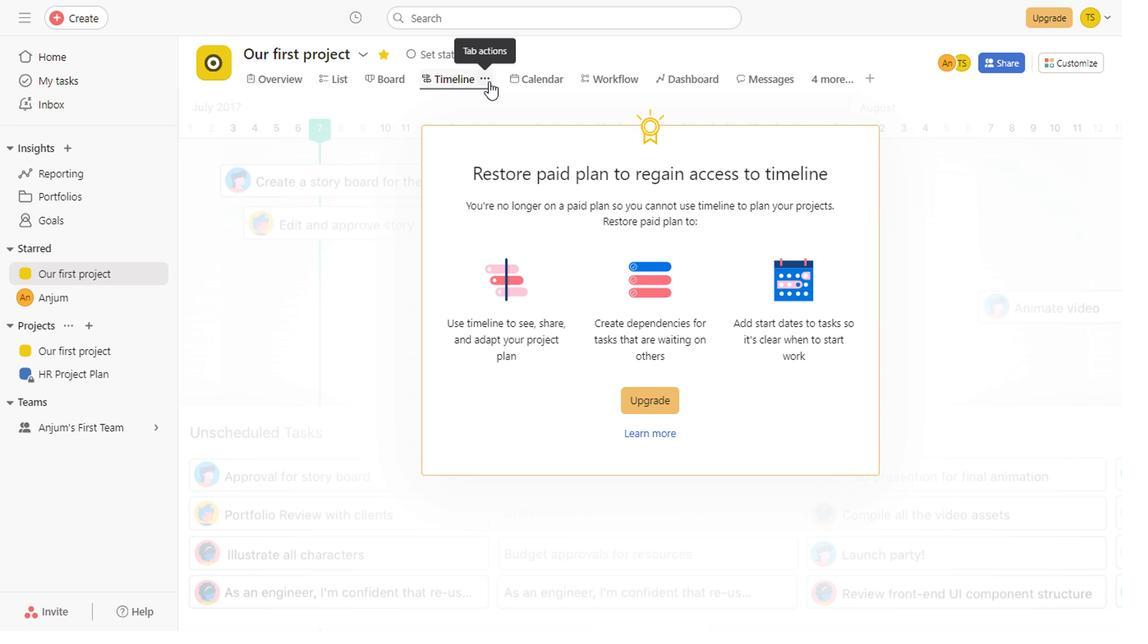 
Action: Mouse moved to (115, 328)
Screenshot: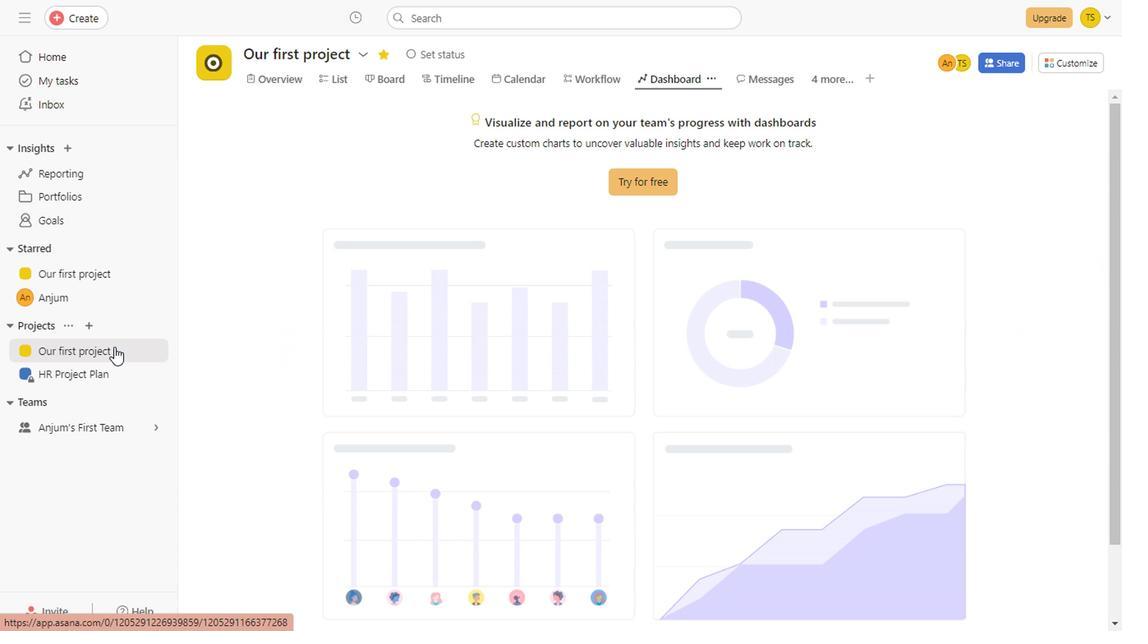 
Action: Mouse pressed left at (115, 328)
Screenshot: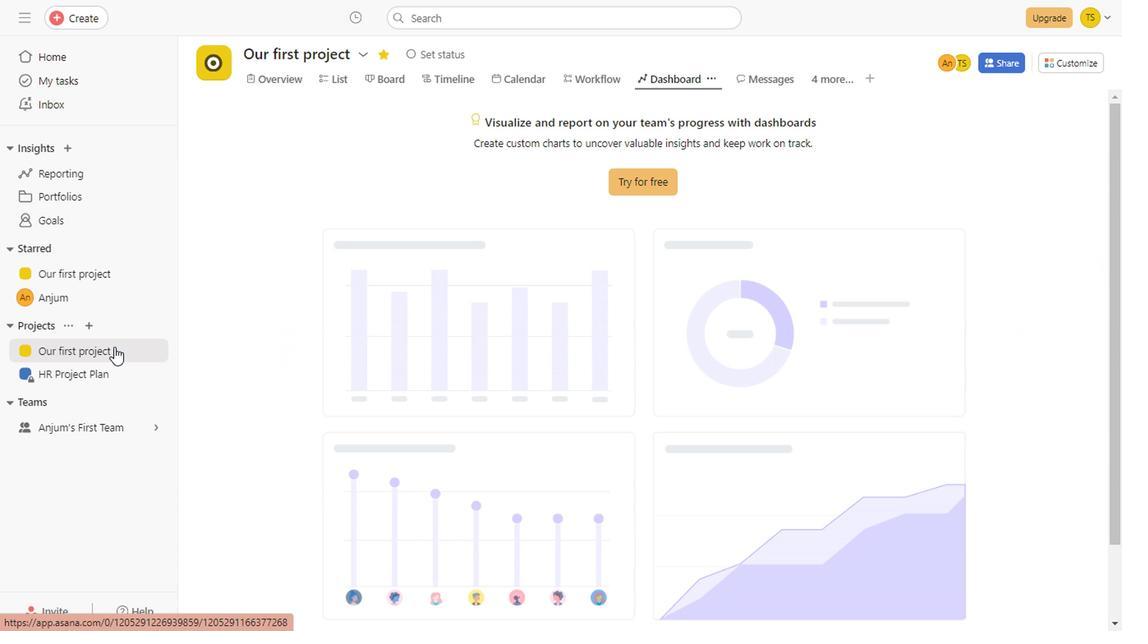 
Action: Mouse moved to (916, 500)
Screenshot: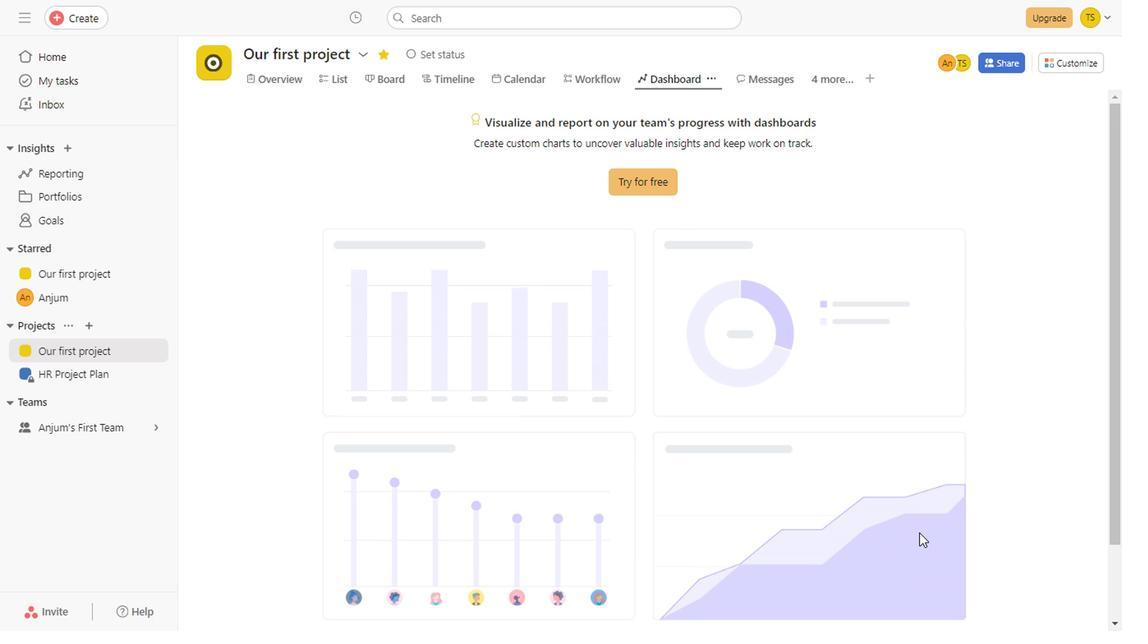
Action: Mouse scrolled (916, 499) with delta (0, -1)
Screenshot: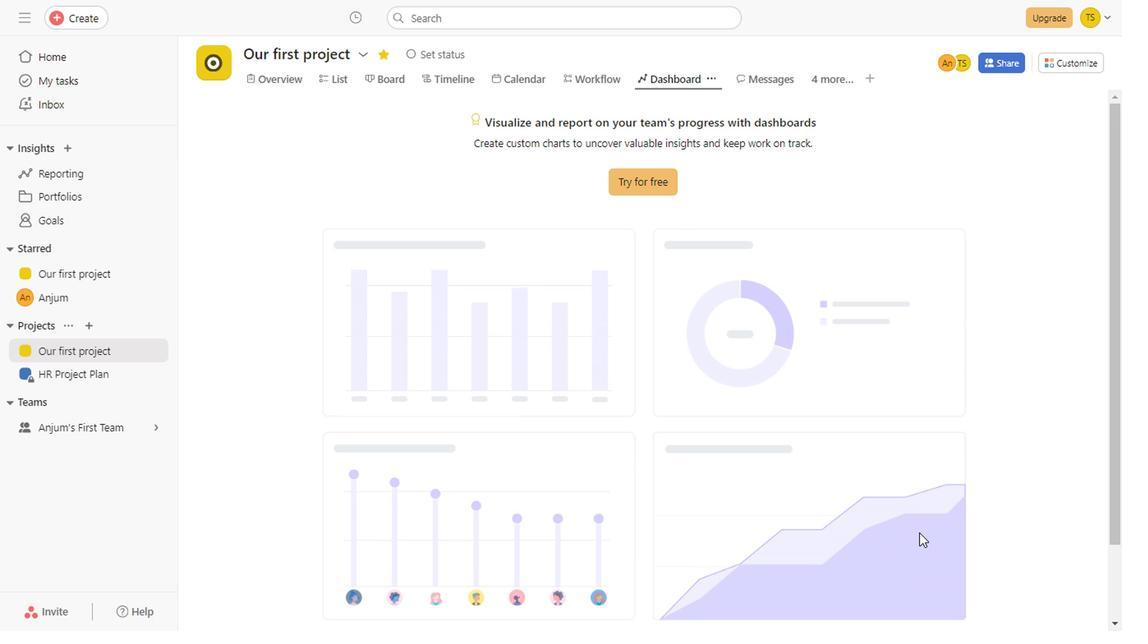 
Action: Mouse scrolled (916, 499) with delta (0, -1)
Screenshot: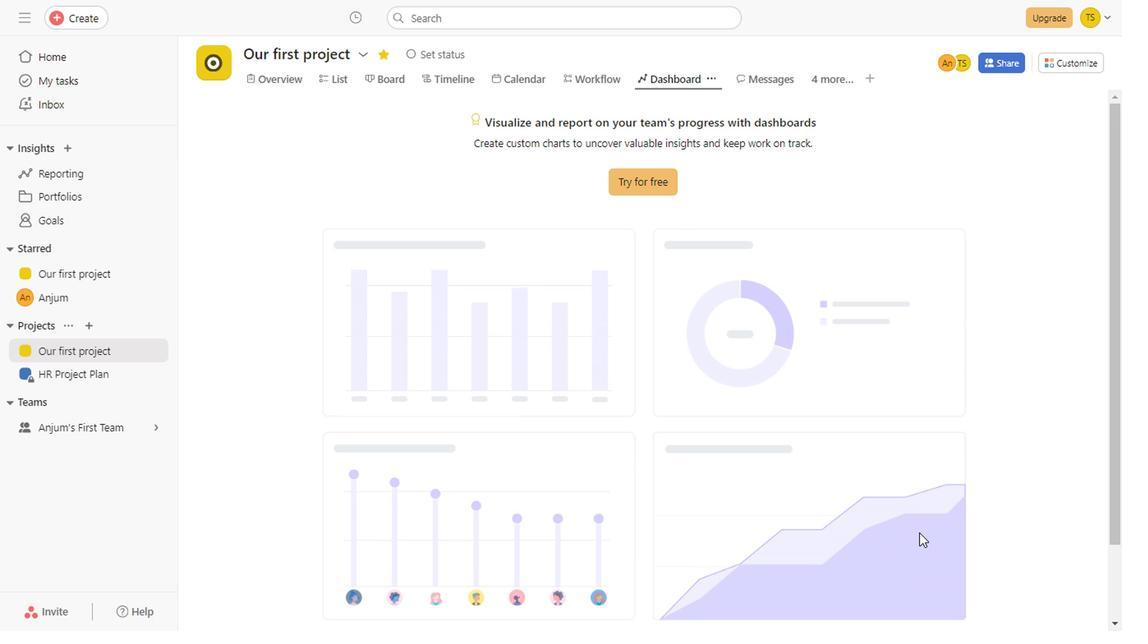 
Action: Mouse scrolled (916, 499) with delta (0, -1)
Screenshot: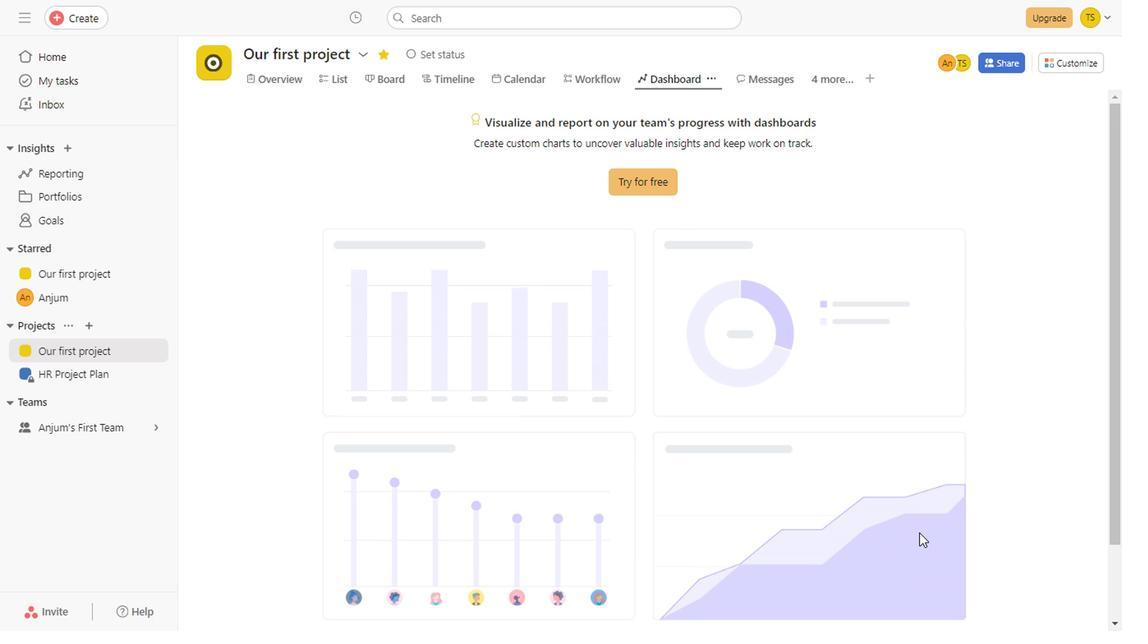 
Action: Mouse scrolled (916, 499) with delta (0, -1)
Screenshot: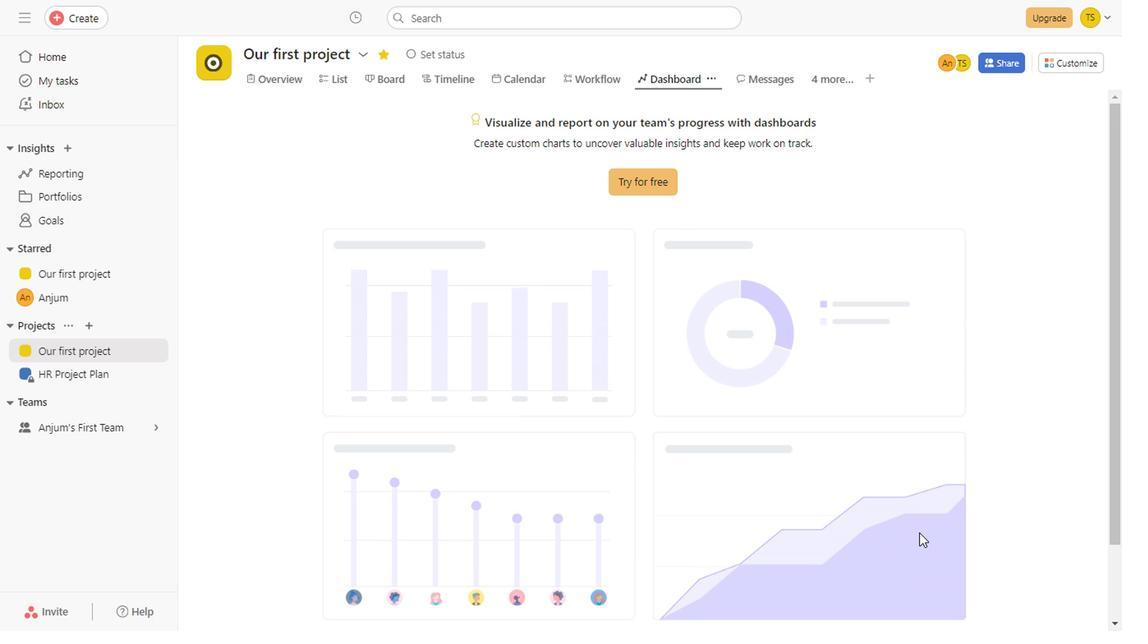 
Action: Mouse scrolled (916, 499) with delta (0, -1)
Screenshot: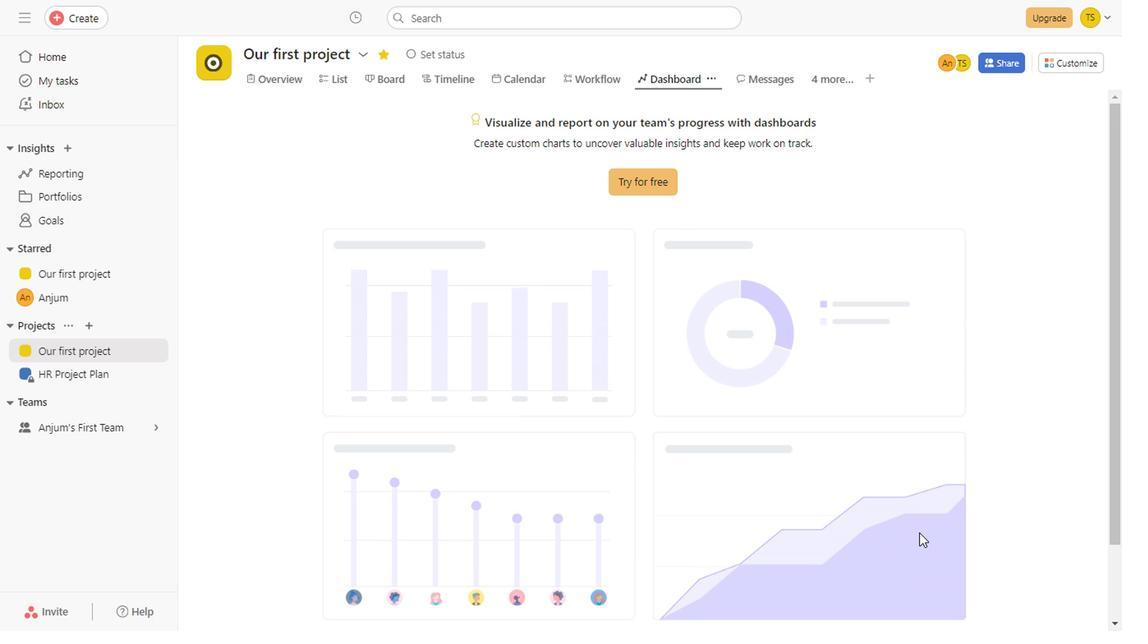 
Action: Mouse scrolled (916, 499) with delta (0, -1)
Screenshot: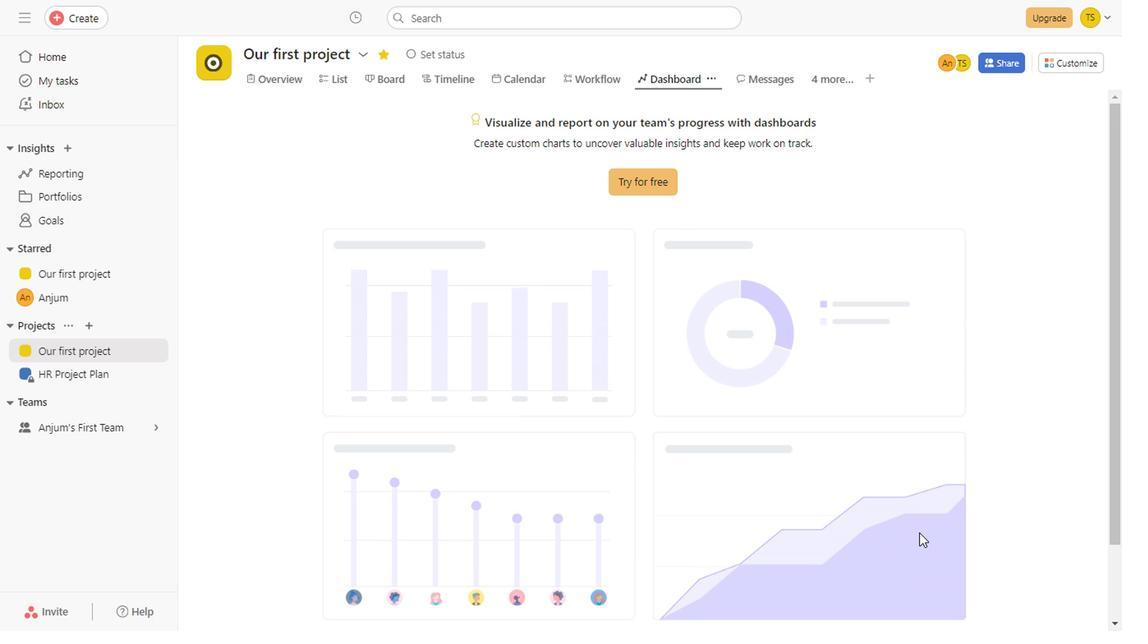 
Action: Mouse scrolled (916, 499) with delta (0, -1)
Screenshot: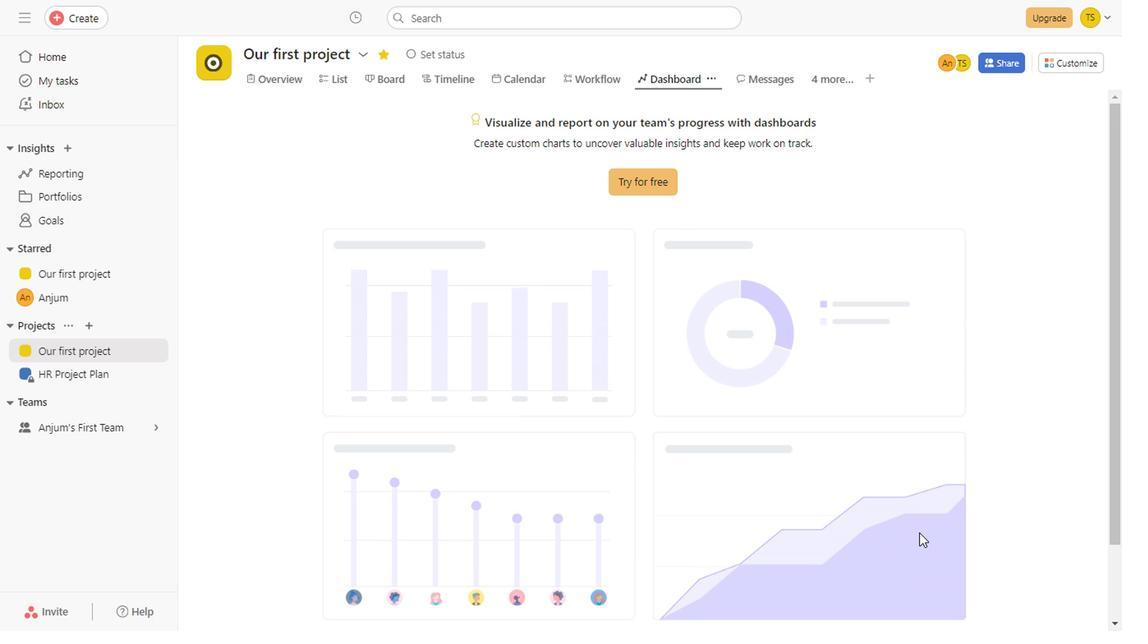 
Action: Mouse scrolled (916, 499) with delta (0, -1)
Screenshot: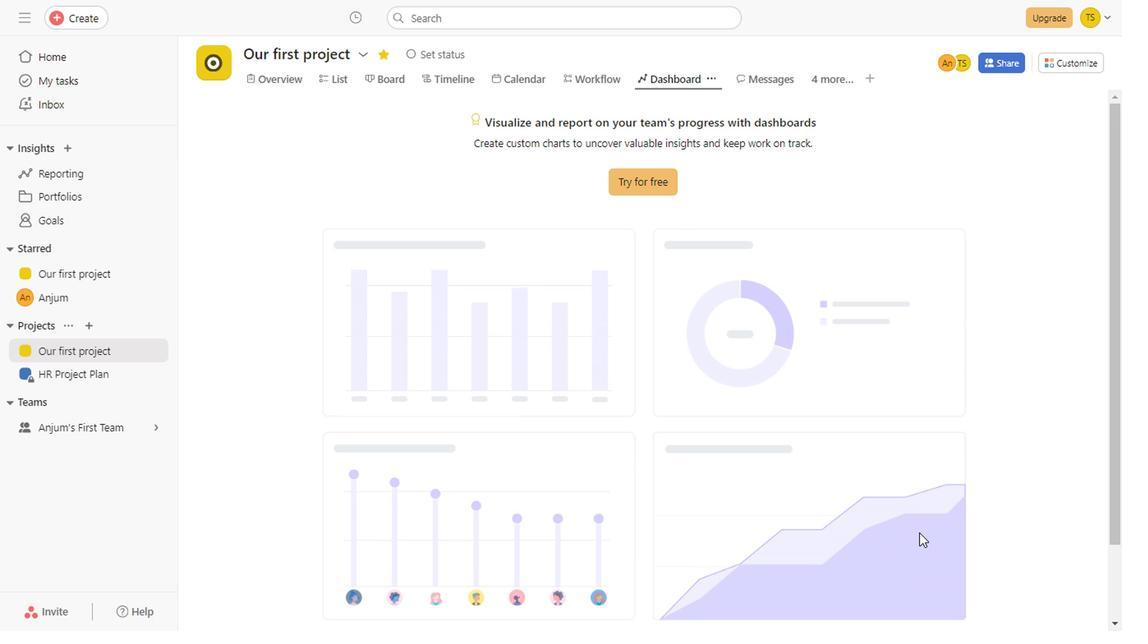 
Action: Mouse scrolled (916, 499) with delta (0, -1)
Screenshot: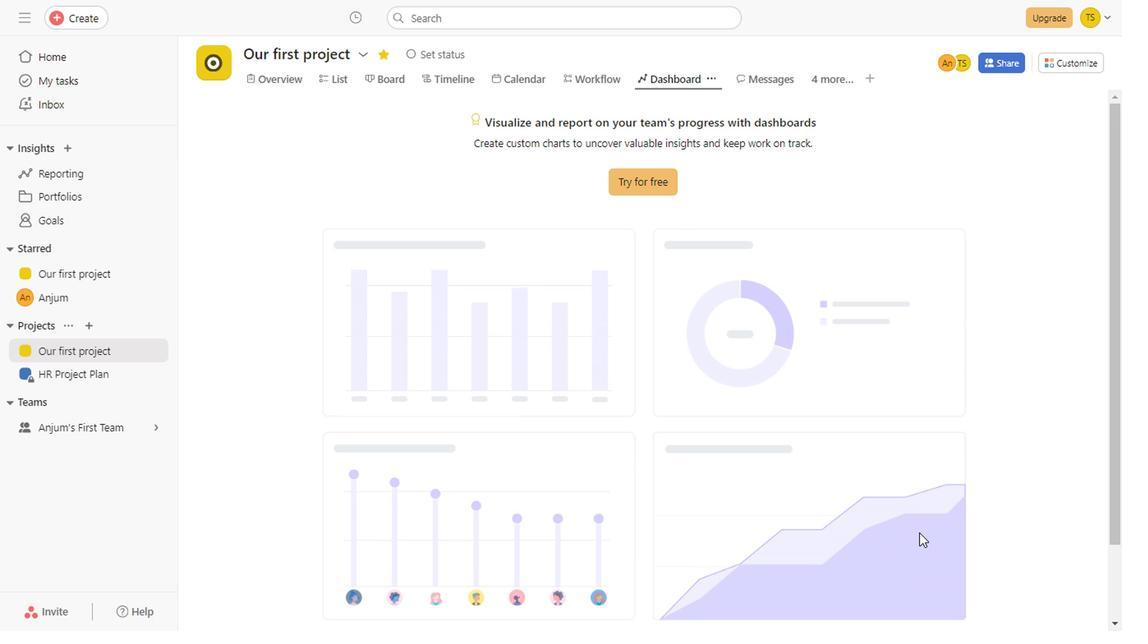 
Action: Mouse scrolled (916, 499) with delta (0, -1)
Screenshot: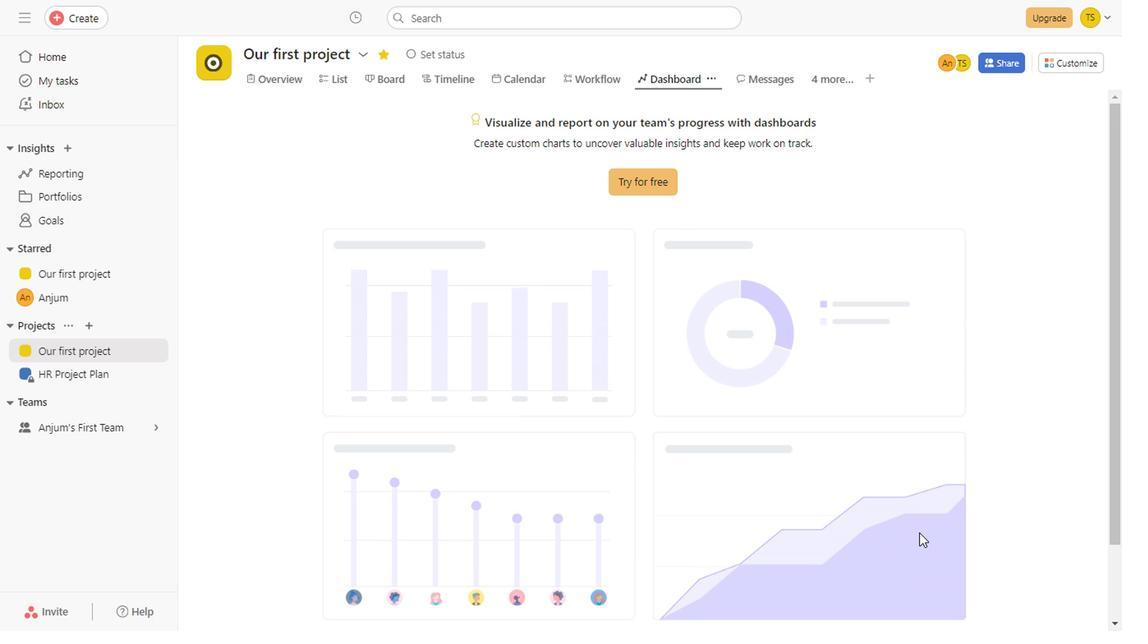 
Action: Mouse scrolled (916, 499) with delta (0, -1)
Screenshot: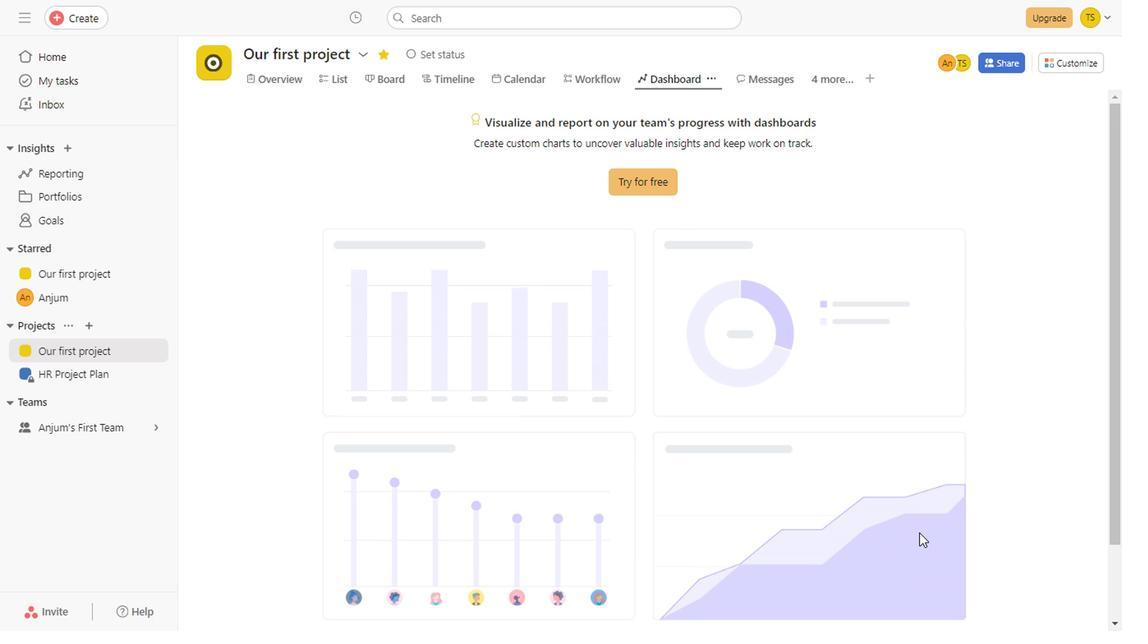 
Action: Mouse scrolled (916, 499) with delta (0, -1)
Screenshot: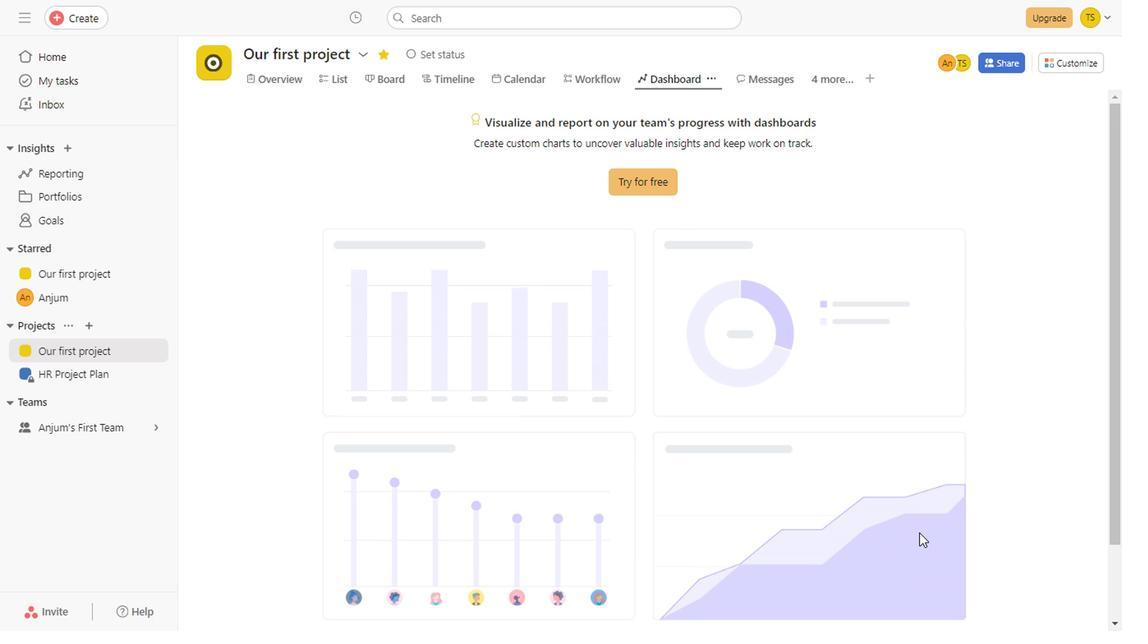 
Action: Mouse scrolled (916, 499) with delta (0, -1)
Screenshot: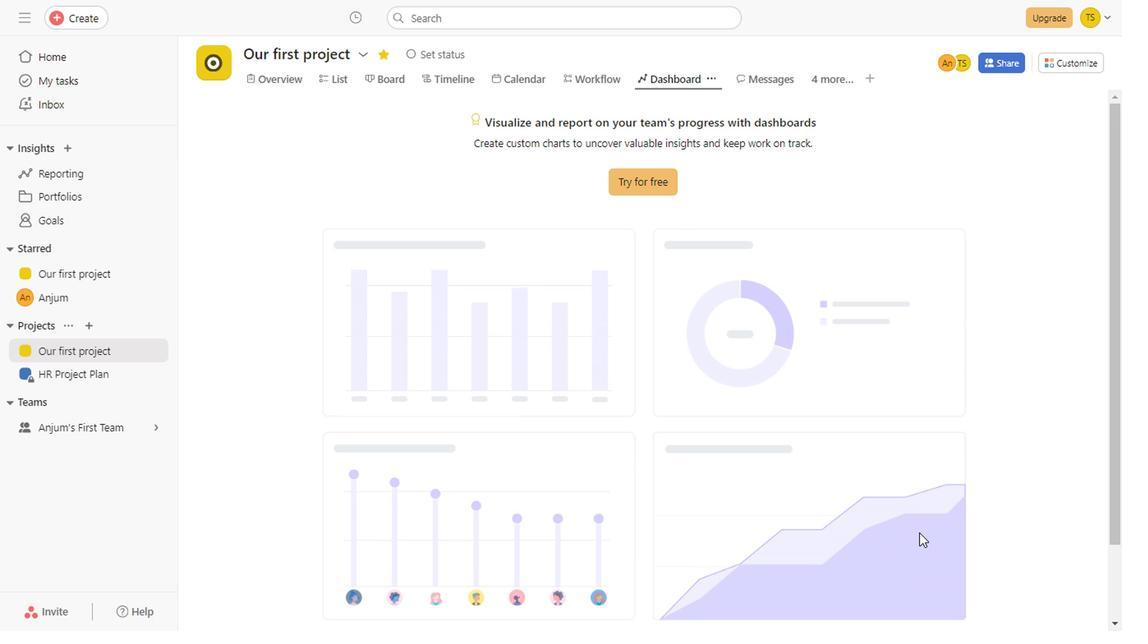 
Action: Mouse scrolled (916, 499) with delta (0, -1)
Screenshot: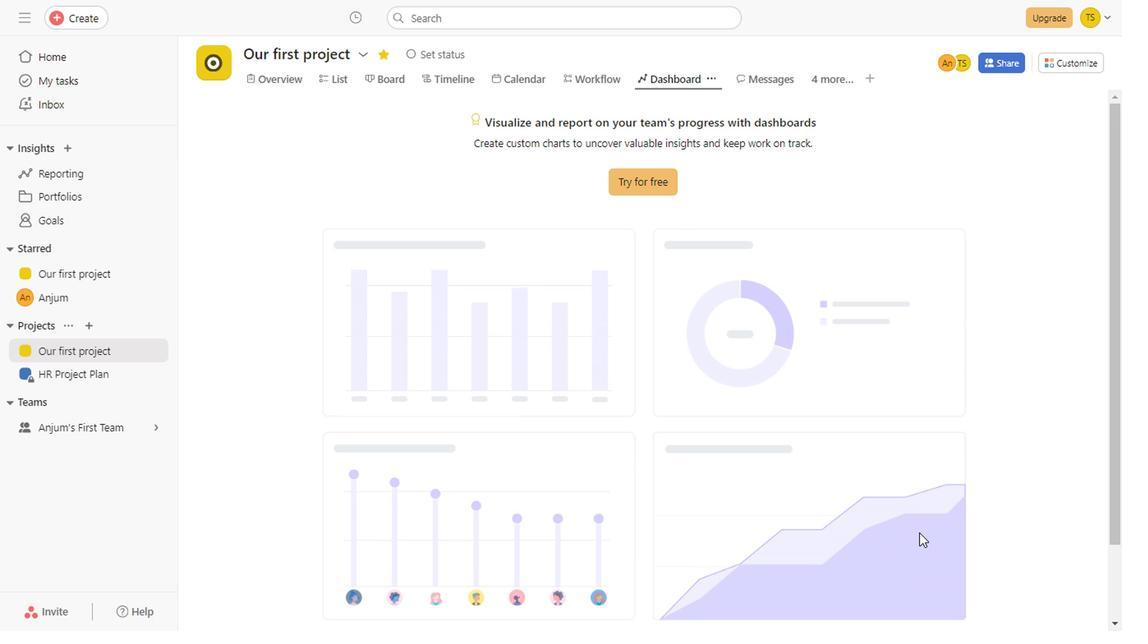 
Action: Mouse scrolled (916, 499) with delta (0, -1)
Screenshot: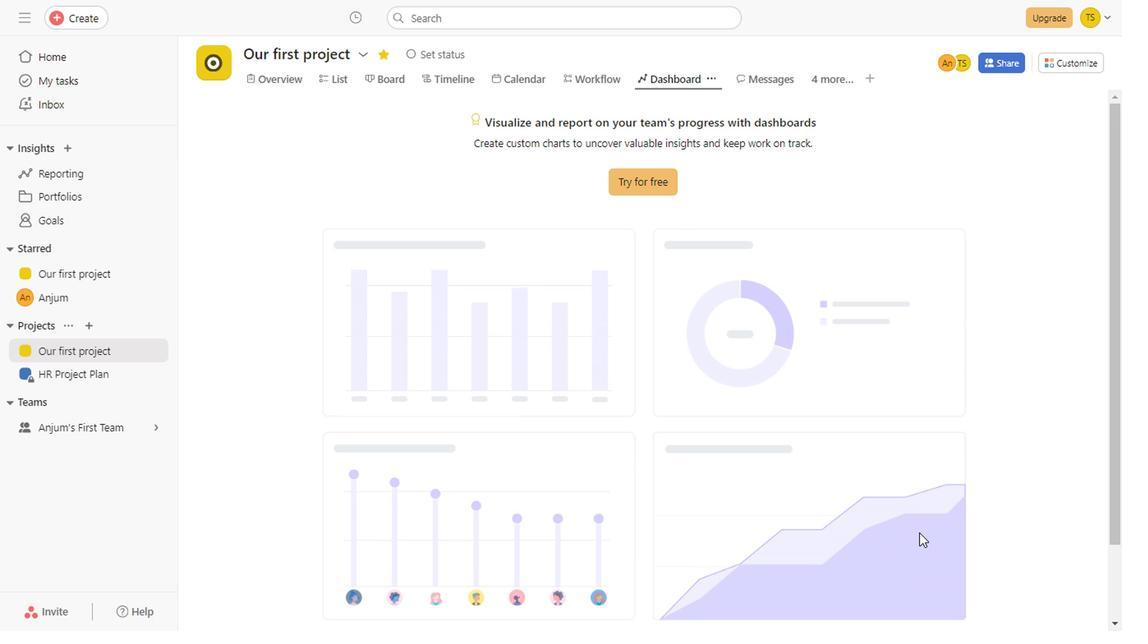 
Action: Mouse moved to (345, 83)
Screenshot: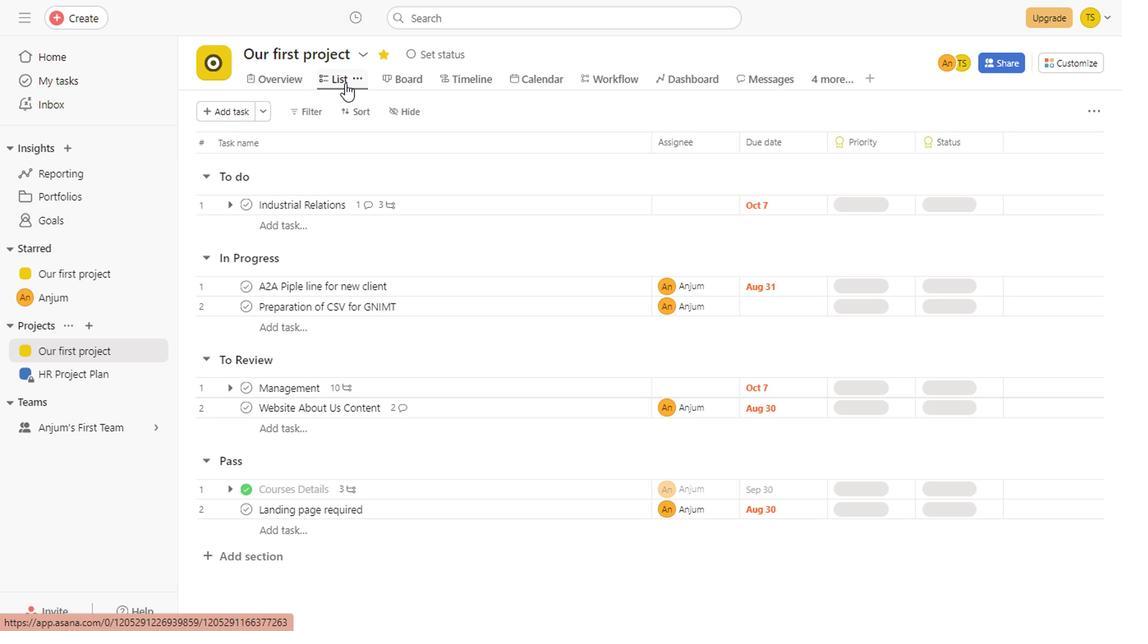 
Action: Mouse pressed left at (345, 83)
Screenshot: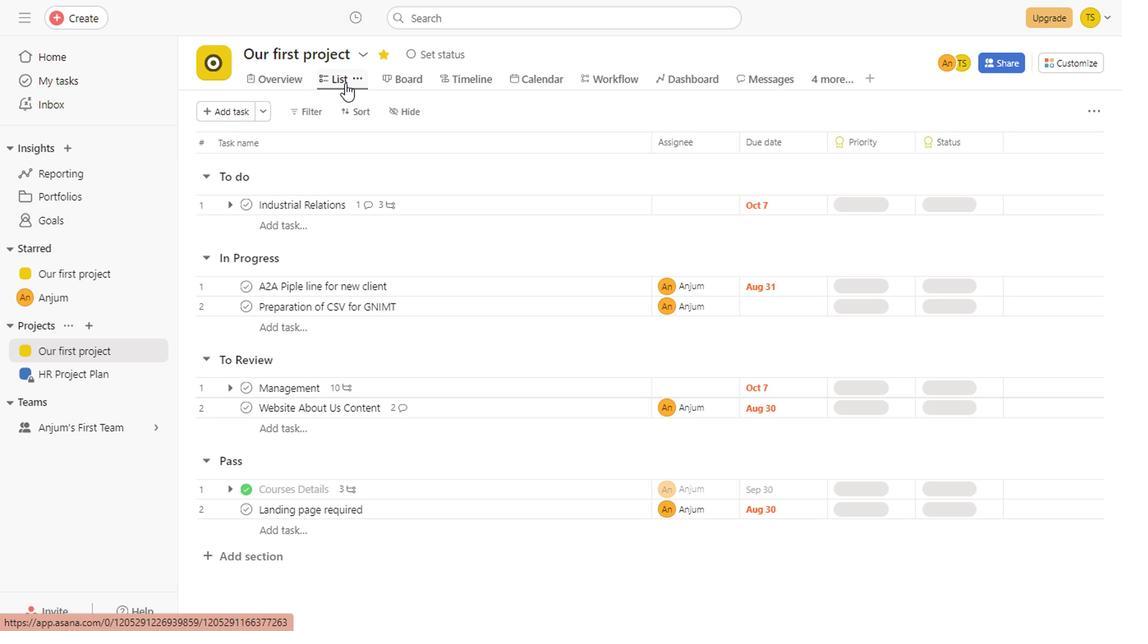 
Action: Mouse moved to (469, 261)
Screenshot: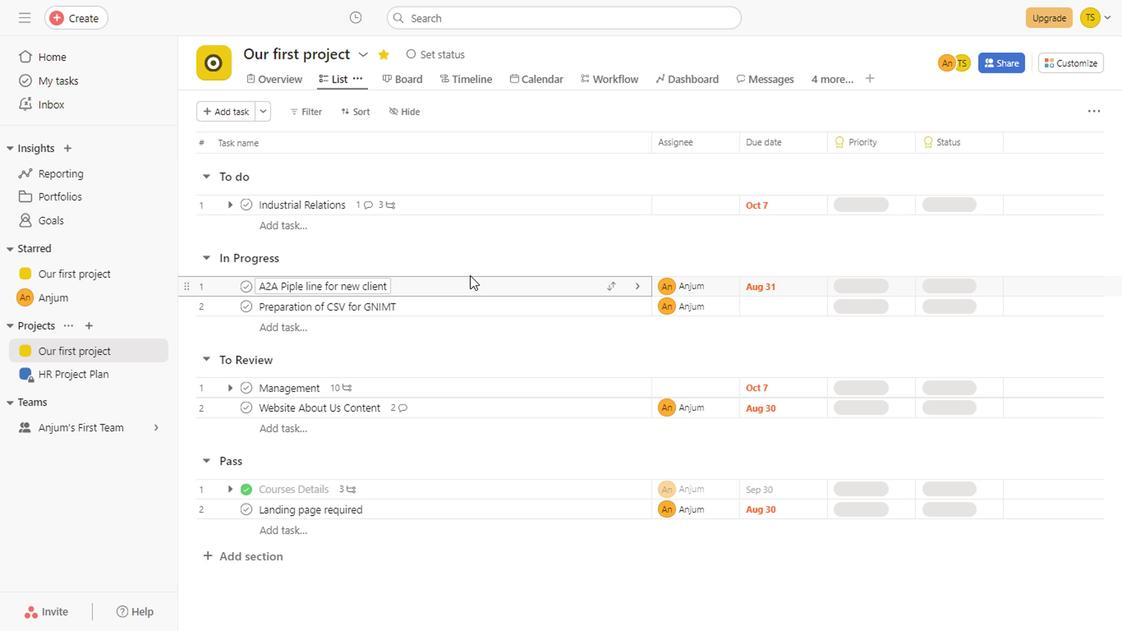 
Action: Mouse scrolled (469, 260) with delta (0, 0)
Screenshot: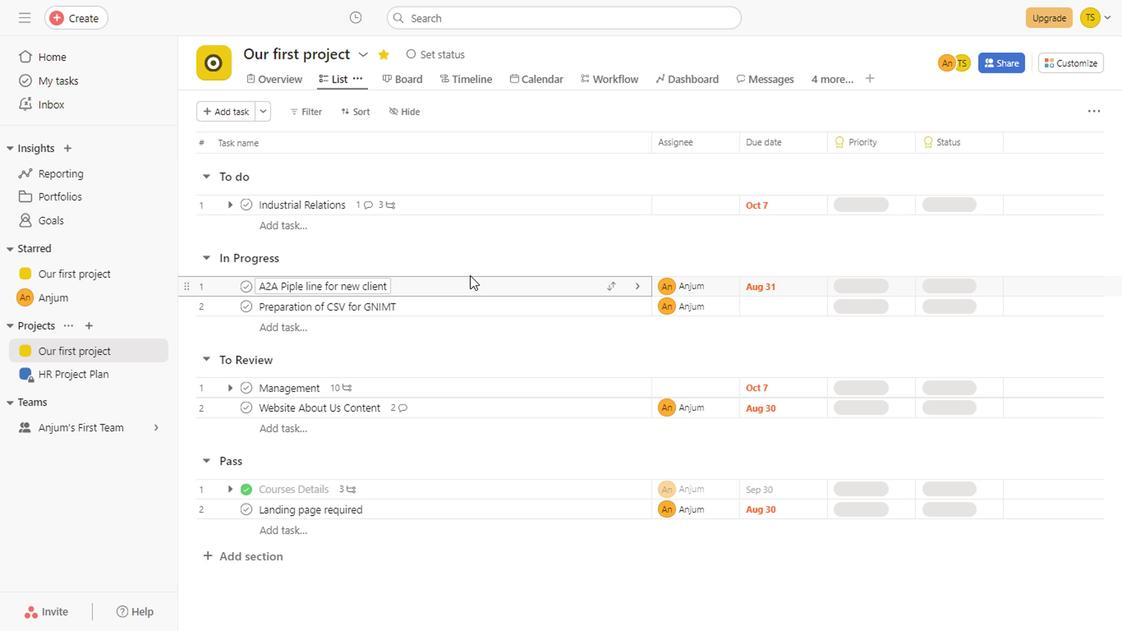 
Action: Mouse scrolled (469, 260) with delta (0, 0)
Screenshot: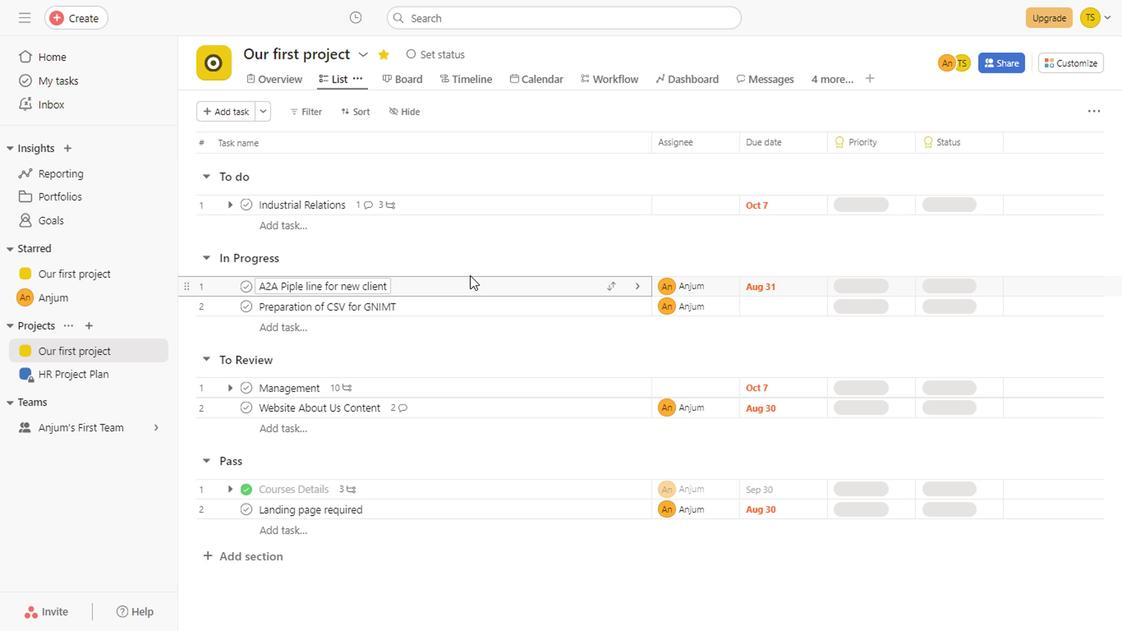 
Action: Mouse scrolled (469, 260) with delta (0, 0)
Screenshot: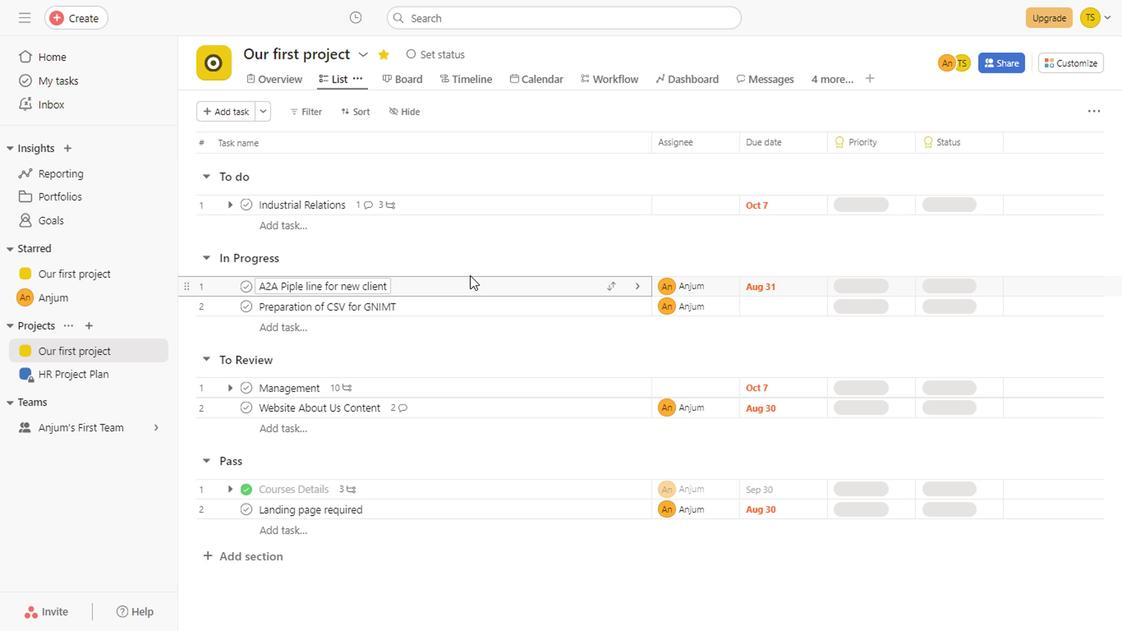 
Action: Mouse scrolled (469, 260) with delta (0, 0)
Screenshot: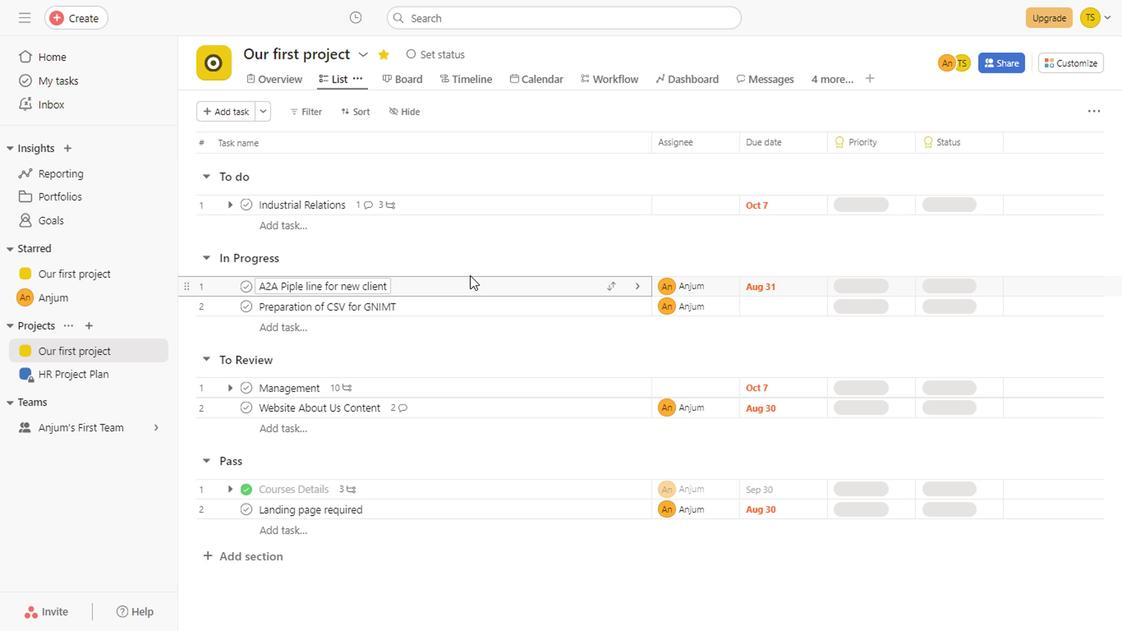
Action: Mouse scrolled (469, 260) with delta (0, 0)
Screenshot: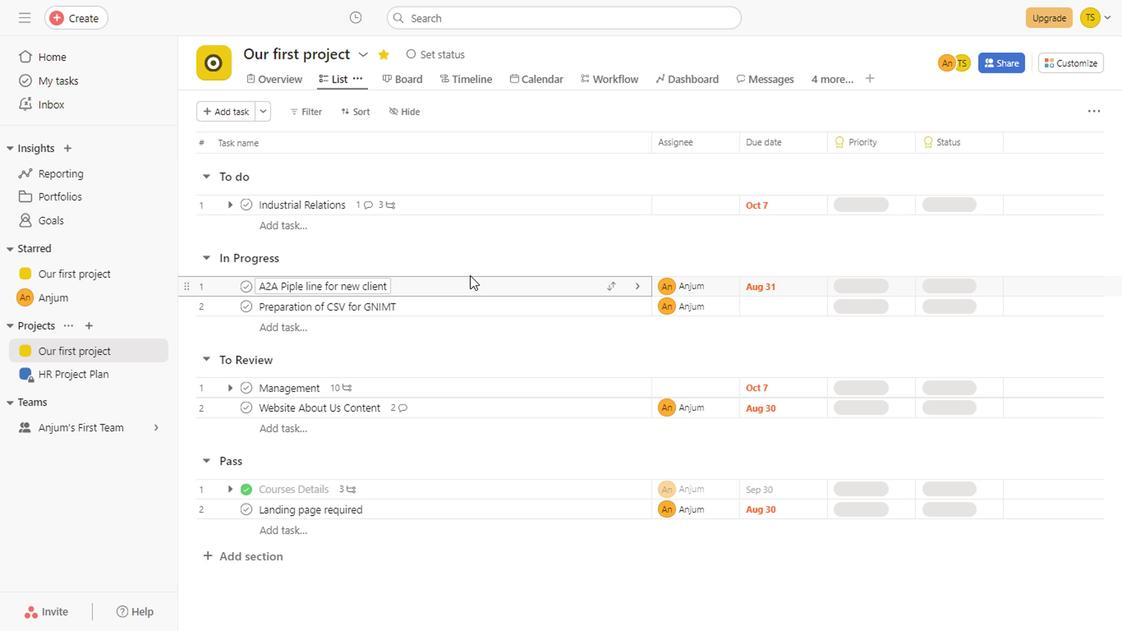 
Action: Mouse scrolled (469, 260) with delta (0, 0)
Screenshot: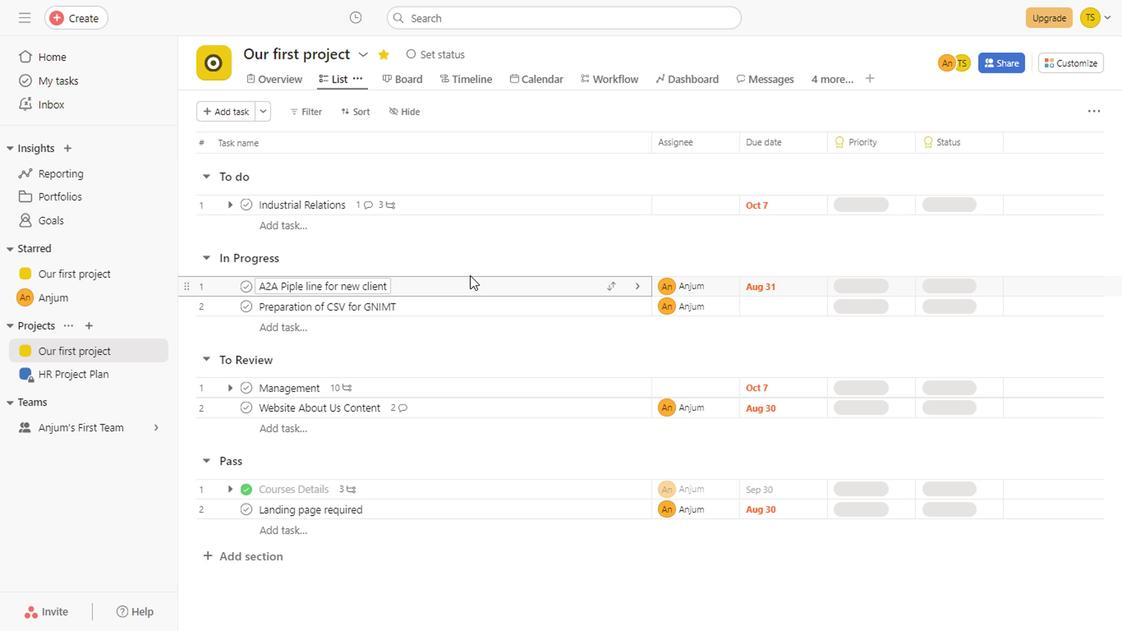 
Action: Mouse scrolled (469, 260) with delta (0, 0)
Screenshot: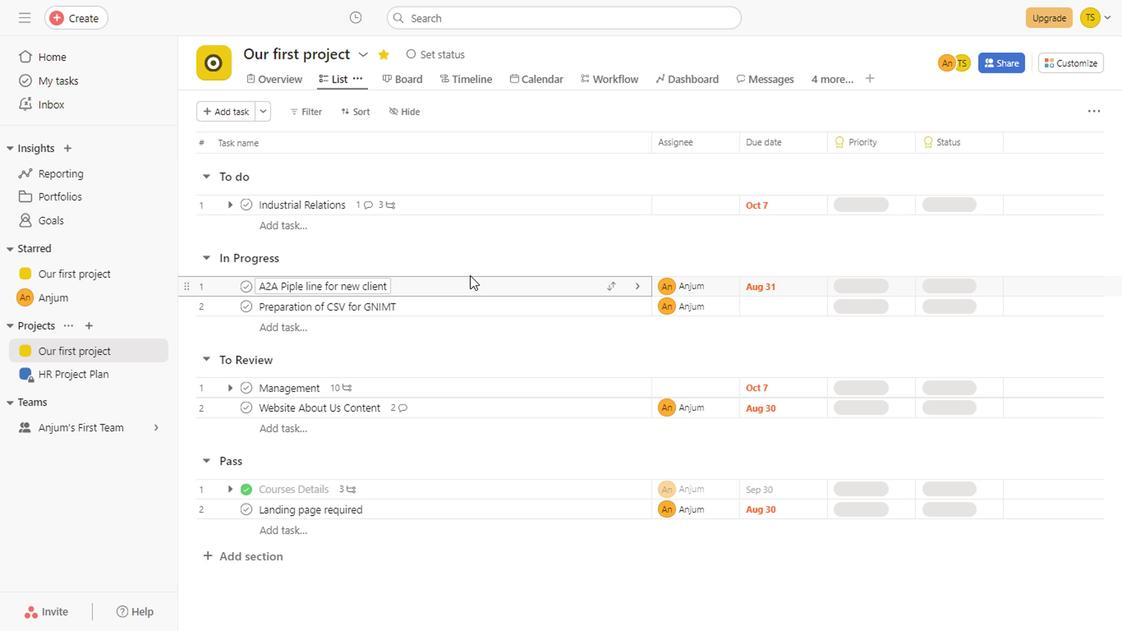 
Action: Mouse scrolled (469, 260) with delta (0, 0)
Screenshot: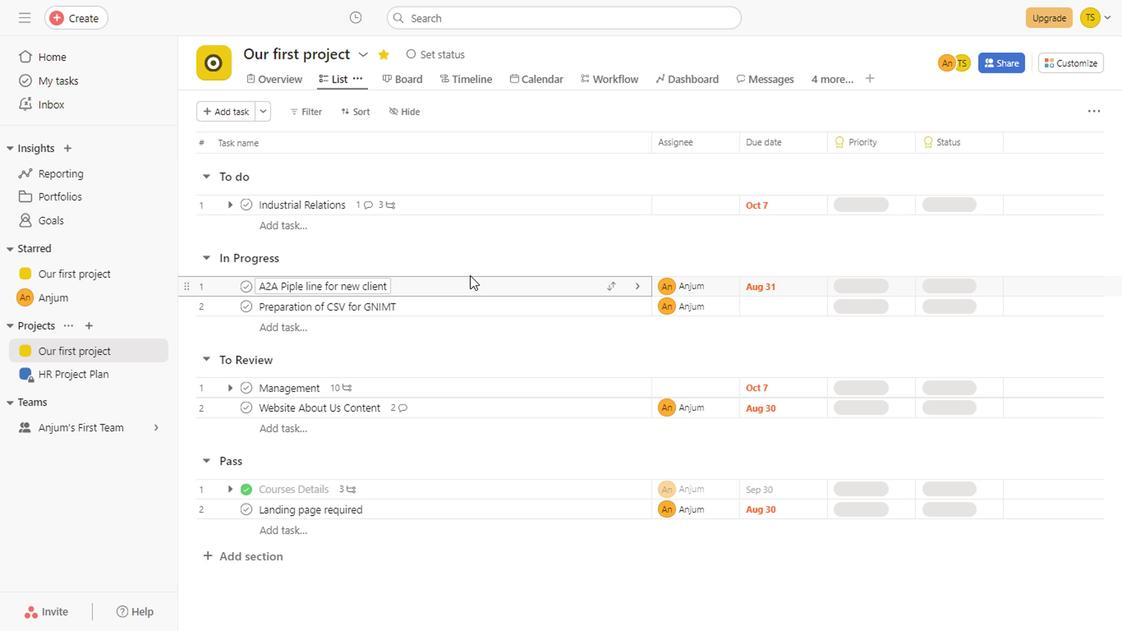 
Action: Mouse scrolled (469, 260) with delta (0, 0)
Screenshot: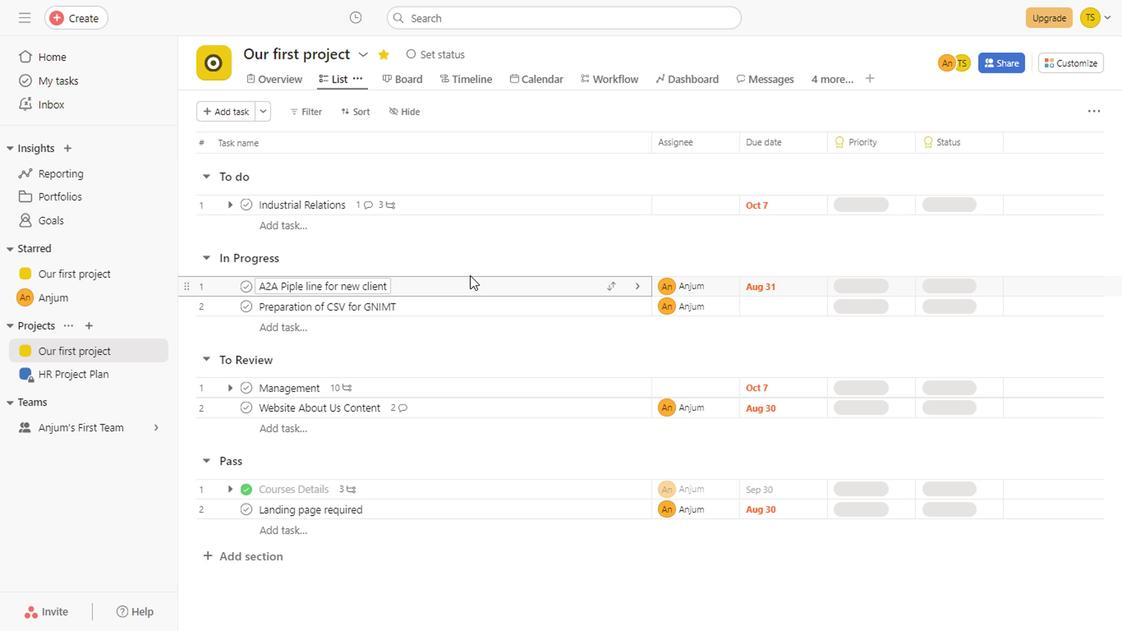 
Action: Mouse scrolled (469, 260) with delta (0, 0)
Screenshot: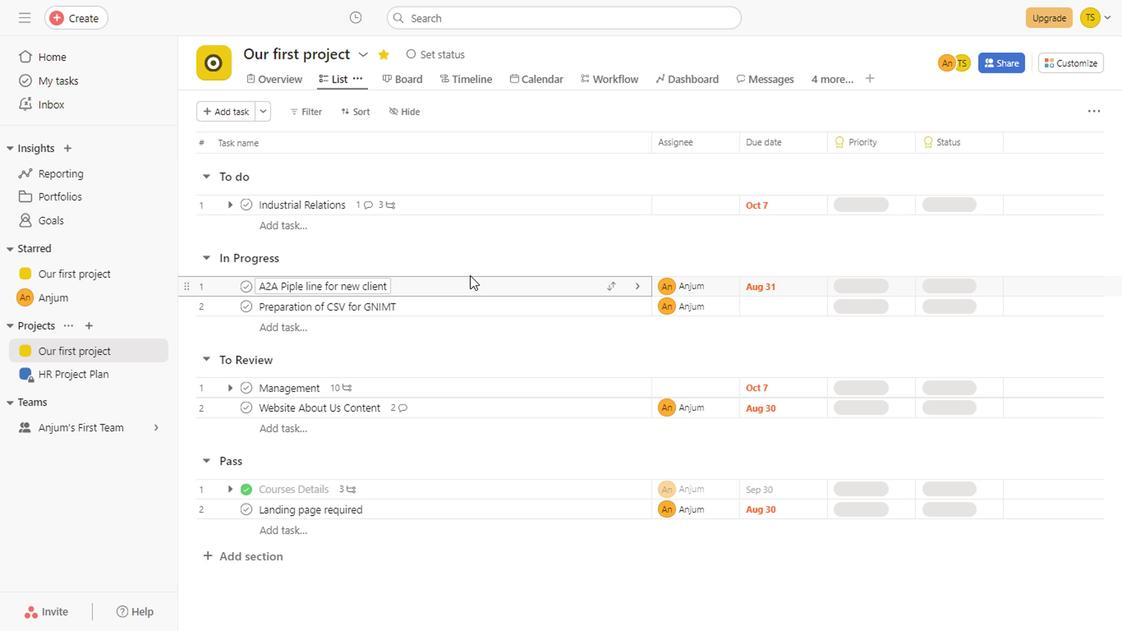 
Action: Mouse scrolled (469, 260) with delta (0, 0)
Screenshot: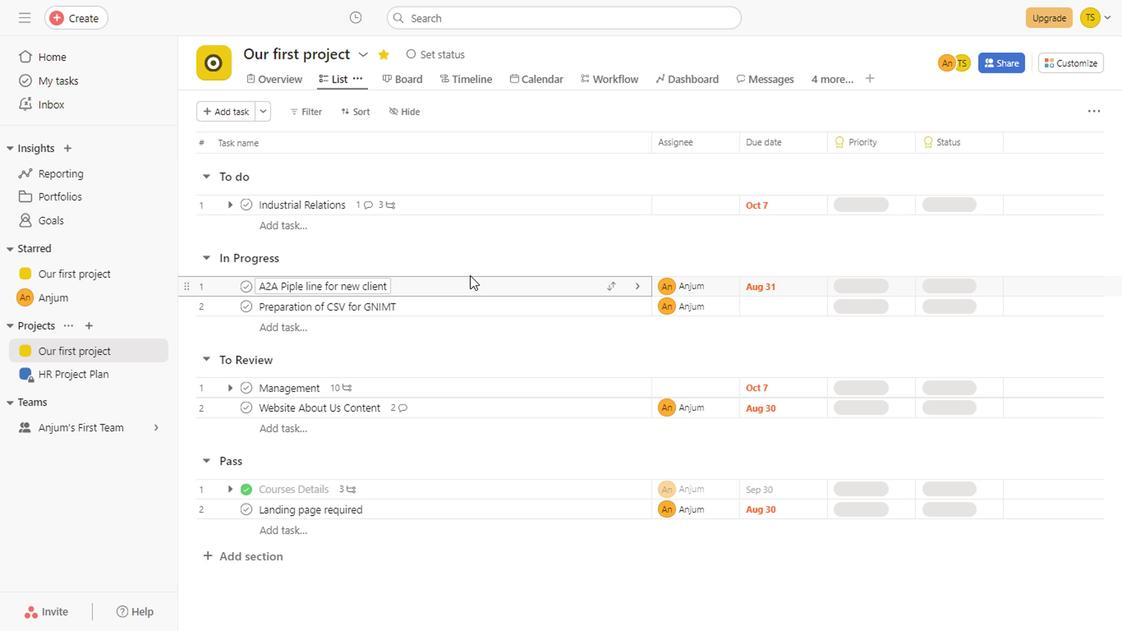 
Action: Mouse scrolled (469, 260) with delta (0, 0)
Screenshot: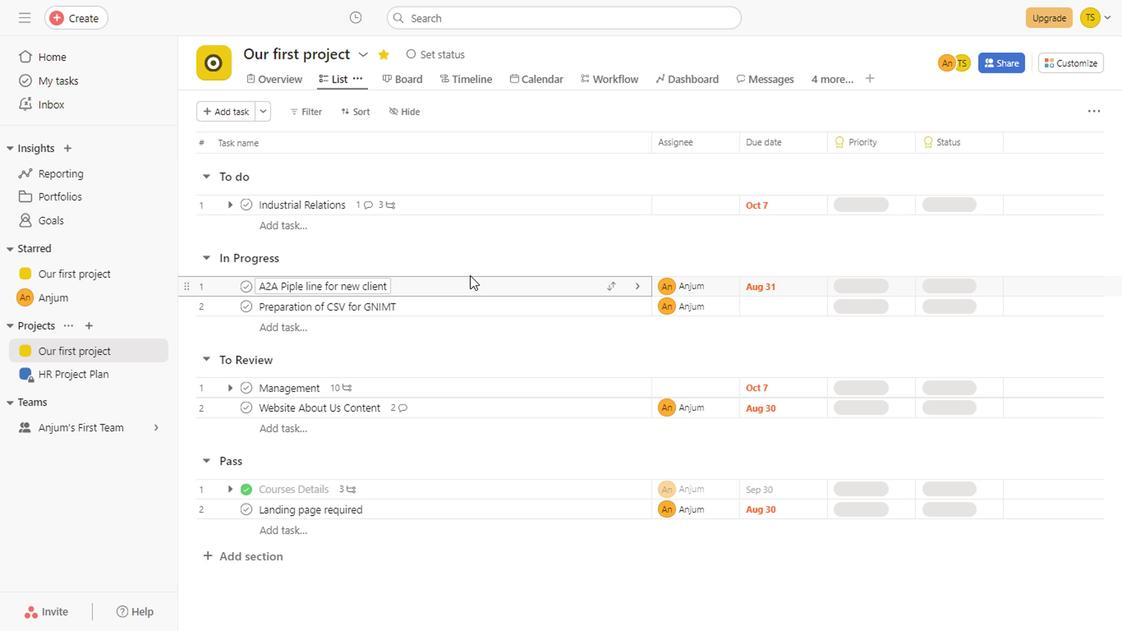 
Action: Mouse scrolled (469, 260) with delta (0, 0)
Screenshot: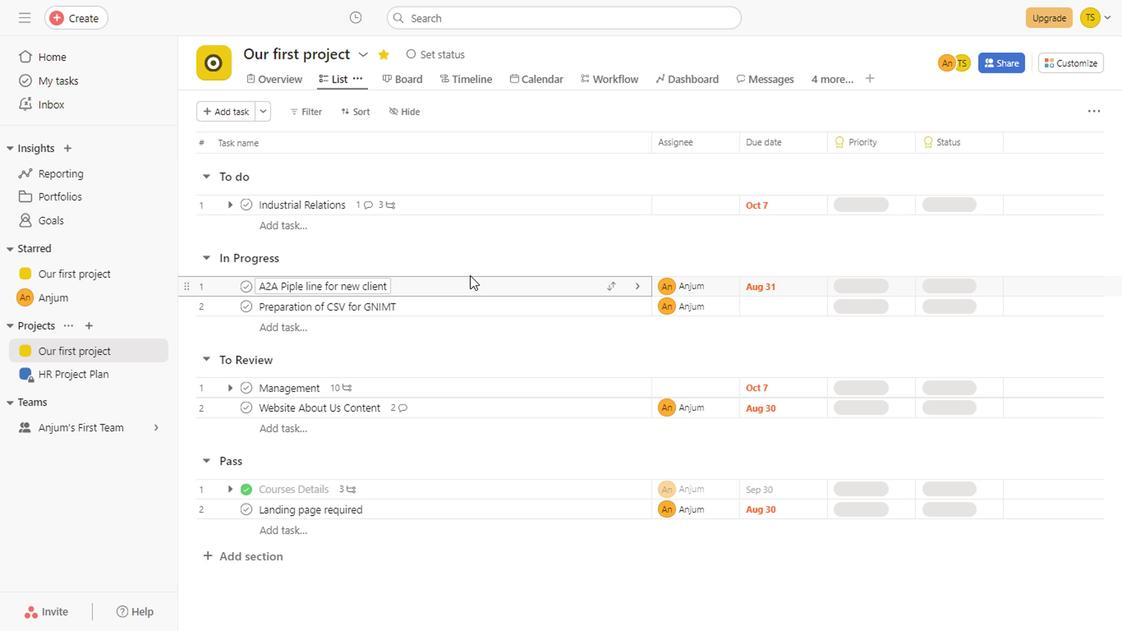 
Action: Mouse scrolled (469, 260) with delta (0, 0)
Screenshot: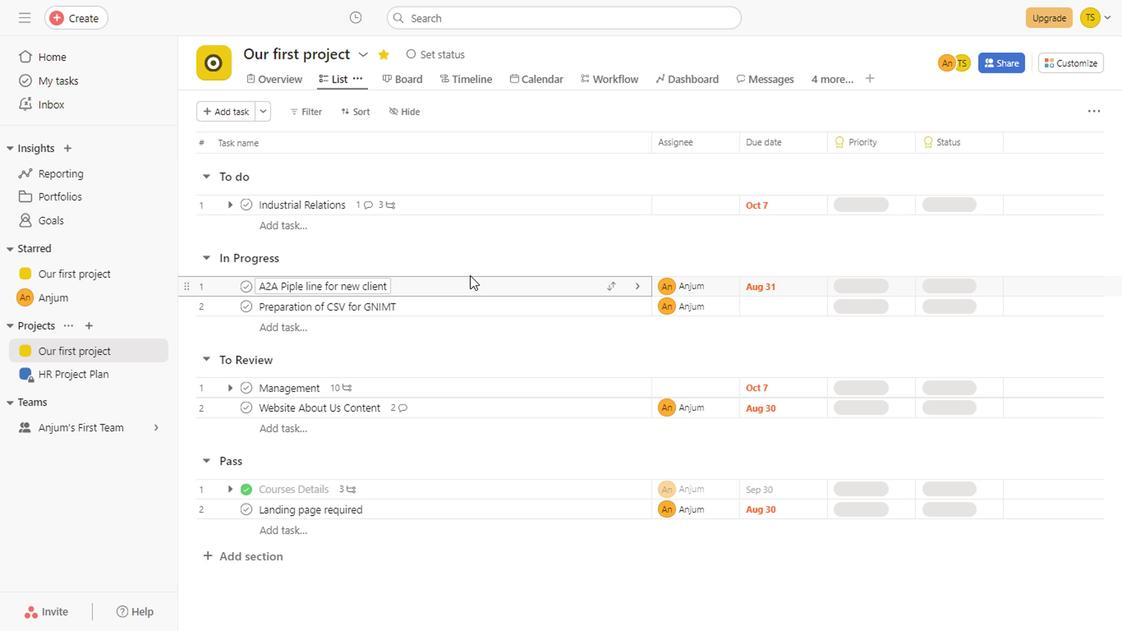 
Action: Mouse scrolled (469, 260) with delta (0, 0)
Screenshot: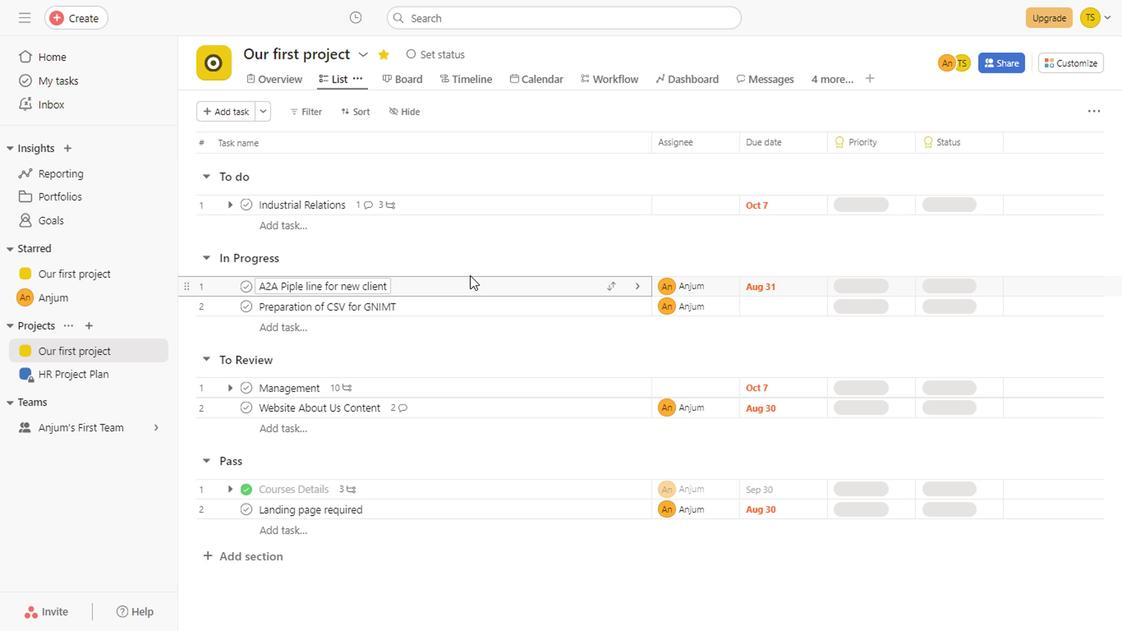 
Action: Mouse scrolled (469, 260) with delta (0, 0)
Screenshot: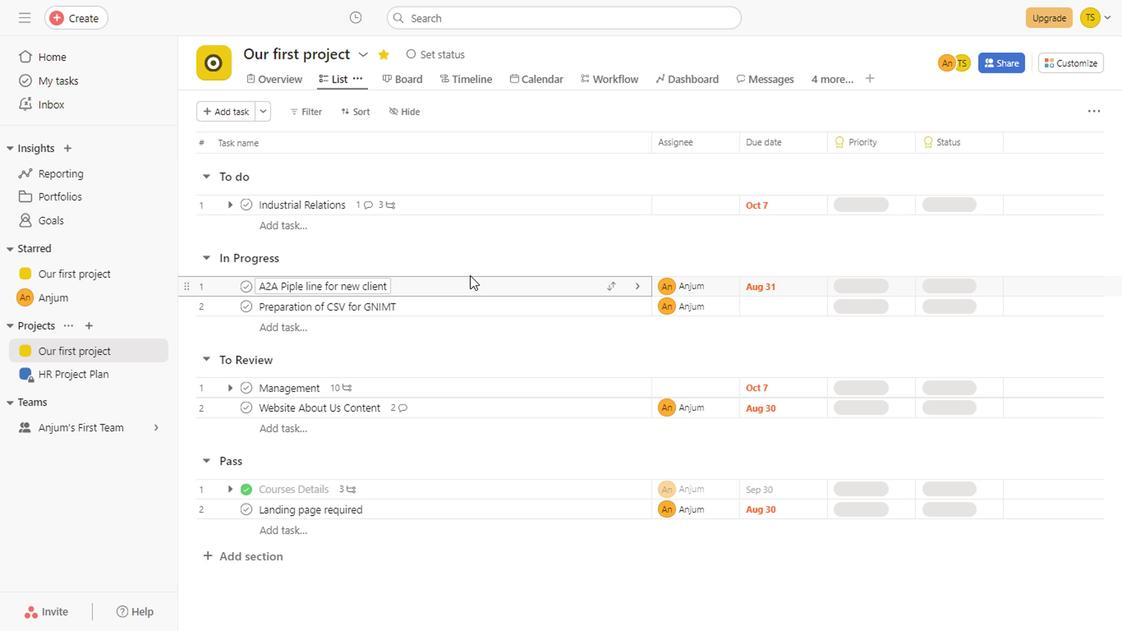 
Action: Mouse scrolled (469, 260) with delta (0, 0)
Screenshot: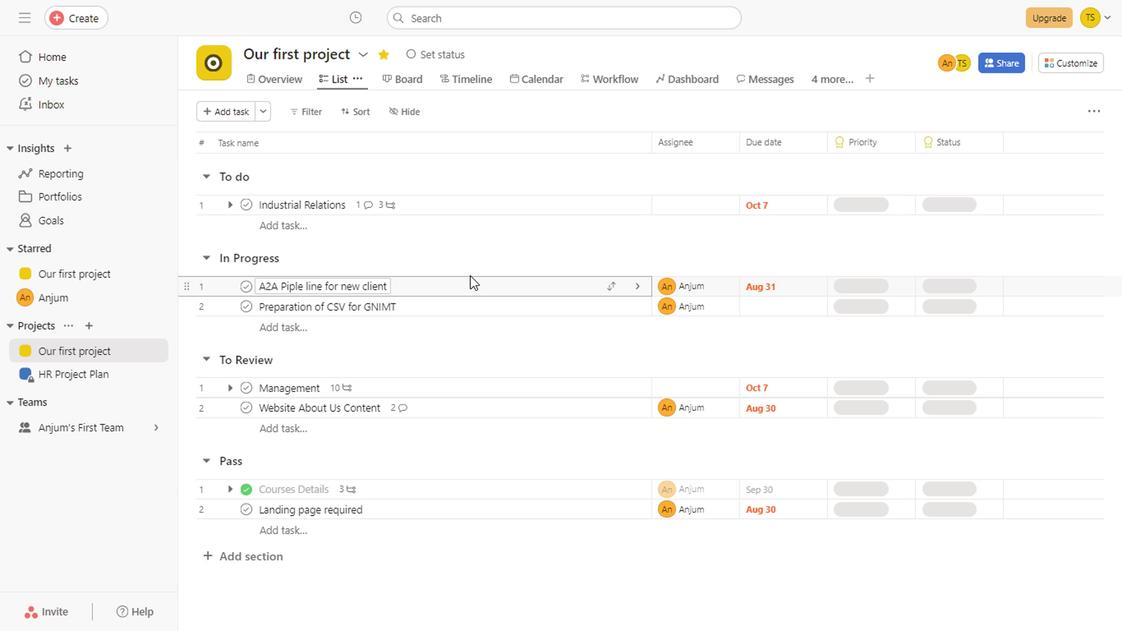 
Action: Mouse moved to (393, 88)
Screenshot: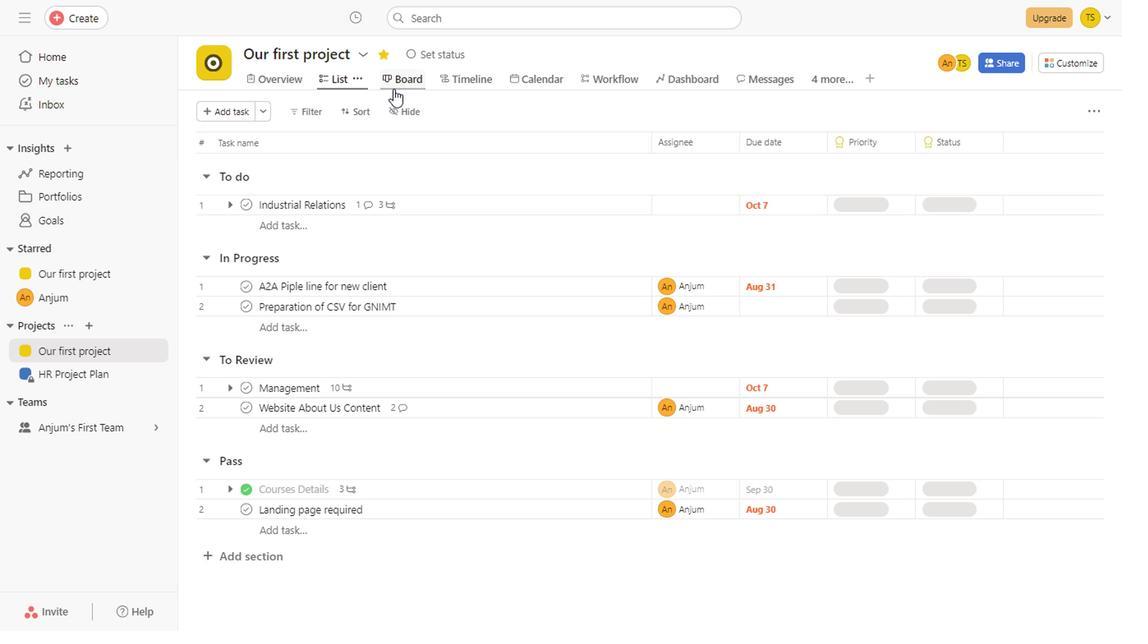 
Action: Mouse pressed left at (393, 88)
Screenshot: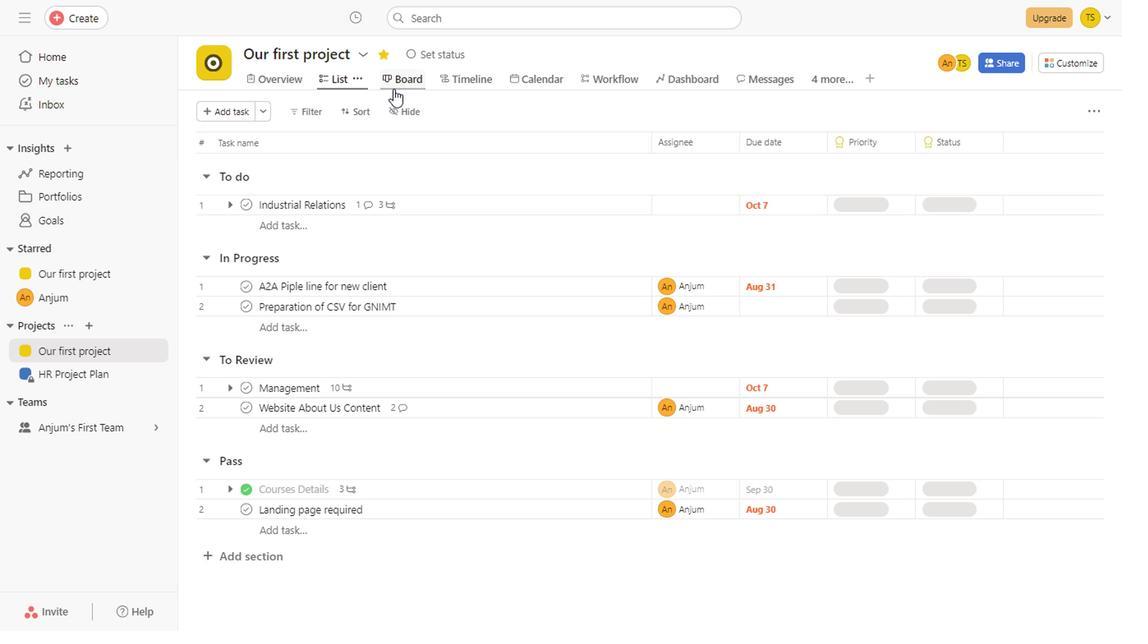 
Action: Mouse moved to (398, 85)
Screenshot: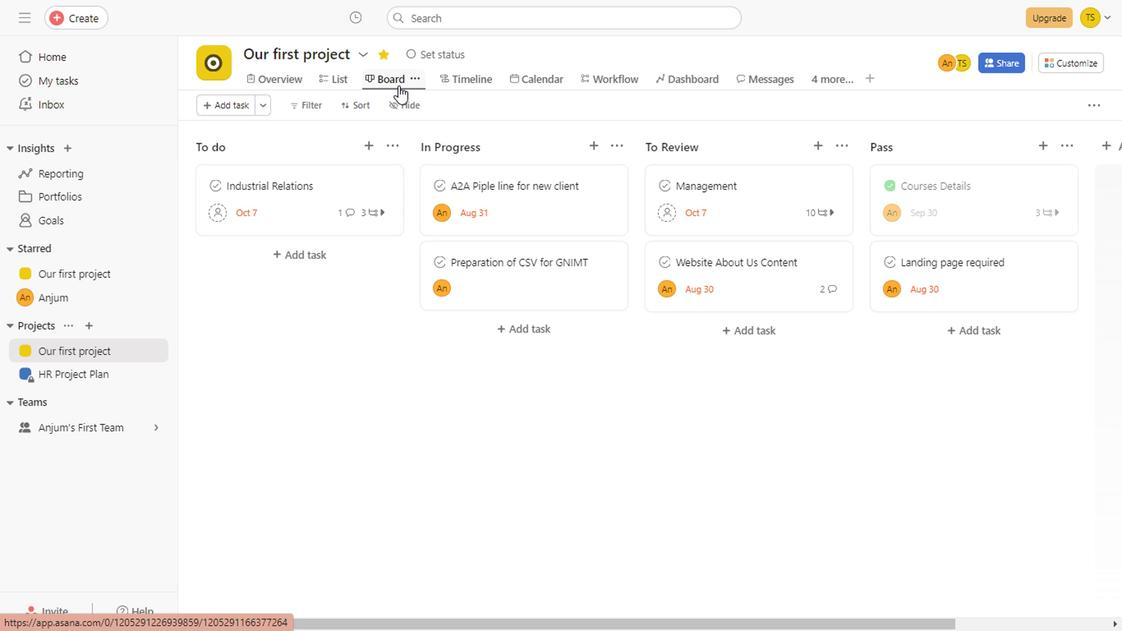 
Action: Mouse pressed left at (398, 85)
Screenshot: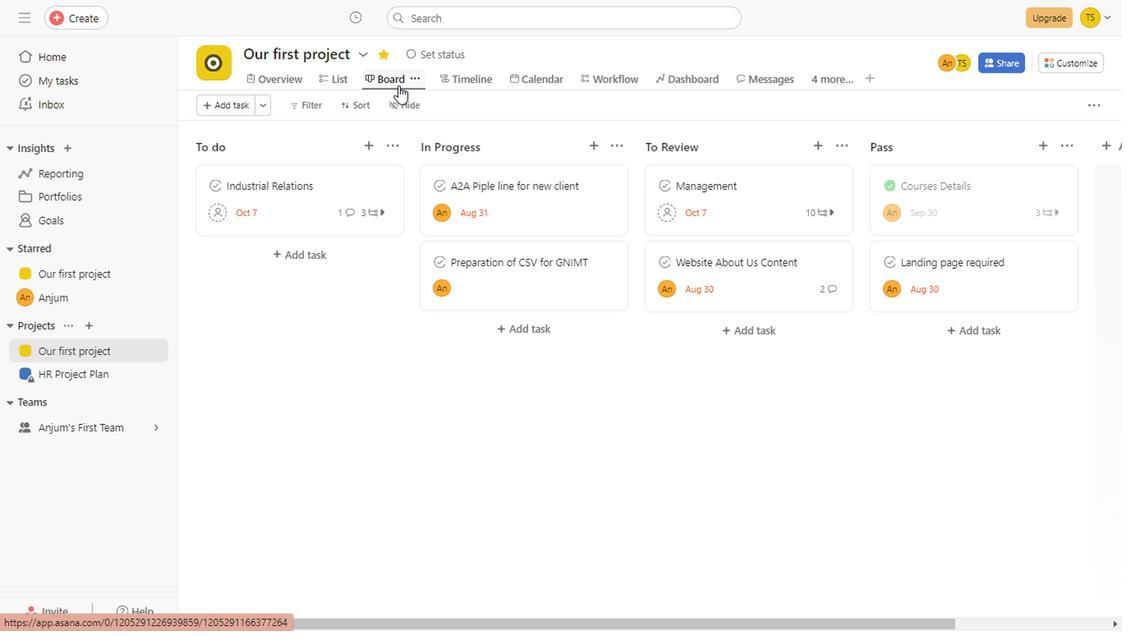 
Action: Mouse moved to (477, 81)
Screenshot: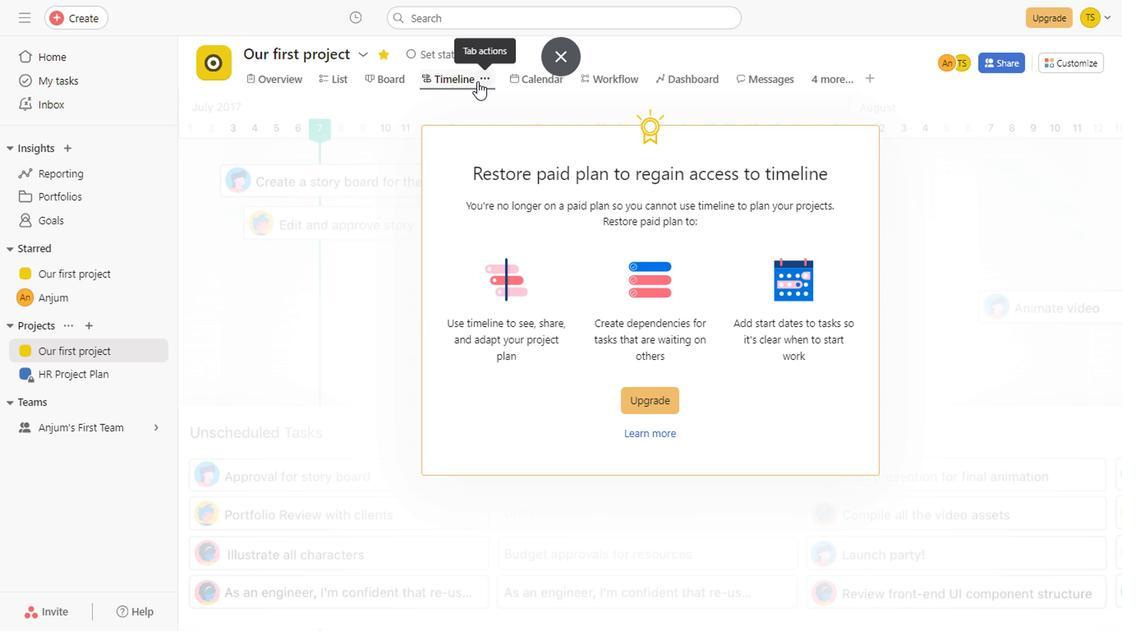 
Action: Mouse pressed left at (477, 81)
Screenshot: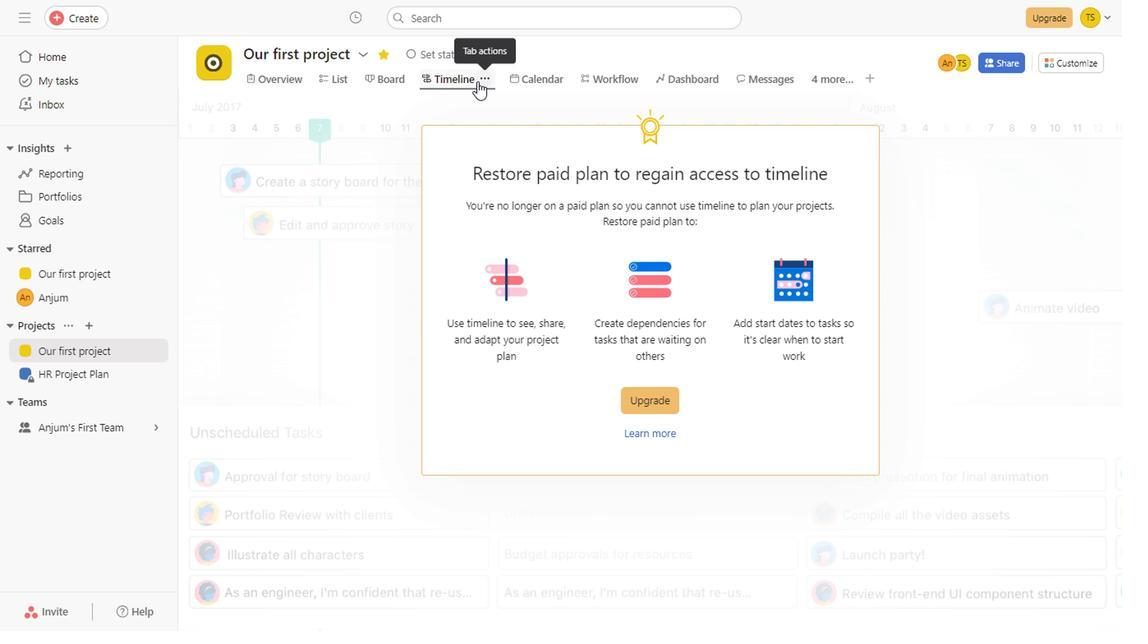 
Action: Mouse moved to (533, 77)
Screenshot: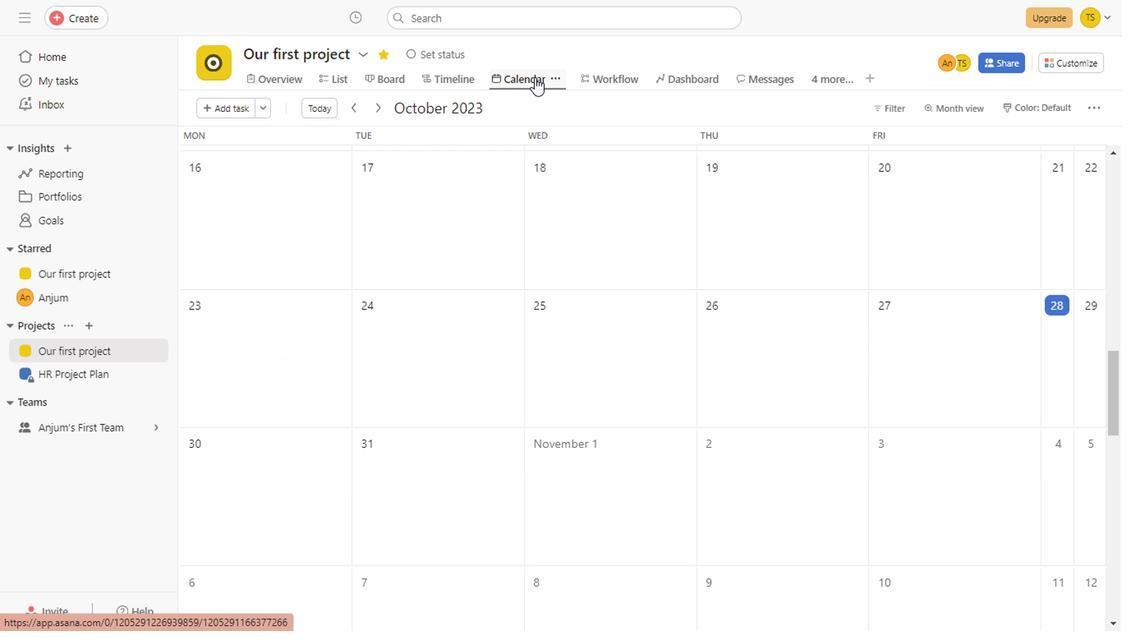 
Action: Mouse pressed left at (533, 77)
Screenshot: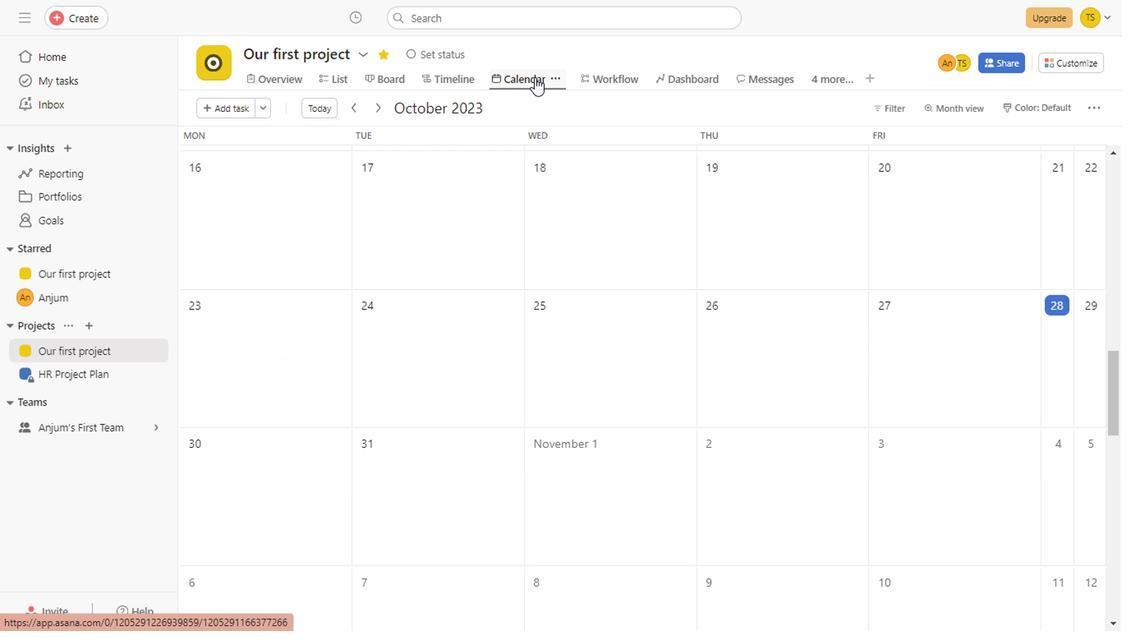 
Action: Mouse moved to (609, 72)
Screenshot: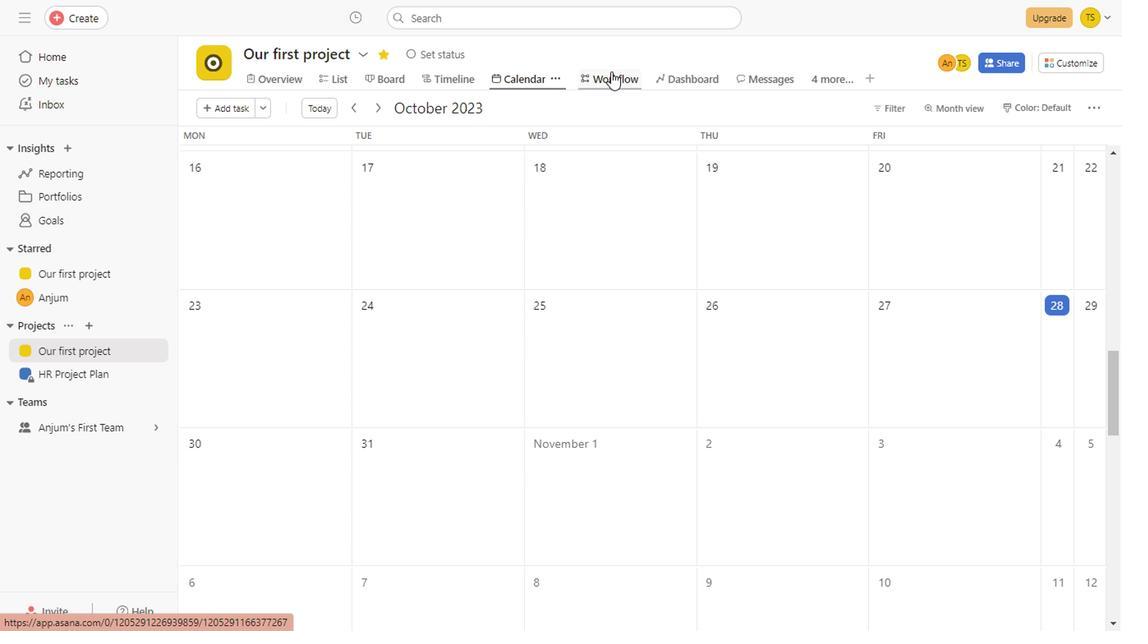 
Action: Mouse pressed left at (609, 72)
Screenshot: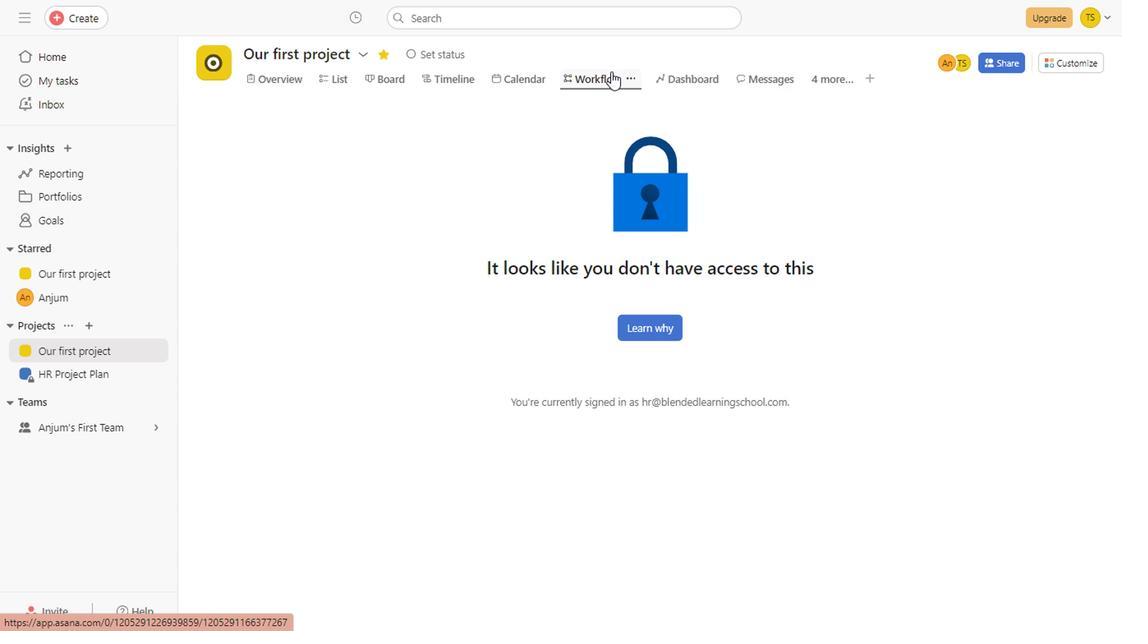 
Action: Mouse moved to (677, 80)
Screenshot: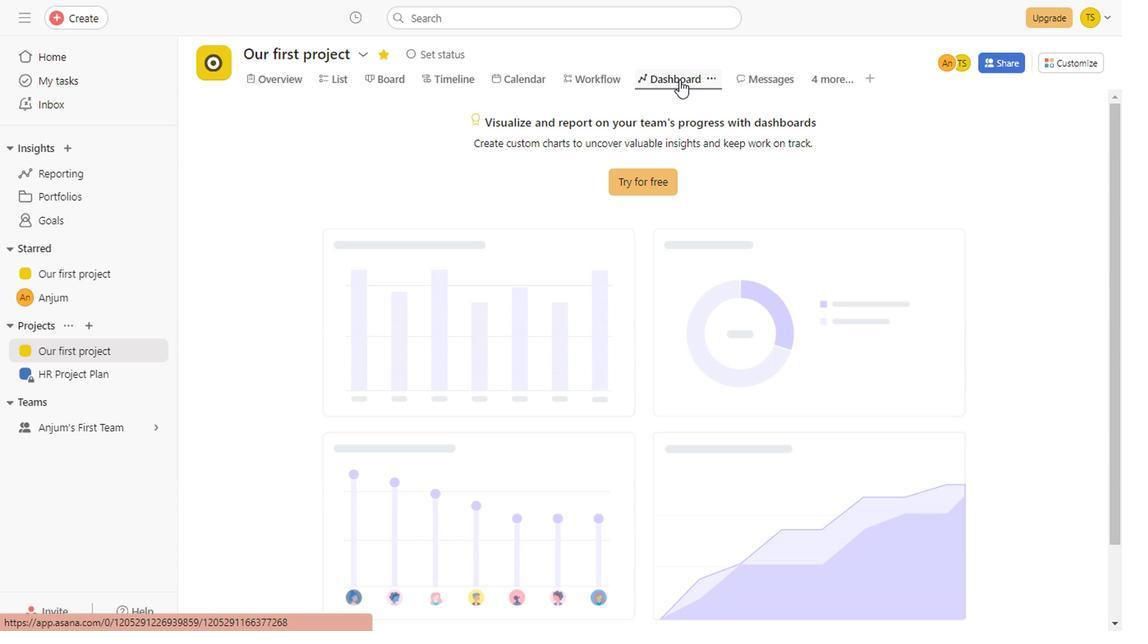 
Action: Mouse pressed left at (677, 80)
Screenshot: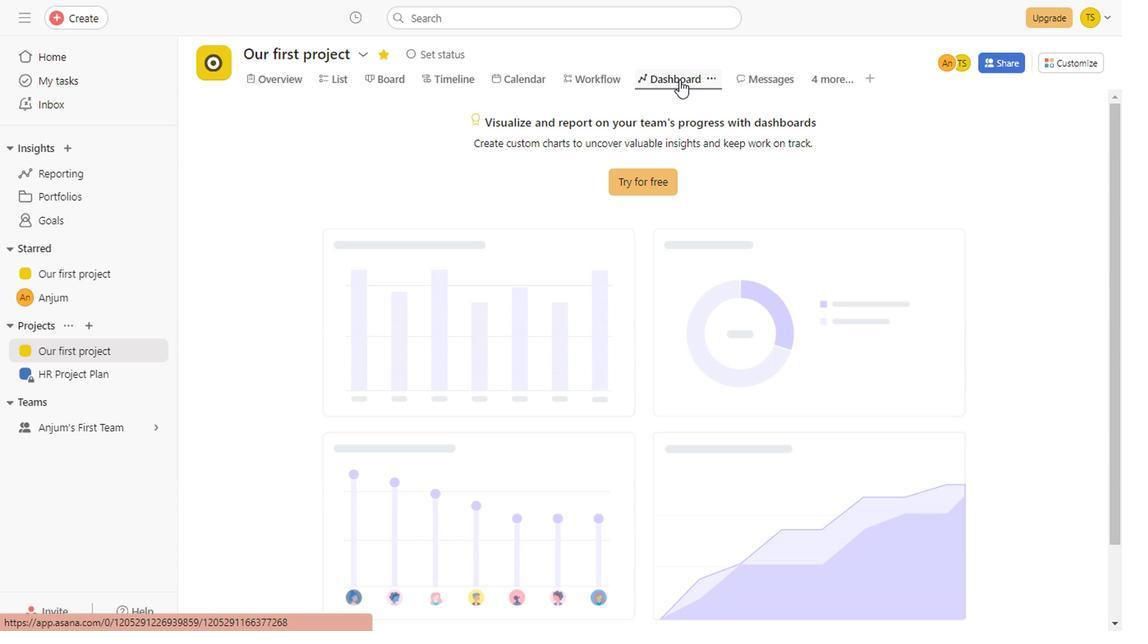 
Action: Mouse moved to (722, 367)
Screenshot: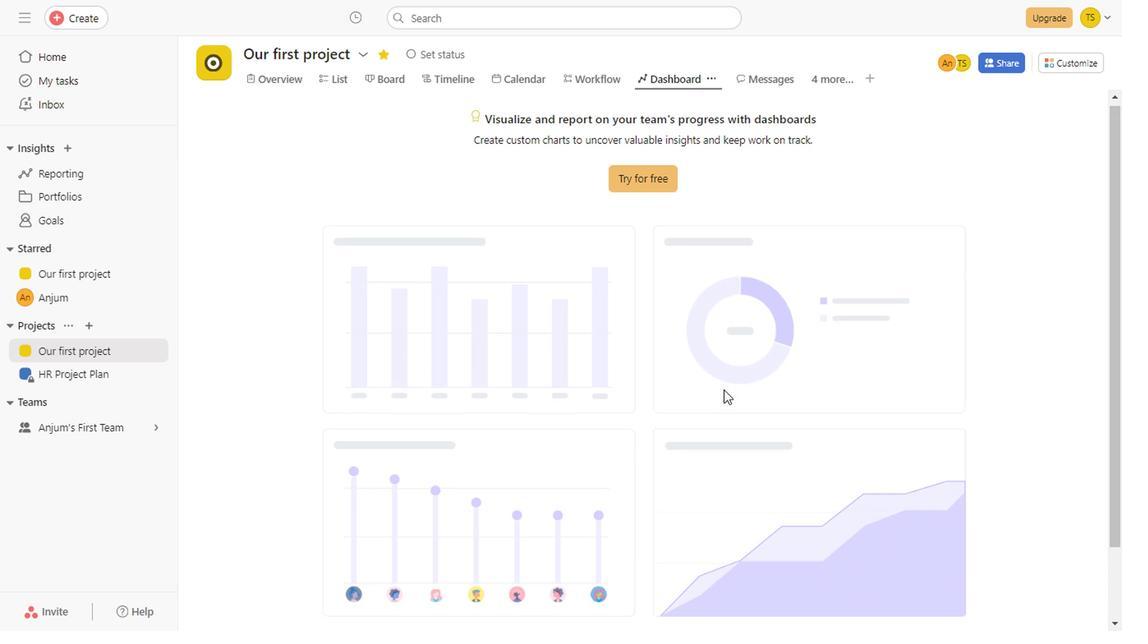 
Action: Mouse scrolled (722, 366) with delta (0, -1)
Screenshot: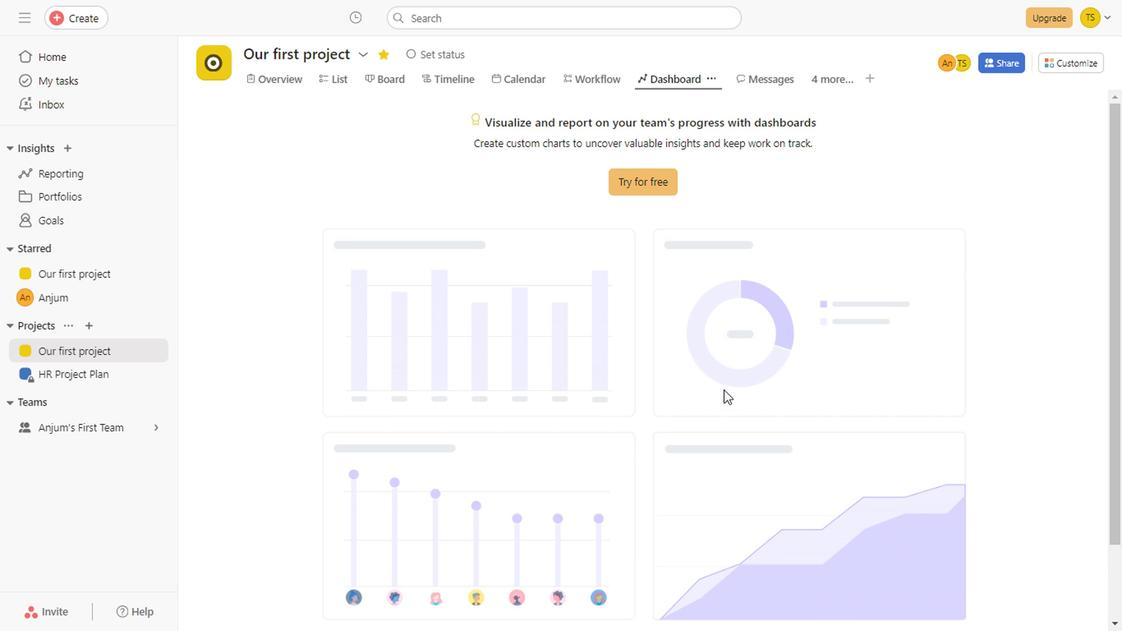 
Action: Mouse scrolled (722, 366) with delta (0, -1)
Screenshot: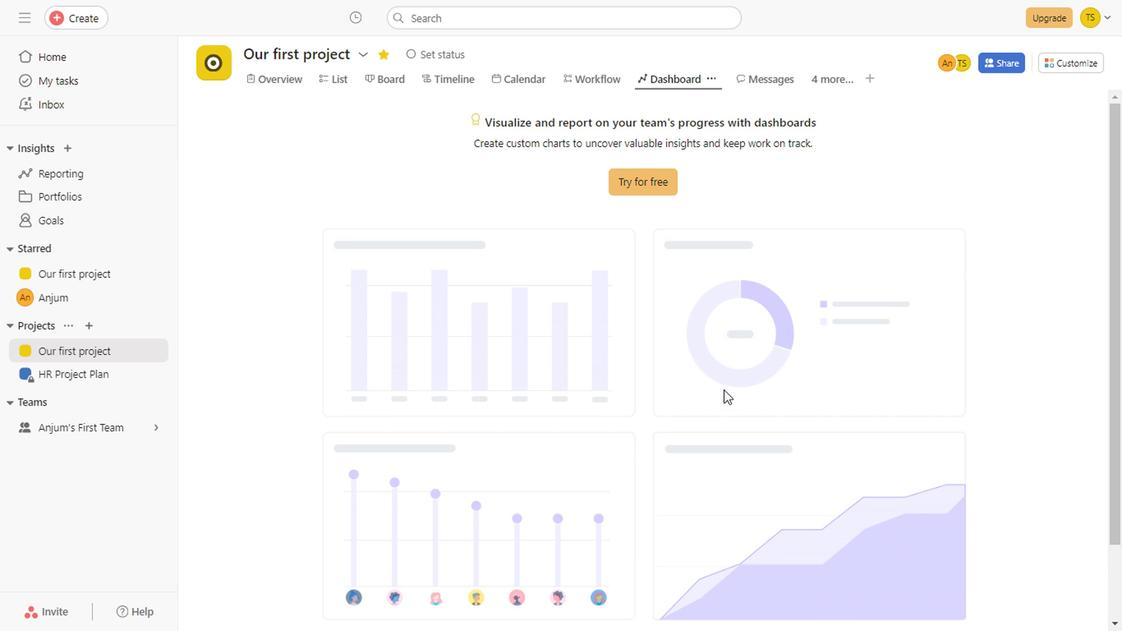 
Action: Mouse scrolled (722, 366) with delta (0, -1)
Screenshot: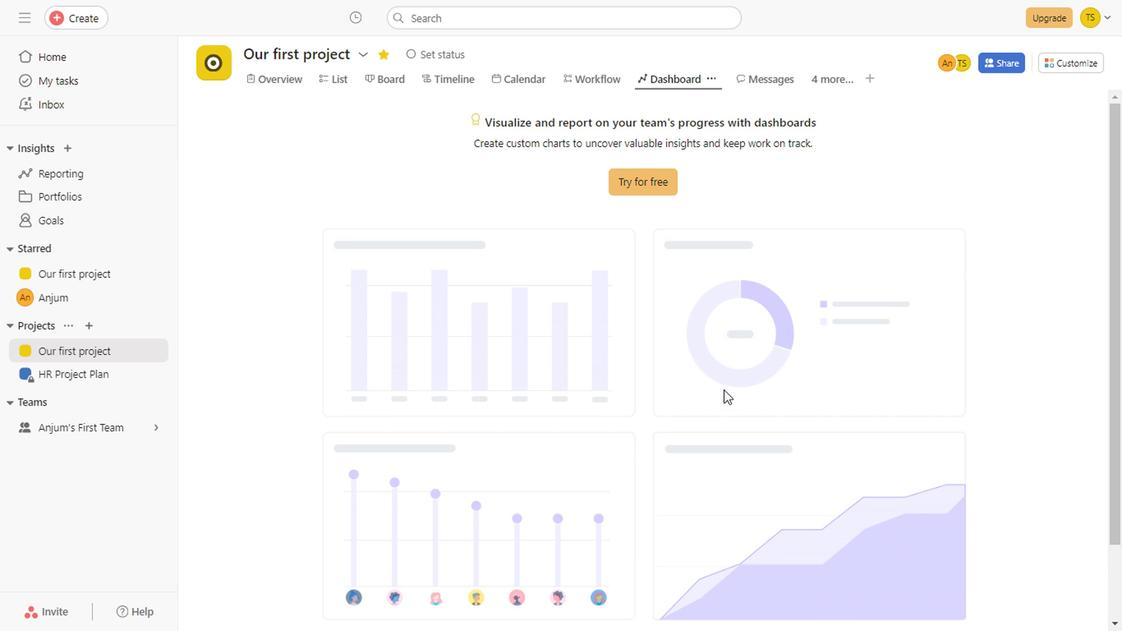 
Action: Mouse scrolled (722, 366) with delta (0, -1)
Screenshot: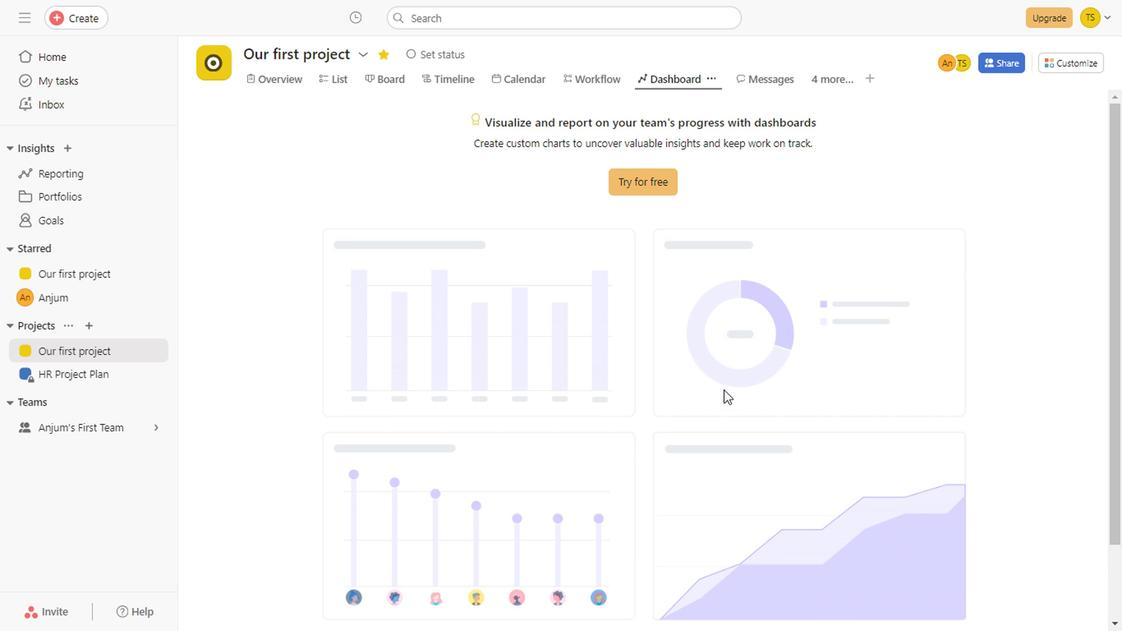
Action: Mouse scrolled (722, 366) with delta (0, -1)
Screenshot: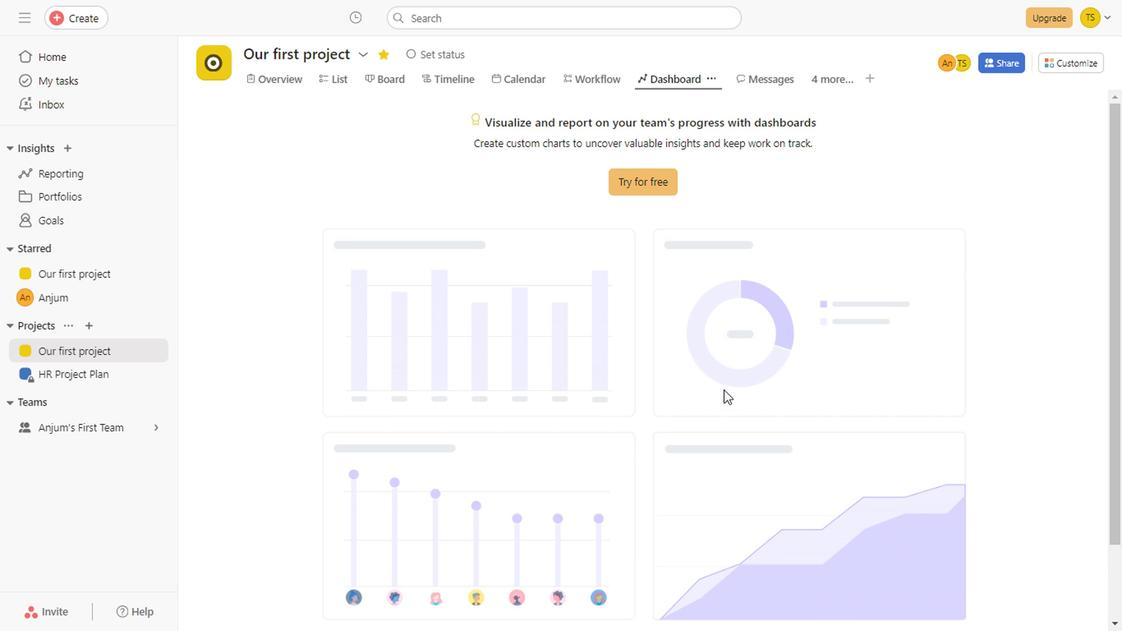 
Action: Mouse scrolled (722, 366) with delta (0, -1)
Screenshot: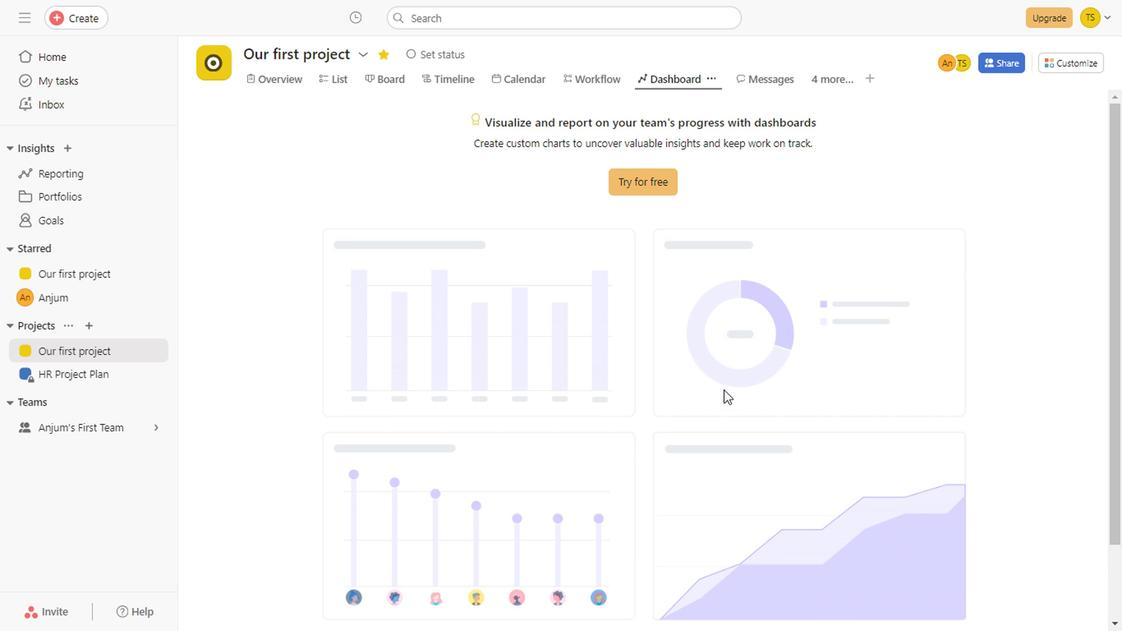 
Action: Mouse scrolled (722, 366) with delta (0, -1)
